 Task: Look and explore for an Airbnb homes  in Cape Cod .     487.871126
Action: Mouse moved to (444, 84)
Screenshot: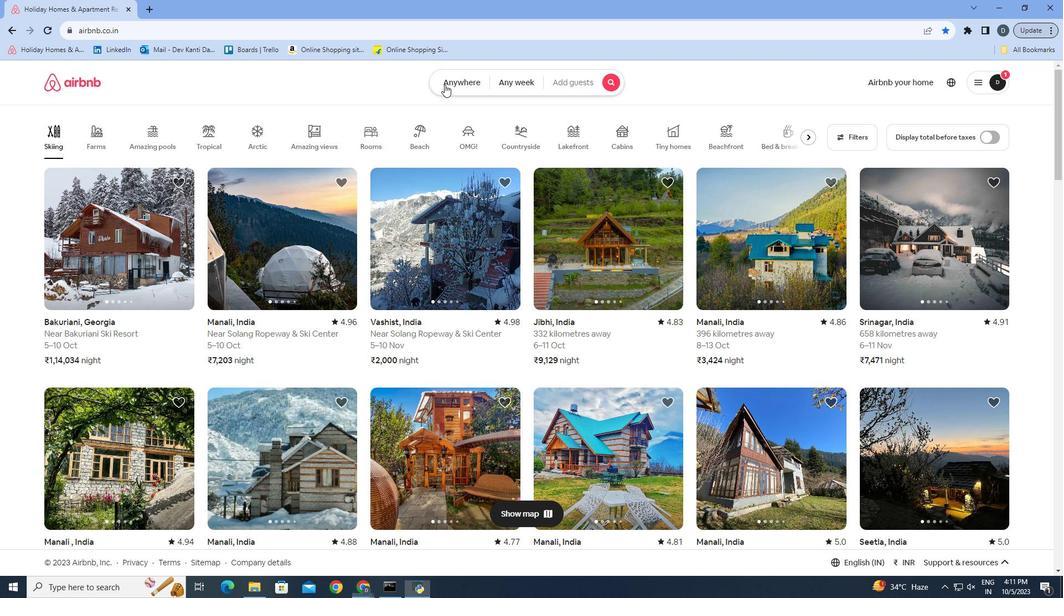 
Action: Mouse pressed left at (444, 84)
Screenshot: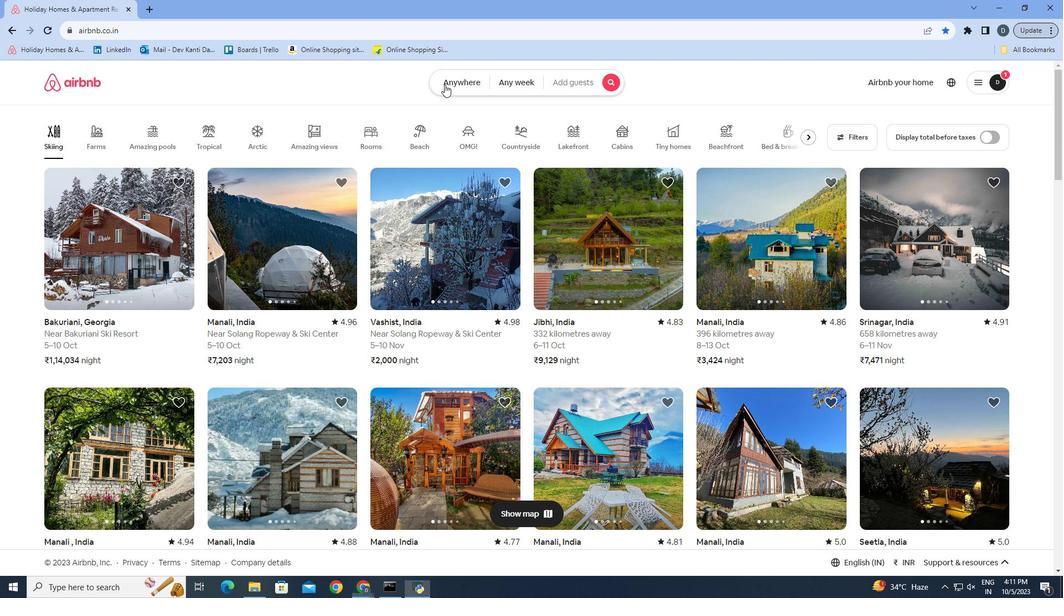 
Action: Mouse moved to (356, 129)
Screenshot: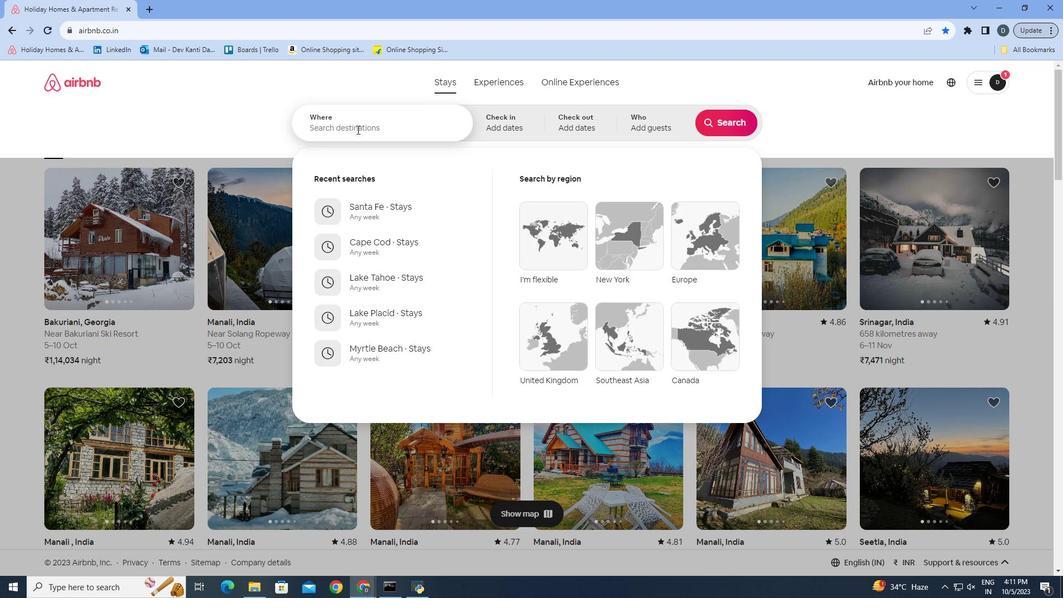 
Action: Mouse pressed left at (356, 129)
Screenshot: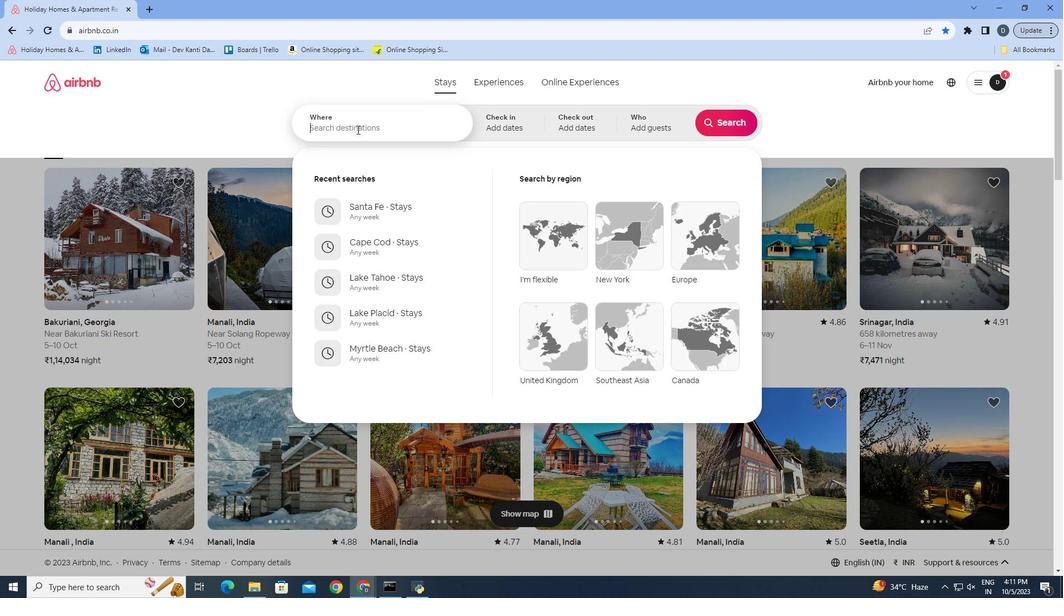 
Action: Mouse moved to (360, 124)
Screenshot: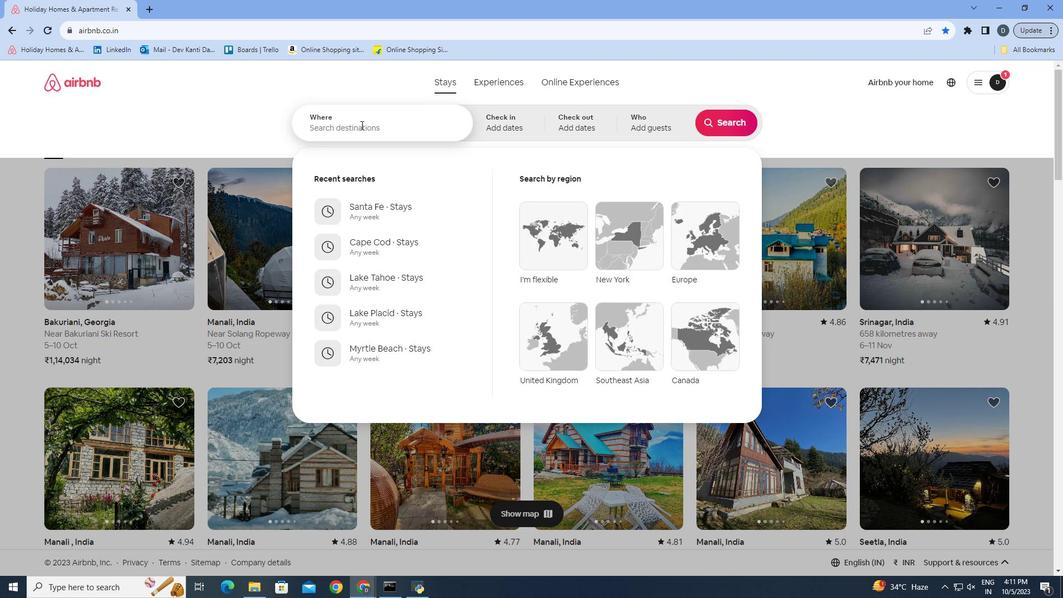 
Action: Key pressed <Key.shift>Cape<Key.space><Key.shift>Cod<Key.enter>
Screenshot: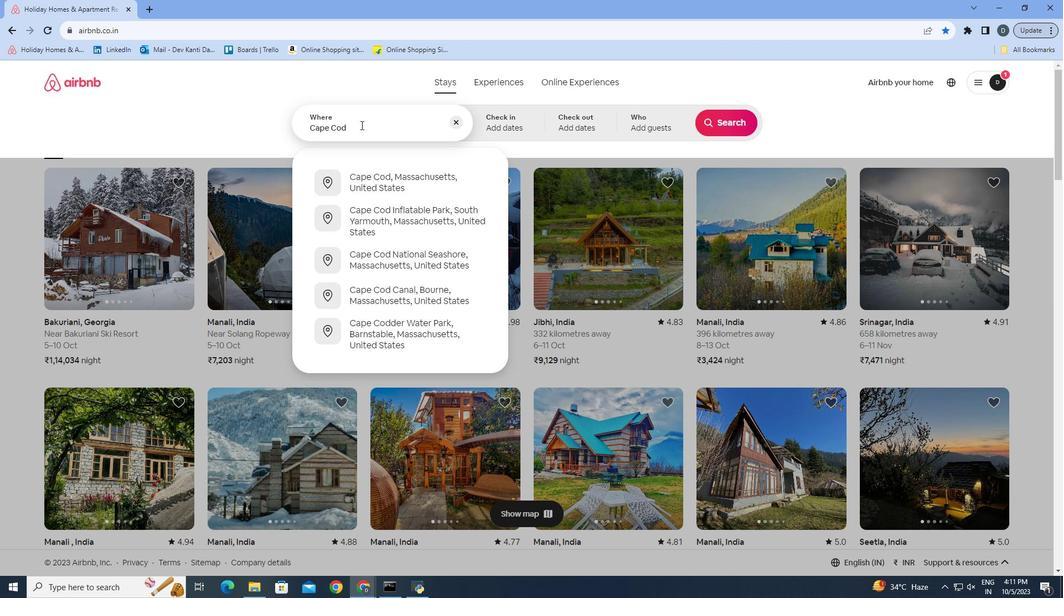 
Action: Mouse moved to (736, 120)
Screenshot: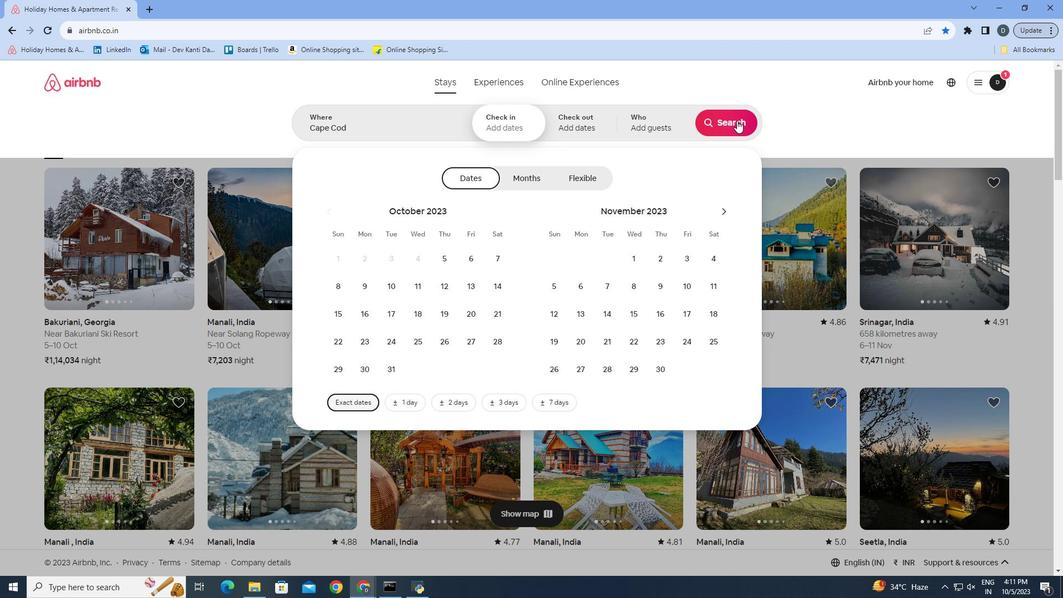 
Action: Mouse pressed left at (736, 120)
Screenshot: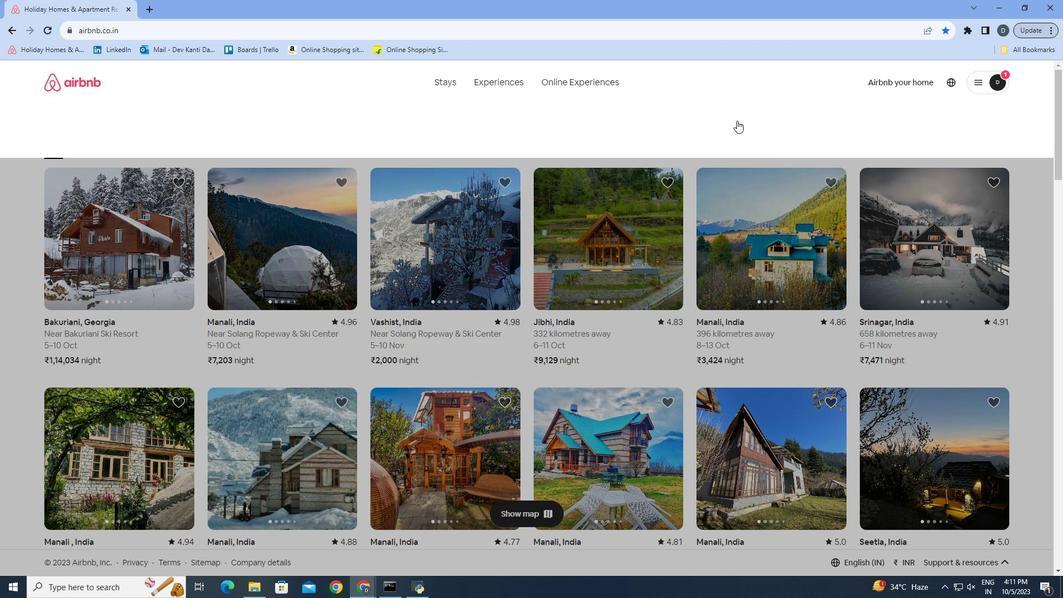 
Action: Mouse moved to (118, 310)
Screenshot: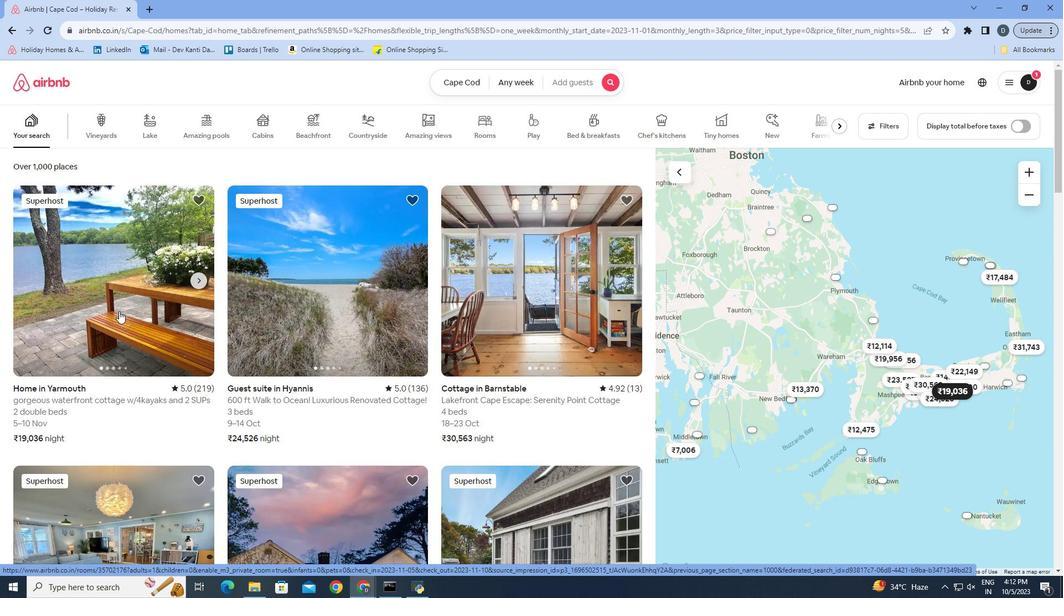 
Action: Mouse pressed left at (118, 310)
Screenshot: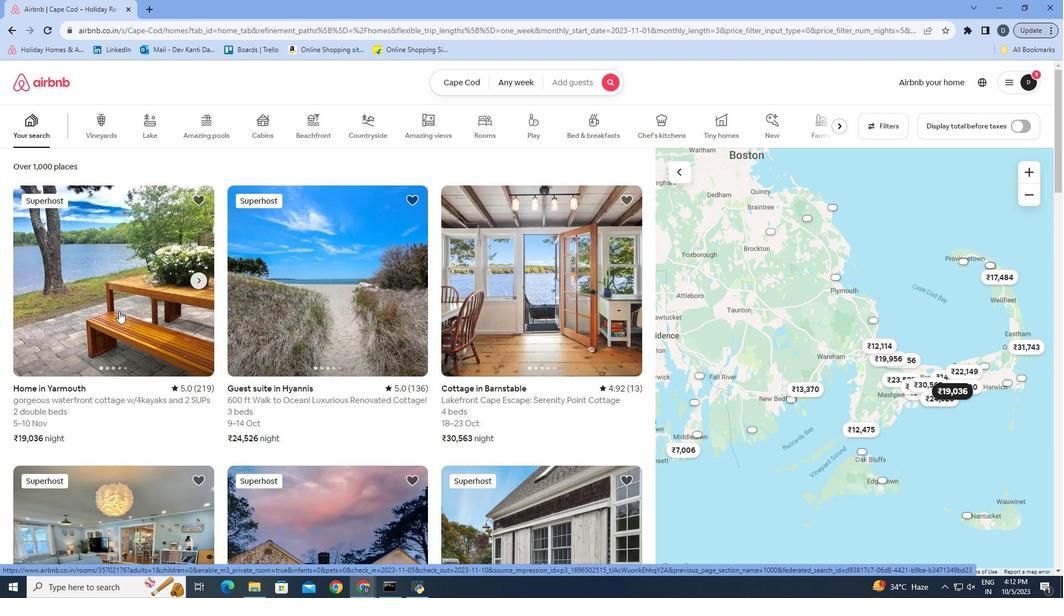 
Action: Mouse moved to (811, 419)
Screenshot: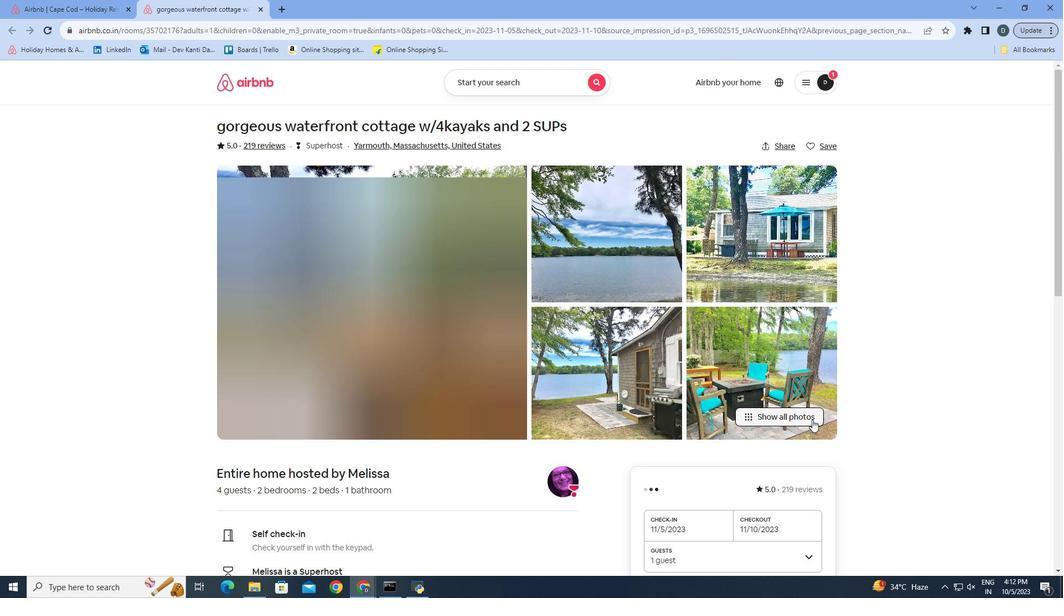 
Action: Mouse pressed left at (811, 419)
Screenshot: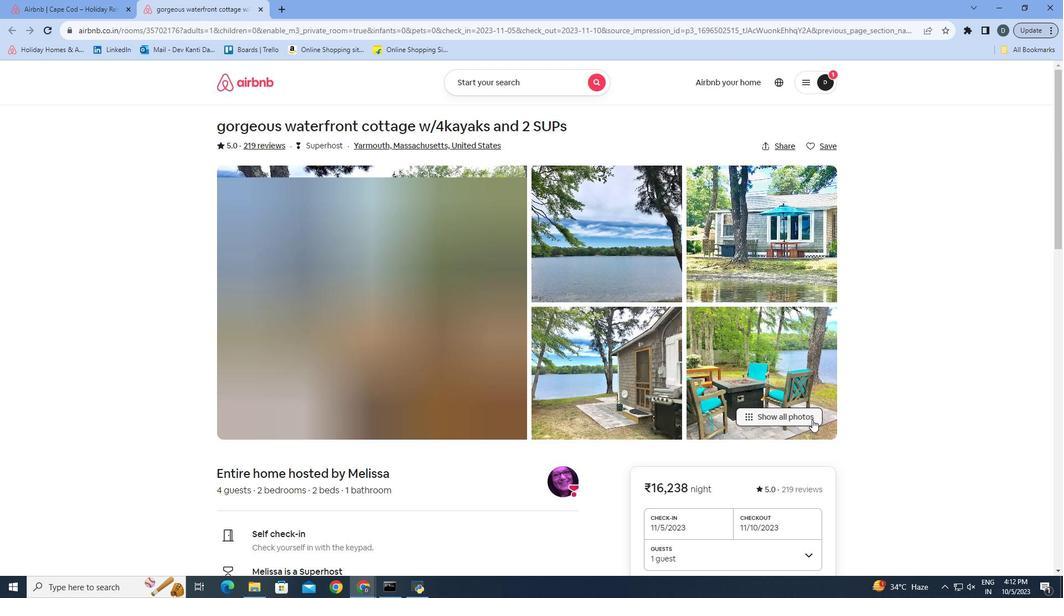 
Action: Mouse moved to (759, 310)
Screenshot: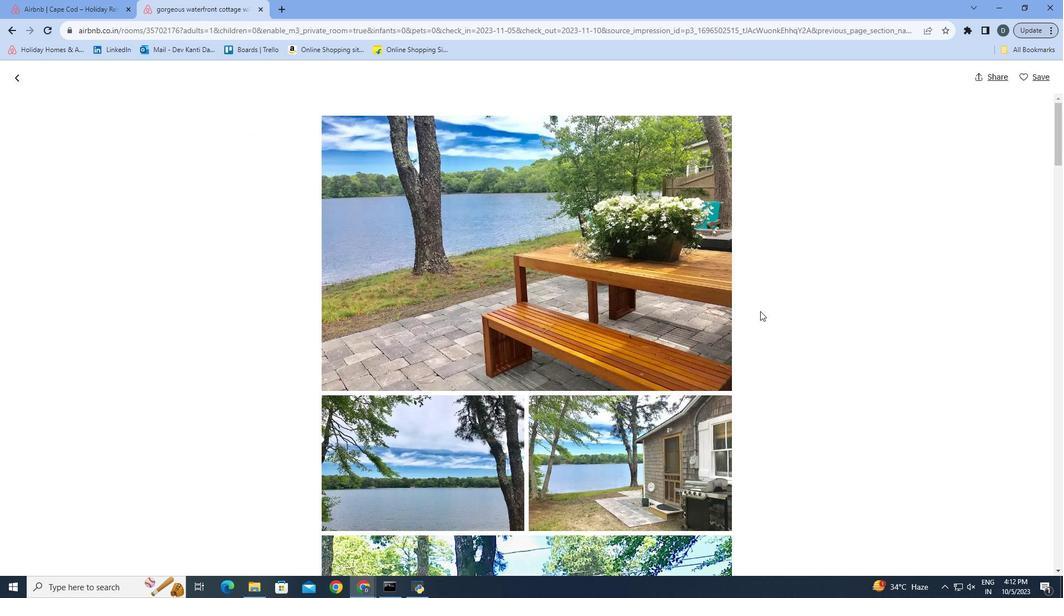 
Action: Mouse scrolled (759, 310) with delta (0, 0)
Screenshot: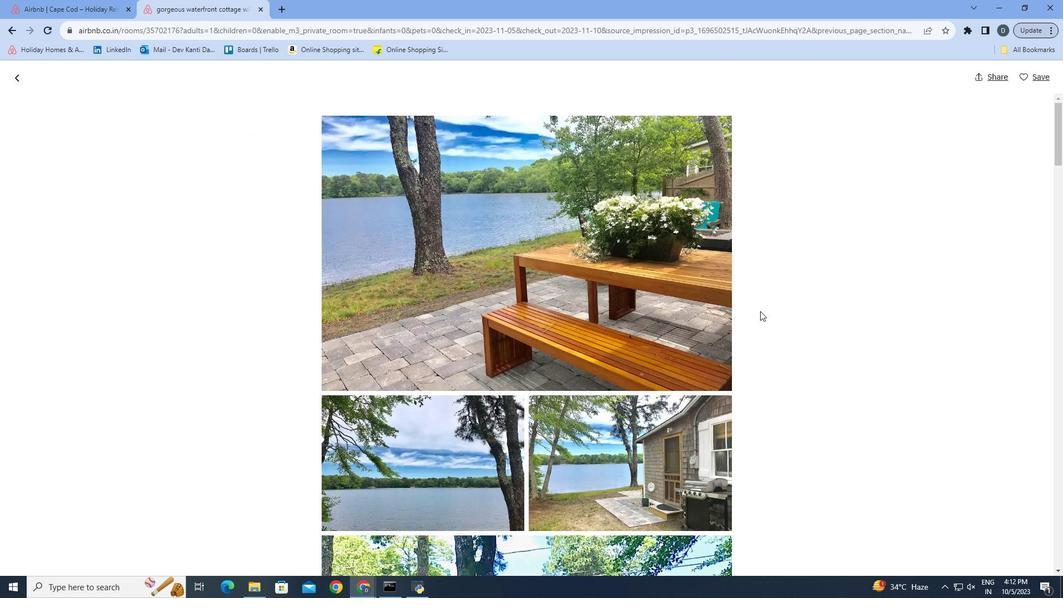 
Action: Mouse scrolled (759, 310) with delta (0, 0)
Screenshot: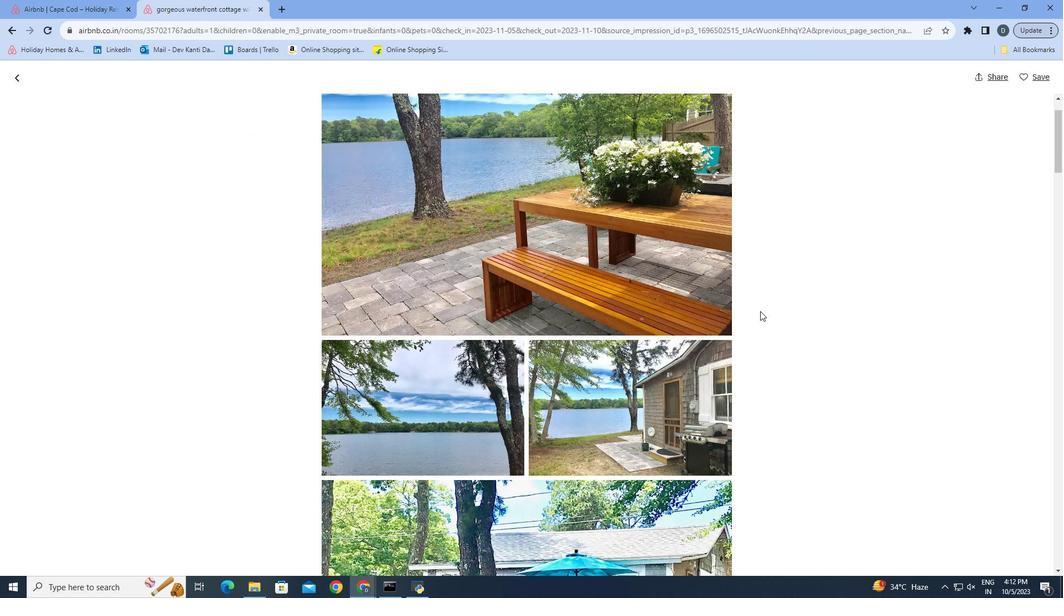 
Action: Mouse scrolled (759, 310) with delta (0, 0)
Screenshot: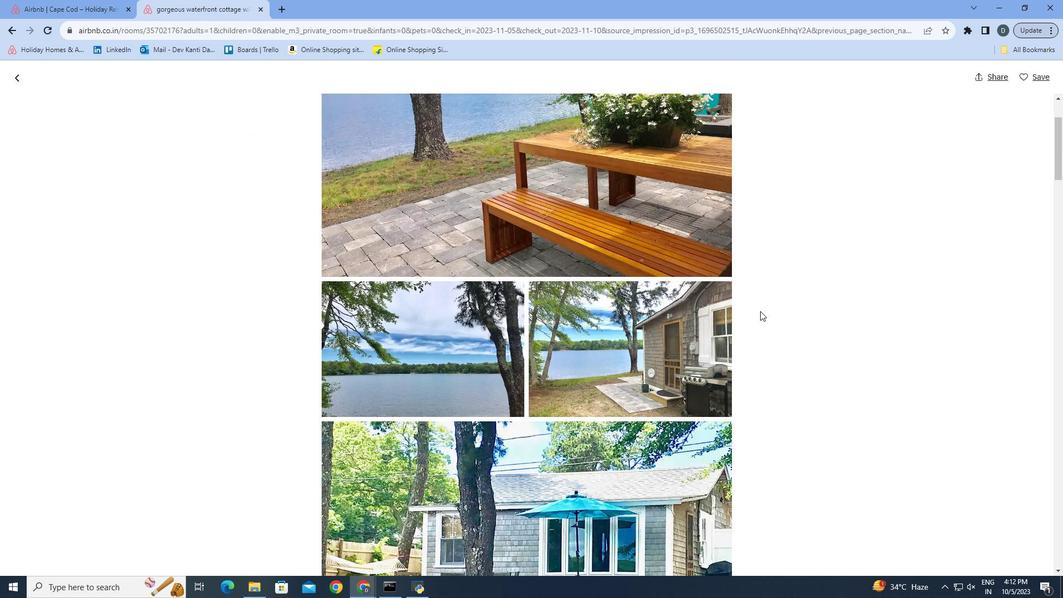 
Action: Mouse scrolled (759, 310) with delta (0, 0)
Screenshot: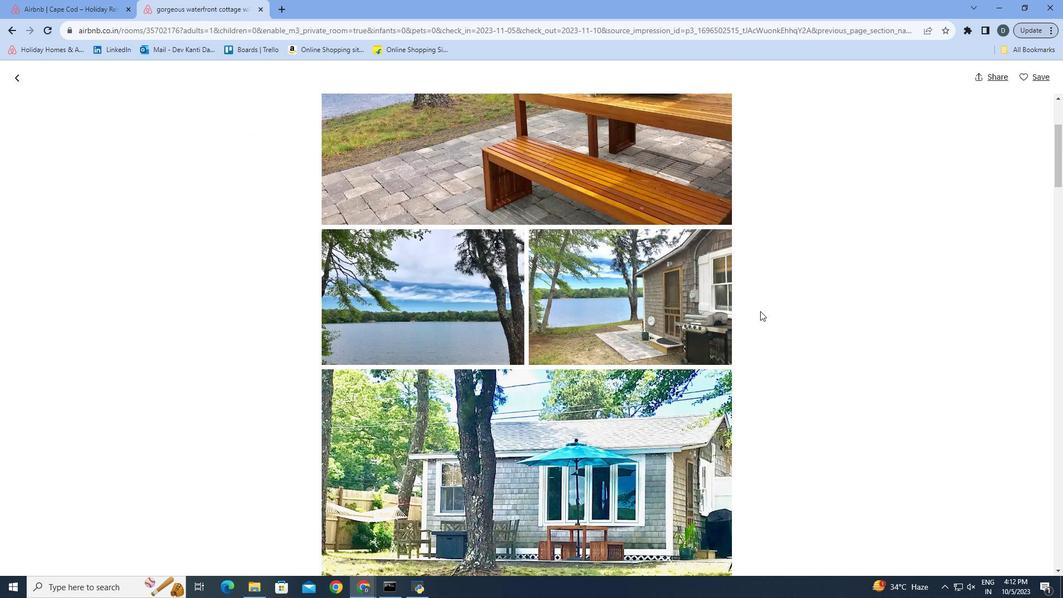 
Action: Mouse scrolled (759, 310) with delta (0, 0)
Screenshot: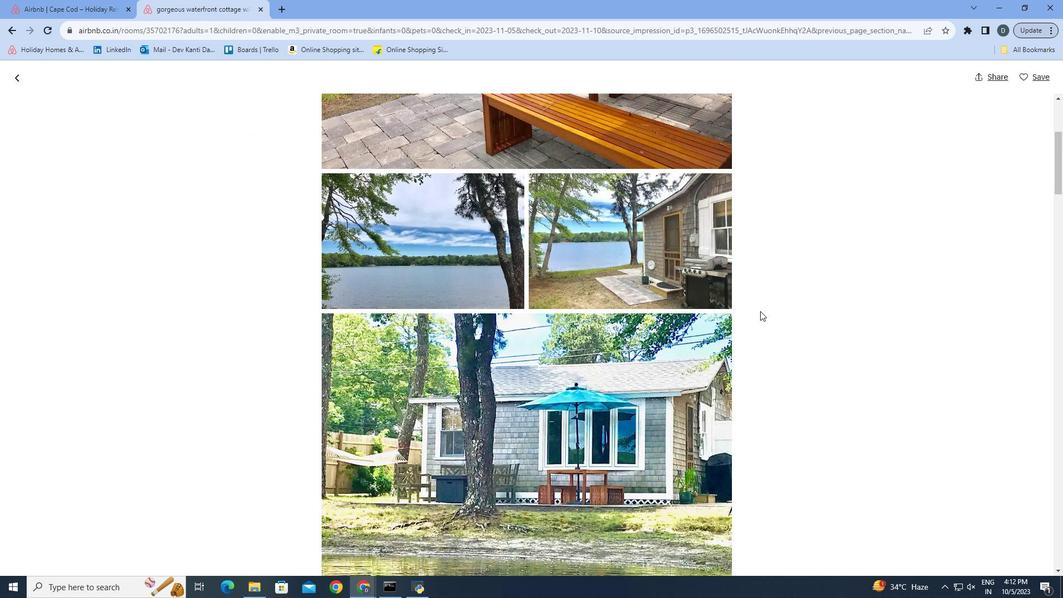 
Action: Mouse scrolled (759, 310) with delta (0, 0)
Screenshot: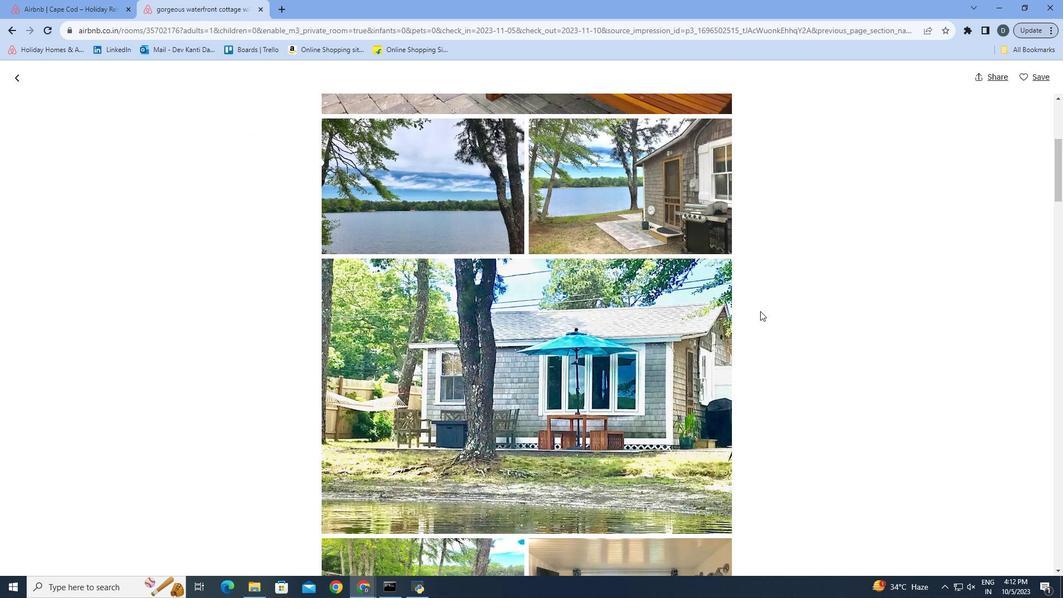 
Action: Mouse scrolled (759, 310) with delta (0, 0)
Screenshot: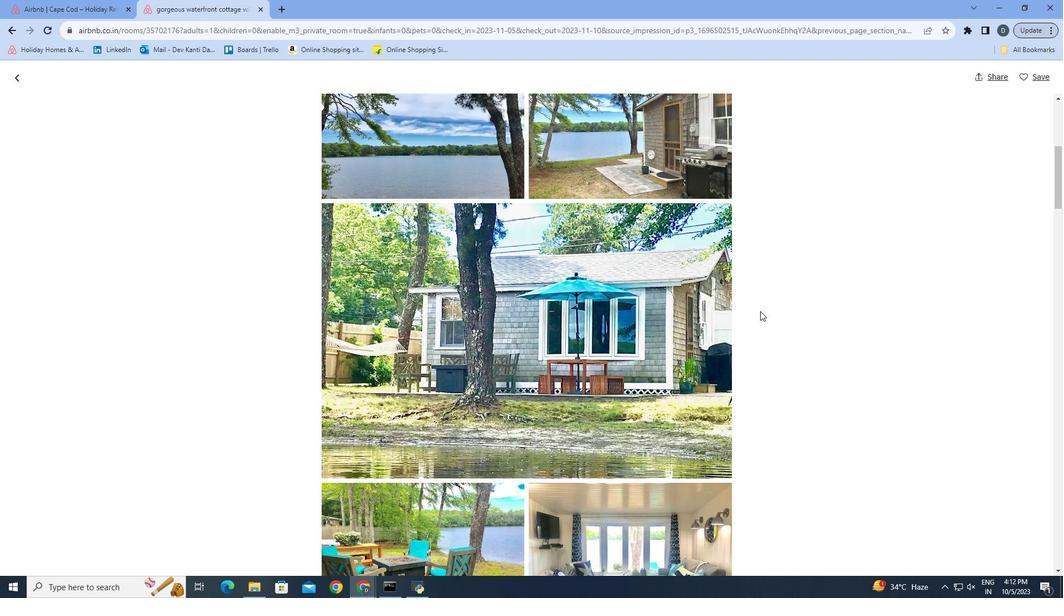 
Action: Mouse scrolled (759, 310) with delta (0, 0)
Screenshot: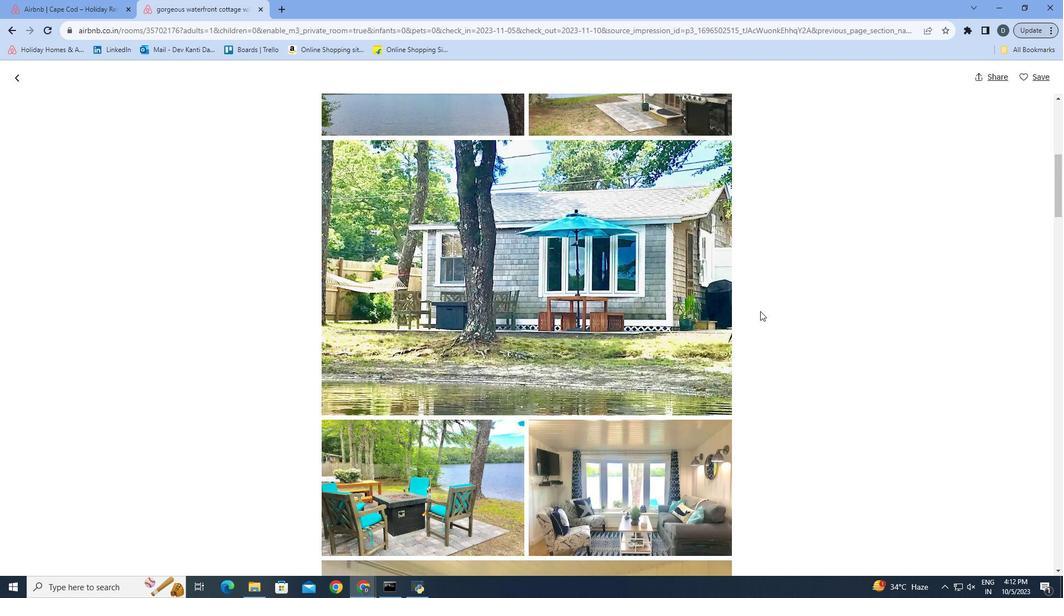
Action: Mouse scrolled (759, 310) with delta (0, 0)
Screenshot: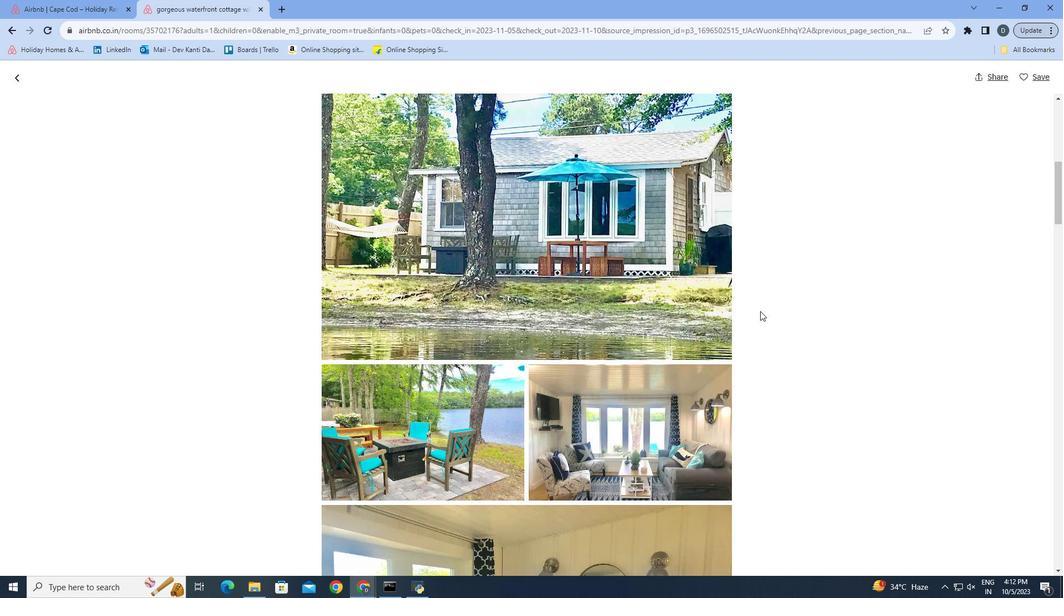 
Action: Mouse moved to (760, 310)
Screenshot: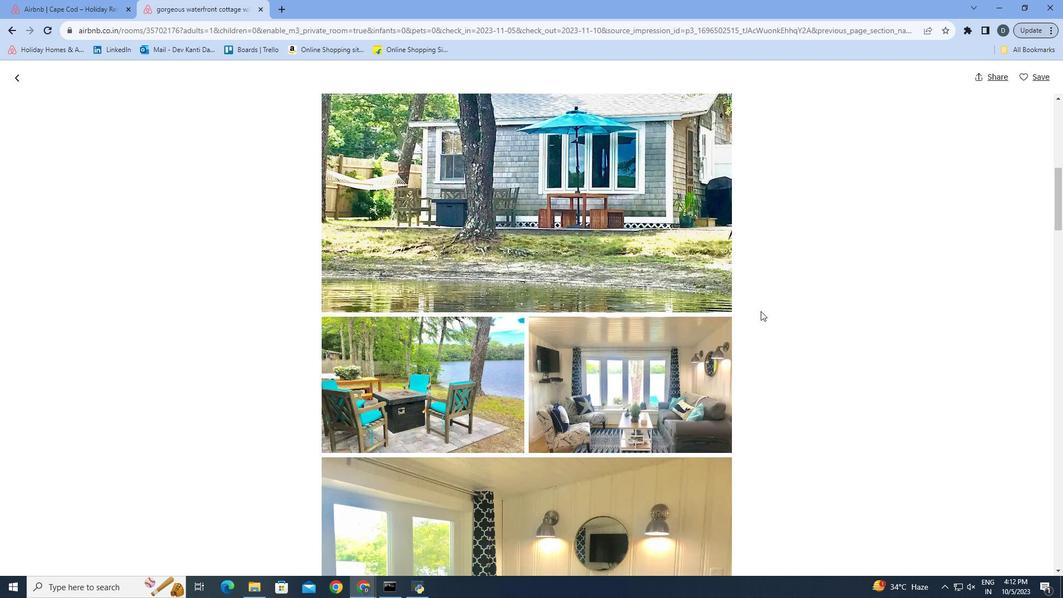 
Action: Mouse scrolled (760, 310) with delta (0, 0)
Screenshot: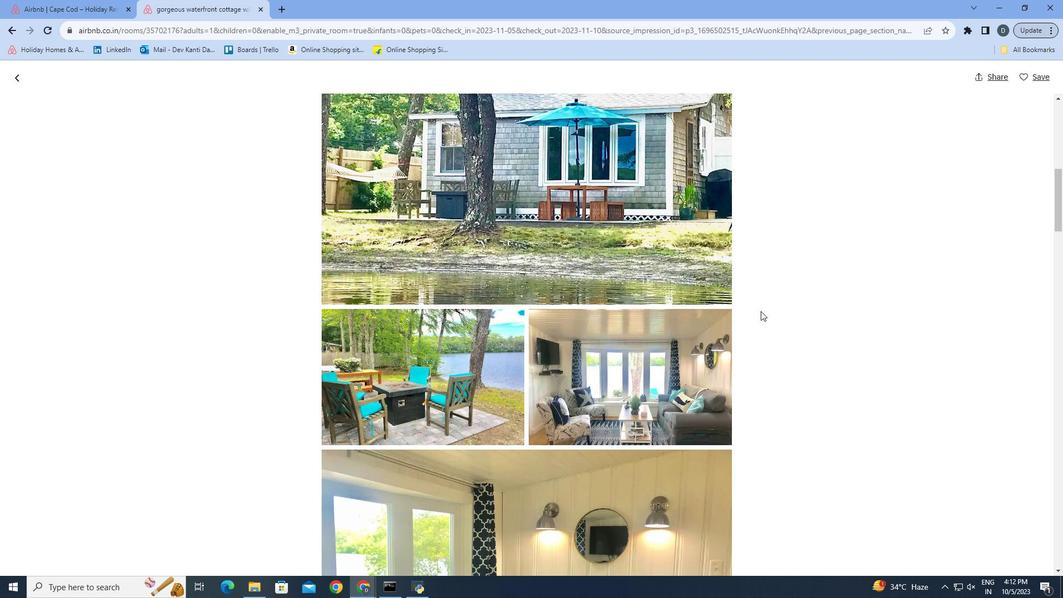 
Action: Mouse scrolled (760, 310) with delta (0, 0)
Screenshot: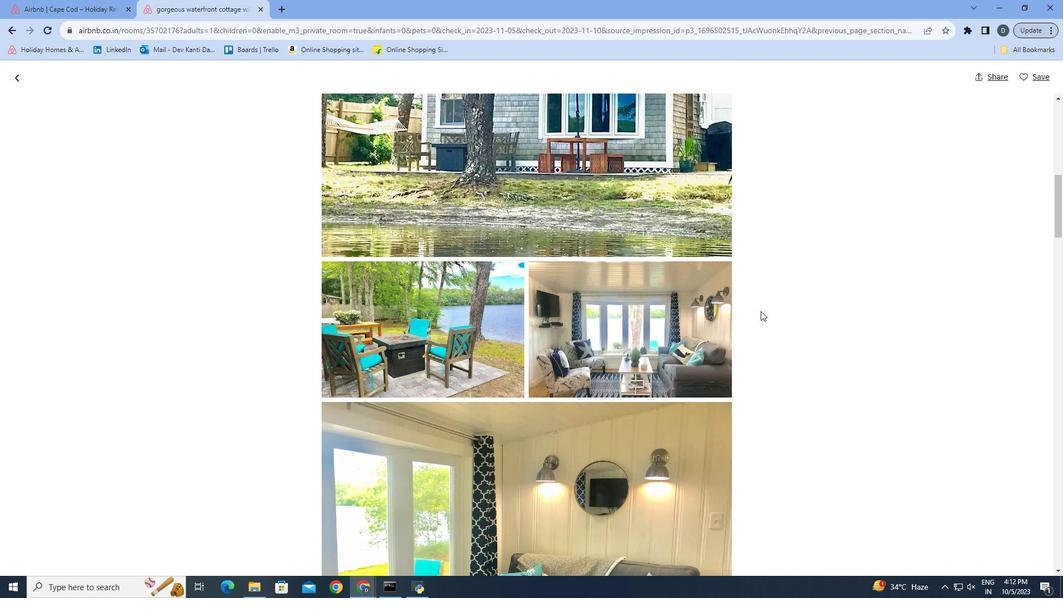 
Action: Mouse scrolled (760, 310) with delta (0, 0)
Screenshot: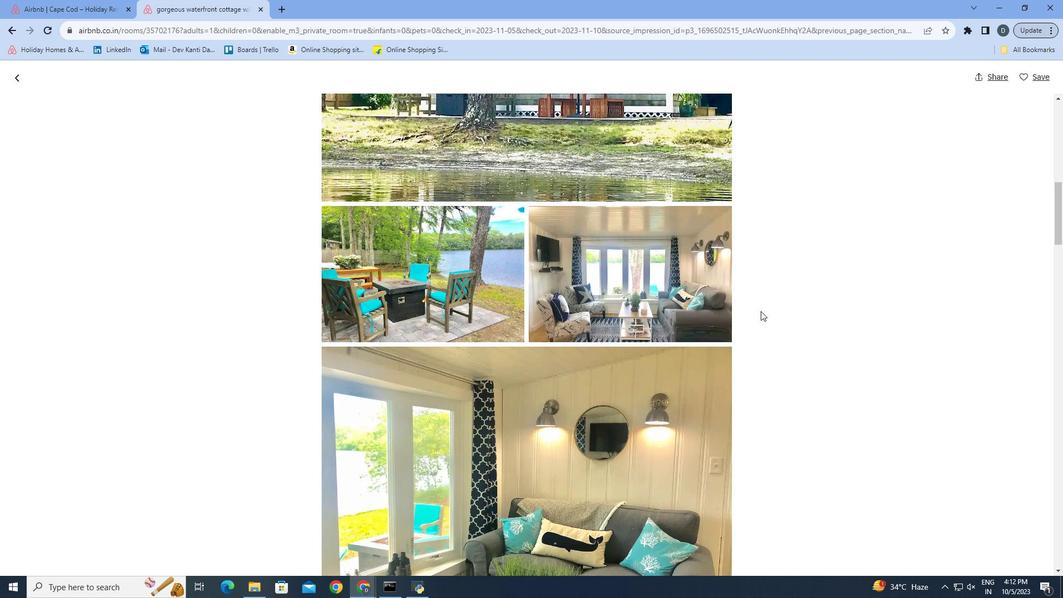 
Action: Mouse scrolled (760, 310) with delta (0, 0)
Screenshot: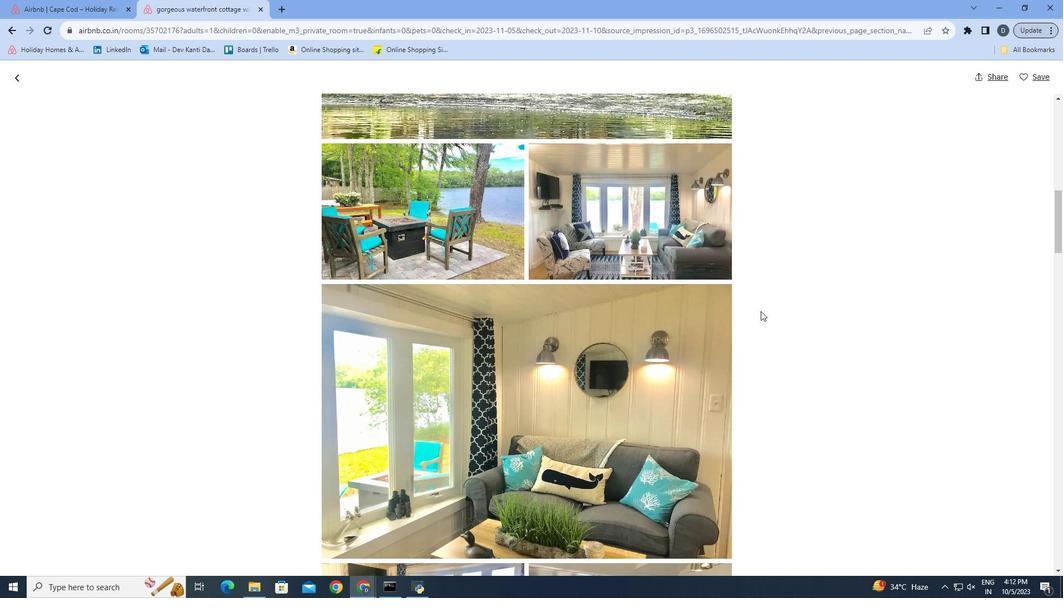
Action: Mouse moved to (761, 311)
Screenshot: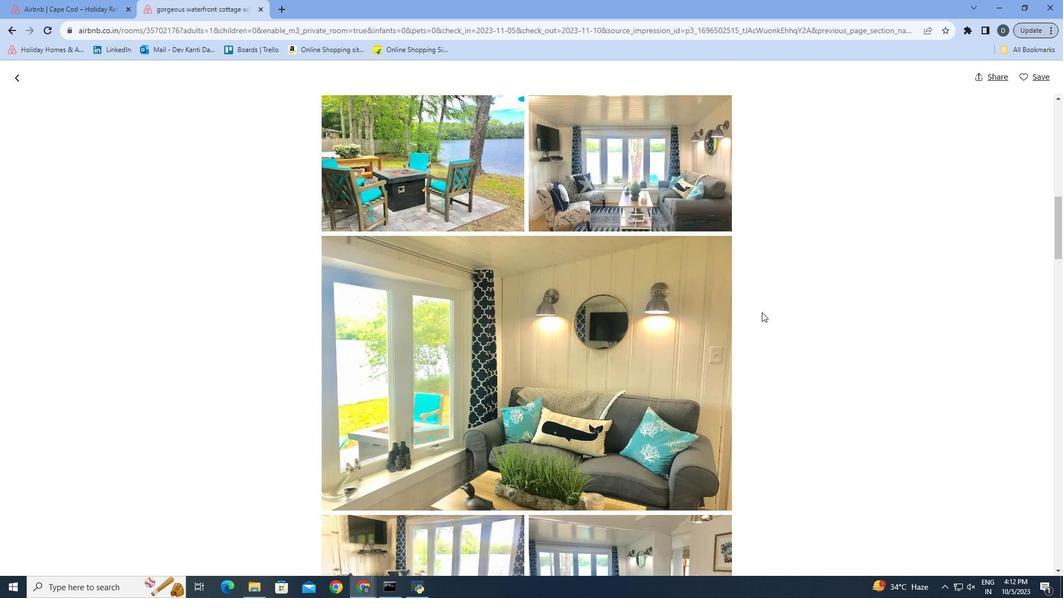 
Action: Mouse scrolled (761, 311) with delta (0, 0)
Screenshot: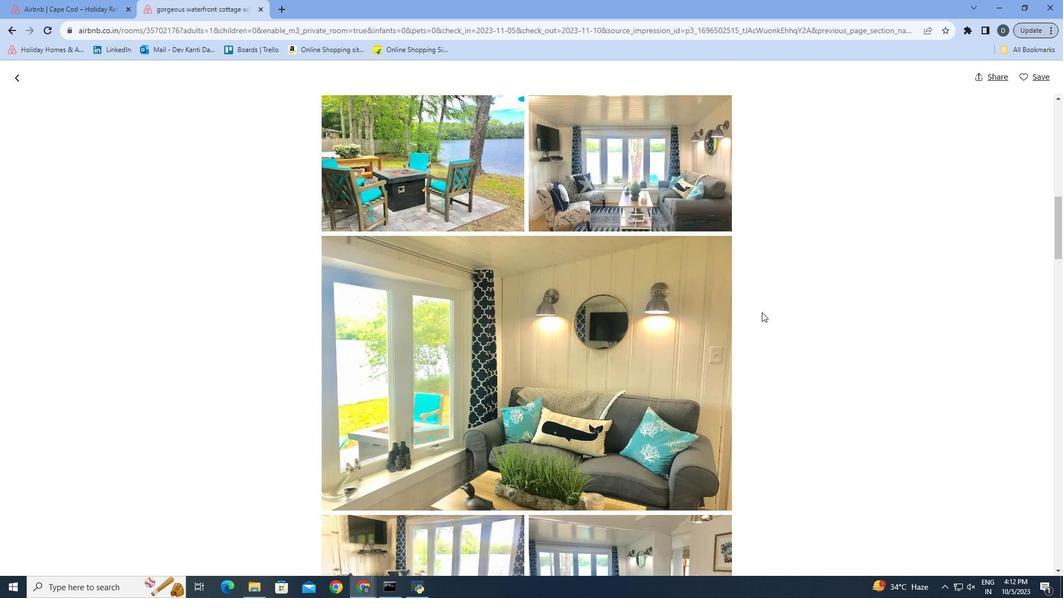 
Action: Mouse scrolled (761, 311) with delta (0, 0)
Screenshot: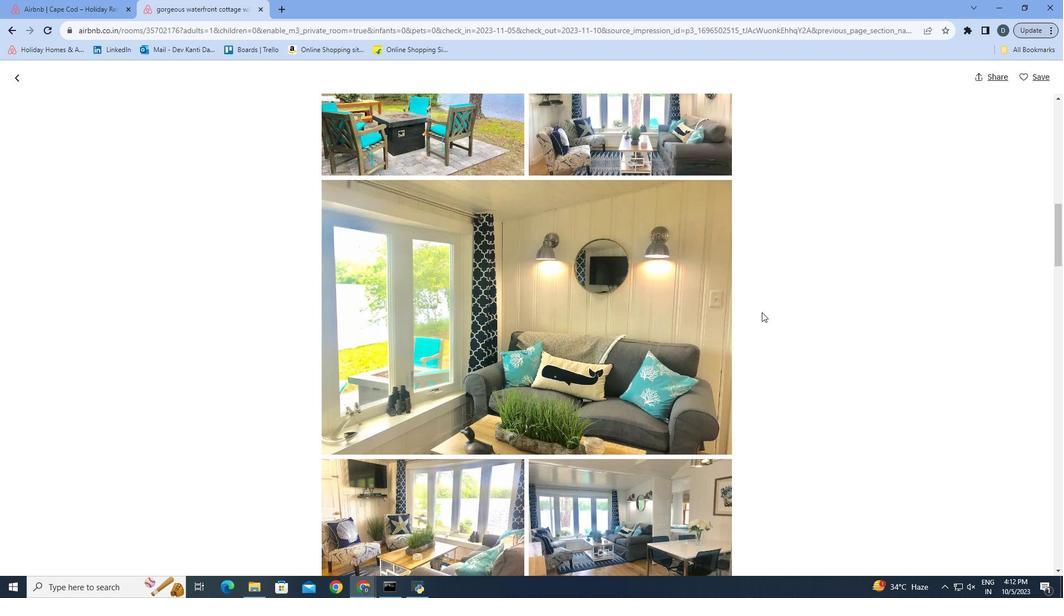 
Action: Mouse scrolled (761, 311) with delta (0, 0)
Screenshot: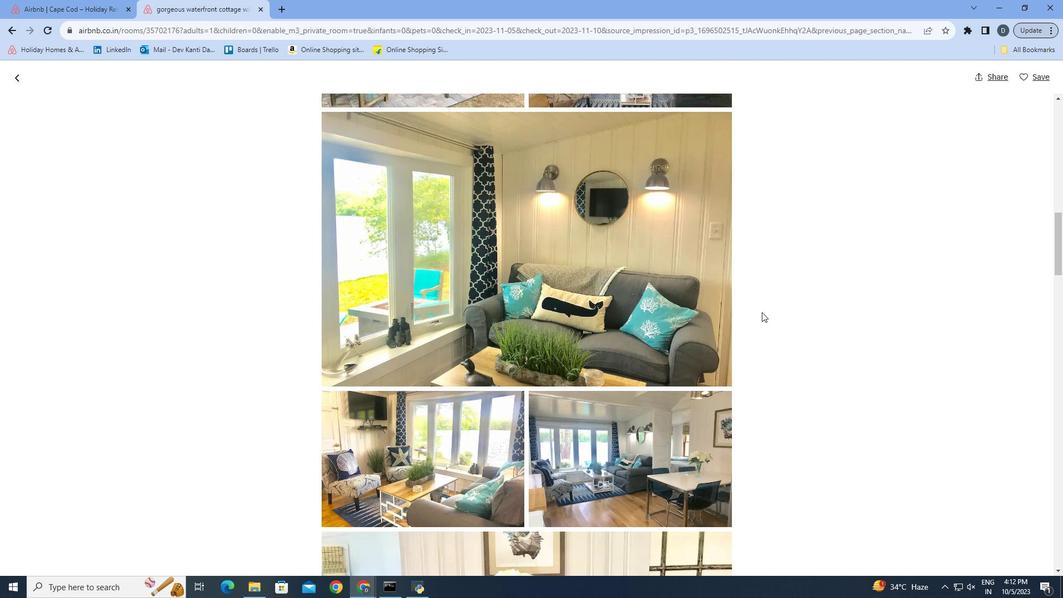 
Action: Mouse scrolled (761, 311) with delta (0, 0)
Screenshot: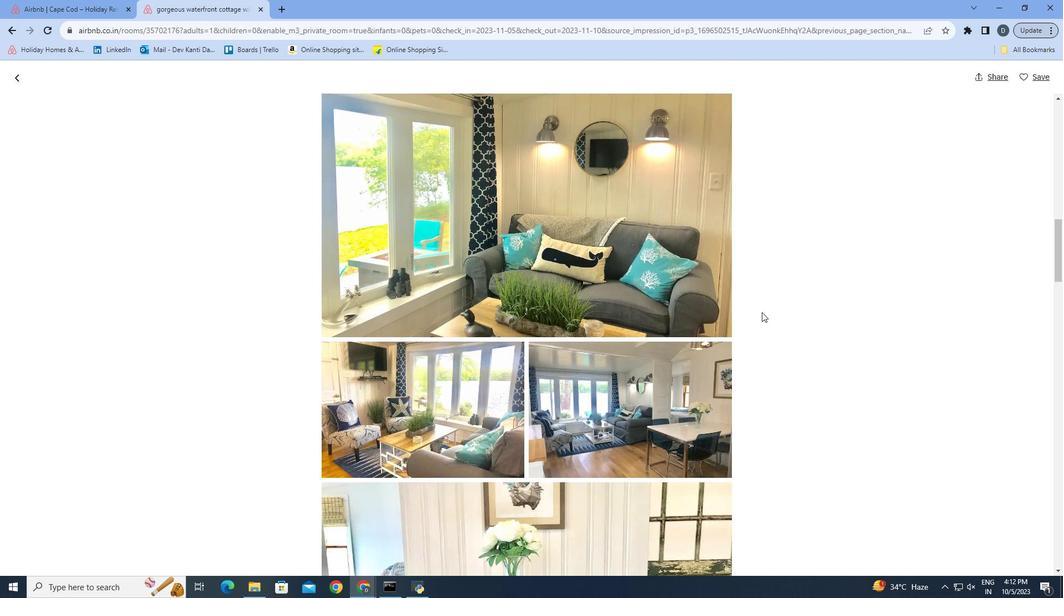 
Action: Mouse scrolled (761, 311) with delta (0, 0)
Screenshot: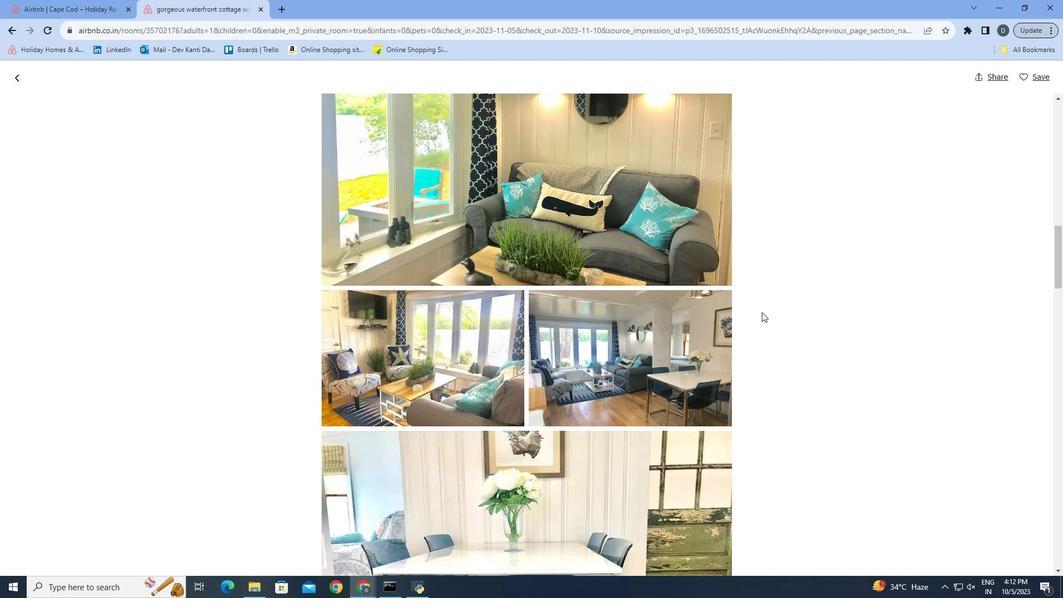
Action: Mouse scrolled (761, 311) with delta (0, 0)
Screenshot: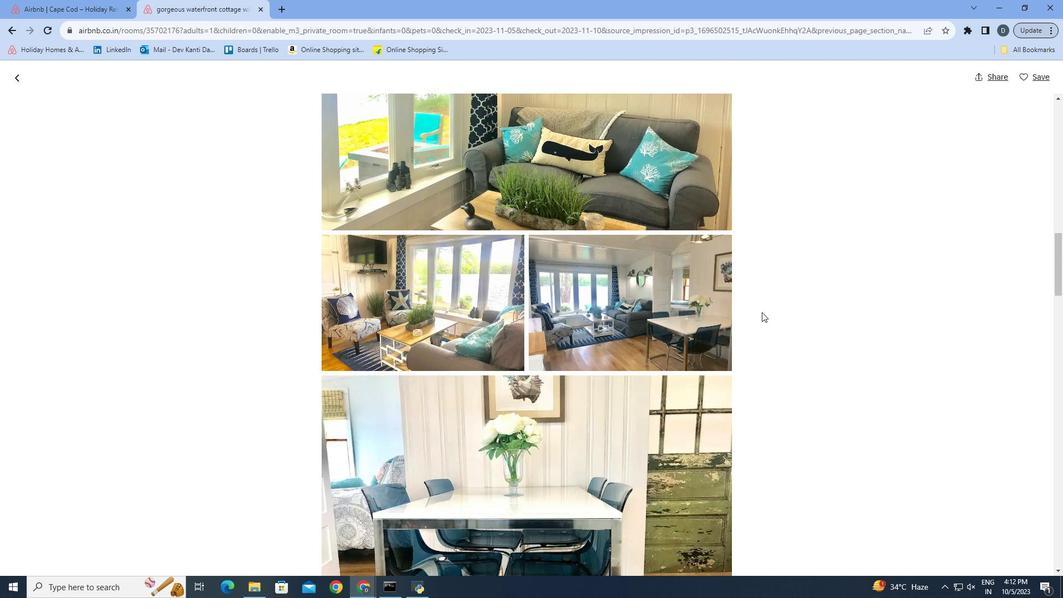 
Action: Mouse scrolled (761, 311) with delta (0, 0)
Screenshot: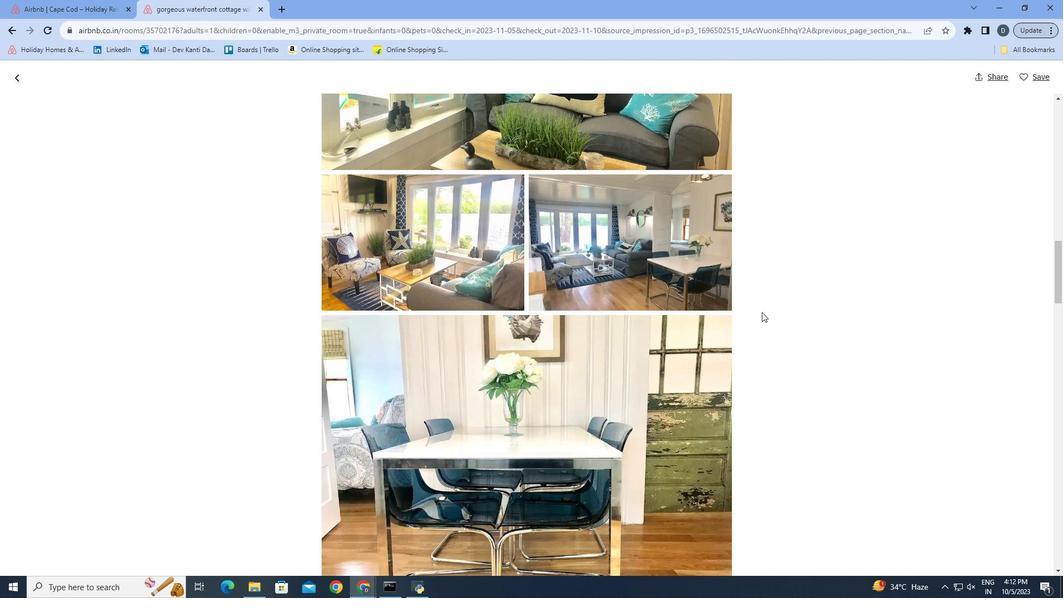 
Action: Mouse scrolled (761, 311) with delta (0, 0)
Screenshot: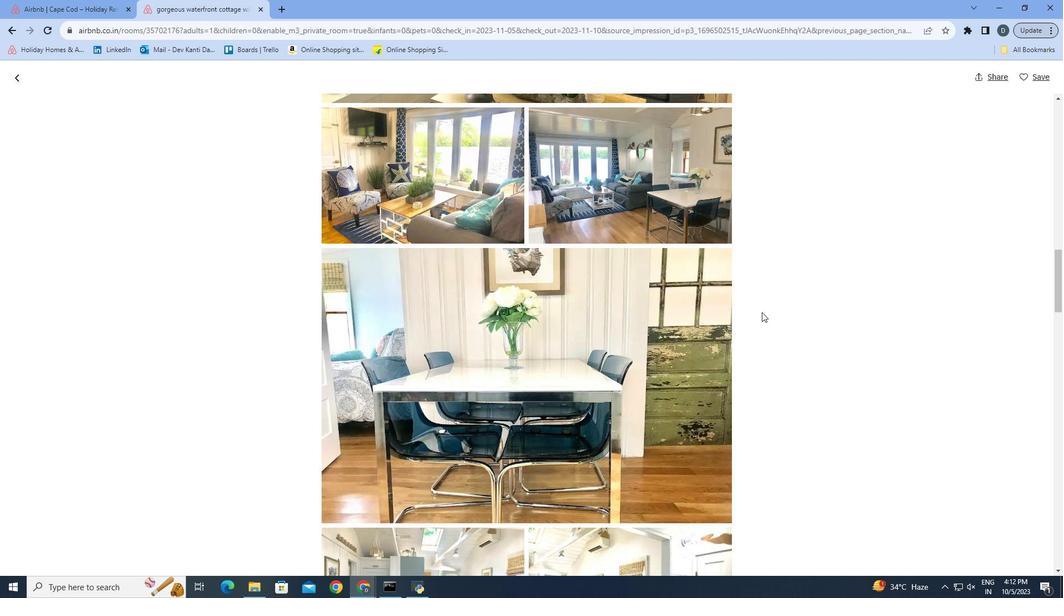 
Action: Mouse scrolled (761, 311) with delta (0, 0)
Screenshot: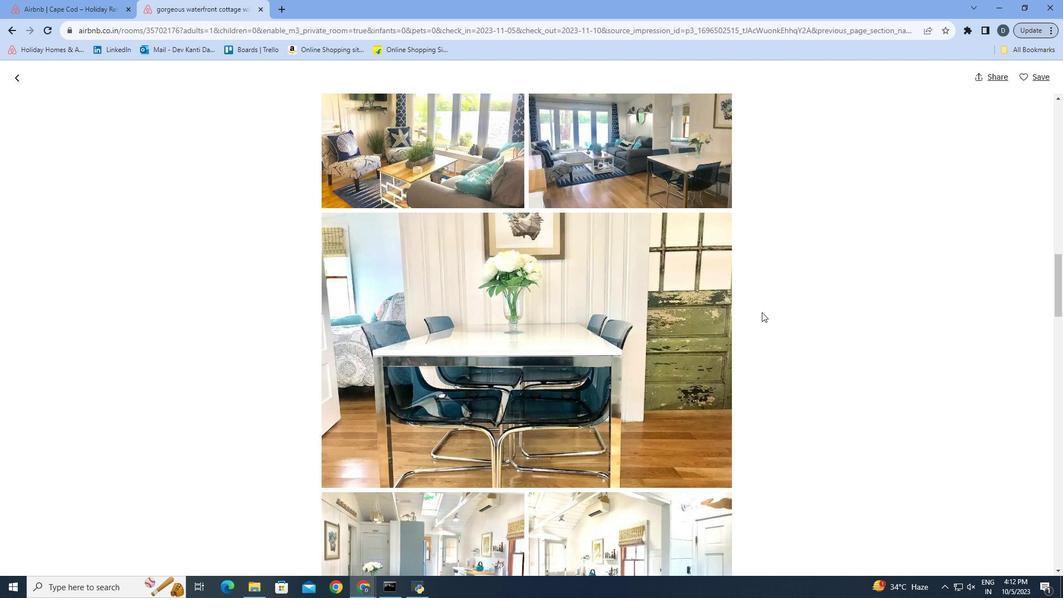 
Action: Mouse scrolled (761, 311) with delta (0, 0)
Screenshot: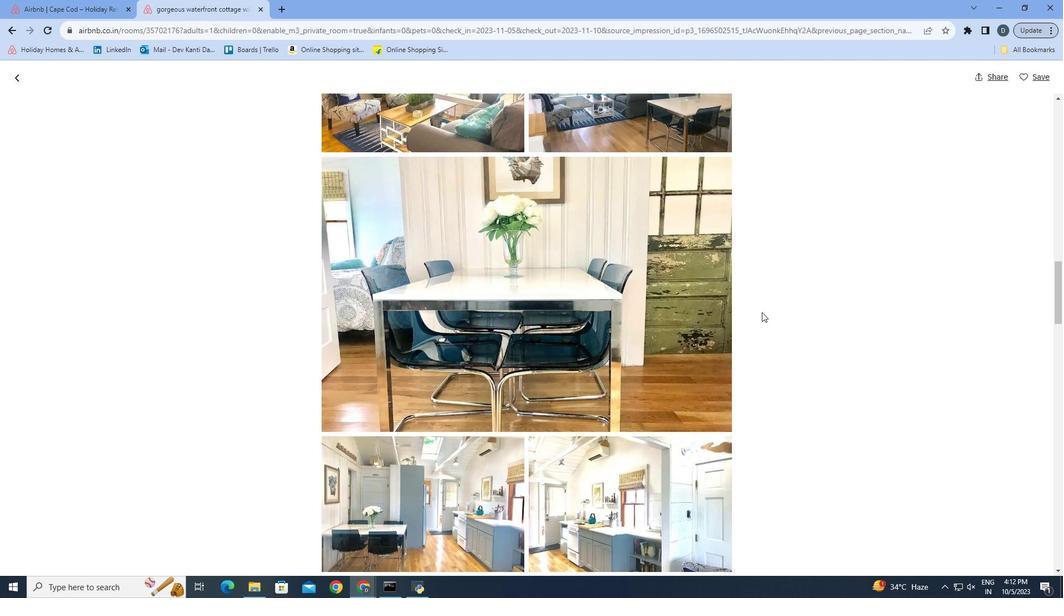 
Action: Mouse scrolled (761, 311) with delta (0, 0)
Screenshot: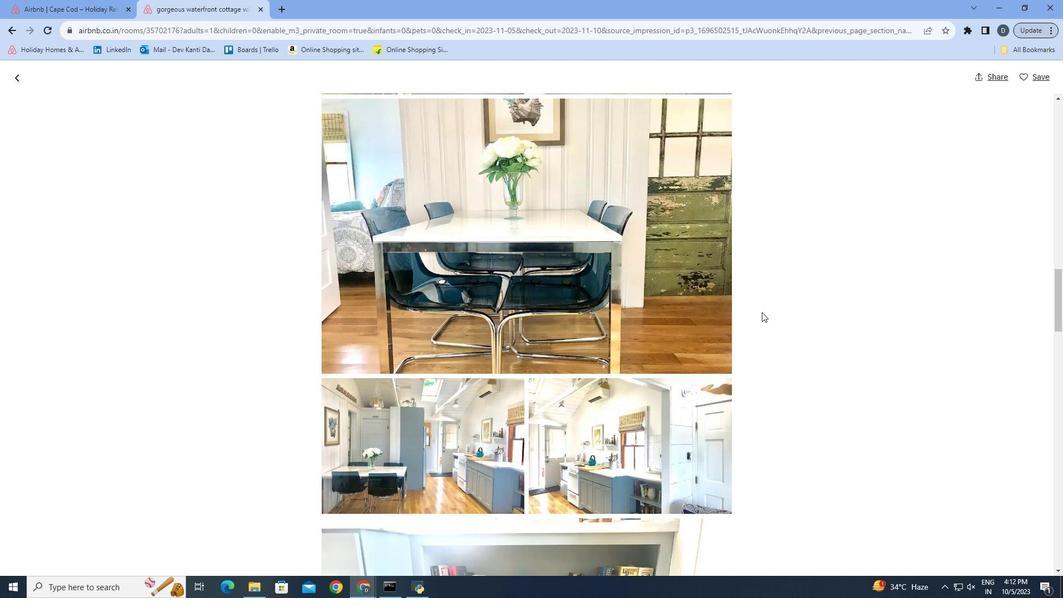 
Action: Mouse moved to (761, 312)
Screenshot: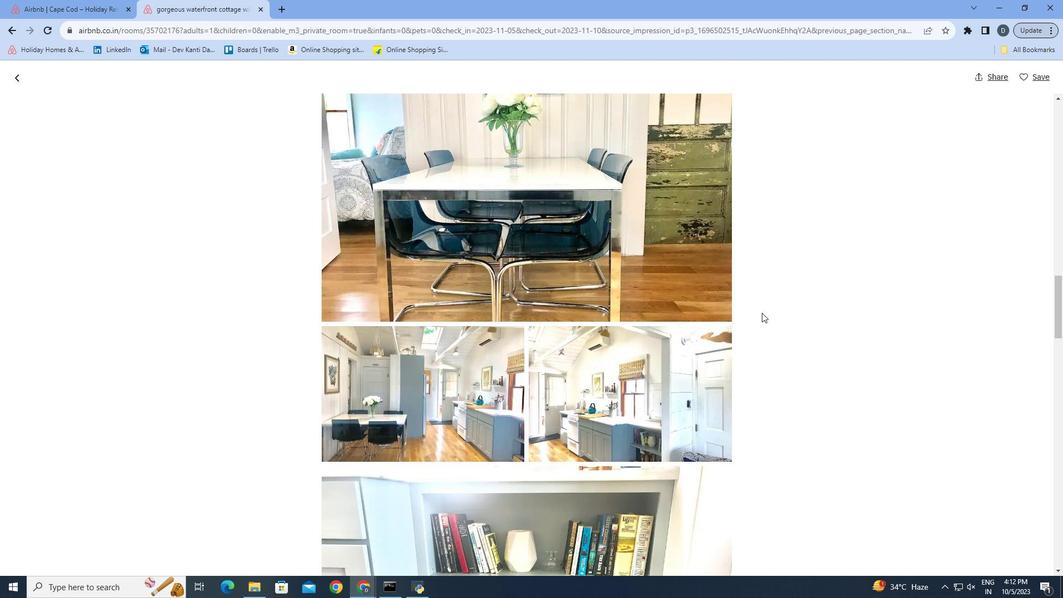 
Action: Mouse scrolled (761, 311) with delta (0, 0)
Screenshot: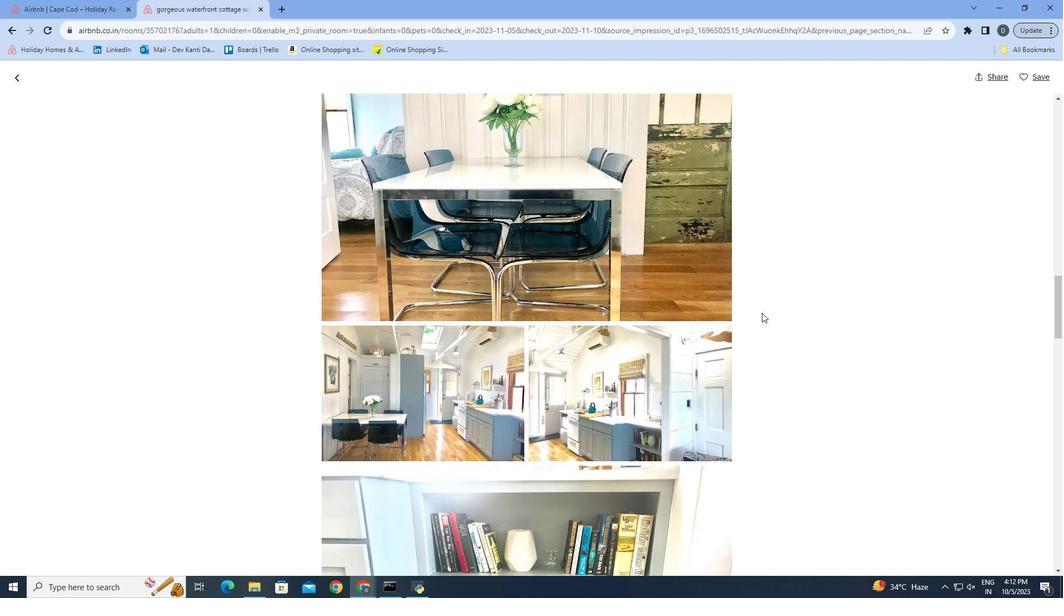
Action: Mouse scrolled (761, 311) with delta (0, 0)
Screenshot: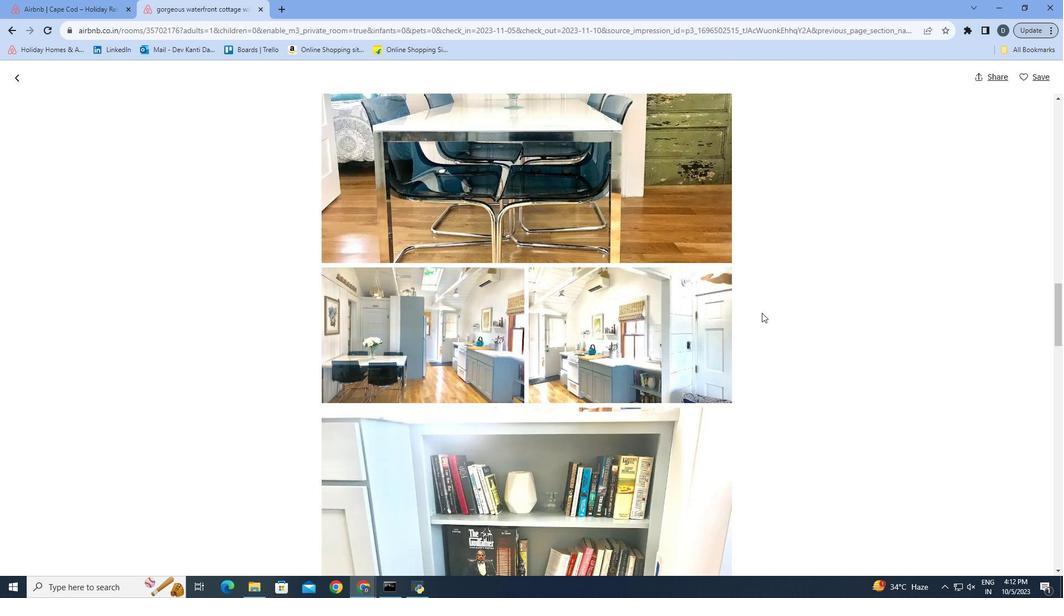 
Action: Mouse scrolled (761, 311) with delta (0, 0)
Screenshot: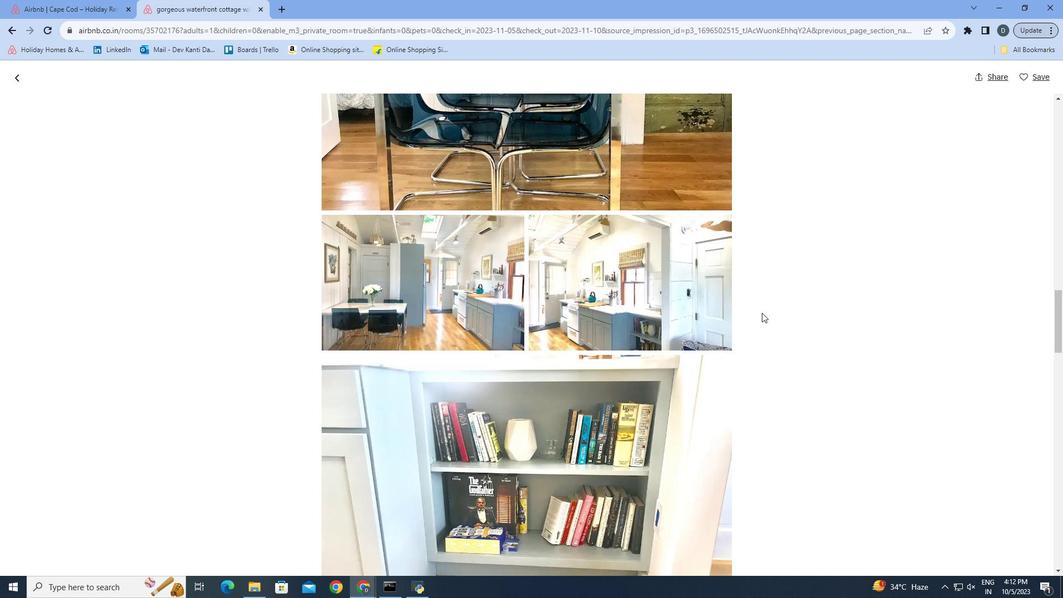 
Action: Mouse scrolled (761, 311) with delta (0, 0)
Screenshot: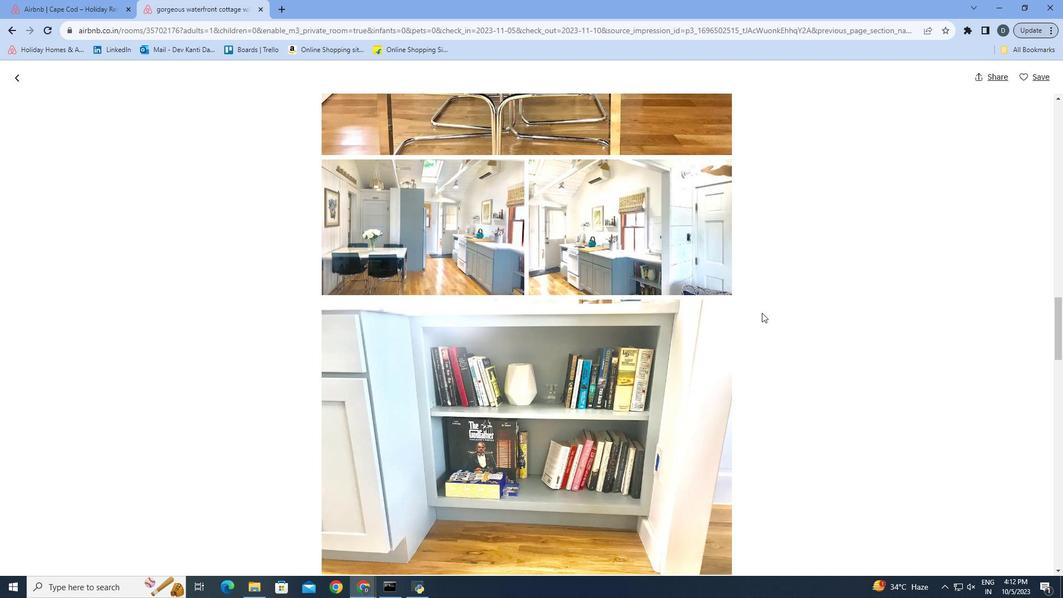 
Action: Mouse scrolled (761, 311) with delta (0, 0)
Screenshot: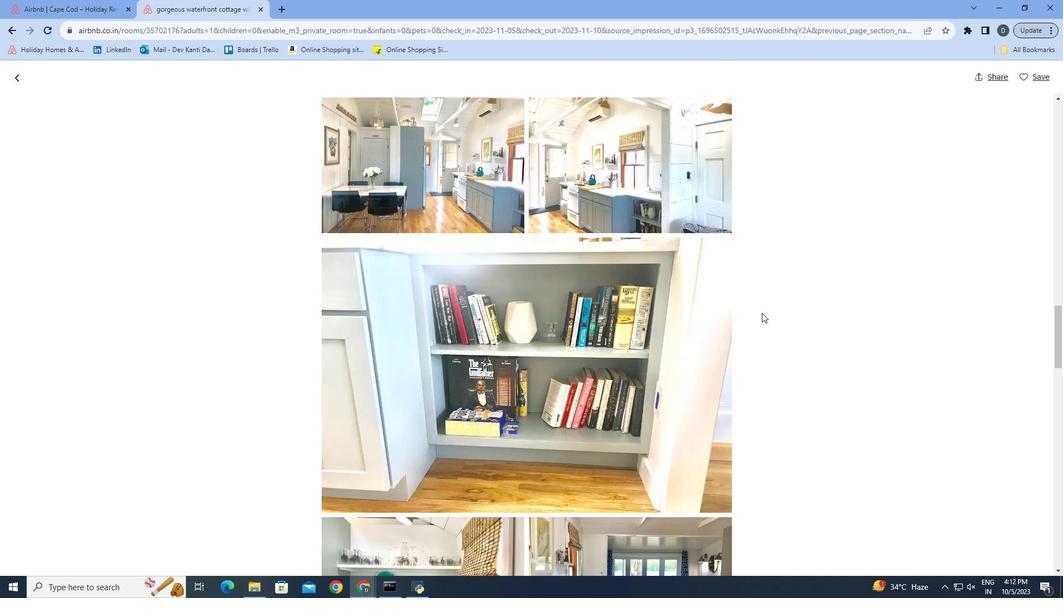 
Action: Mouse scrolled (761, 311) with delta (0, 0)
Screenshot: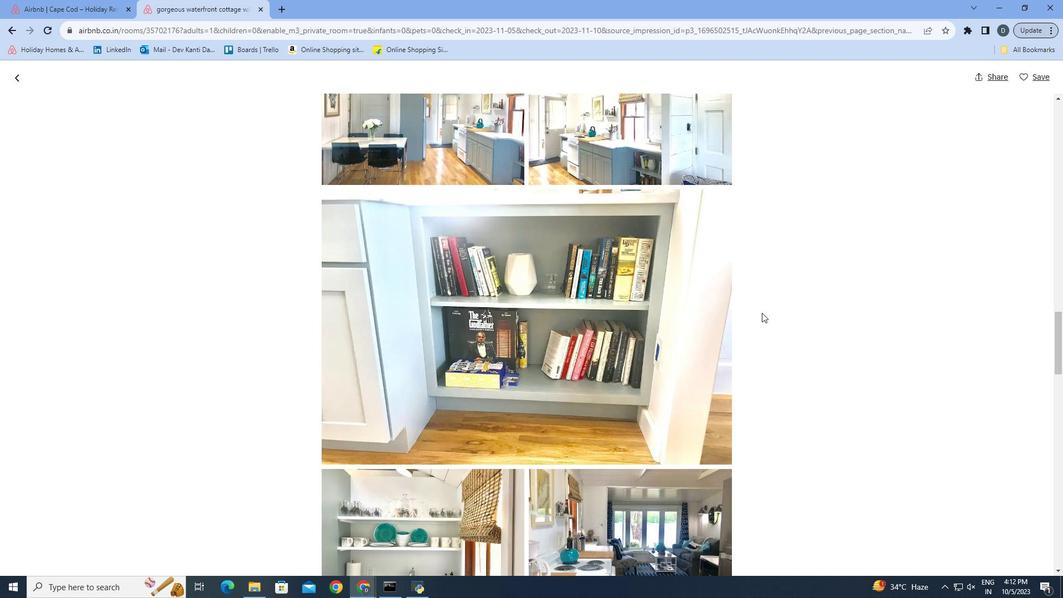 
Action: Mouse scrolled (761, 311) with delta (0, 0)
Screenshot: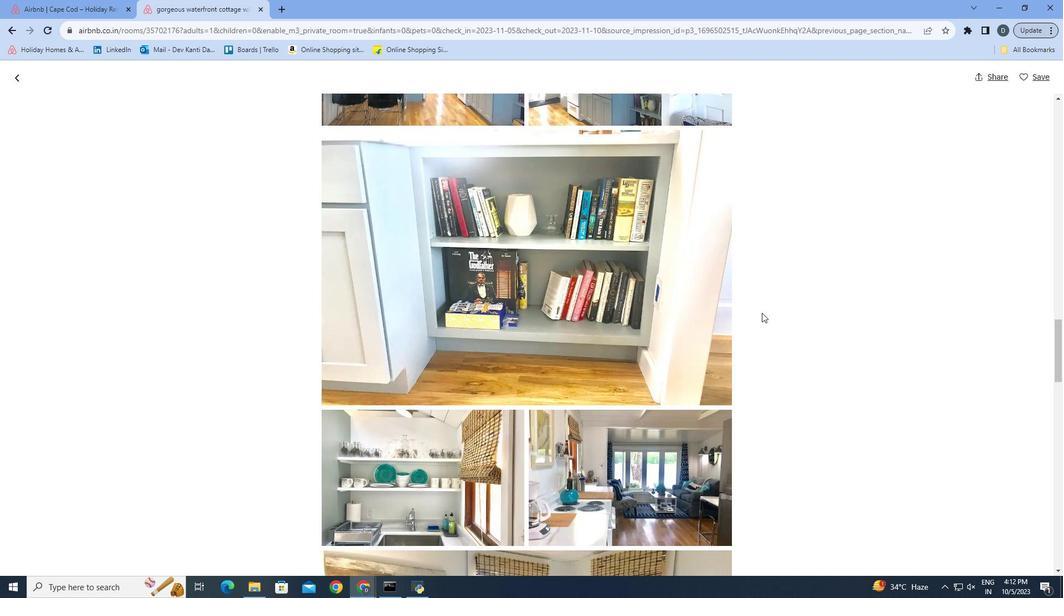 
Action: Mouse scrolled (761, 311) with delta (0, 0)
Screenshot: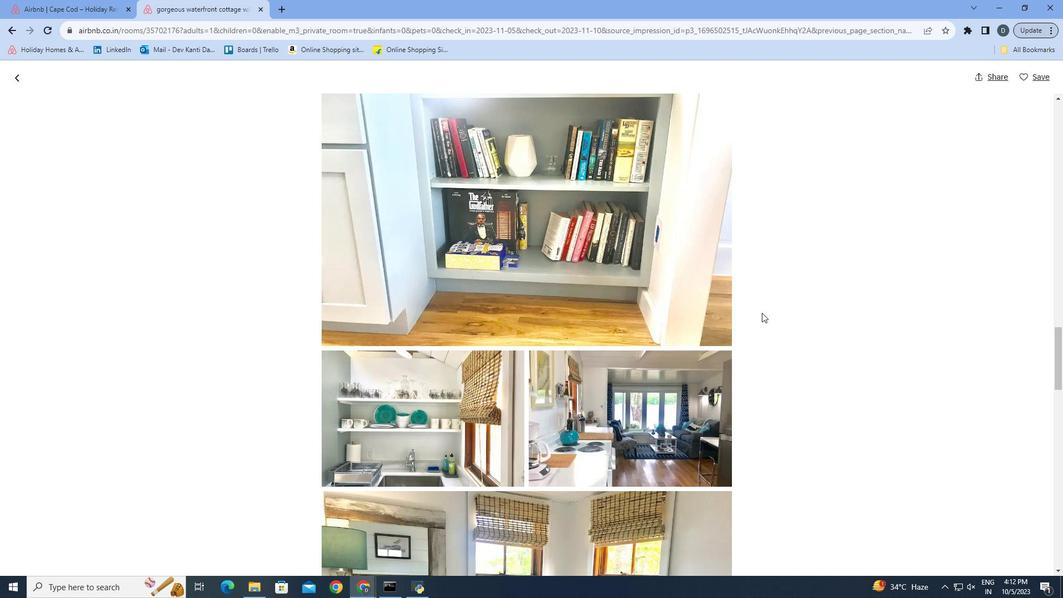 
Action: Mouse scrolled (761, 311) with delta (0, 0)
Screenshot: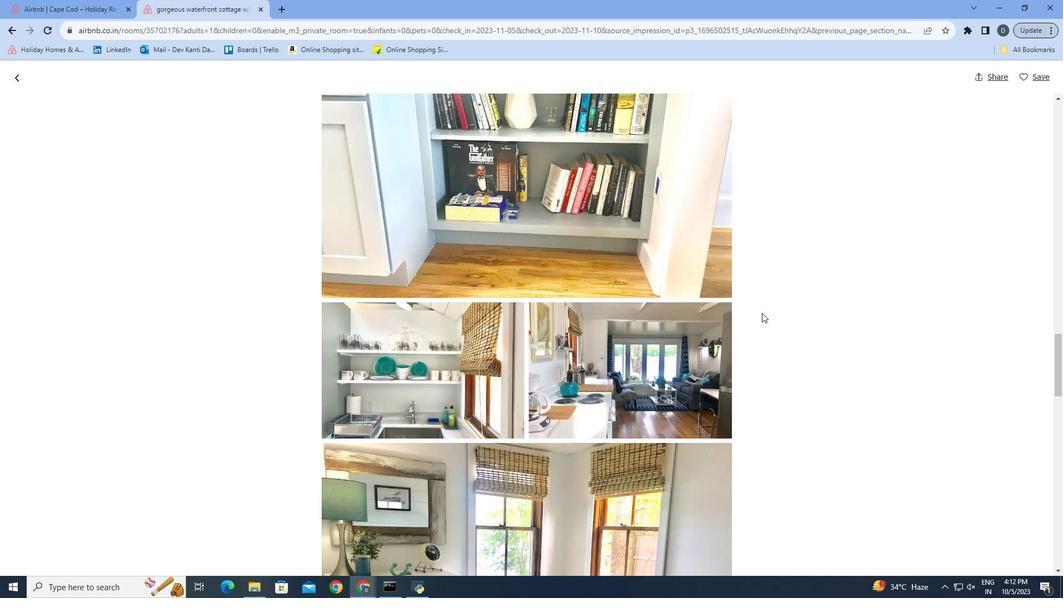 
Action: Mouse scrolled (761, 311) with delta (0, 0)
Screenshot: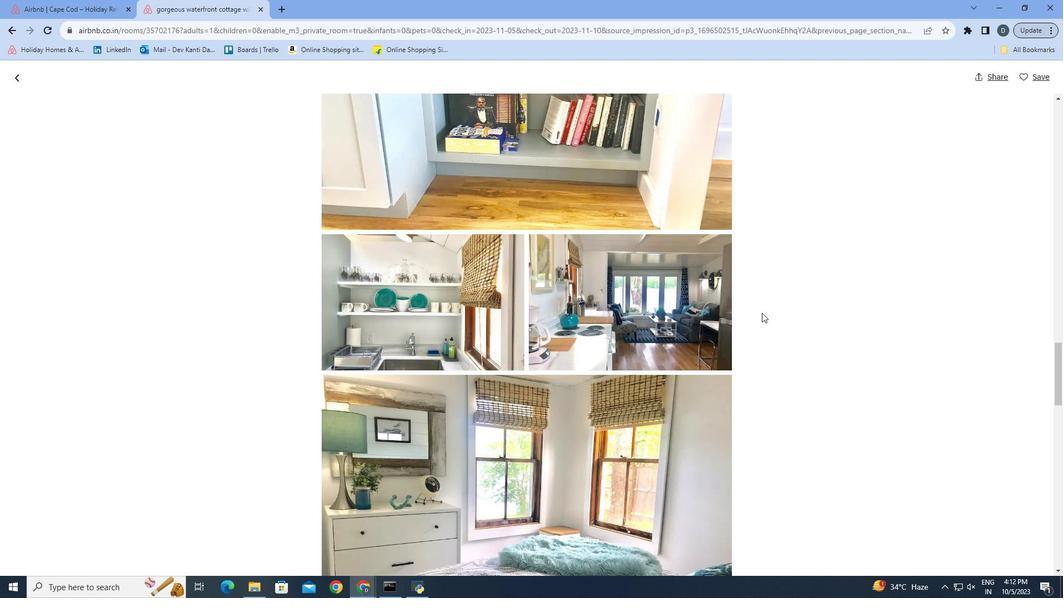 
Action: Mouse scrolled (761, 311) with delta (0, 0)
Screenshot: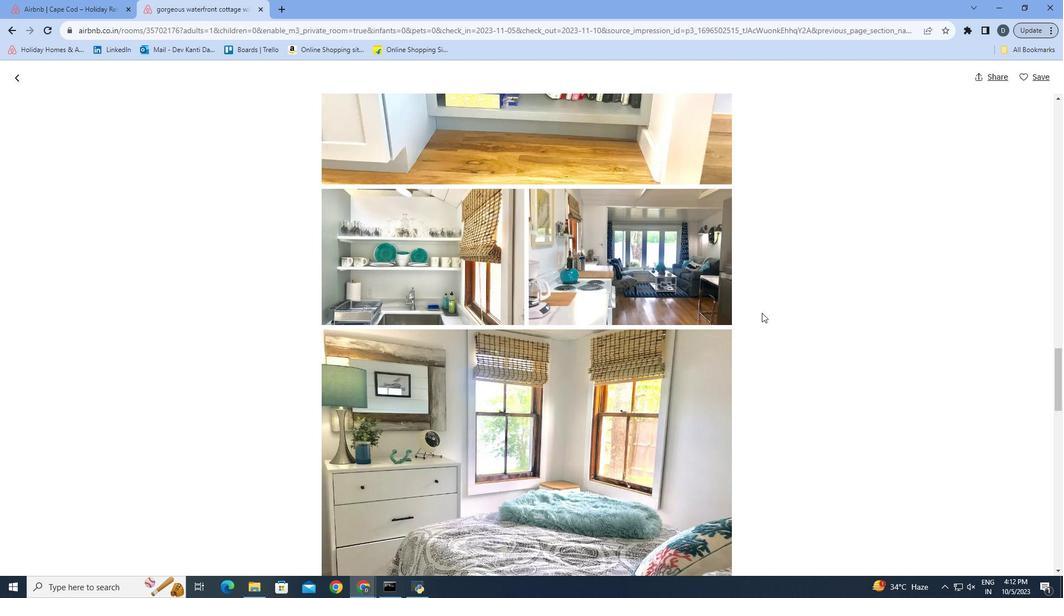 
Action: Mouse scrolled (761, 311) with delta (0, 0)
Screenshot: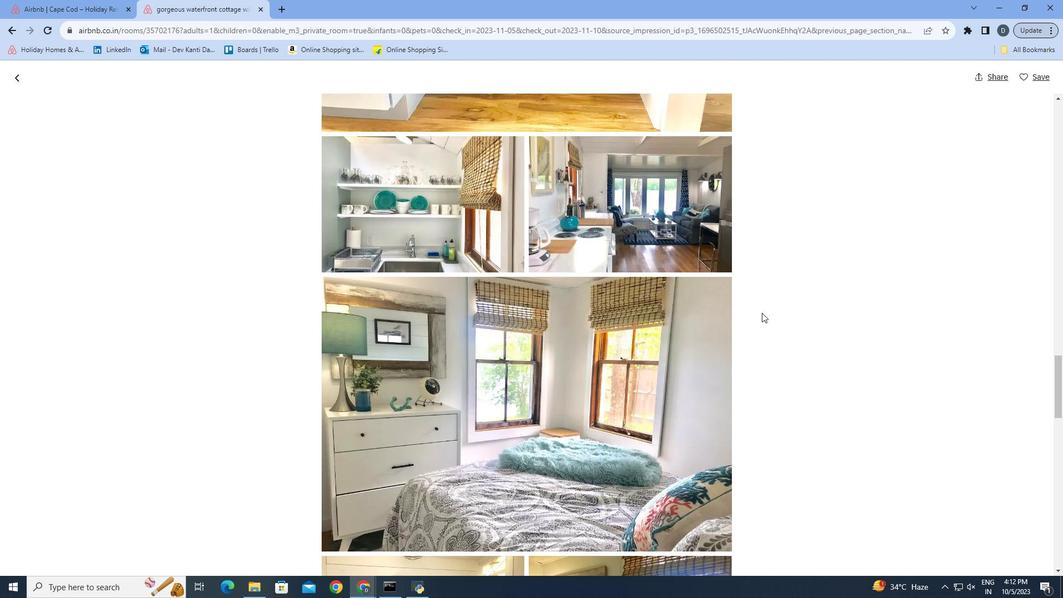 
Action: Mouse scrolled (761, 311) with delta (0, 0)
Screenshot: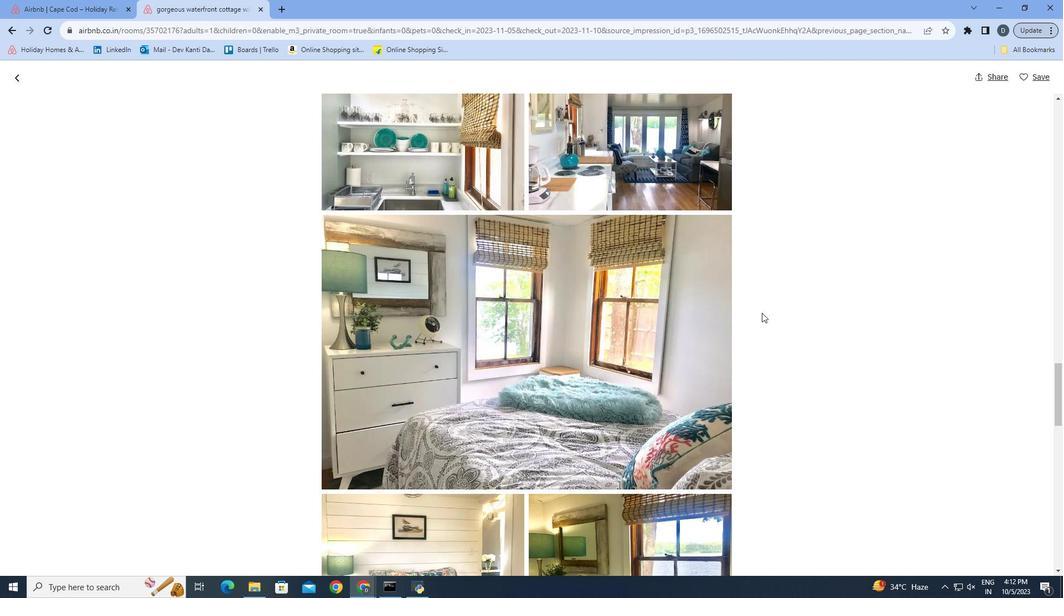 
Action: Mouse scrolled (761, 311) with delta (0, 0)
Screenshot: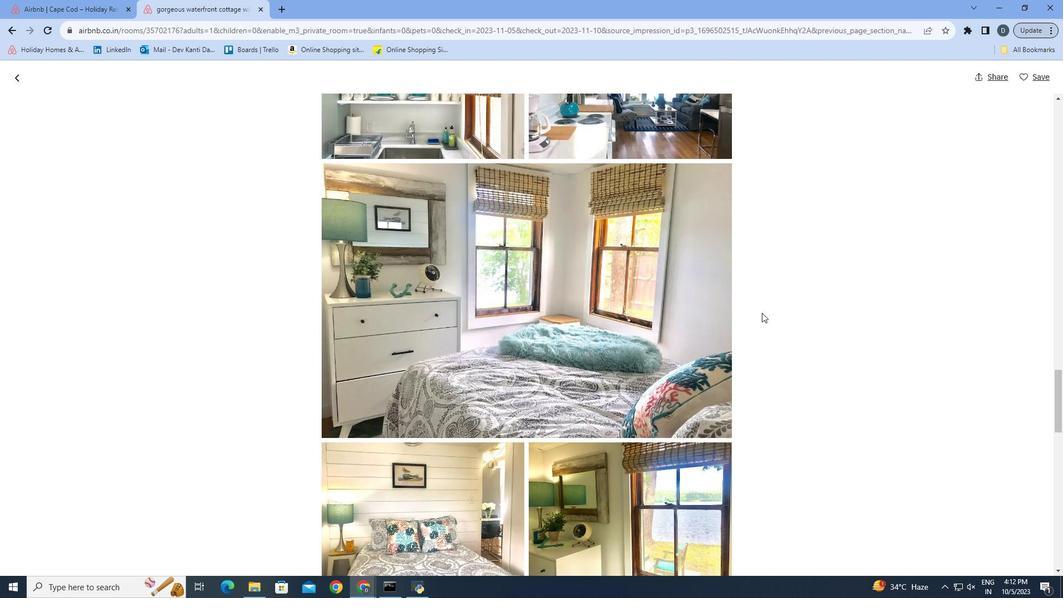 
Action: Mouse scrolled (761, 311) with delta (0, 0)
Screenshot: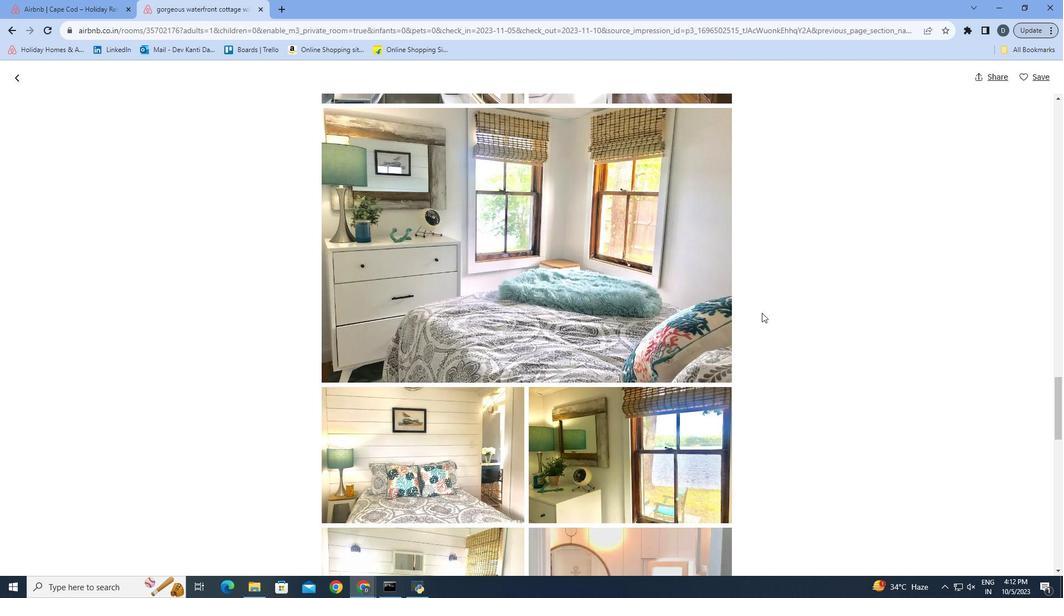 
Action: Mouse scrolled (761, 311) with delta (0, 0)
Screenshot: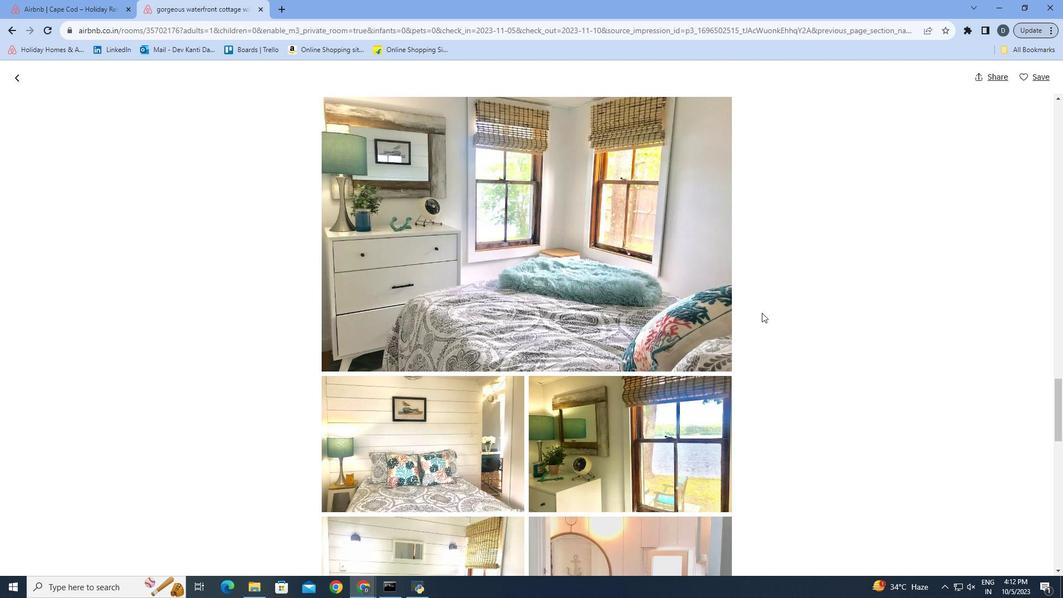
Action: Mouse scrolled (761, 311) with delta (0, 0)
Screenshot: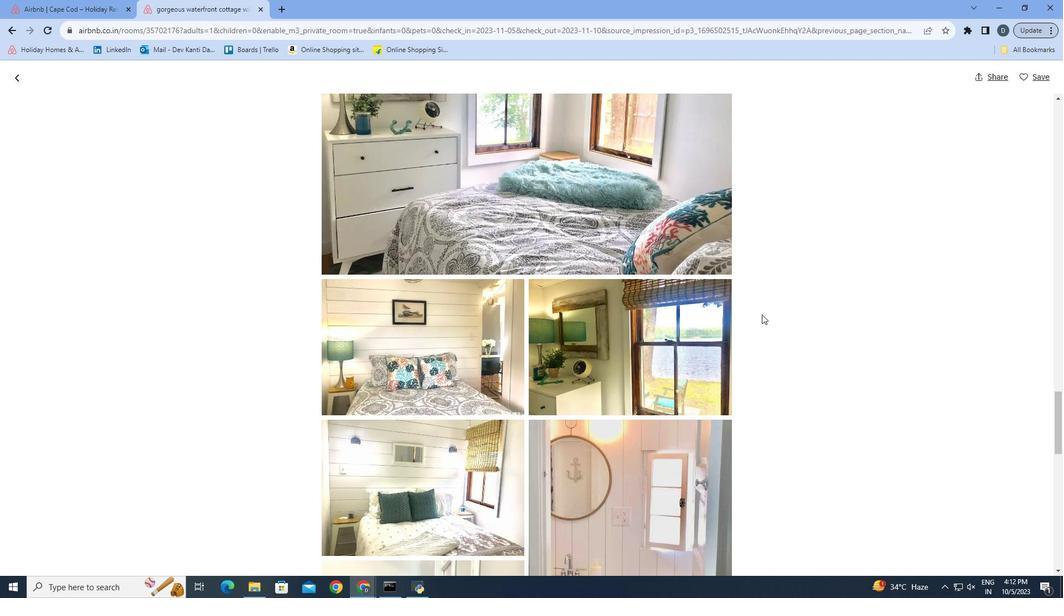 
Action: Mouse moved to (729, 294)
Screenshot: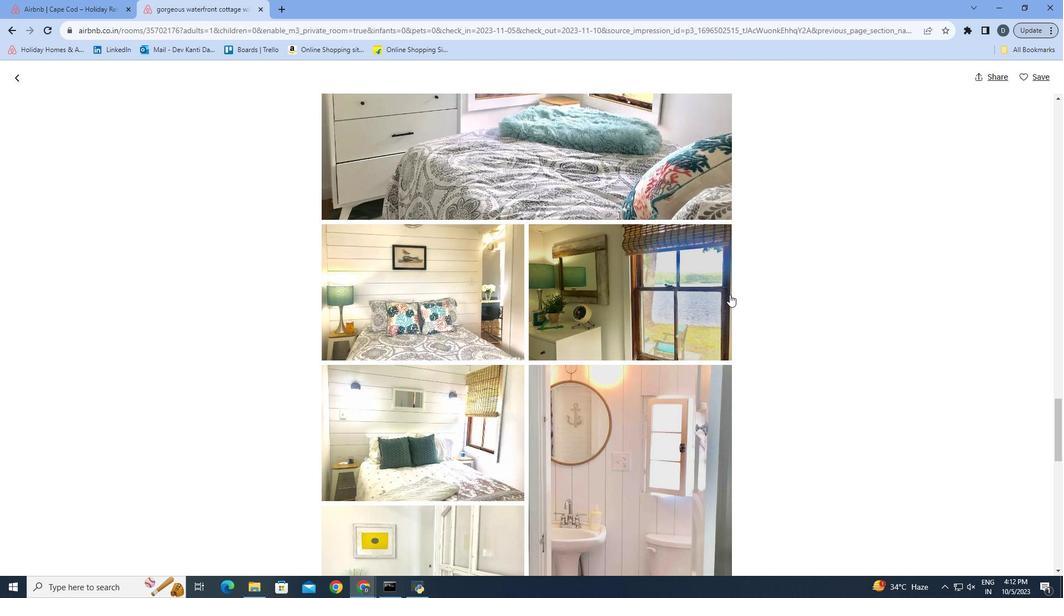 
Action: Mouse scrolled (729, 293) with delta (0, 0)
Screenshot: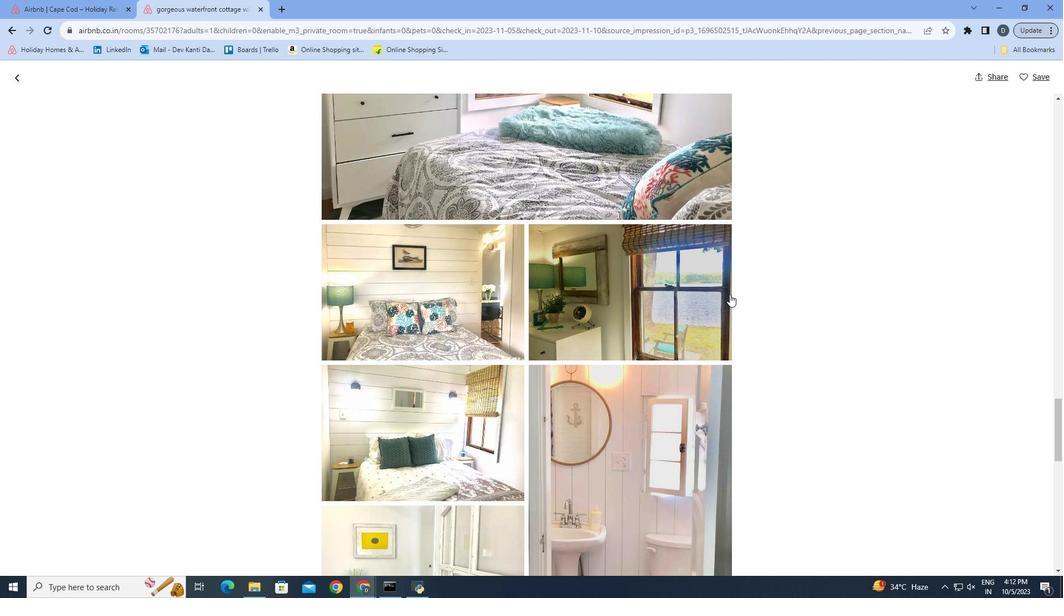 
Action: Mouse moved to (728, 292)
Screenshot: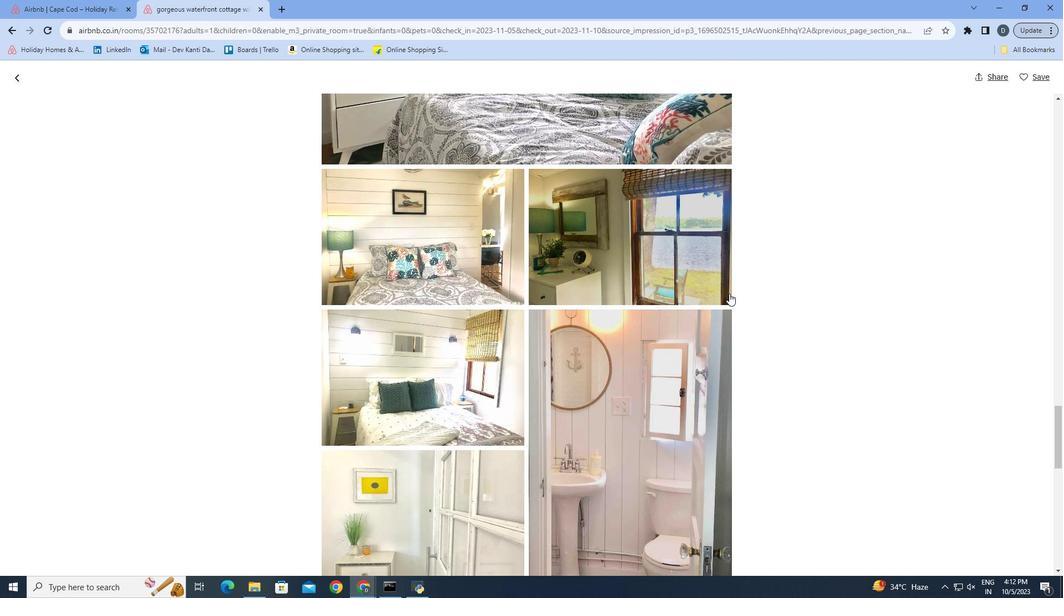 
Action: Mouse scrolled (728, 292) with delta (0, 0)
Screenshot: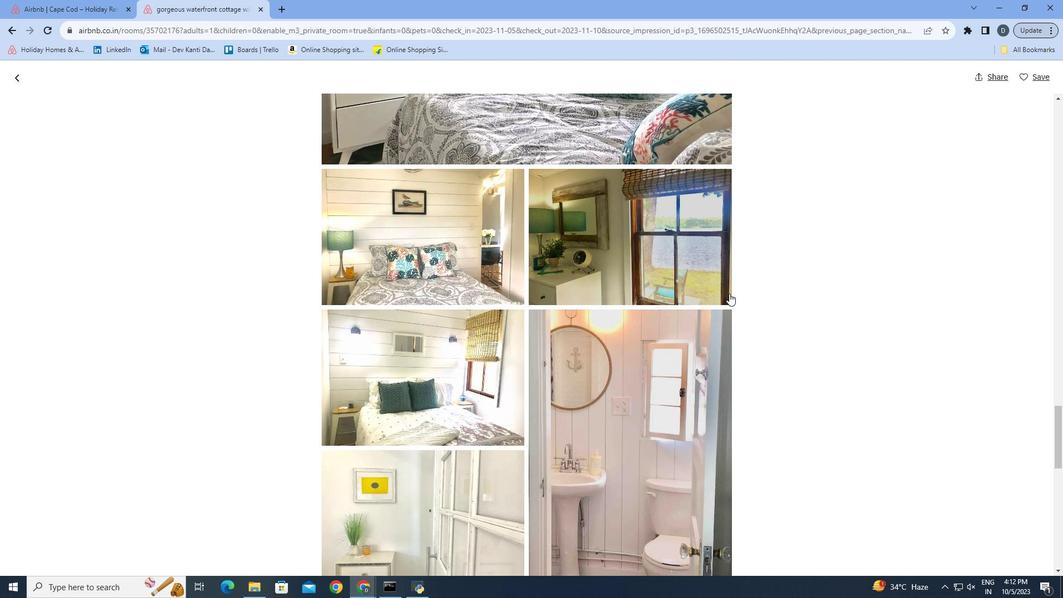 
Action: Mouse scrolled (728, 292) with delta (0, 0)
Screenshot: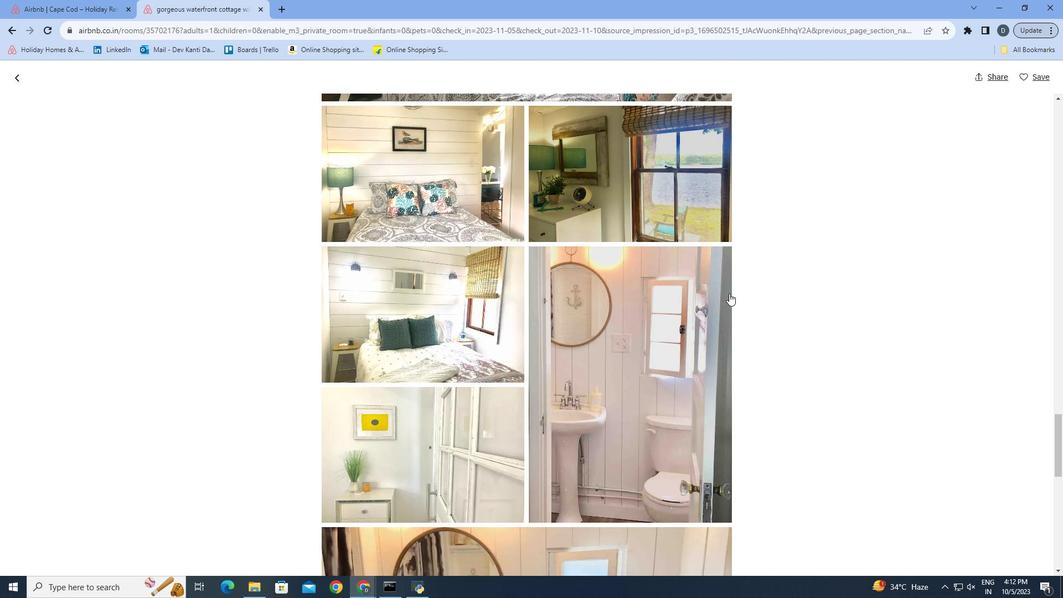 
Action: Mouse scrolled (728, 292) with delta (0, 0)
Screenshot: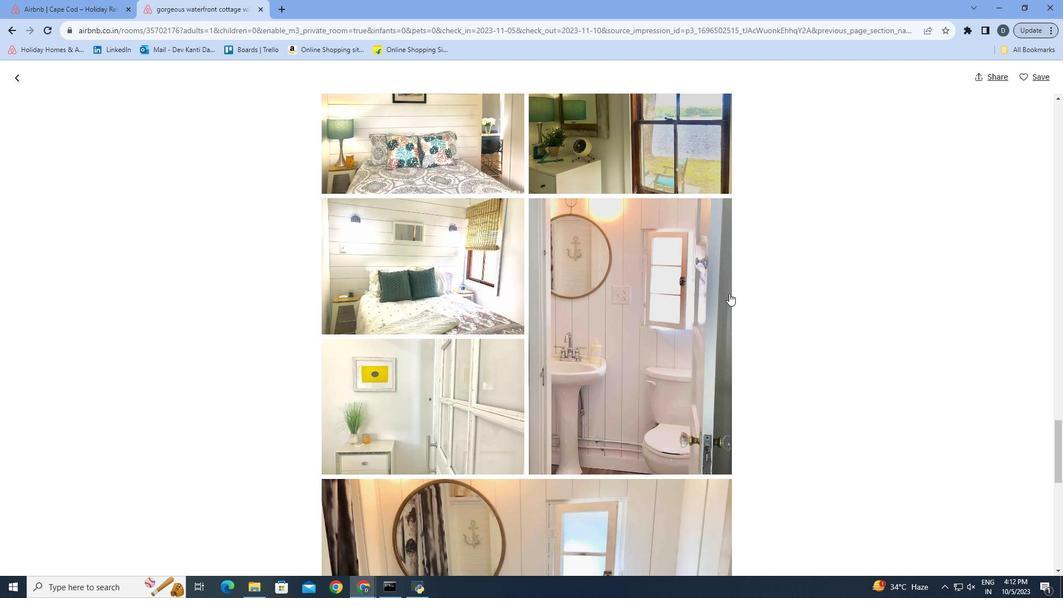 
Action: Mouse scrolled (728, 292) with delta (0, 0)
Screenshot: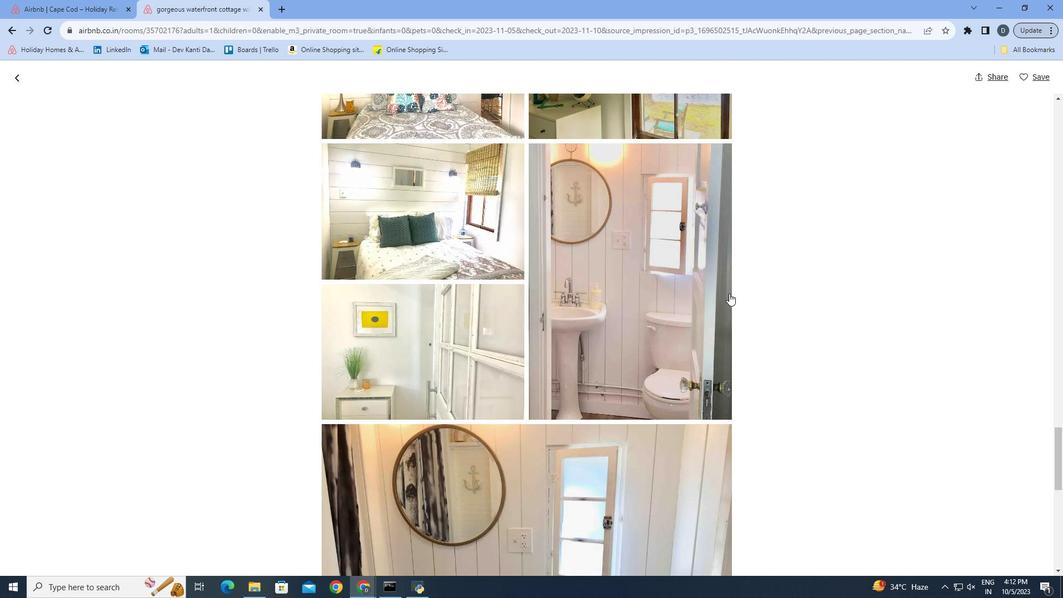
Action: Mouse scrolled (728, 292) with delta (0, 0)
Screenshot: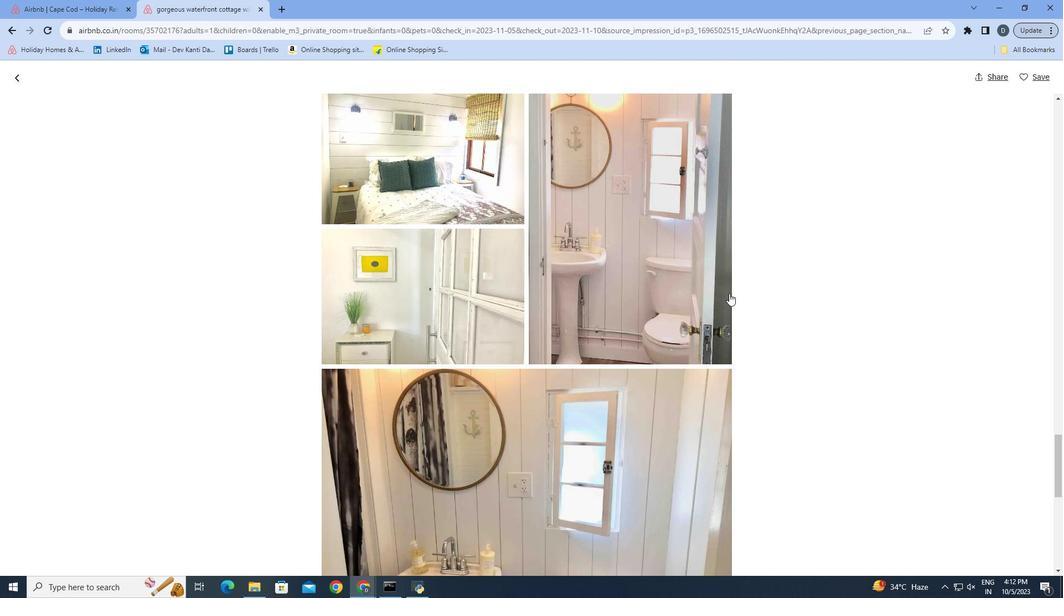 
Action: Mouse moved to (741, 297)
Screenshot: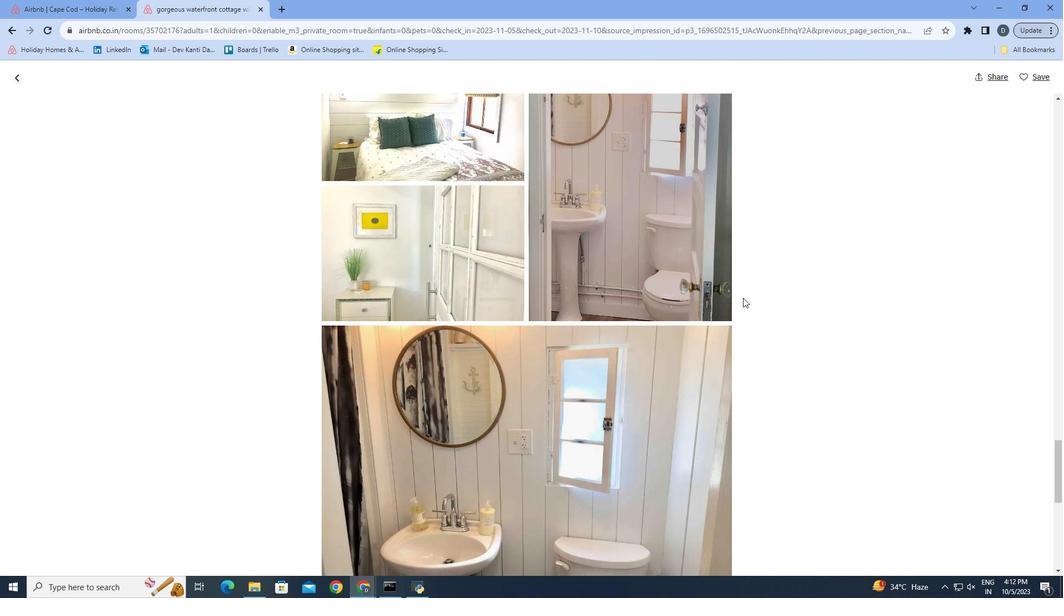 
Action: Mouse scrolled (741, 296) with delta (0, 0)
Screenshot: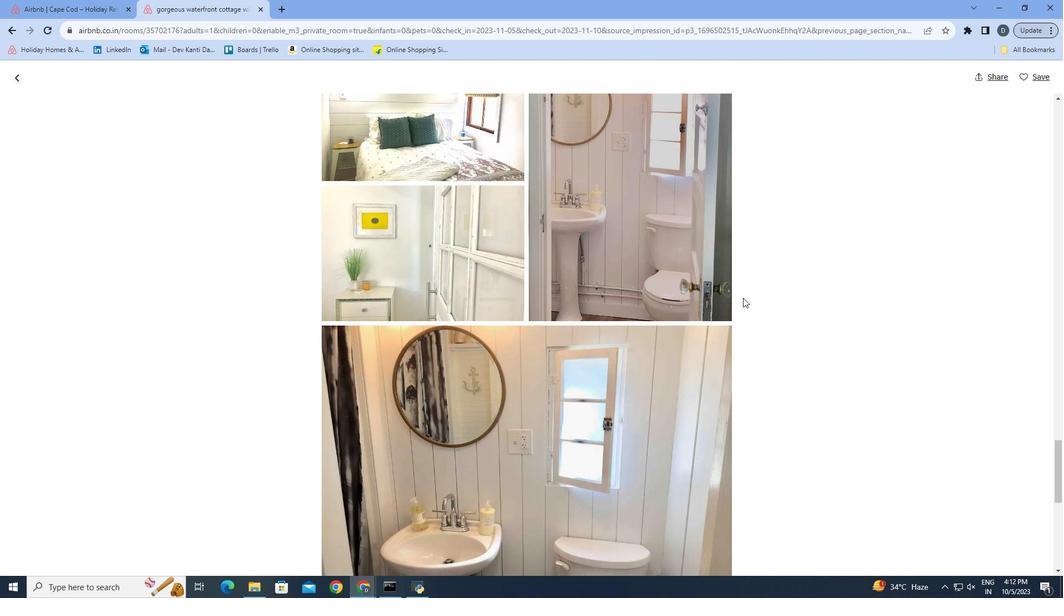 
Action: Mouse moved to (742, 297)
Screenshot: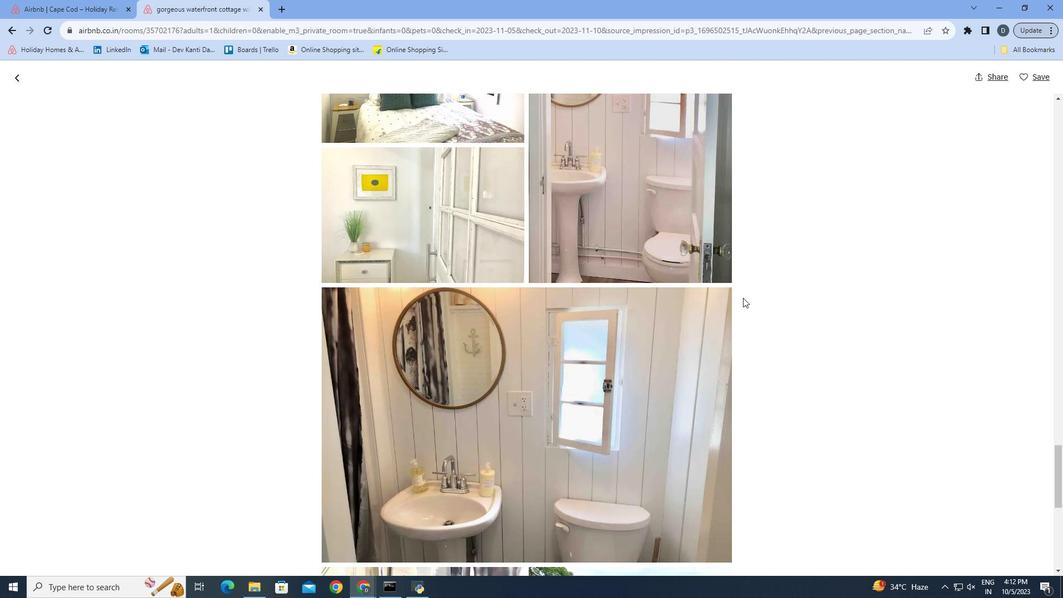 
Action: Mouse scrolled (742, 296) with delta (0, 0)
Screenshot: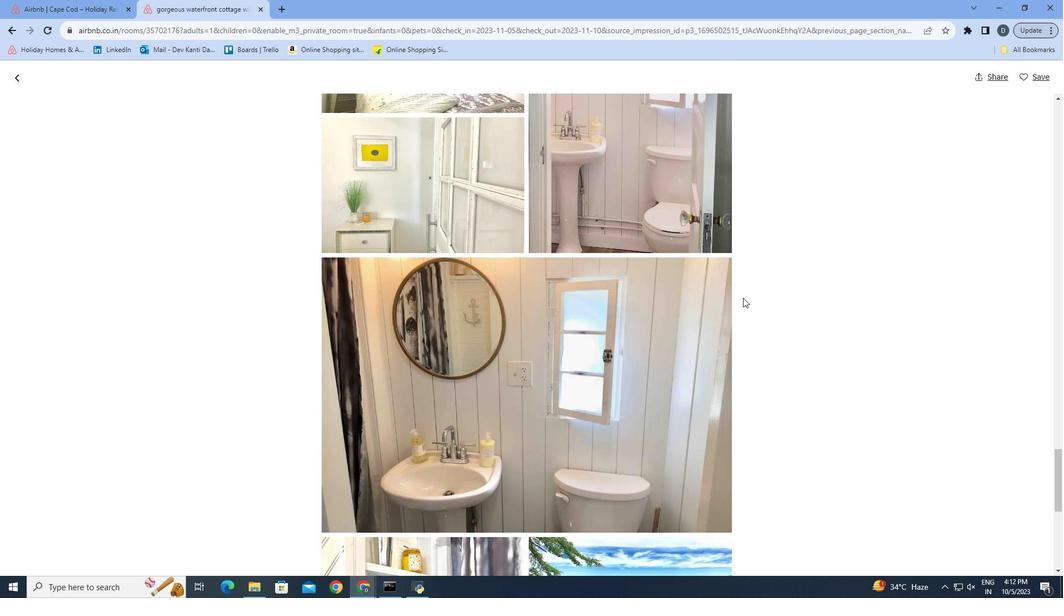 
Action: Mouse moved to (736, 297)
Screenshot: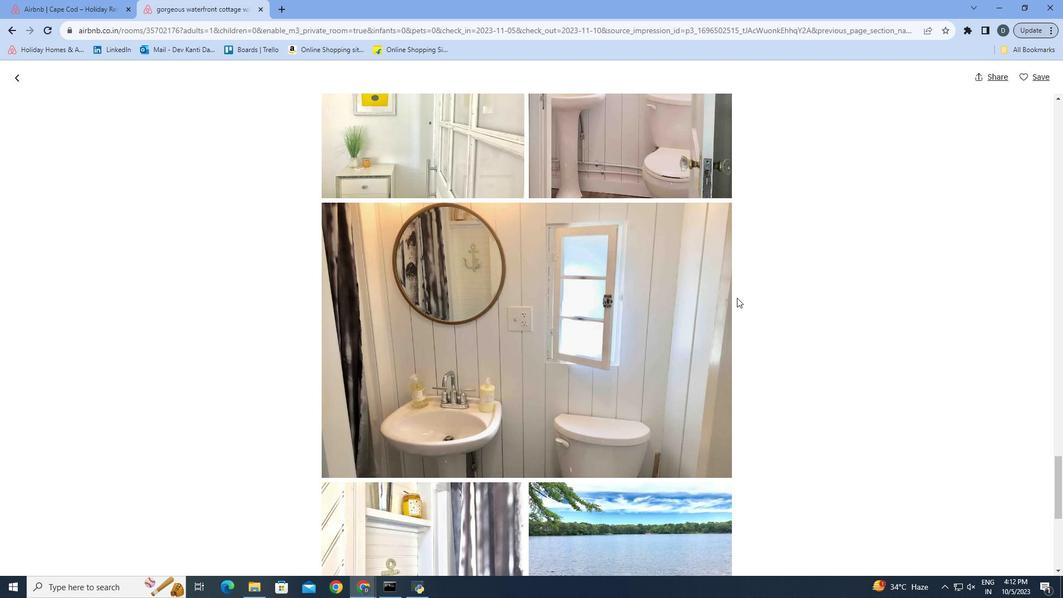 
Action: Mouse scrolled (736, 296) with delta (0, 0)
Screenshot: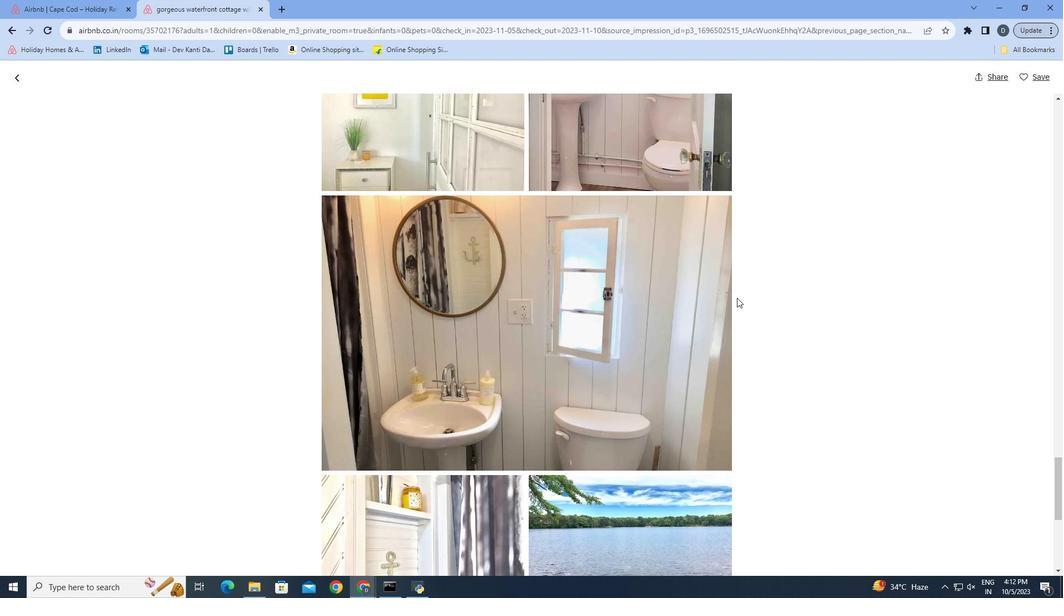 
Action: Mouse scrolled (736, 296) with delta (0, 0)
Screenshot: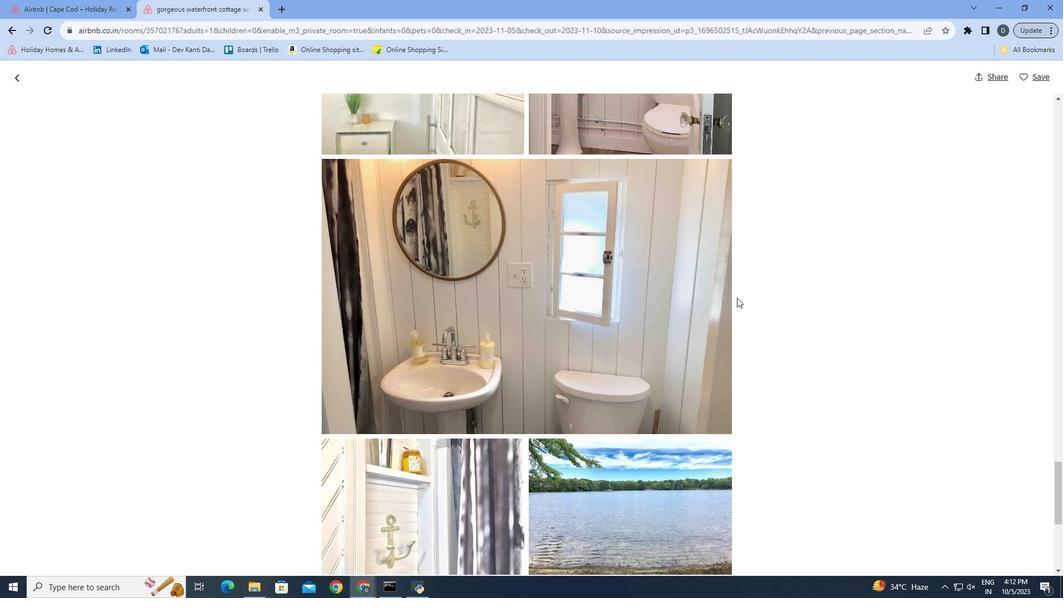 
Action: Mouse scrolled (736, 296) with delta (0, 0)
Screenshot: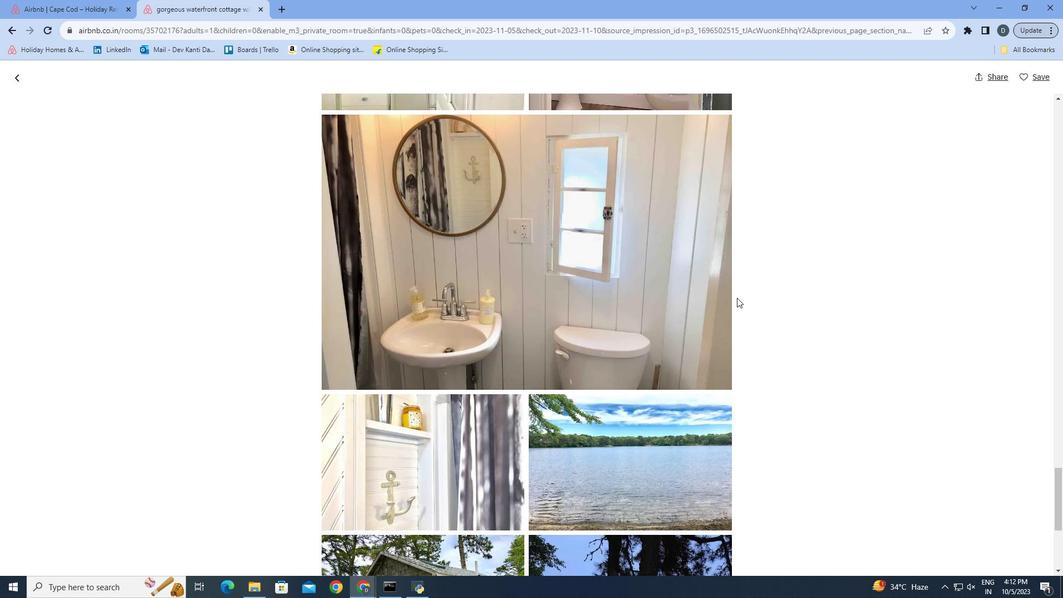 
Action: Mouse scrolled (736, 296) with delta (0, 0)
Screenshot: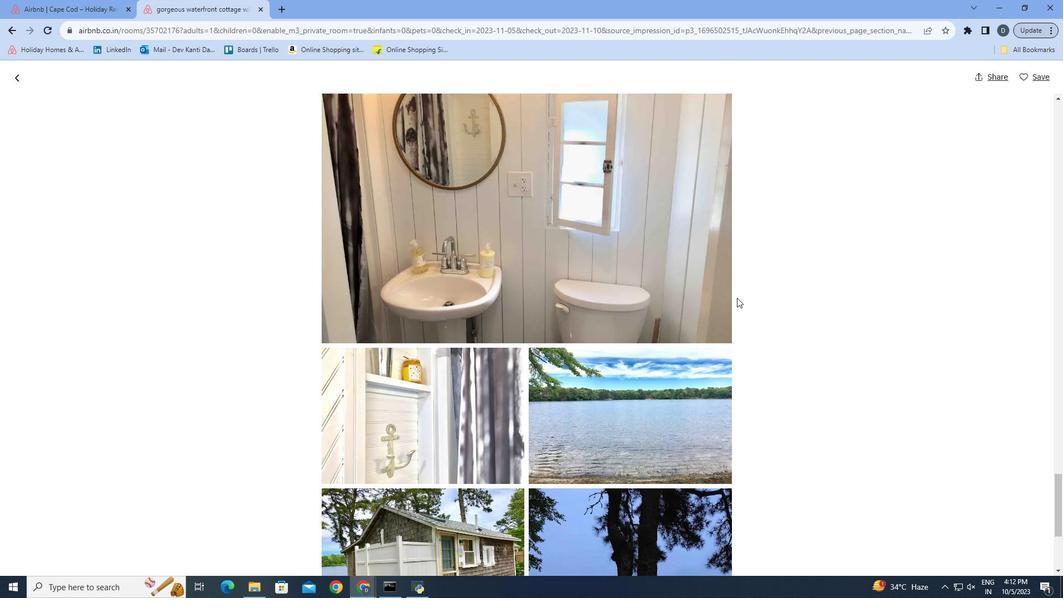 
Action: Mouse scrolled (736, 296) with delta (0, 0)
Screenshot: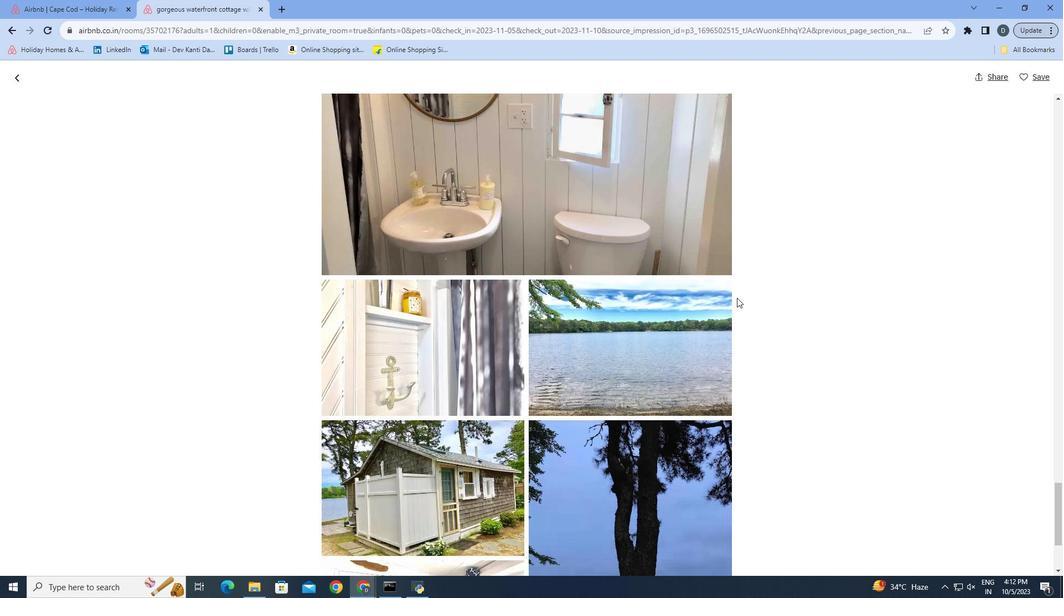 
Action: Mouse moved to (736, 297)
Screenshot: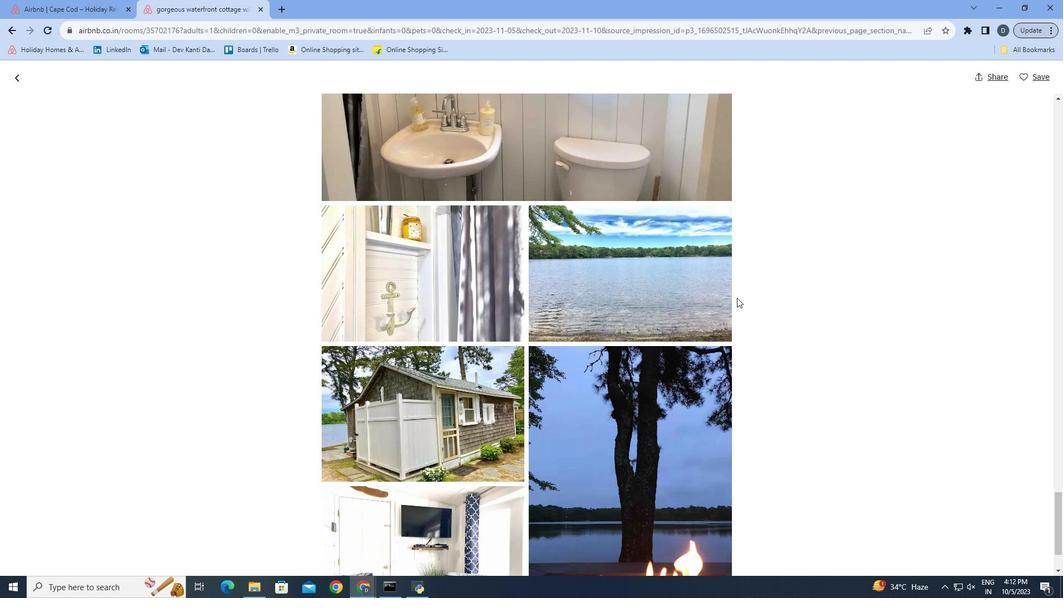 
Action: Mouse scrolled (736, 296) with delta (0, 0)
Screenshot: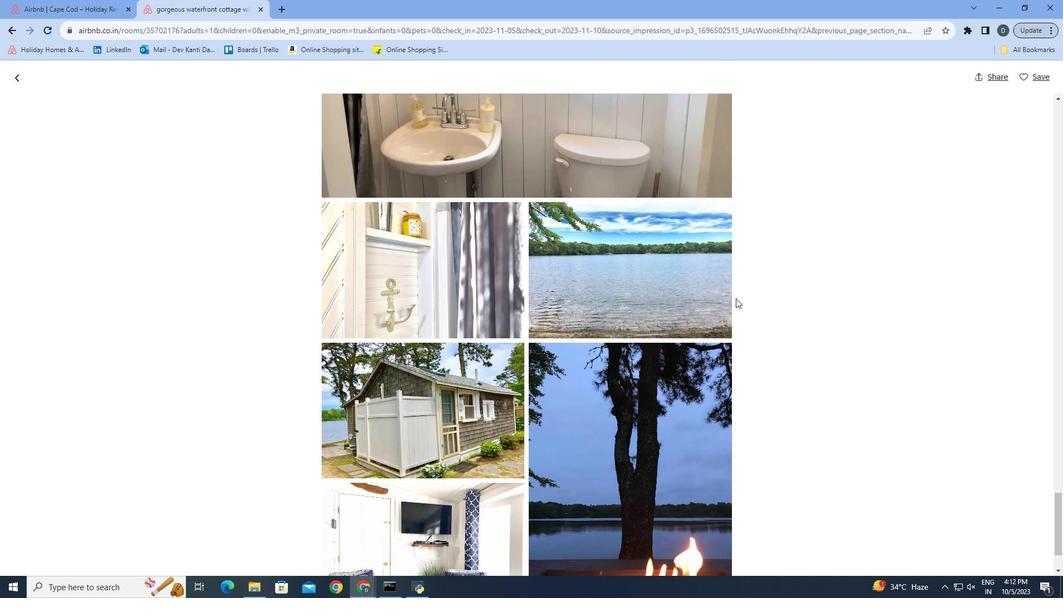 
Action: Mouse scrolled (736, 296) with delta (0, 0)
Screenshot: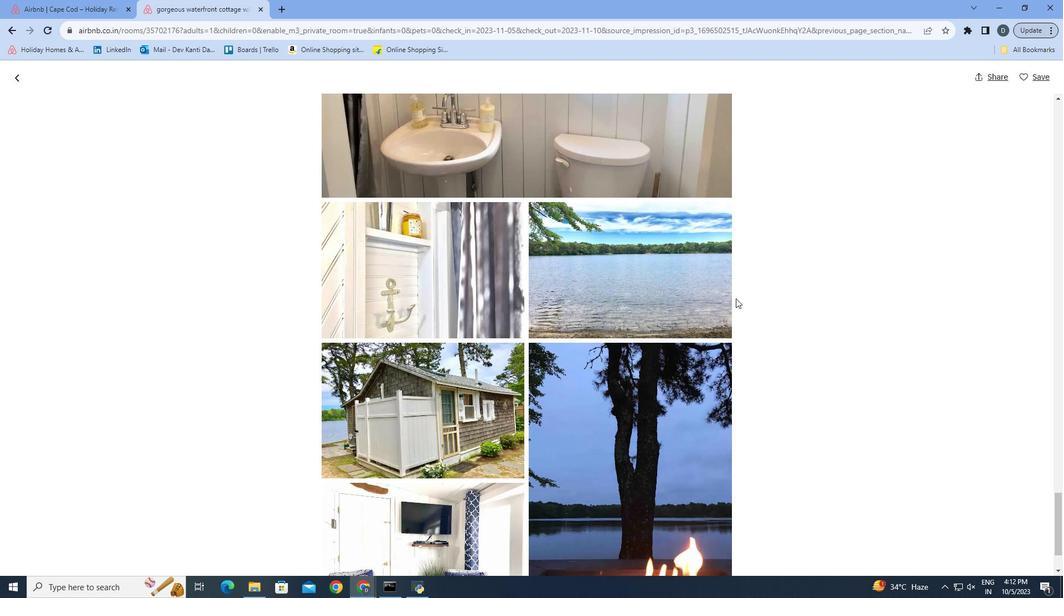 
Action: Mouse scrolled (736, 296) with delta (0, 0)
Screenshot: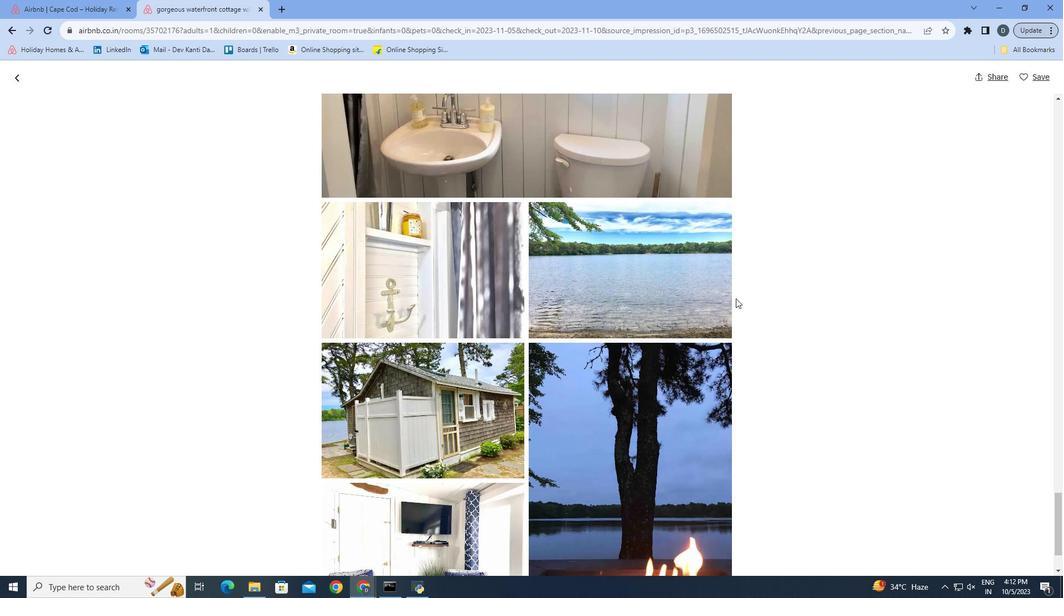 
Action: Mouse scrolled (736, 296) with delta (0, 0)
Screenshot: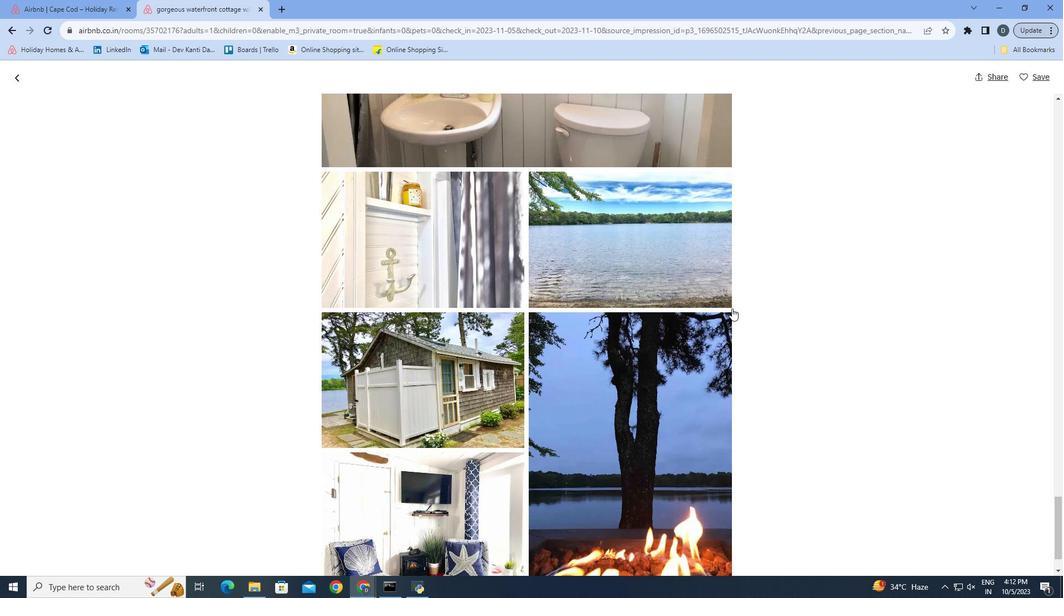 
Action: Mouse moved to (735, 297)
Screenshot: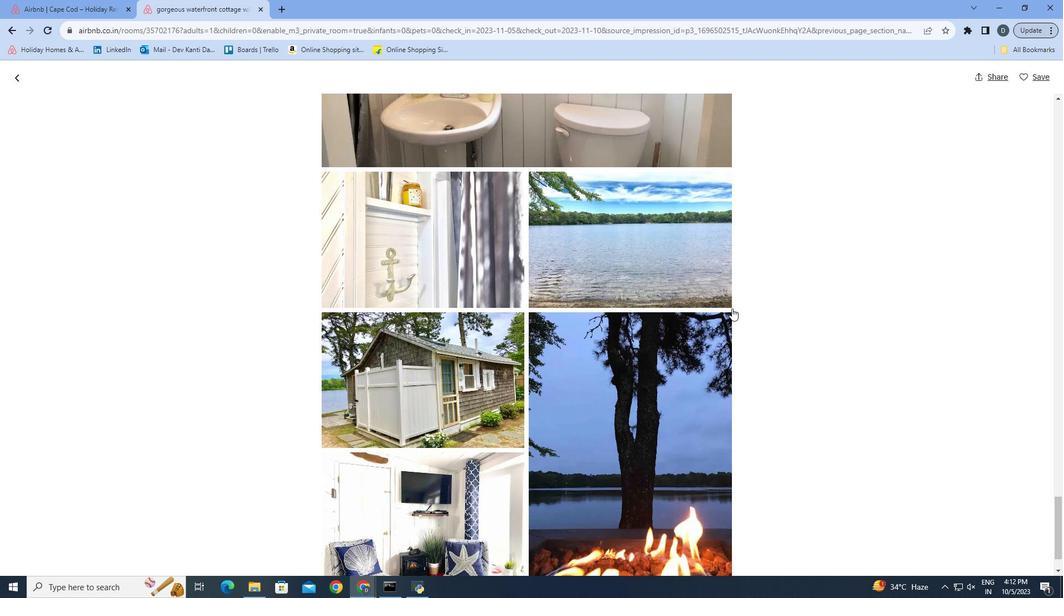 
Action: Mouse scrolled (735, 297) with delta (0, 0)
Screenshot: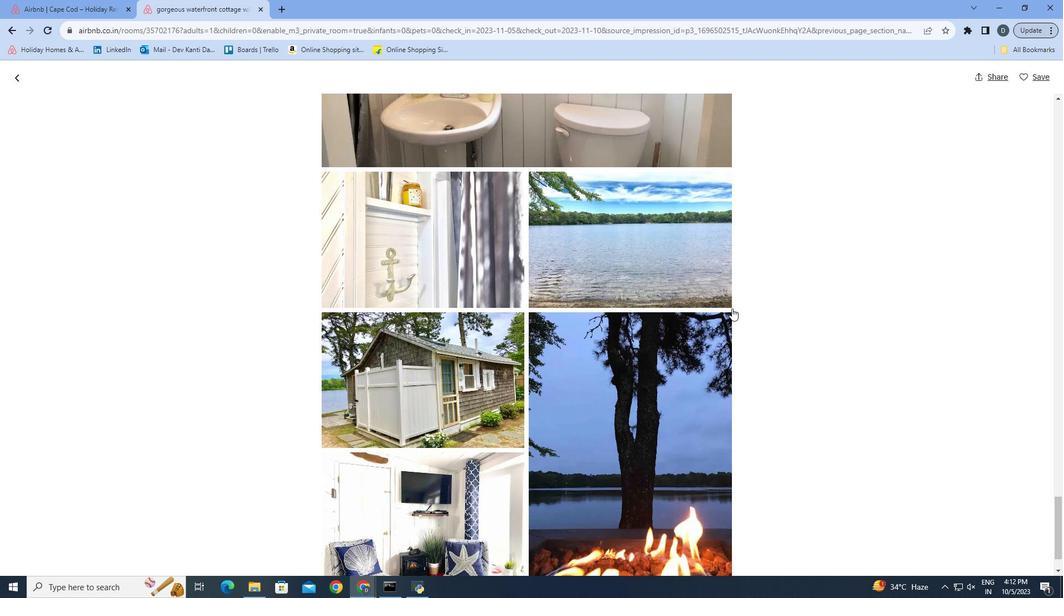 
Action: Mouse moved to (17, 80)
Screenshot: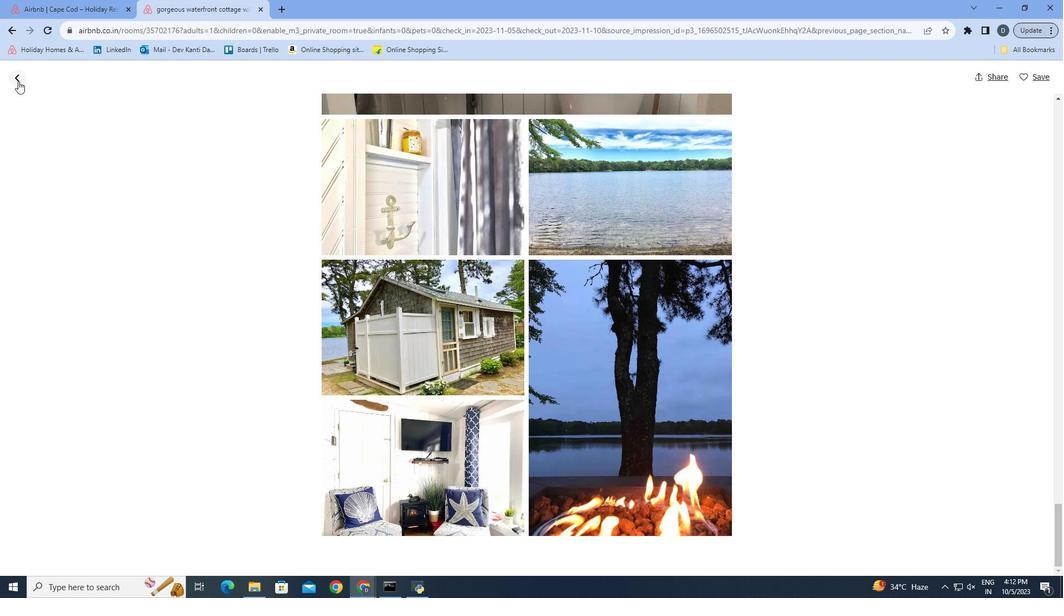 
Action: Mouse pressed left at (17, 80)
Screenshot: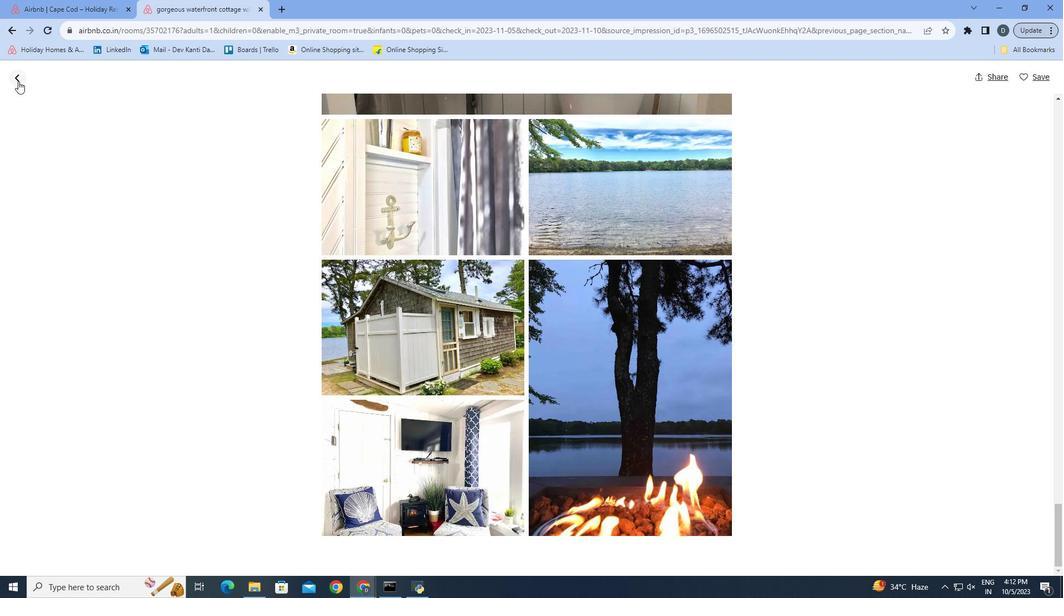 
Action: Mouse moved to (815, 425)
Screenshot: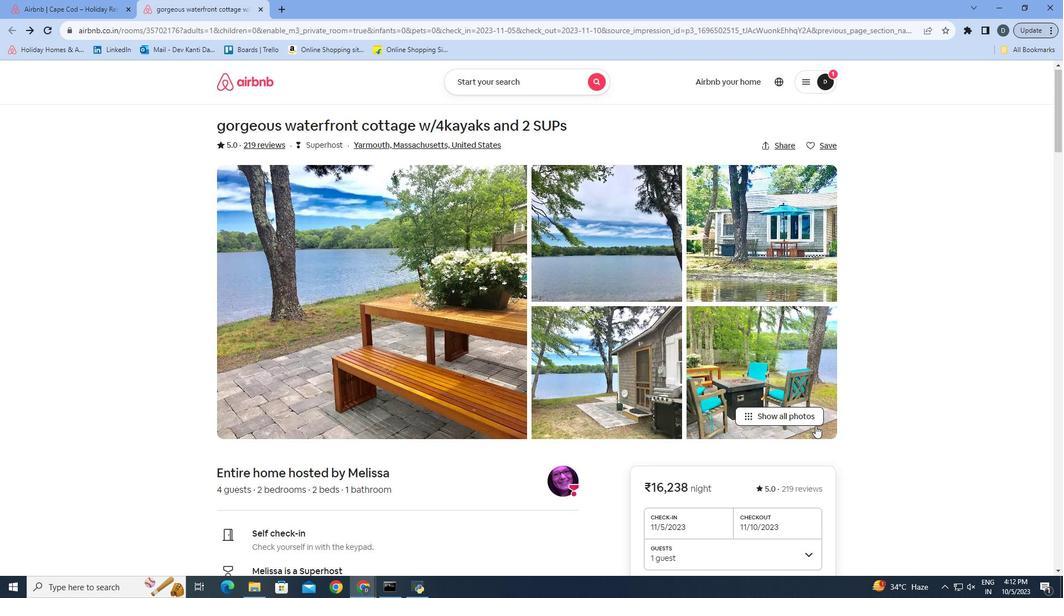 
Action: Mouse scrolled (815, 424) with delta (0, 0)
Screenshot: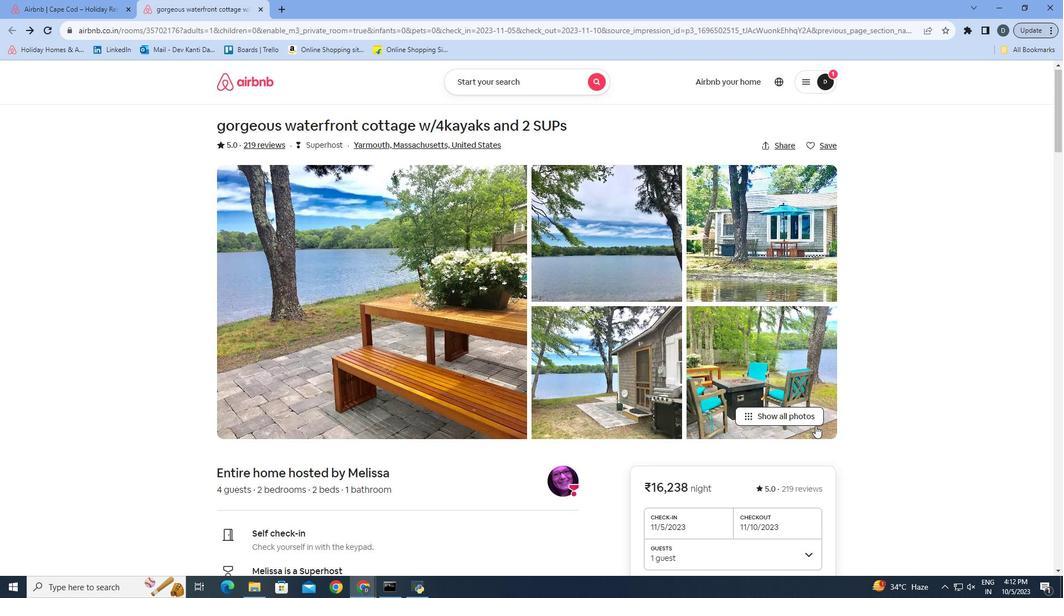 
Action: Mouse scrolled (815, 424) with delta (0, 0)
Screenshot: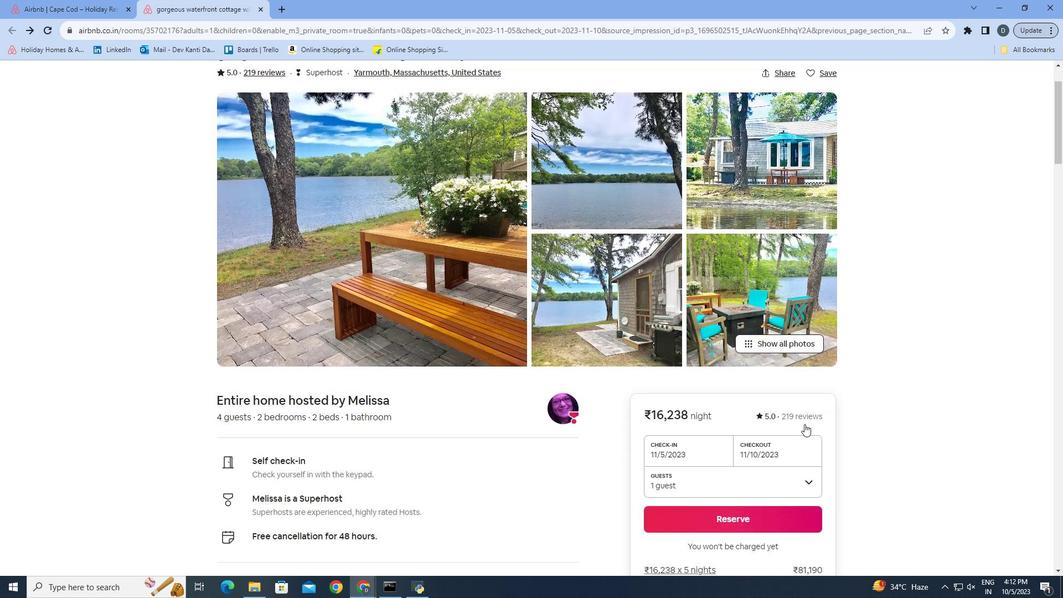 
Action: Mouse moved to (804, 424)
Screenshot: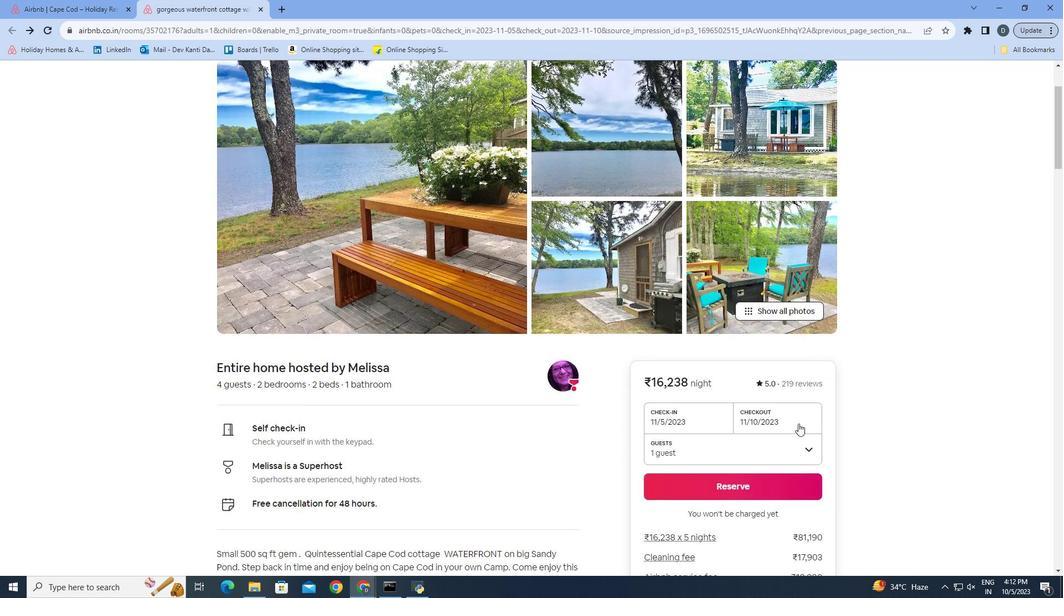 
Action: Mouse scrolled (804, 423) with delta (0, 0)
Screenshot: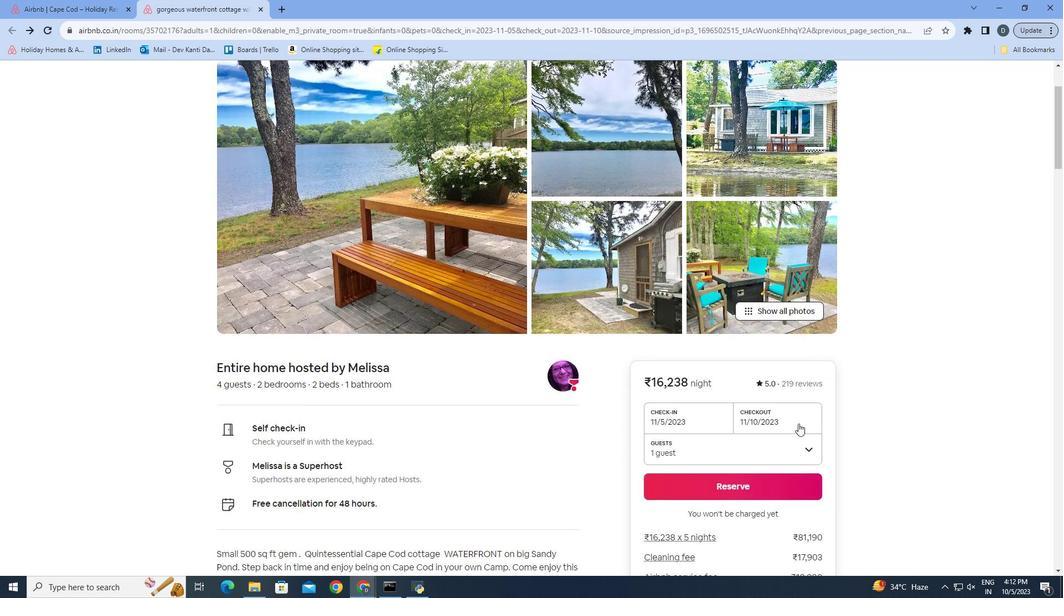 
Action: Mouse moved to (798, 423)
Screenshot: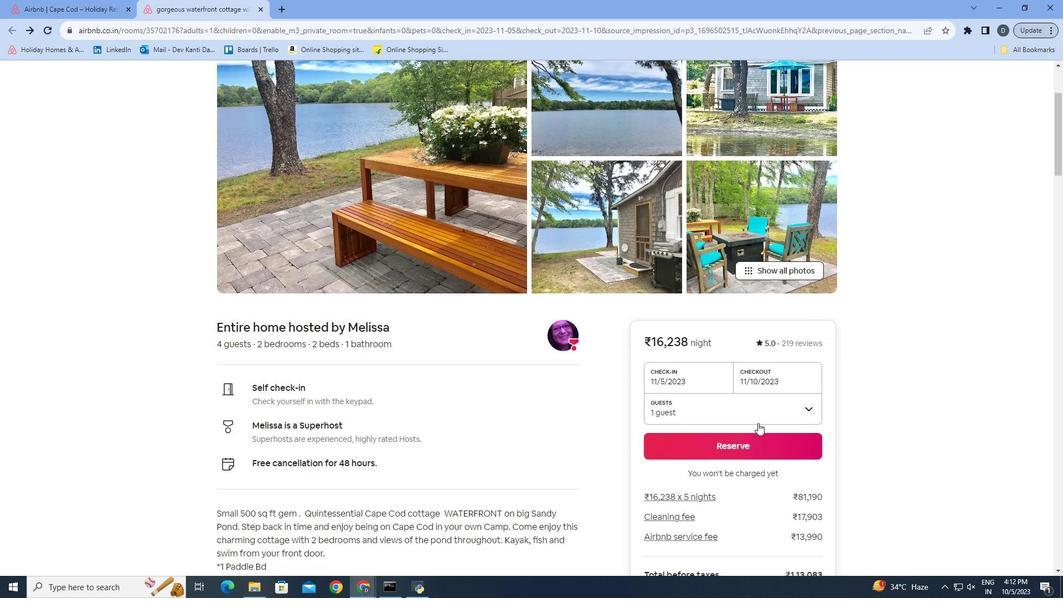 
Action: Mouse scrolled (798, 422) with delta (0, 0)
Screenshot: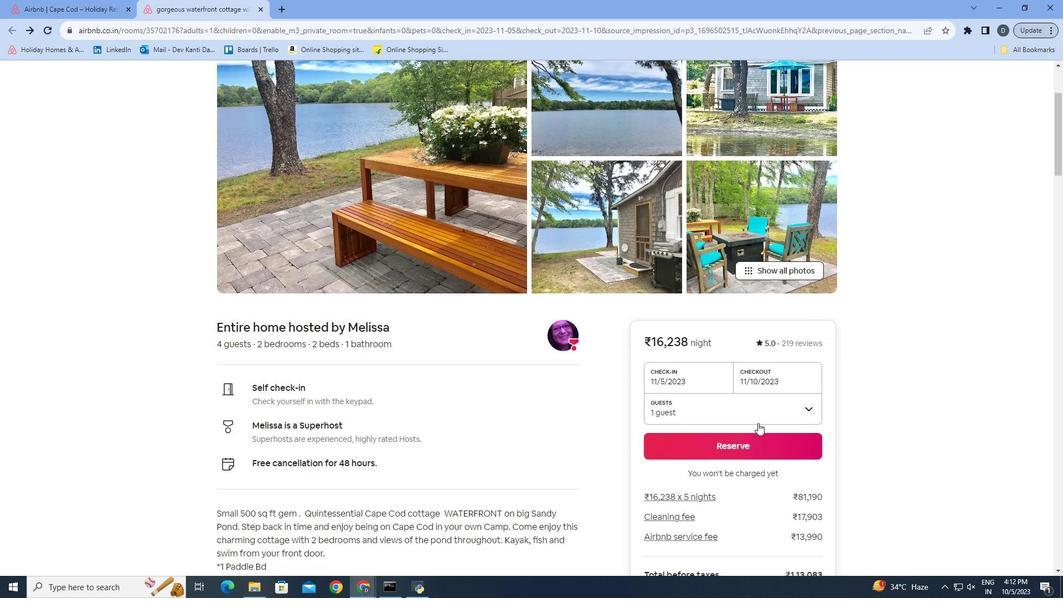 
Action: Mouse moved to (671, 412)
Screenshot: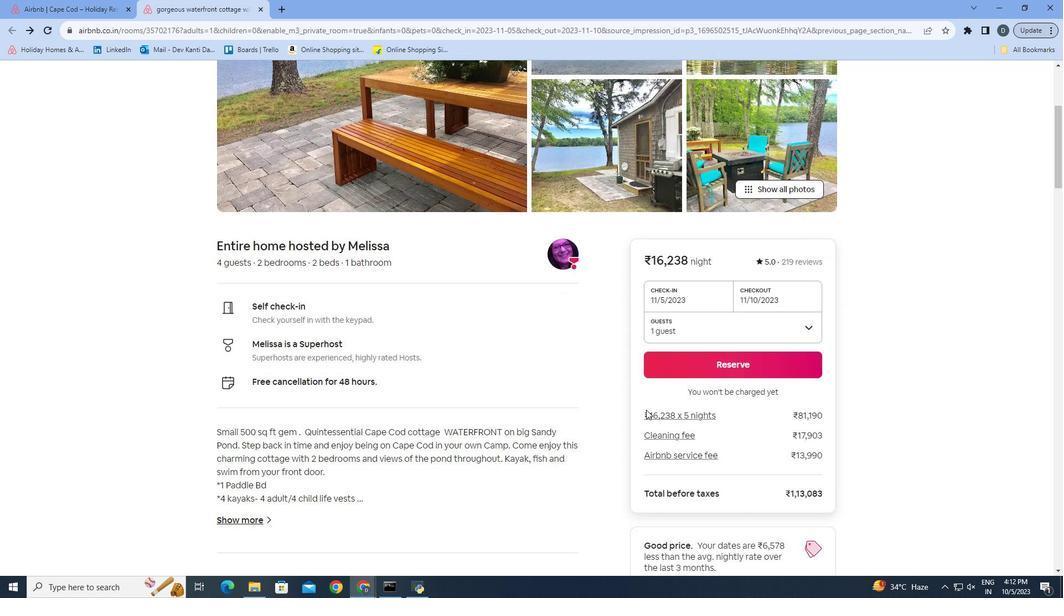 
Action: Mouse scrolled (671, 411) with delta (0, 0)
Screenshot: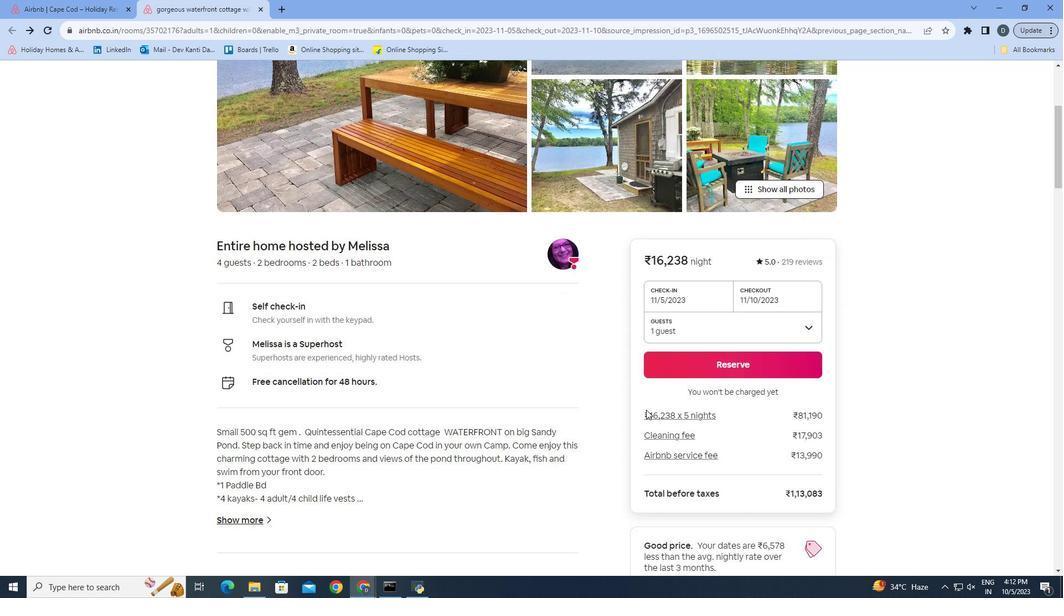 
Action: Mouse moved to (645, 409)
Screenshot: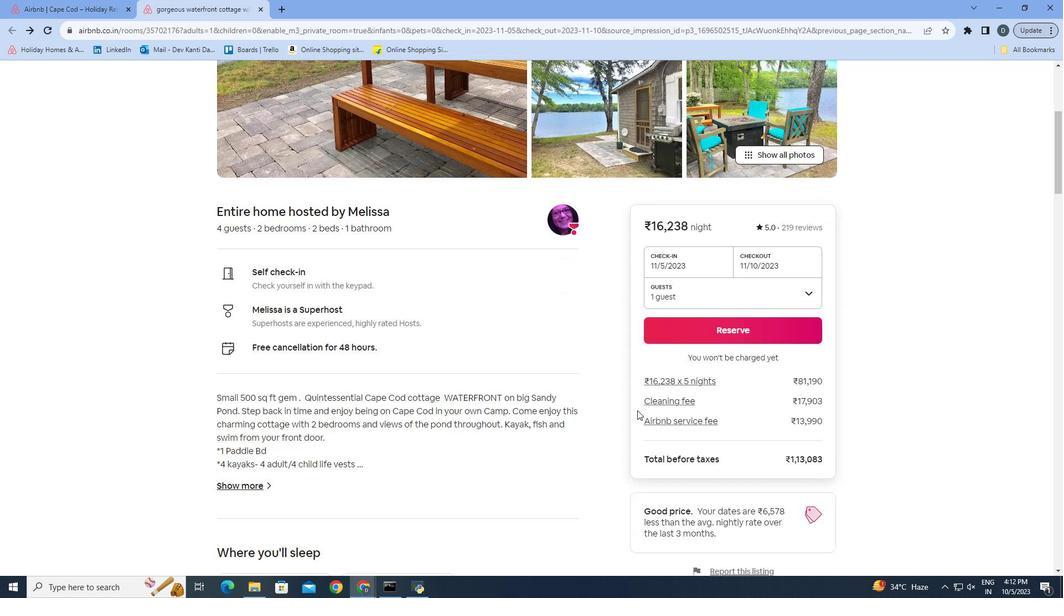 
Action: Mouse scrolled (645, 408) with delta (0, 0)
Screenshot: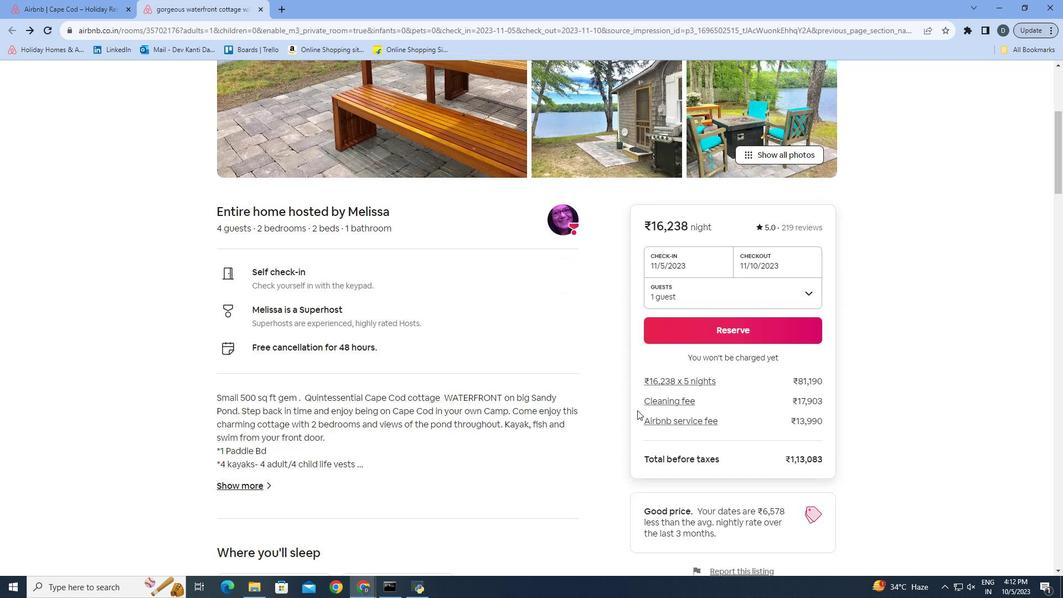 
Action: Mouse moved to (650, 419)
Screenshot: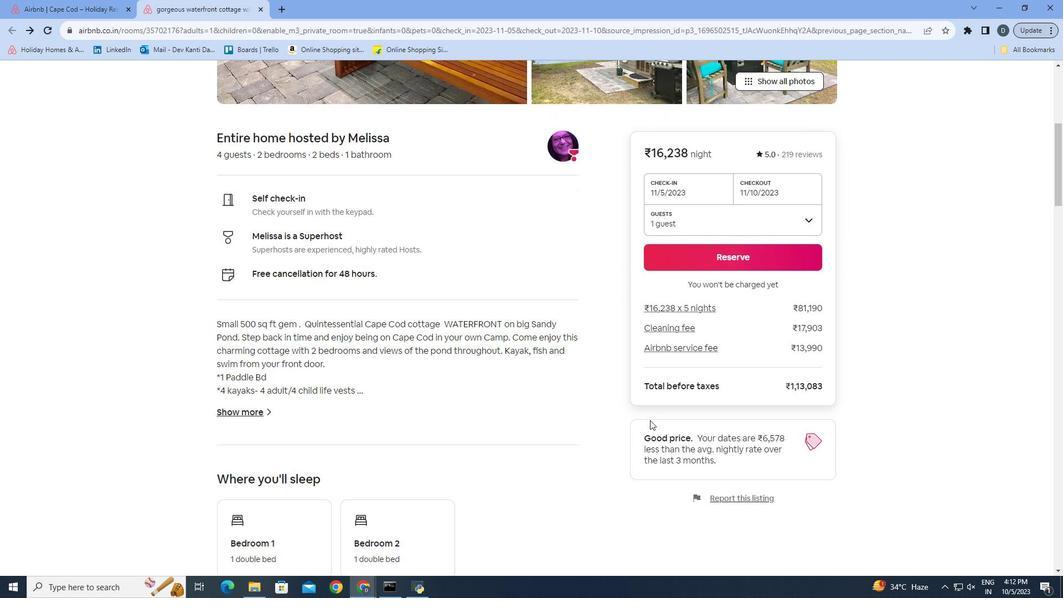 
Action: Mouse scrolled (650, 418) with delta (0, 0)
Screenshot: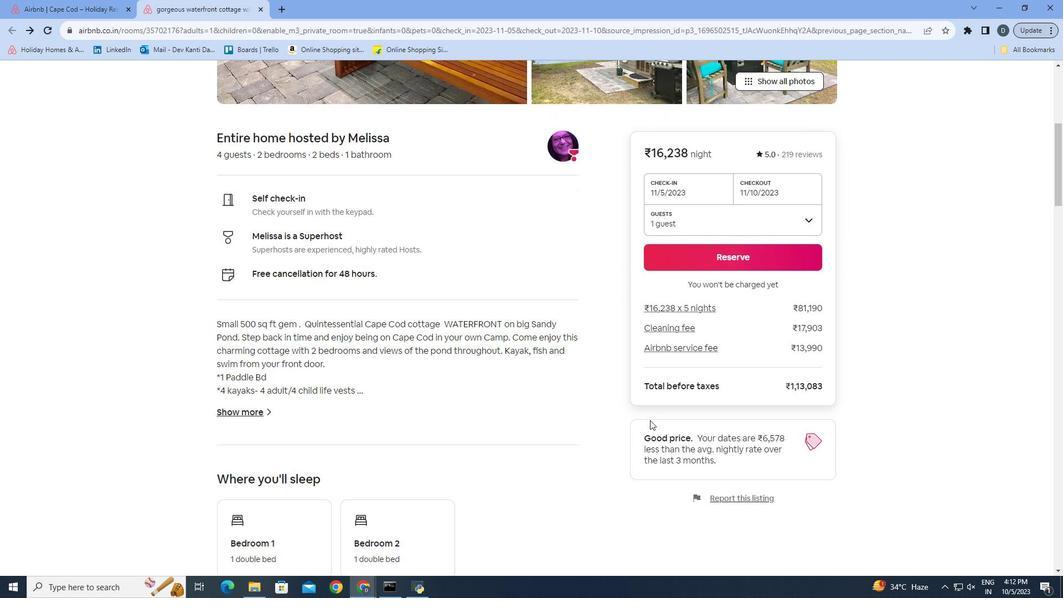 
Action: Mouse moved to (649, 419)
Screenshot: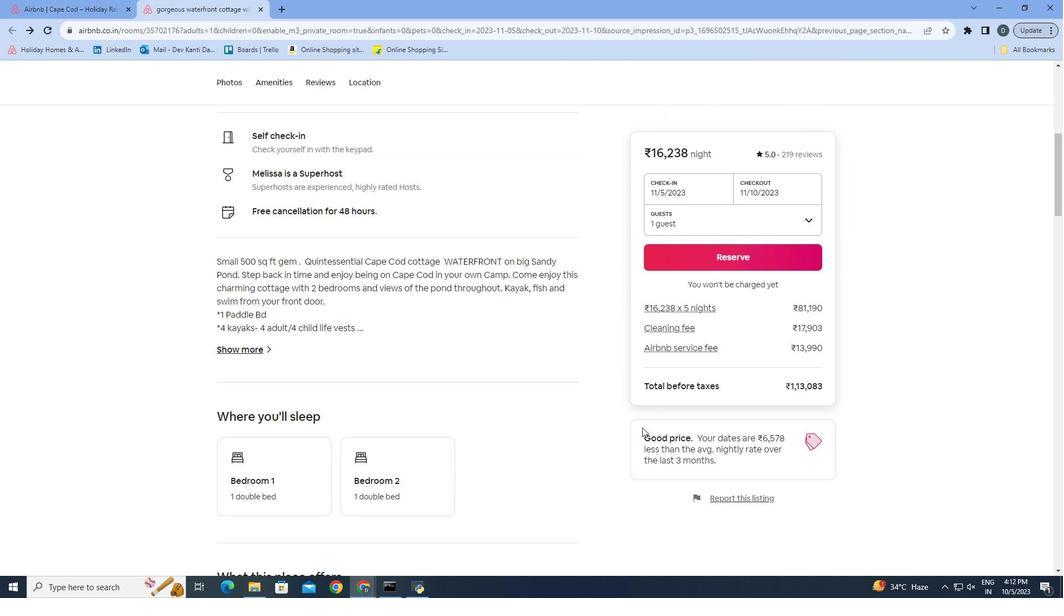 
Action: Mouse scrolled (649, 419) with delta (0, 0)
Screenshot: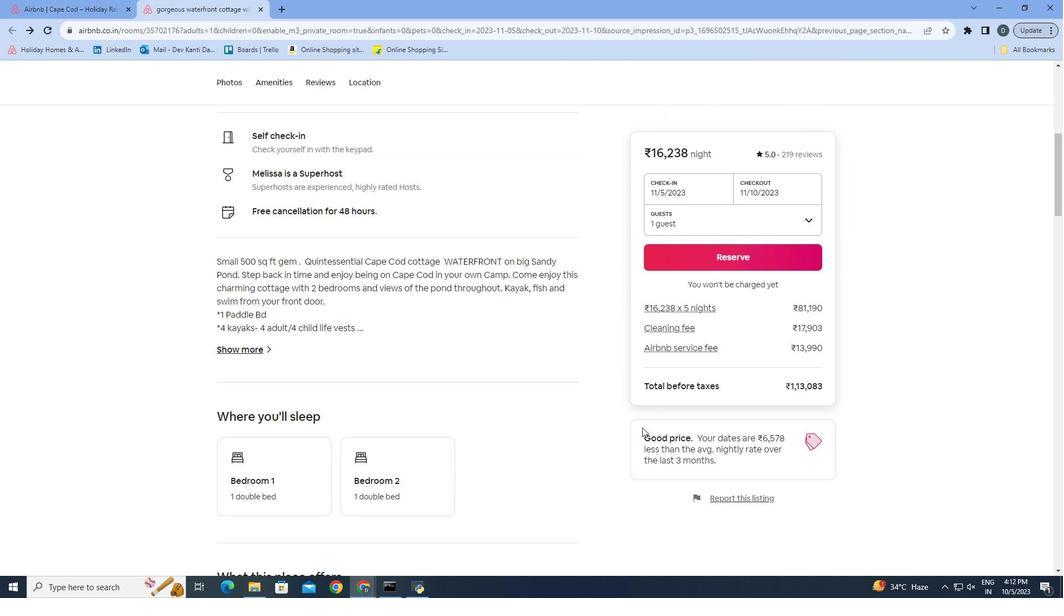 
Action: Mouse moved to (641, 428)
Screenshot: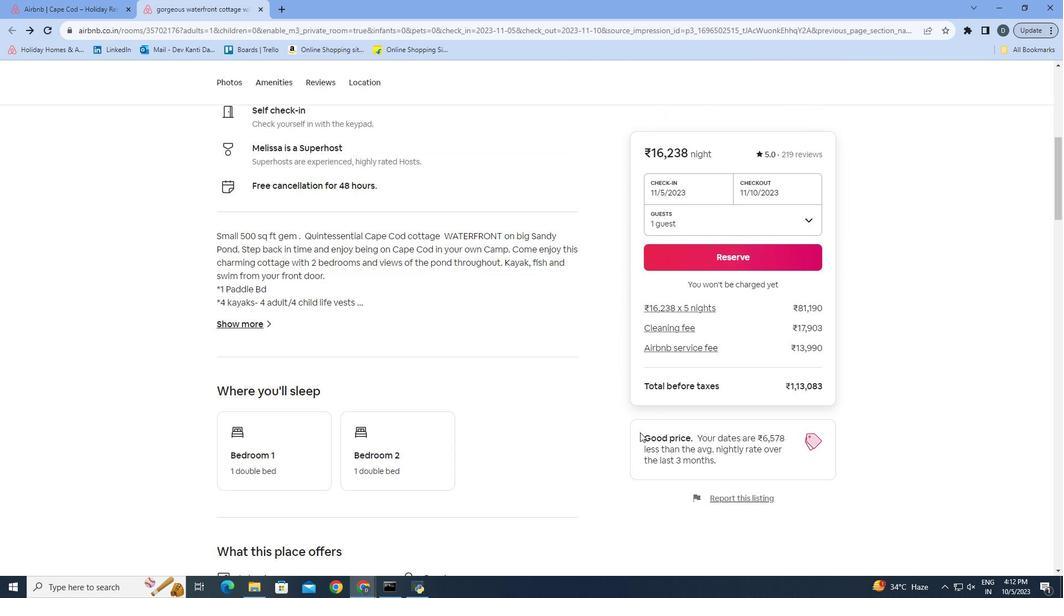 
Action: Mouse scrolled (641, 427) with delta (0, 0)
Screenshot: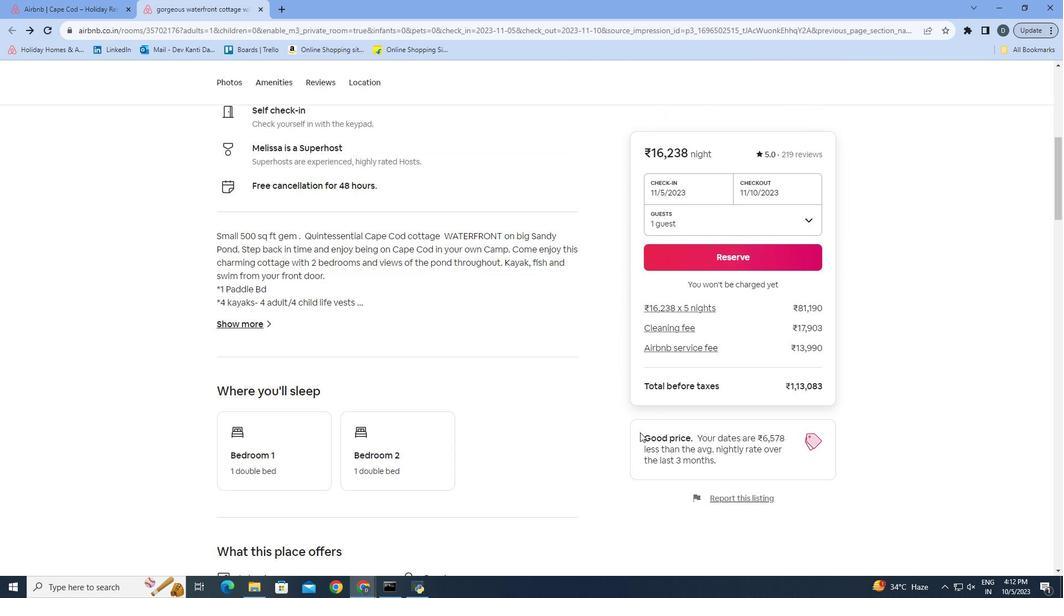 
Action: Mouse moved to (639, 433)
Screenshot: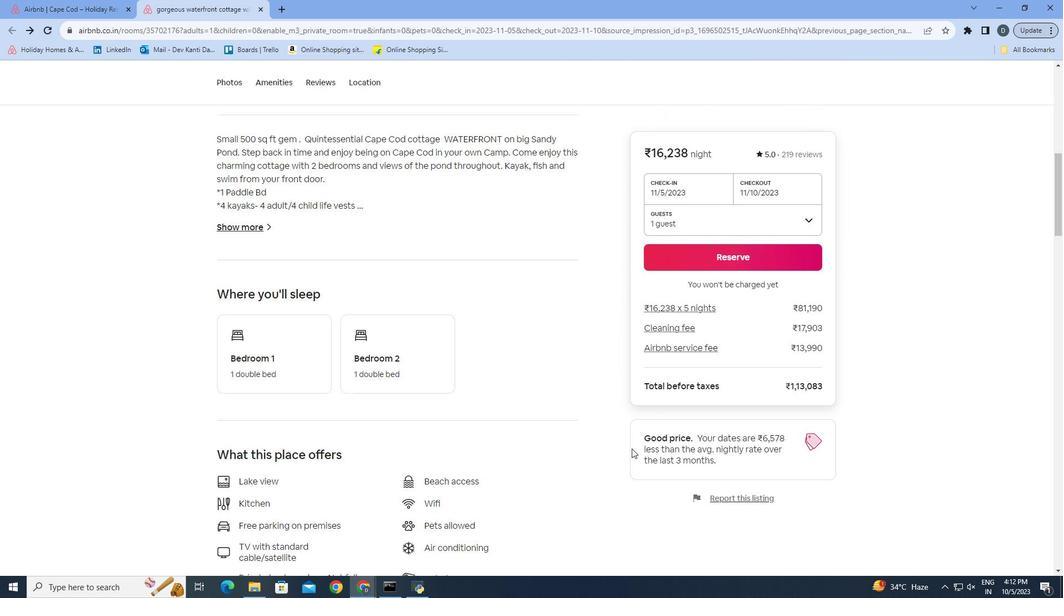 
Action: Mouse scrolled (639, 433) with delta (0, 0)
Screenshot: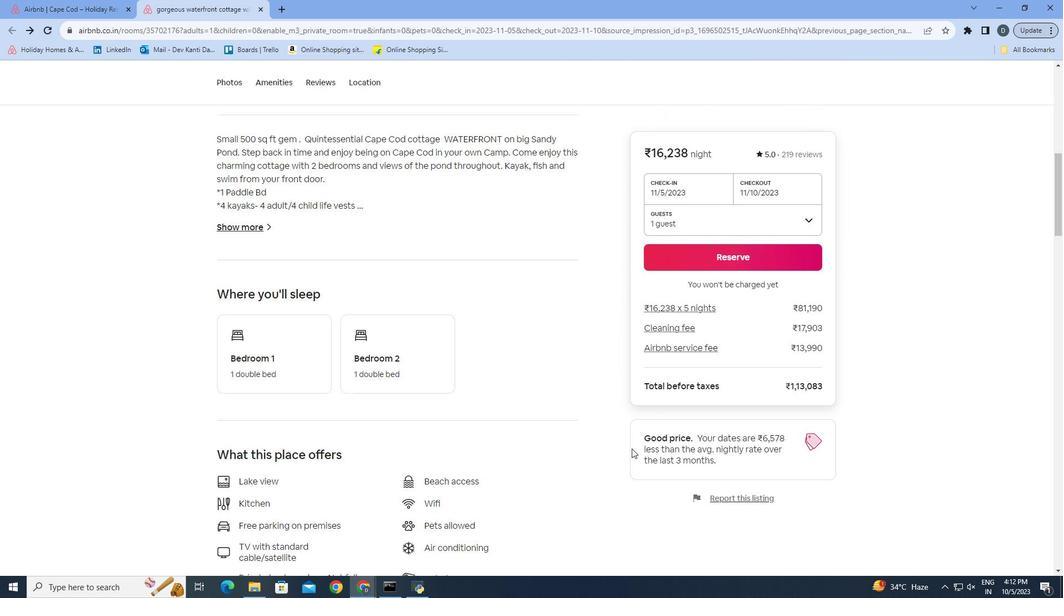 
Action: Mouse moved to (513, 425)
Screenshot: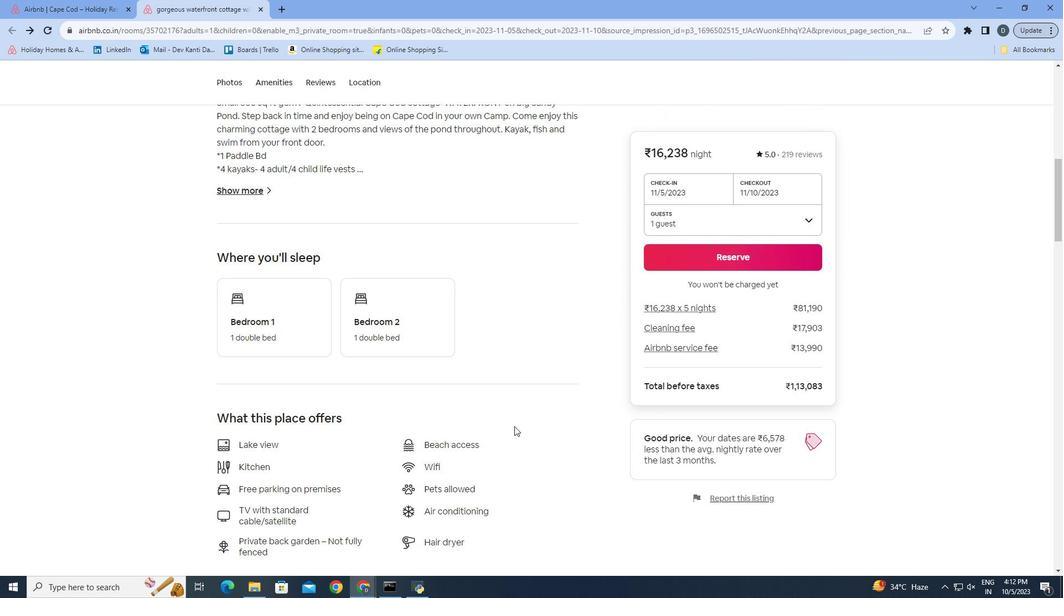 
Action: Mouse scrolled (513, 425) with delta (0, 0)
Screenshot: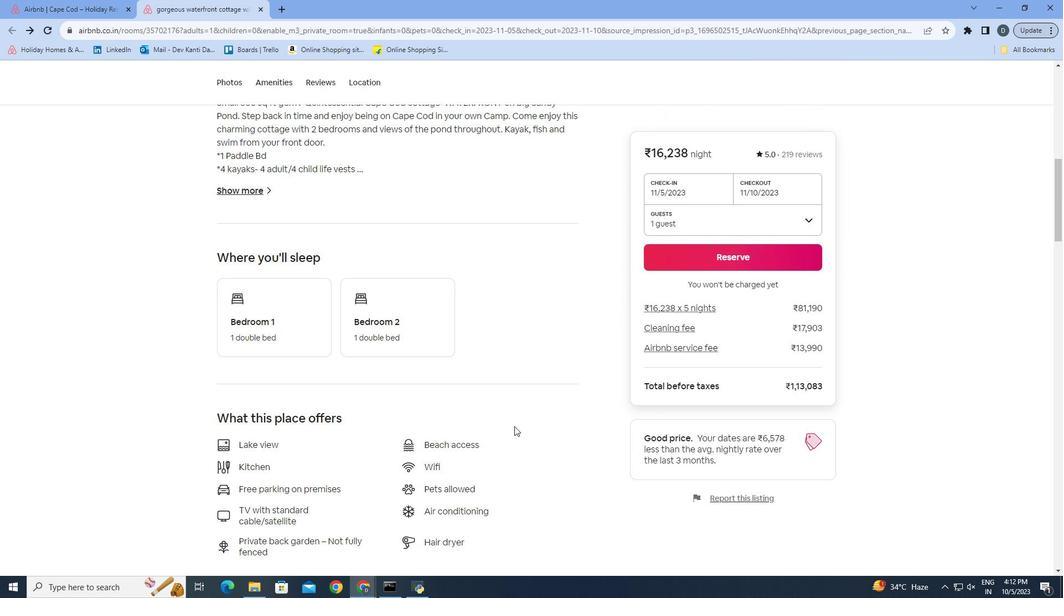 
Action: Mouse scrolled (513, 425) with delta (0, 0)
Screenshot: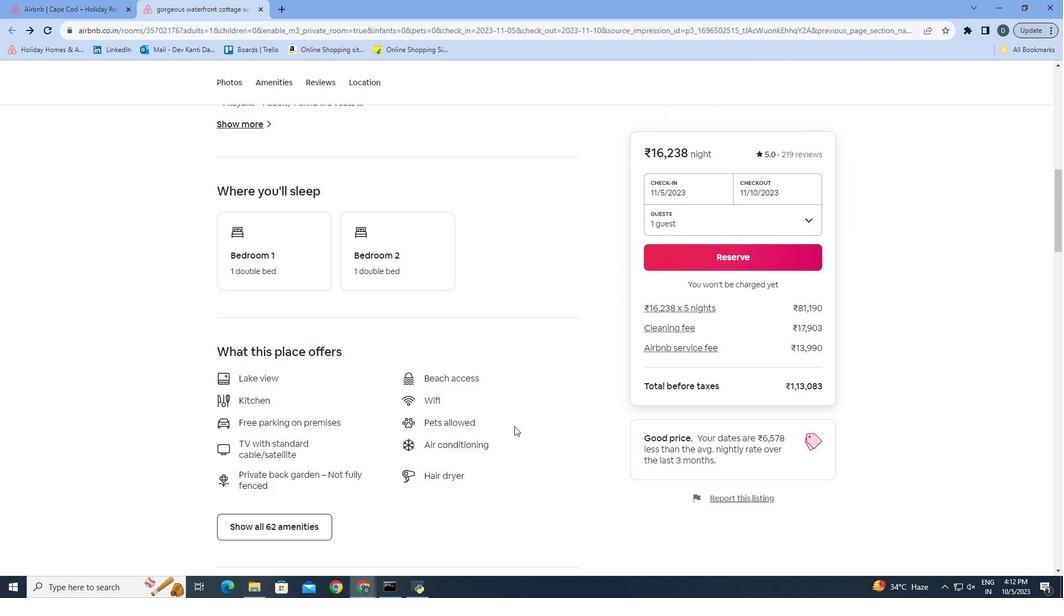 
Action: Mouse scrolled (513, 425) with delta (0, 0)
Screenshot: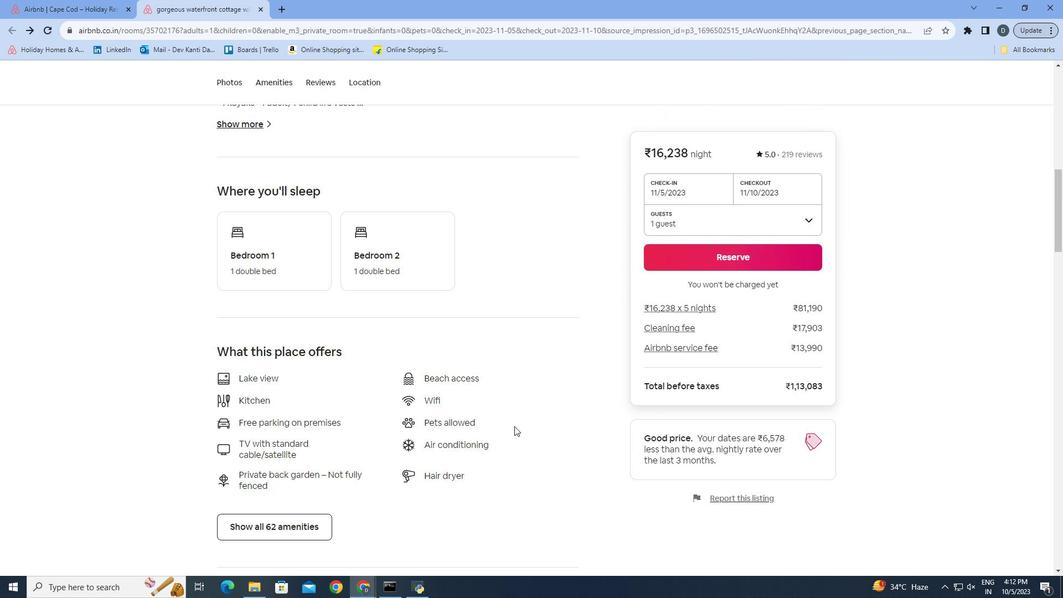 
Action: Mouse moved to (520, 429)
Screenshot: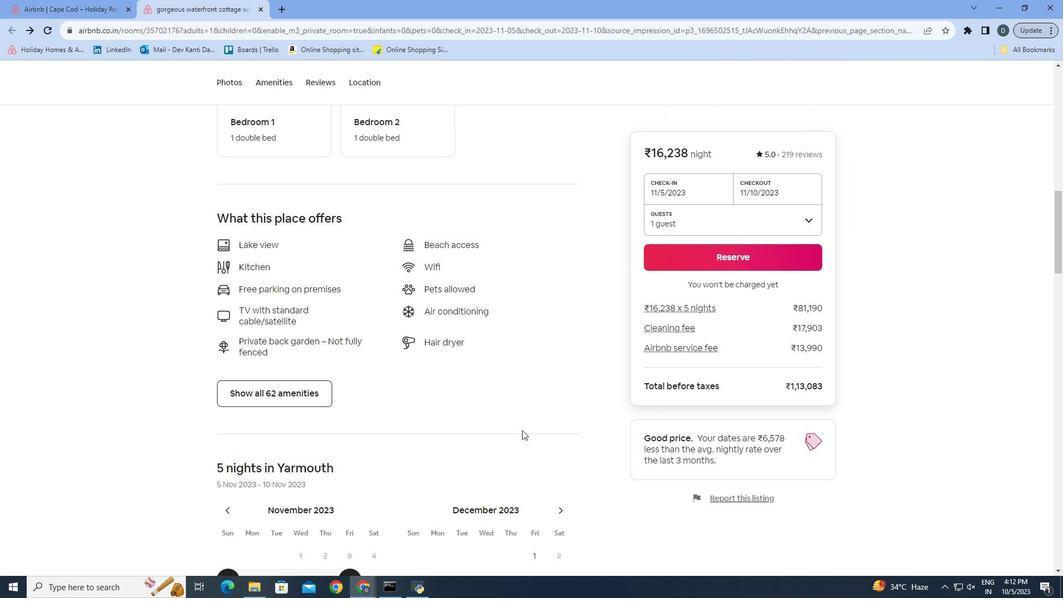 
Action: Mouse scrolled (520, 428) with delta (0, 0)
Screenshot: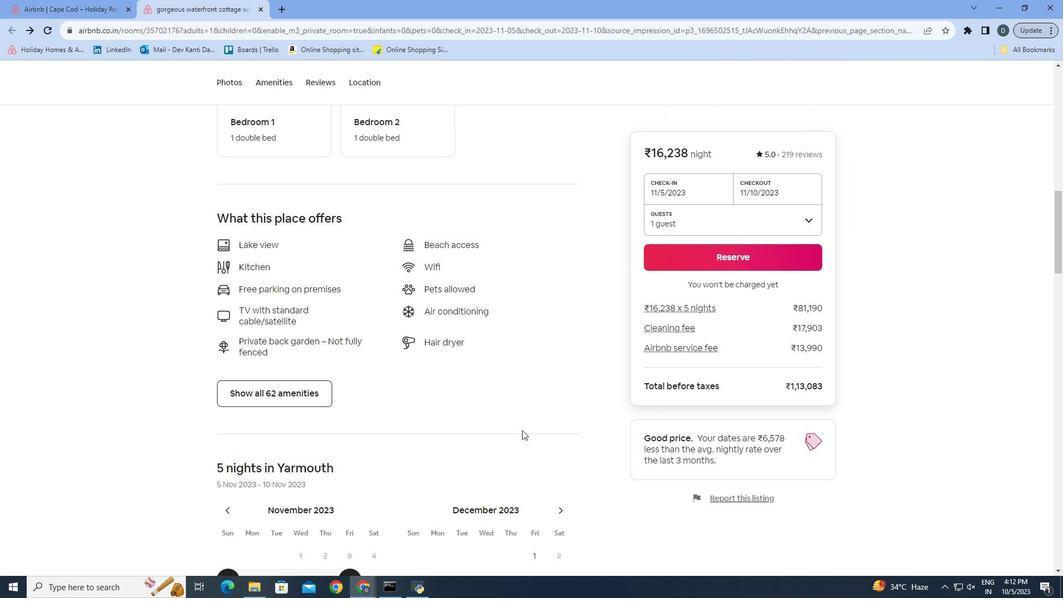 
Action: Mouse moved to (553, 427)
Screenshot: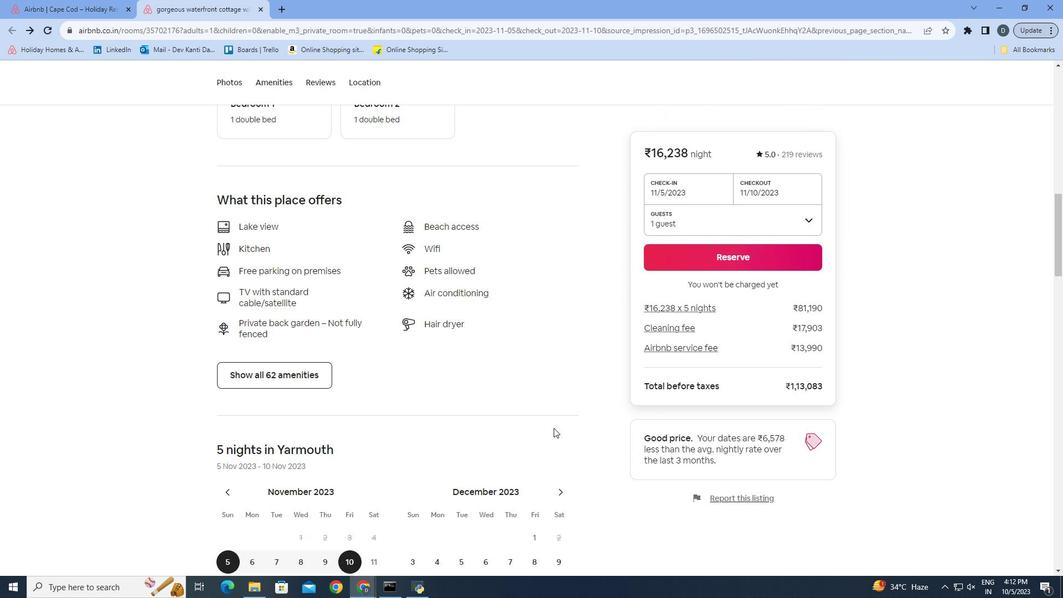 
Action: Mouse scrolled (553, 426) with delta (0, 0)
Screenshot: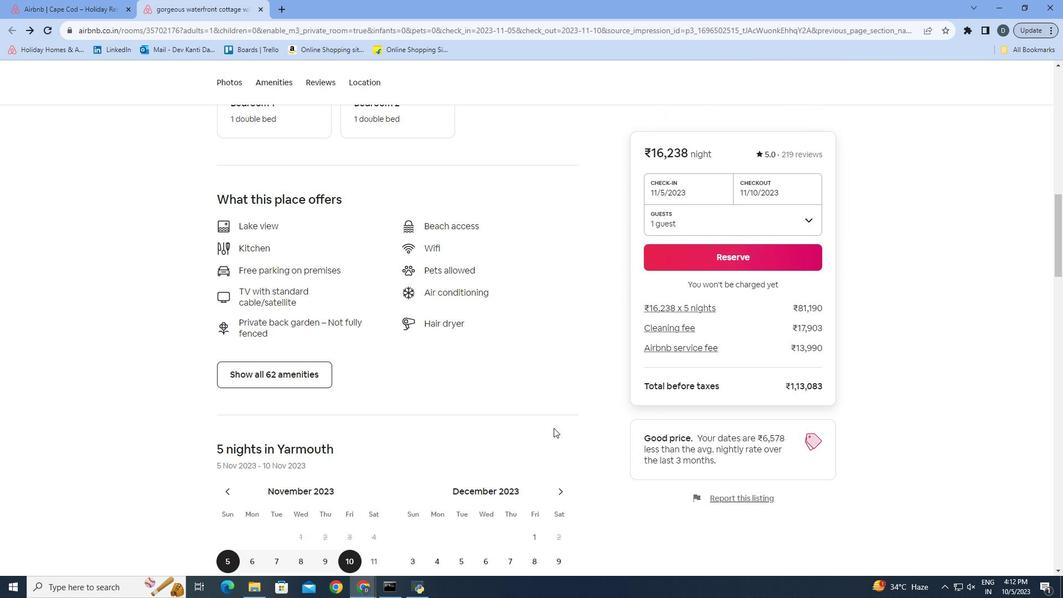 
Action: Mouse scrolled (553, 426) with delta (0, 0)
Screenshot: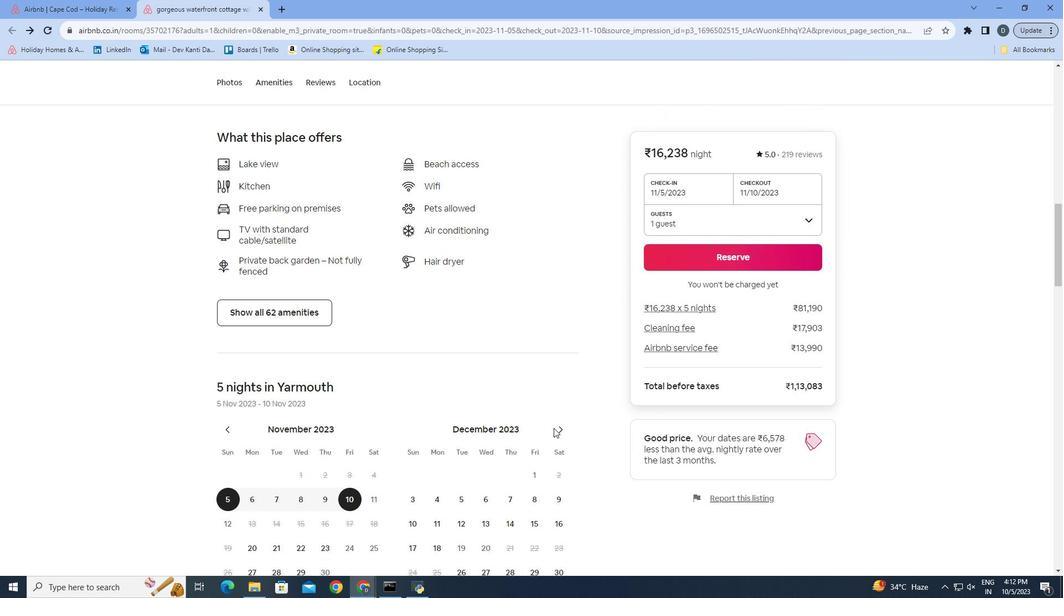 
Action: Mouse scrolled (553, 426) with delta (0, 0)
Screenshot: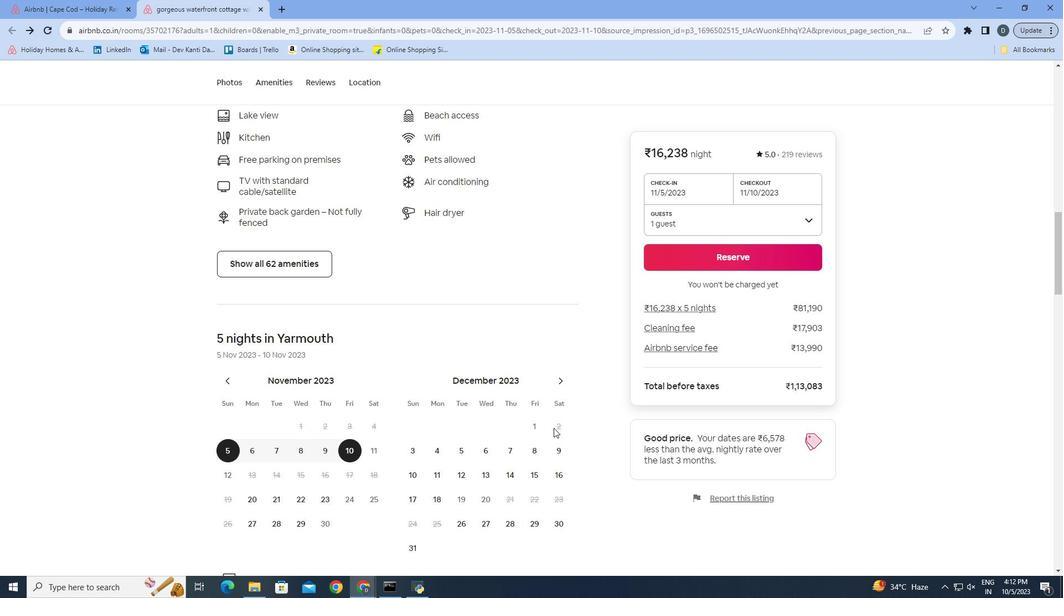 
Action: Mouse moved to (590, 429)
Screenshot: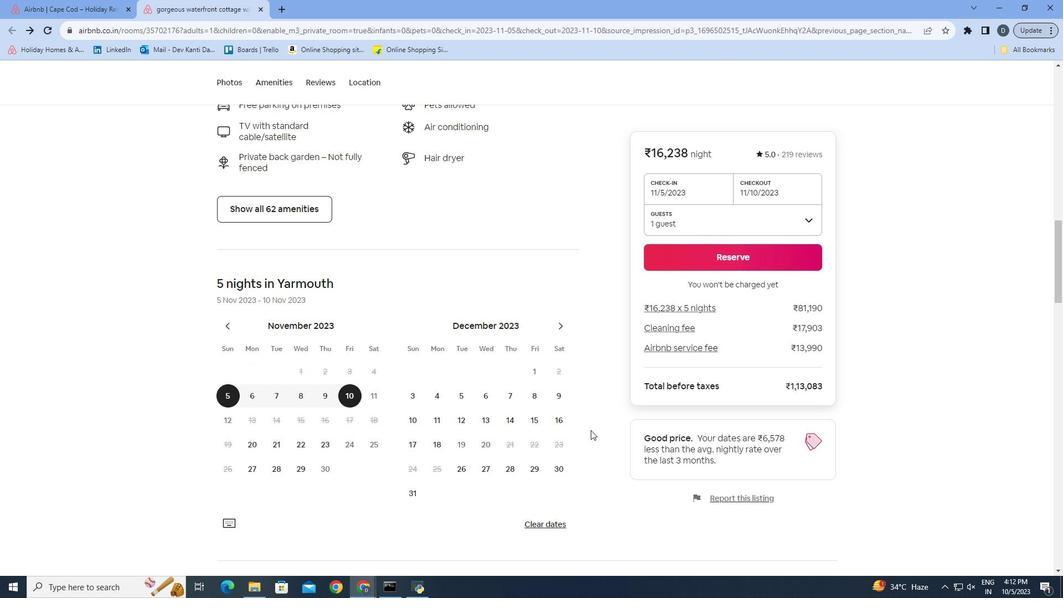 
Action: Mouse scrolled (590, 429) with delta (0, 0)
Screenshot: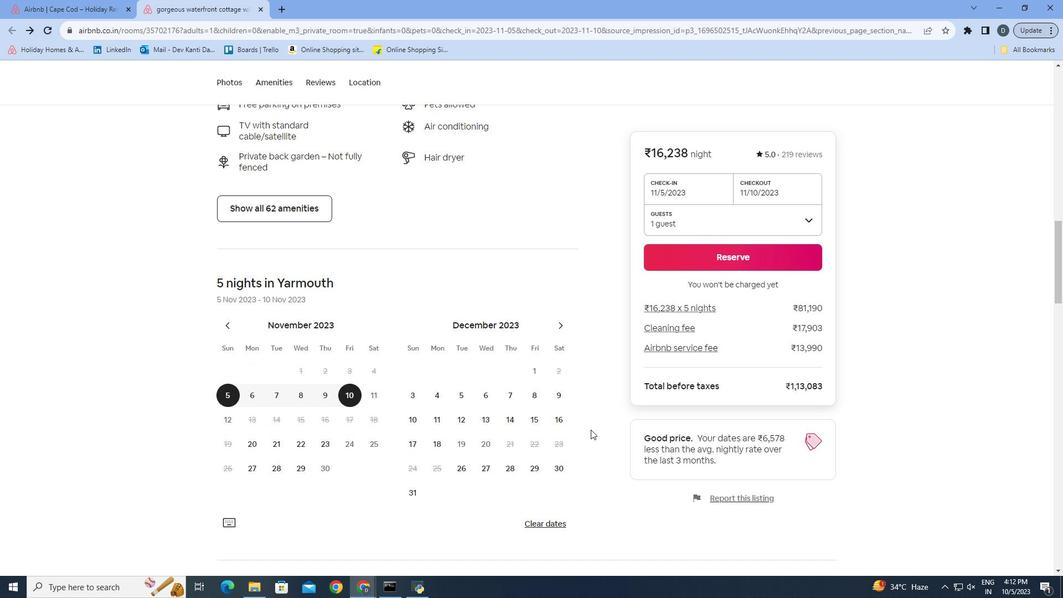 
Action: Mouse moved to (590, 429)
Screenshot: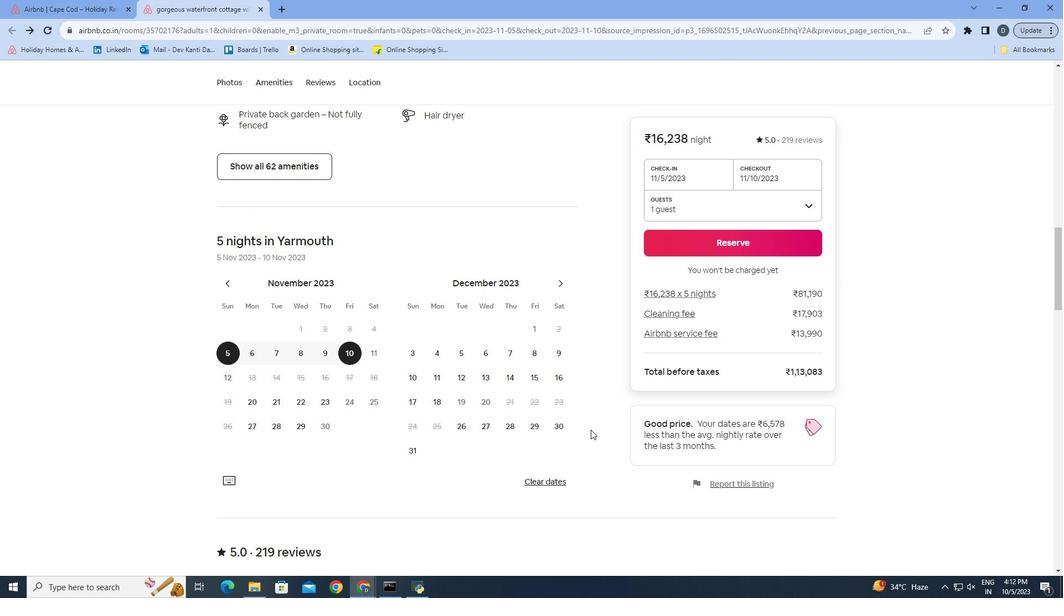 
Action: Mouse scrolled (590, 428) with delta (0, 0)
Screenshot: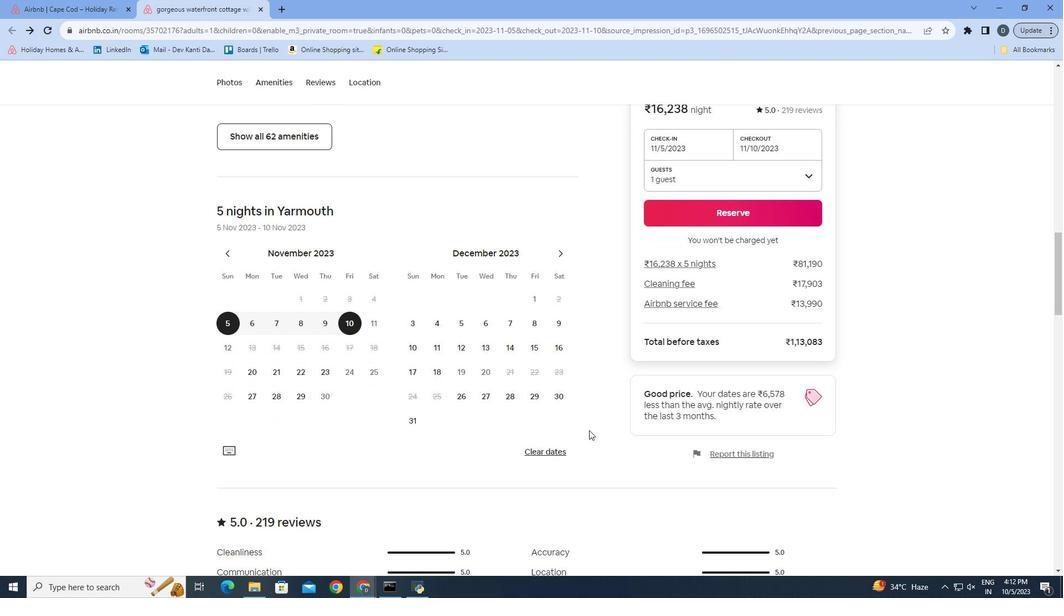 
Action: Mouse moved to (583, 340)
Screenshot: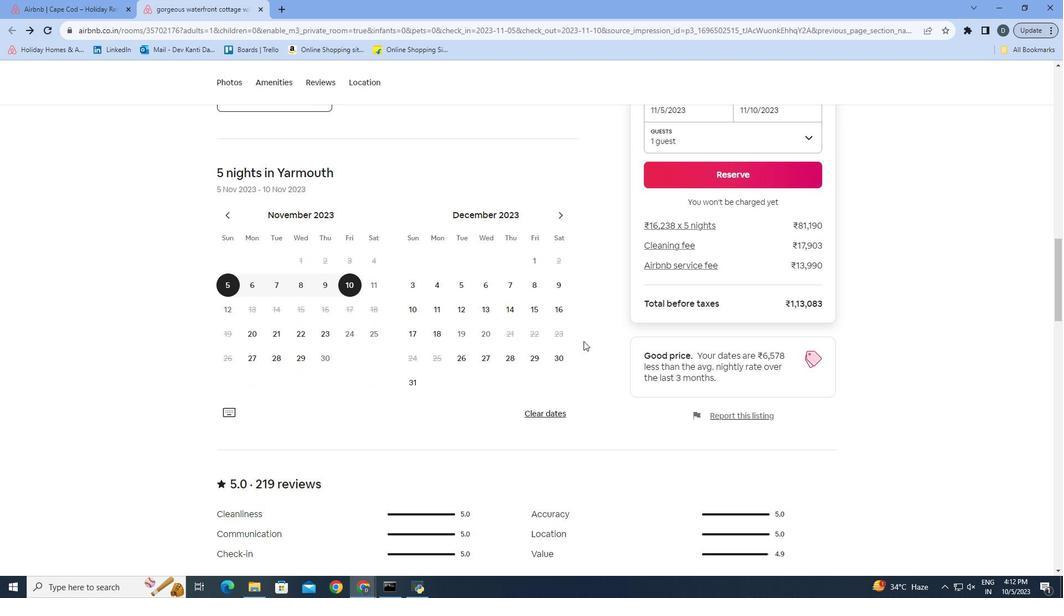 
Action: Mouse scrolled (583, 340) with delta (0, 0)
Screenshot: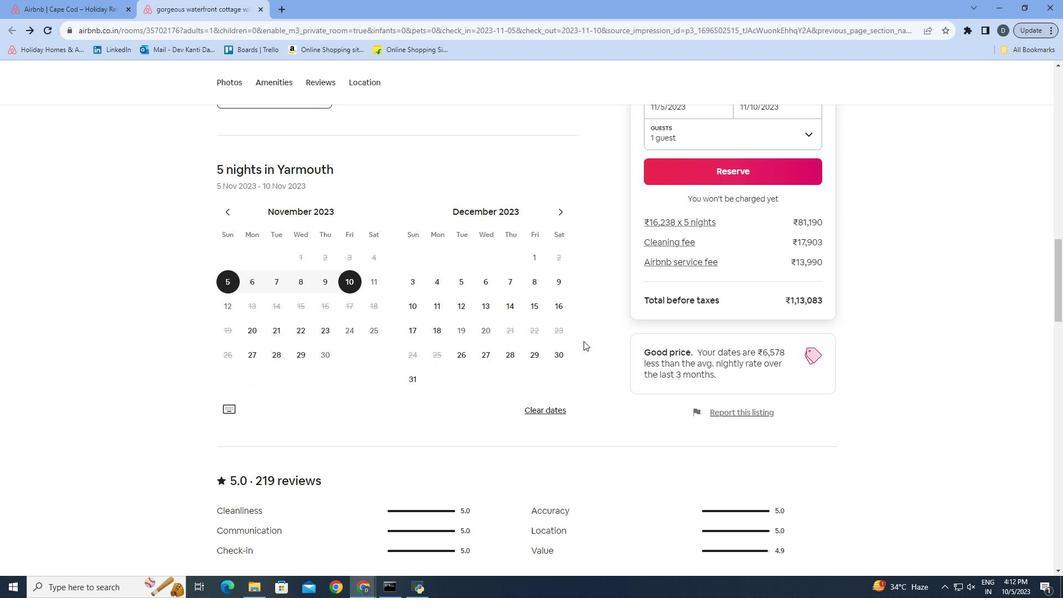 
Action: Mouse moved to (610, 345)
Screenshot: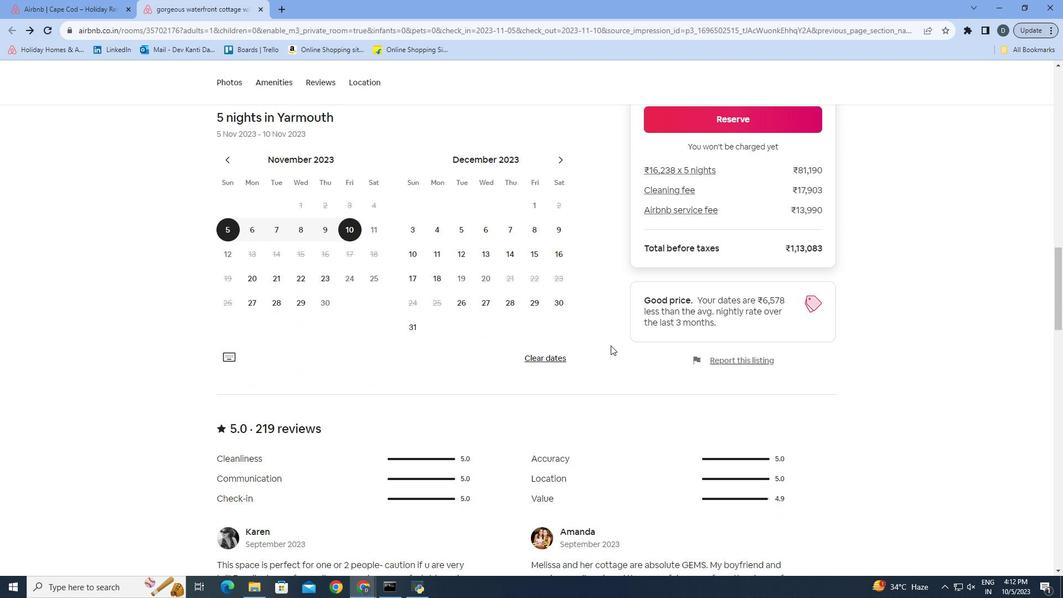
Action: Mouse scrolled (610, 344) with delta (0, 0)
Screenshot: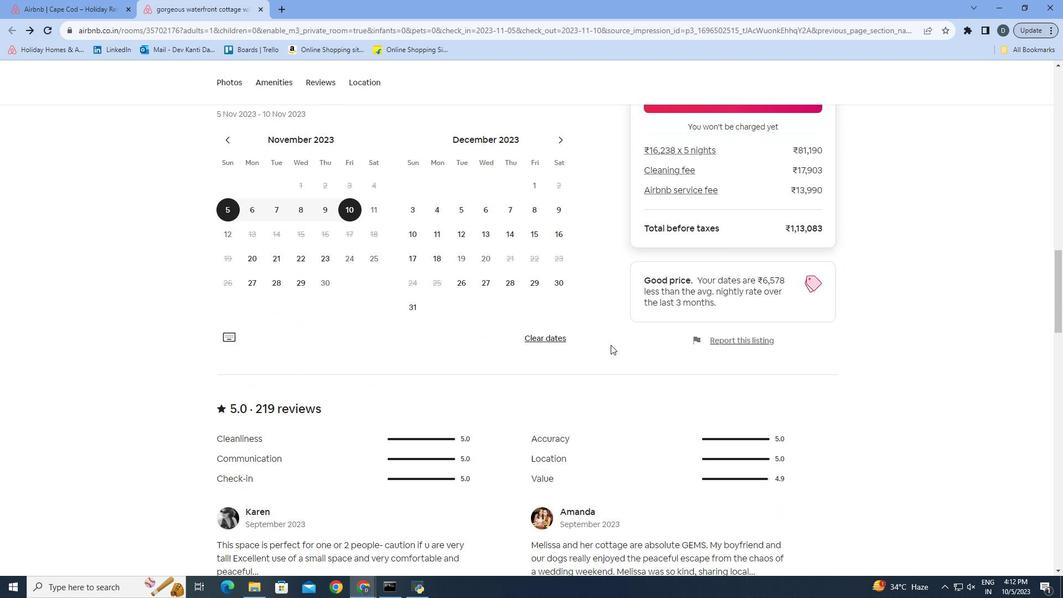 
Action: Mouse moved to (610, 344)
Screenshot: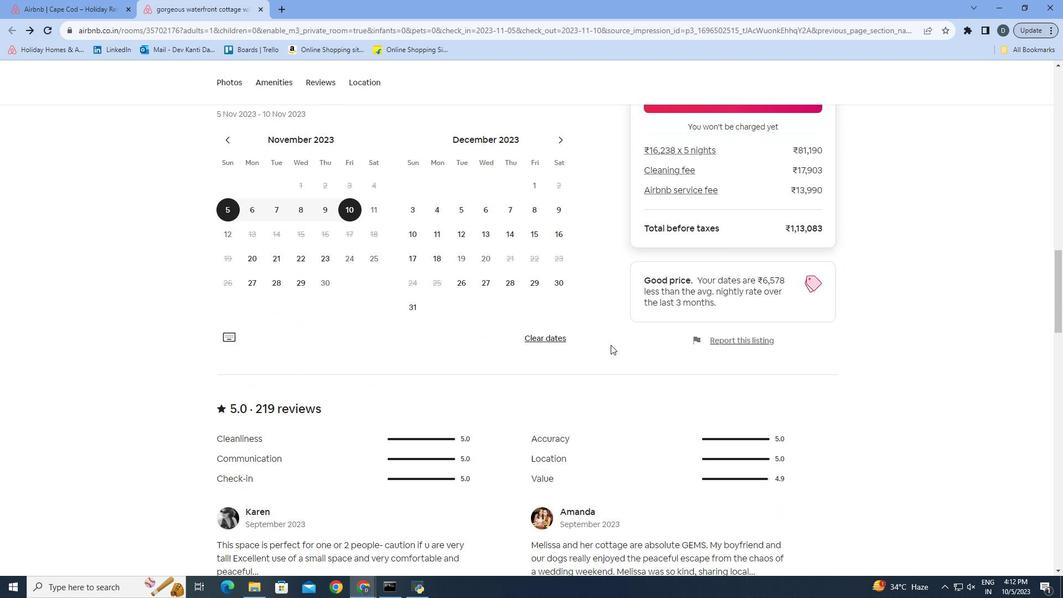 
Action: Mouse scrolled (610, 343) with delta (0, 0)
Screenshot: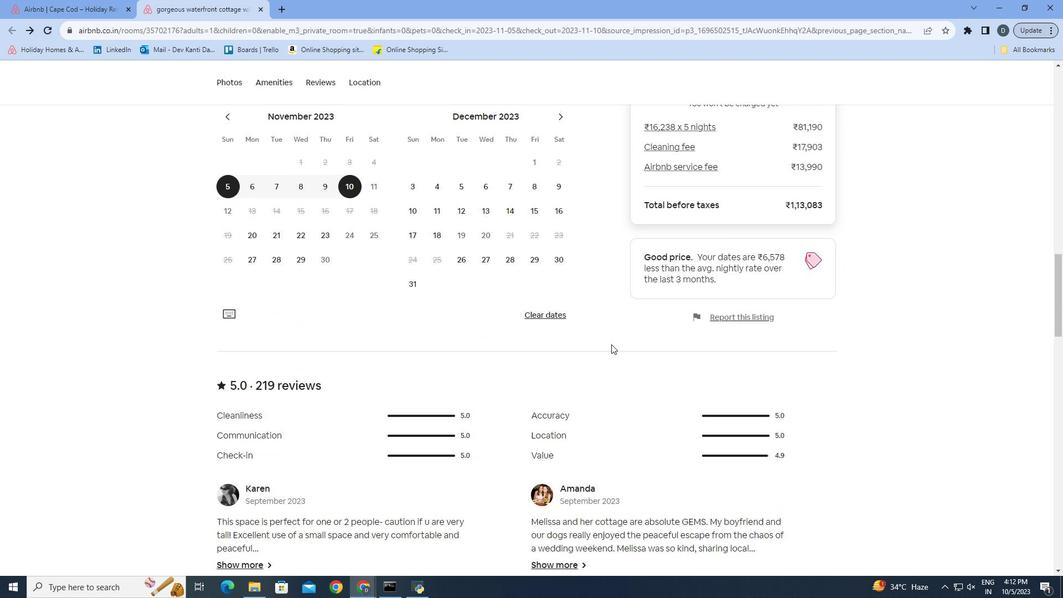 
Action: Mouse moved to (604, 341)
Screenshot: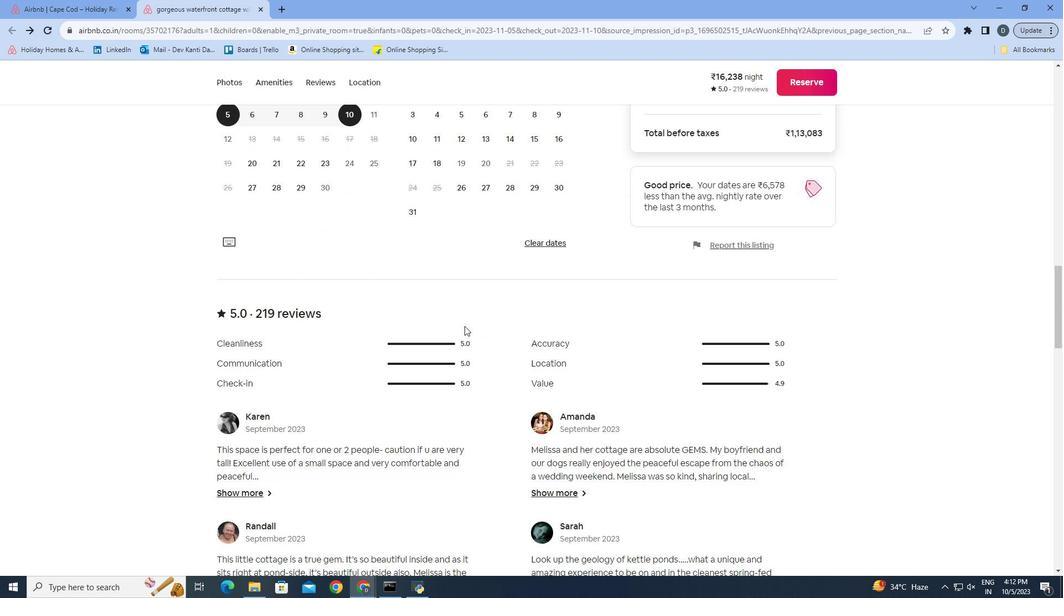 
Action: Mouse scrolled (604, 341) with delta (0, 0)
Screenshot: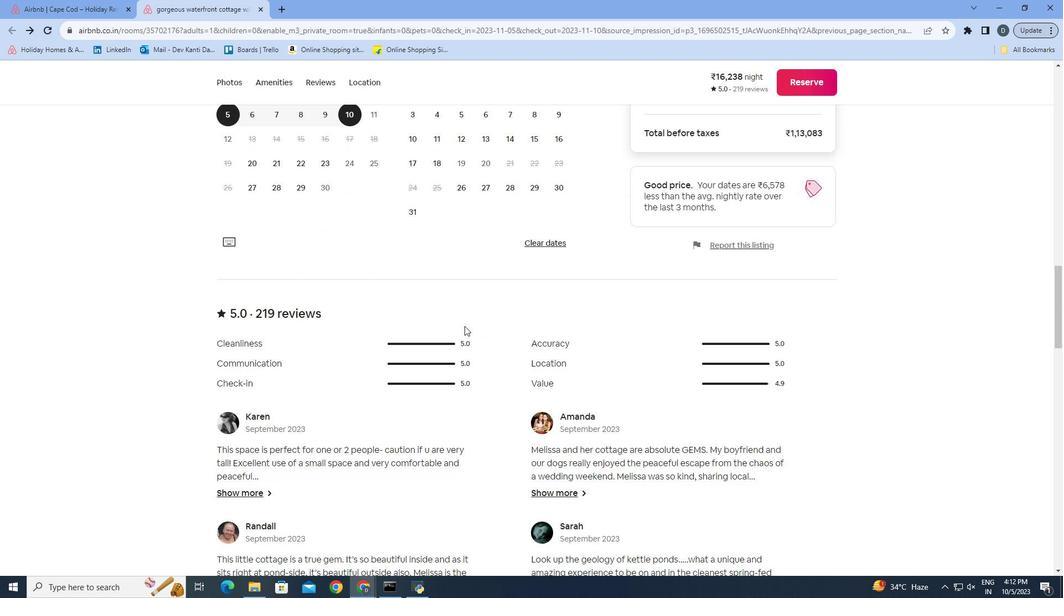 
Action: Mouse moved to (418, 326)
Screenshot: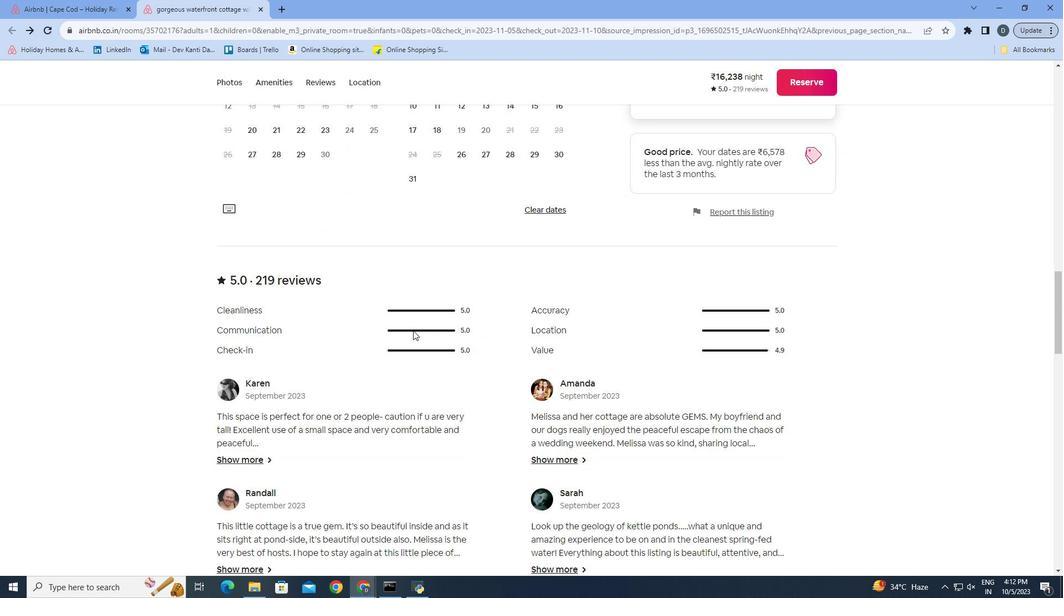 
Action: Mouse scrolled (418, 325) with delta (0, 0)
Screenshot: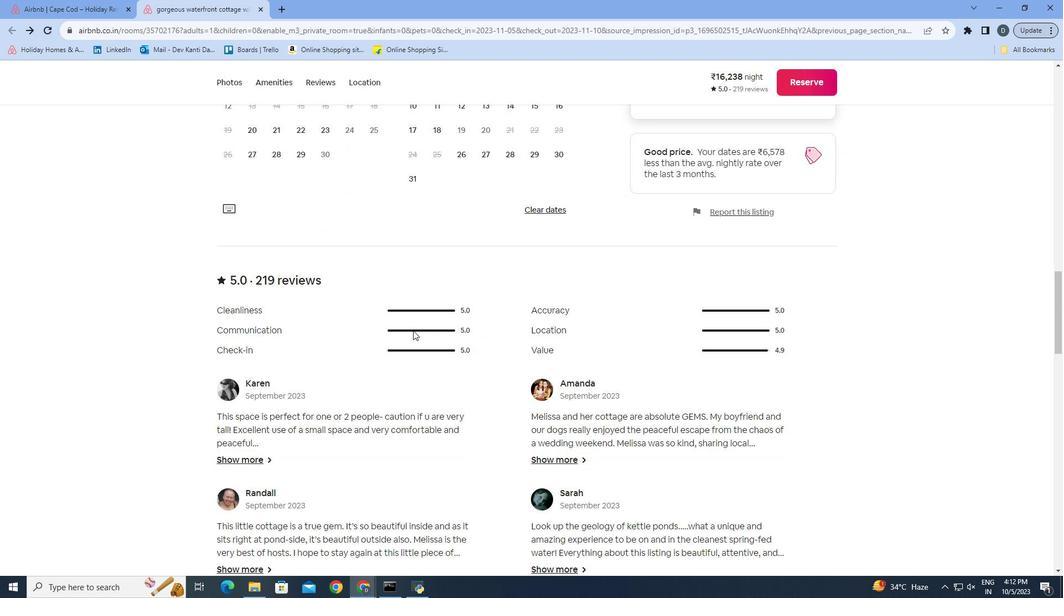 
Action: Mouse moved to (410, 331)
Screenshot: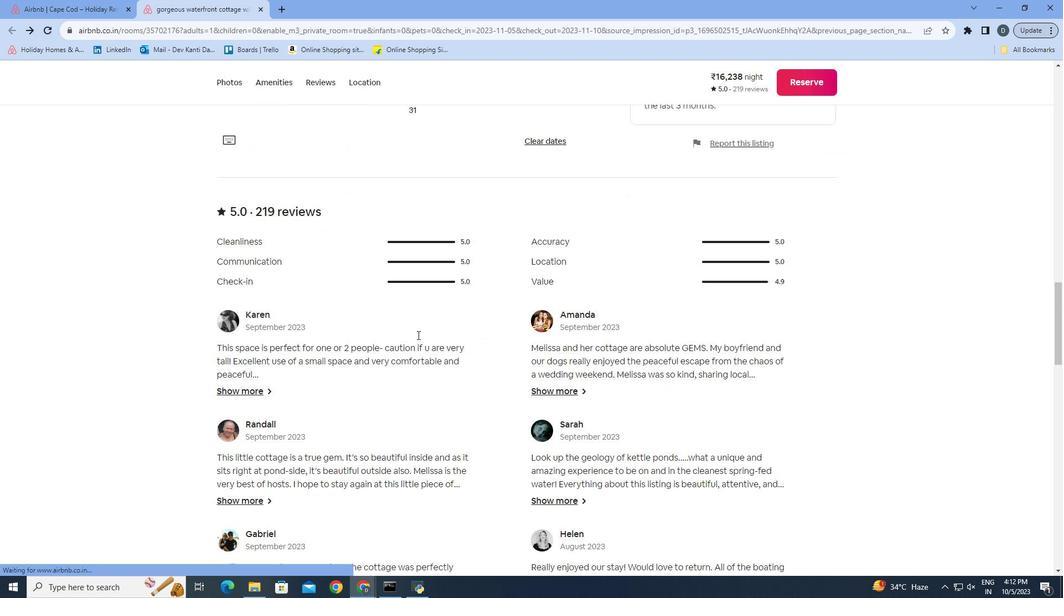 
Action: Mouse scrolled (410, 330) with delta (0, 0)
Screenshot: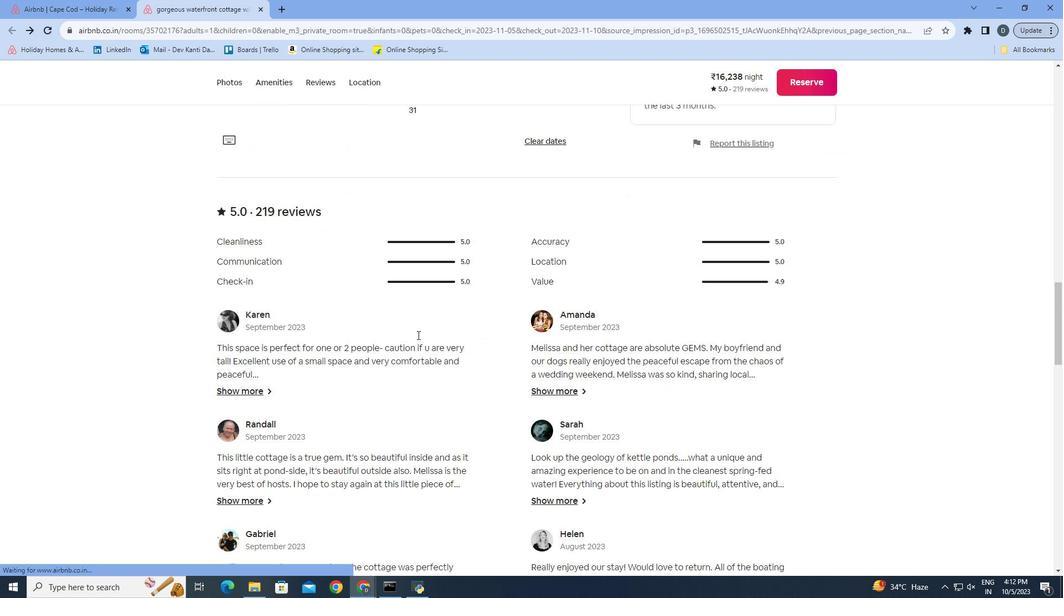 
Action: Mouse moved to (415, 333)
Screenshot: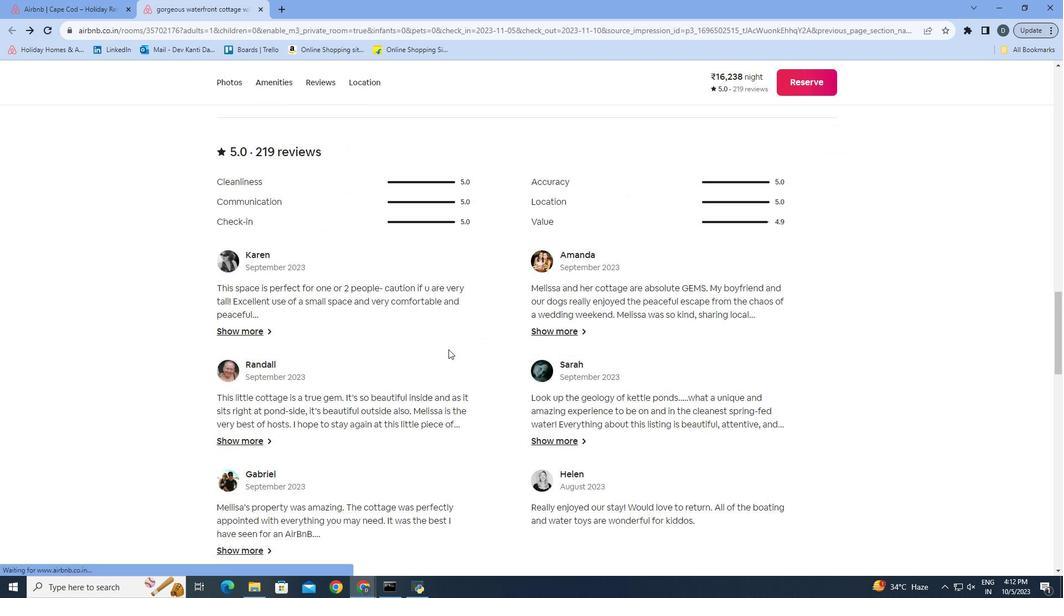 
Action: Mouse scrolled (415, 333) with delta (0, 0)
Screenshot: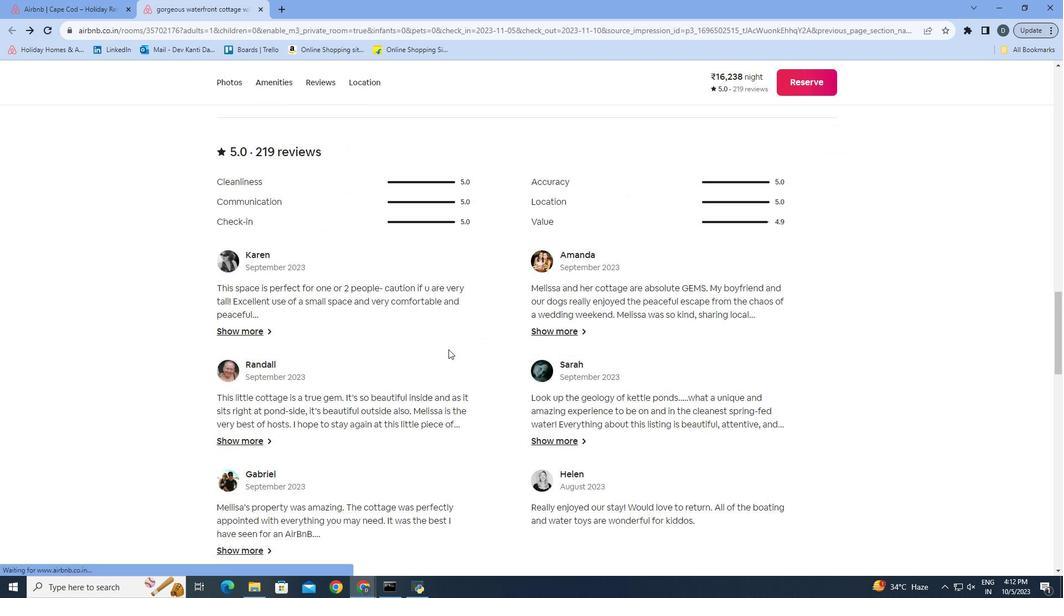 
Action: Mouse moved to (495, 385)
Screenshot: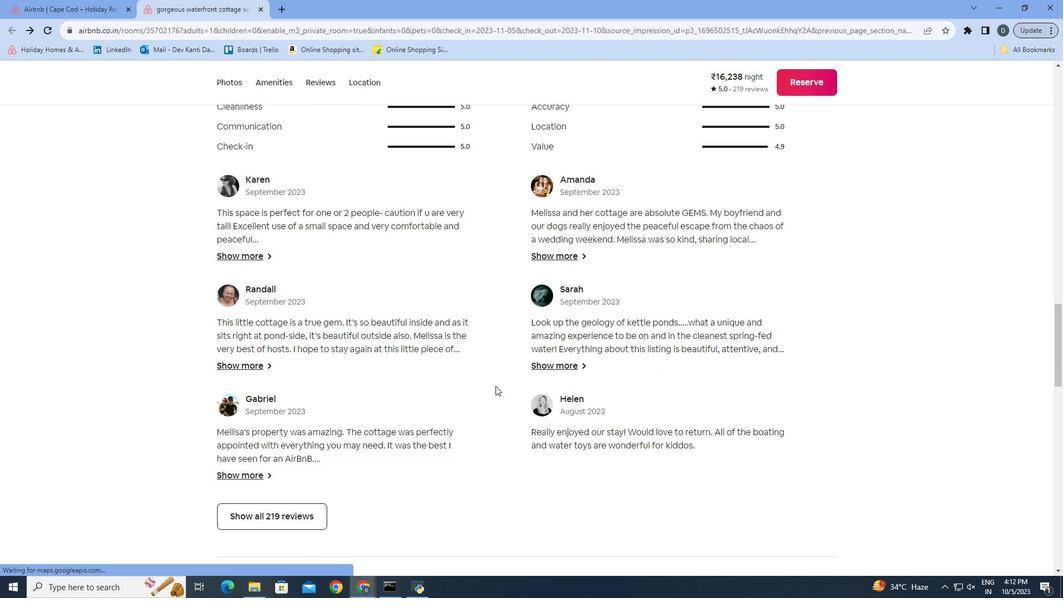 
Action: Mouse scrolled (495, 384) with delta (0, 0)
Screenshot: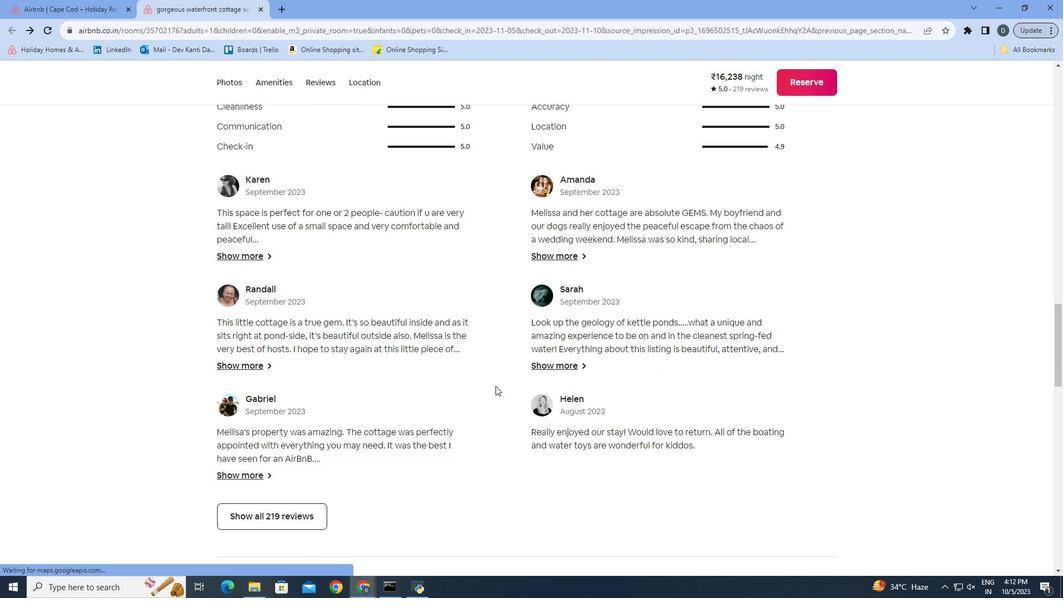 
Action: Mouse scrolled (495, 384) with delta (0, 0)
Screenshot: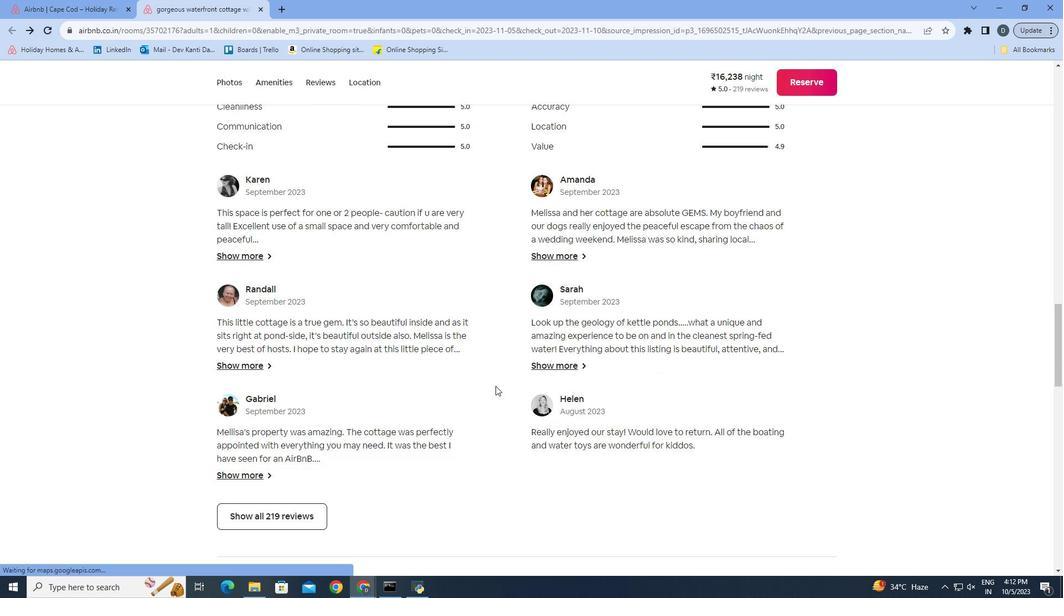 
Action: Mouse scrolled (495, 384) with delta (0, 0)
Screenshot: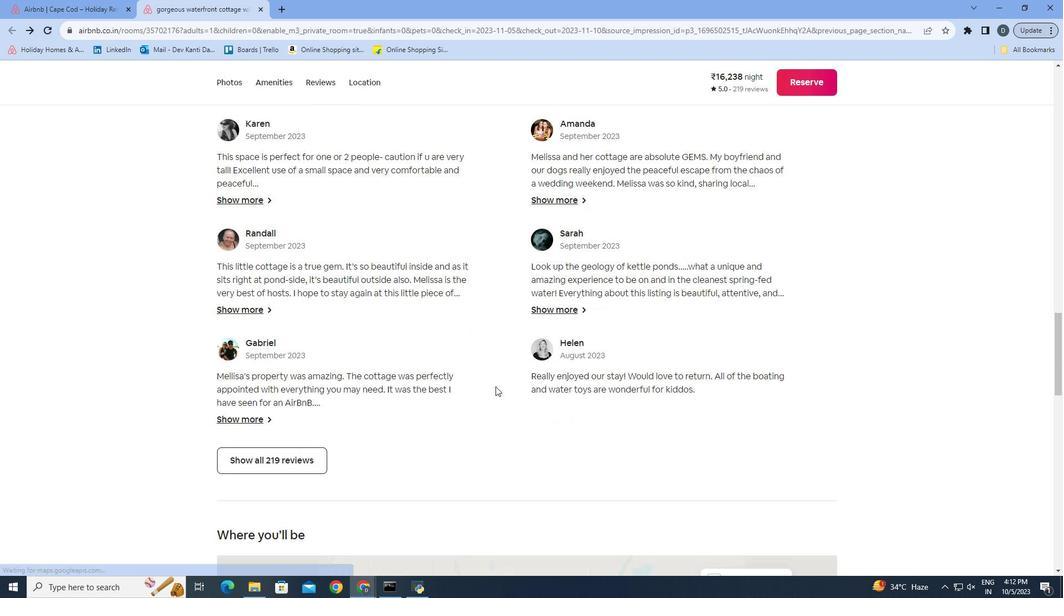 
Action: Mouse moved to (495, 385)
Screenshot: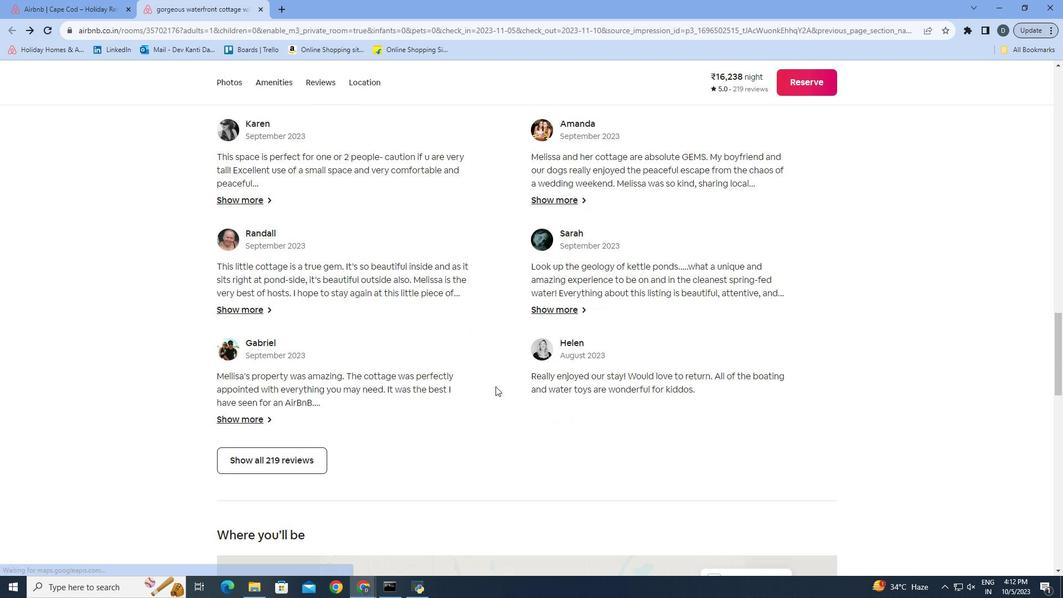 
Action: Mouse scrolled (495, 385) with delta (0, 0)
Screenshot: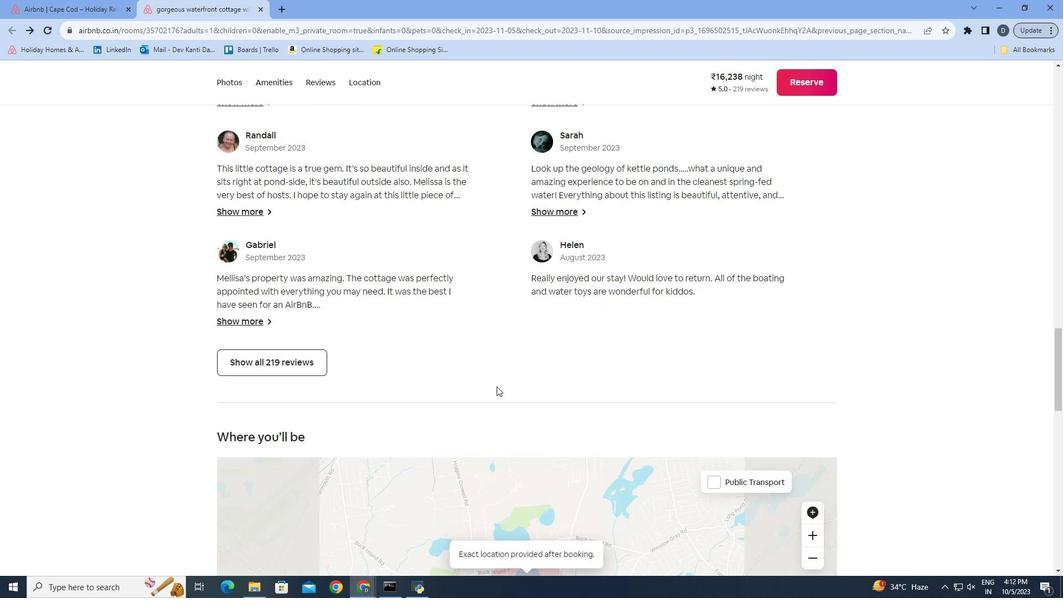 
Action: Mouse moved to (496, 385)
Screenshot: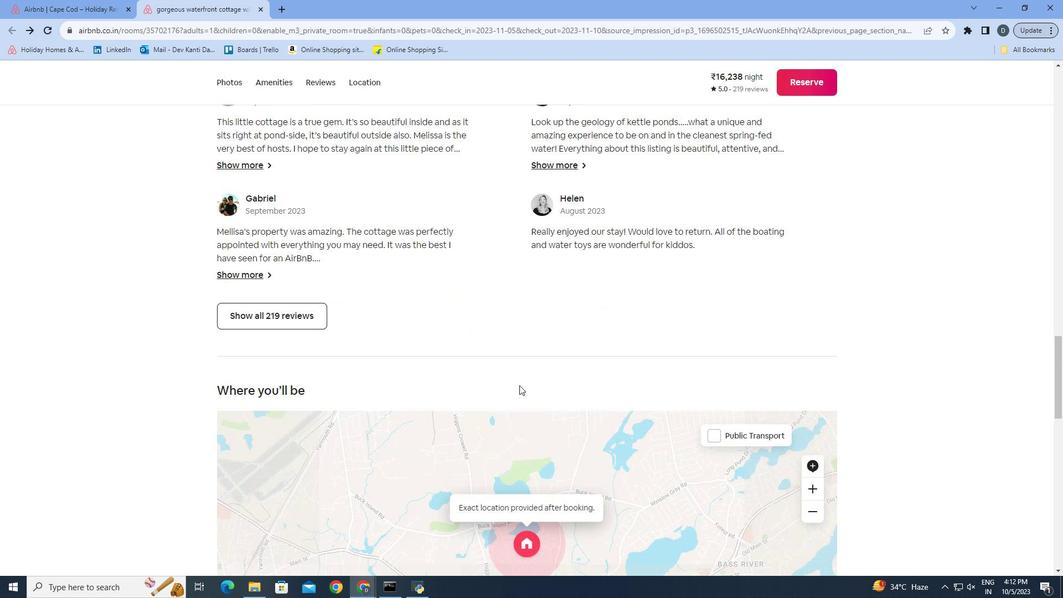
Action: Mouse scrolled (496, 385) with delta (0, 0)
Screenshot: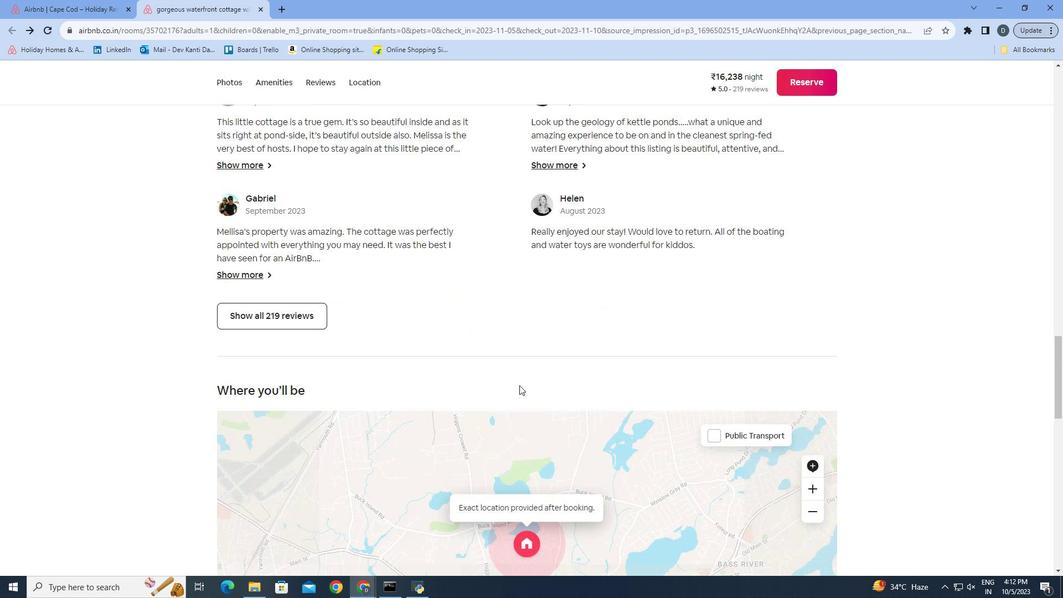 
Action: Mouse moved to (1034, 440)
Screenshot: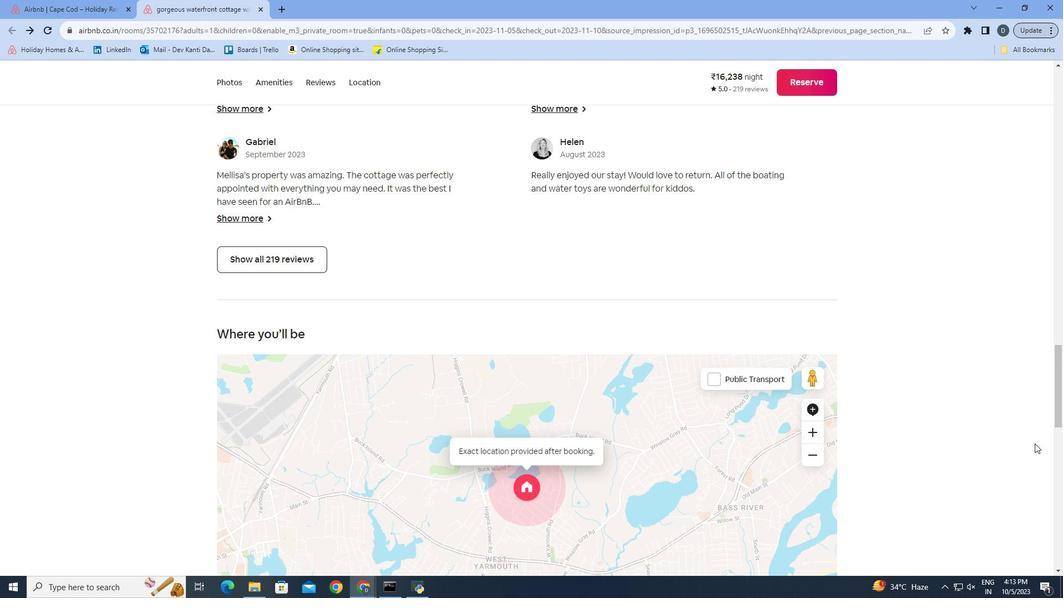 
Action: Mouse scrolled (1034, 439) with delta (0, 0)
Screenshot: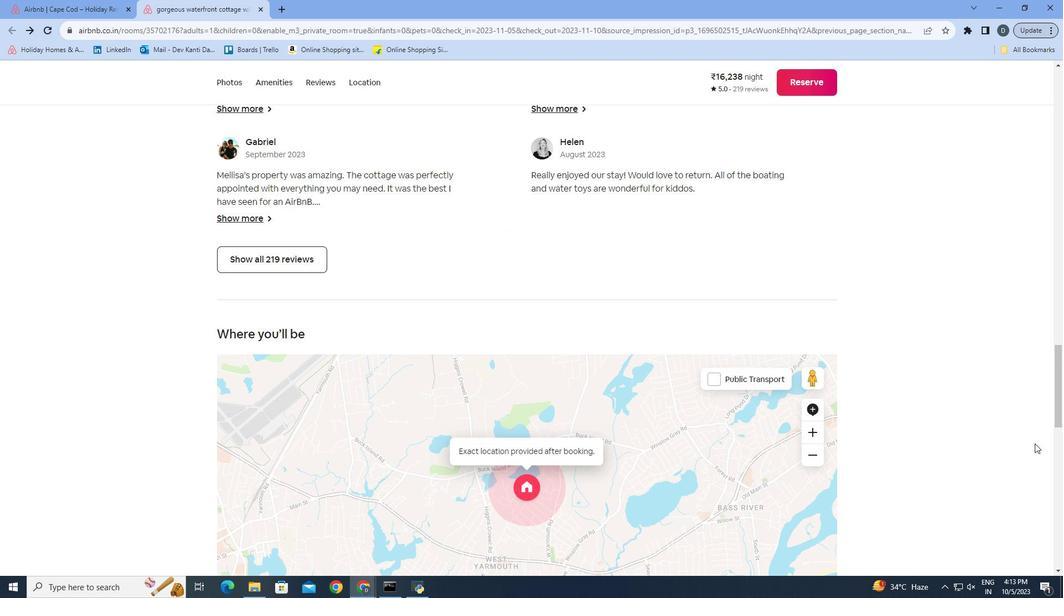 
Action: Mouse moved to (1034, 441)
Screenshot: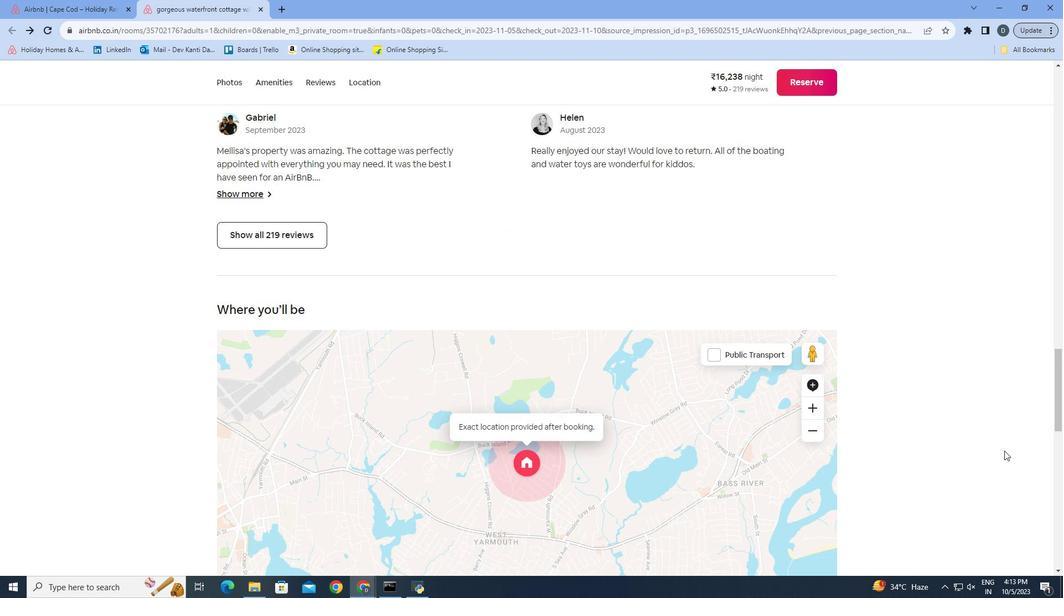 
Action: Mouse scrolled (1034, 441) with delta (0, 0)
Screenshot: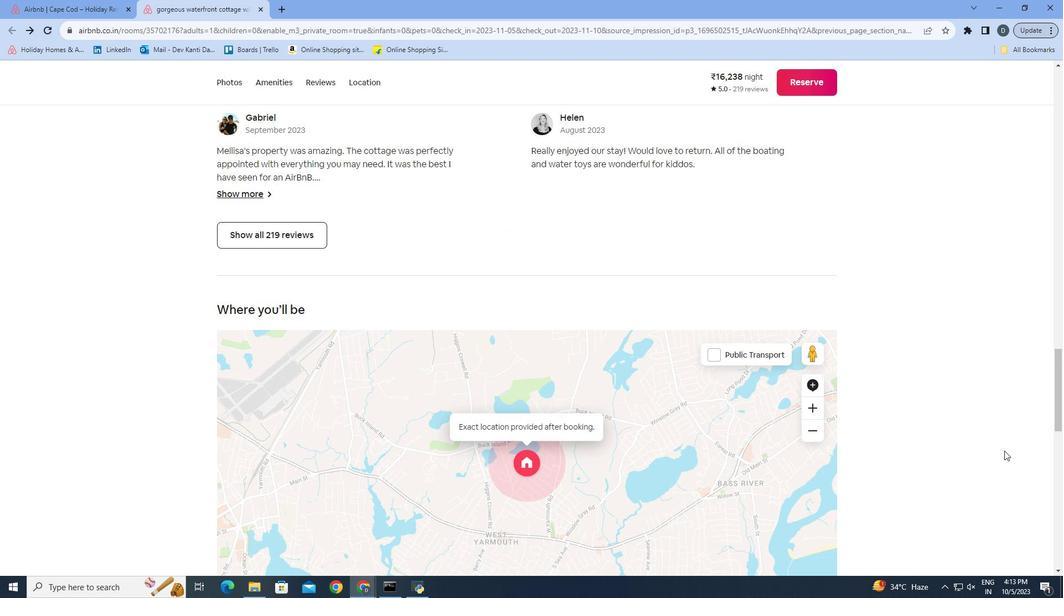 
Action: Mouse moved to (1030, 445)
Screenshot: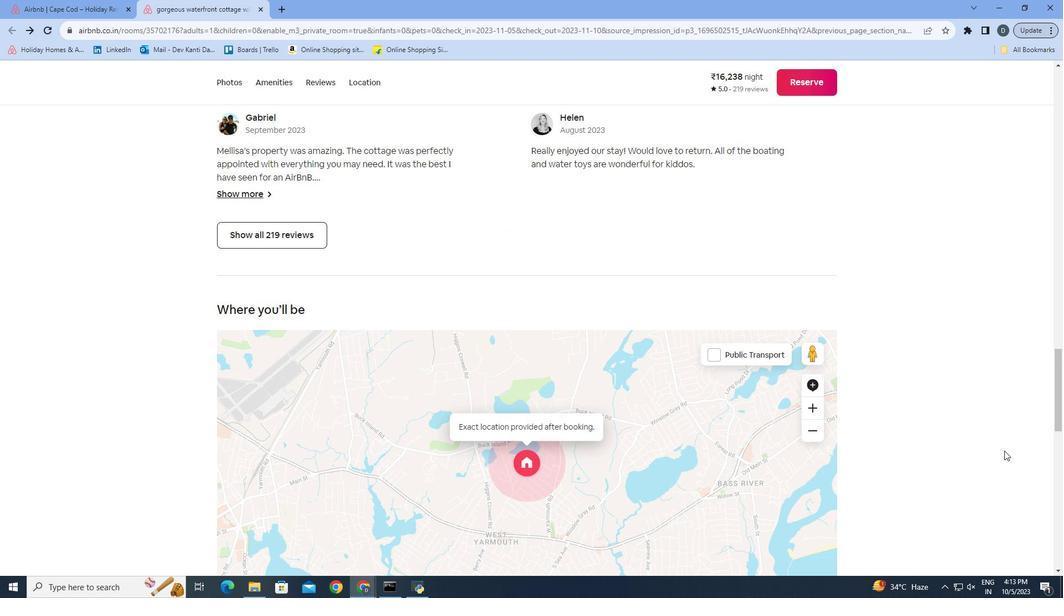
Action: Mouse scrolled (1030, 444) with delta (0, 0)
Screenshot: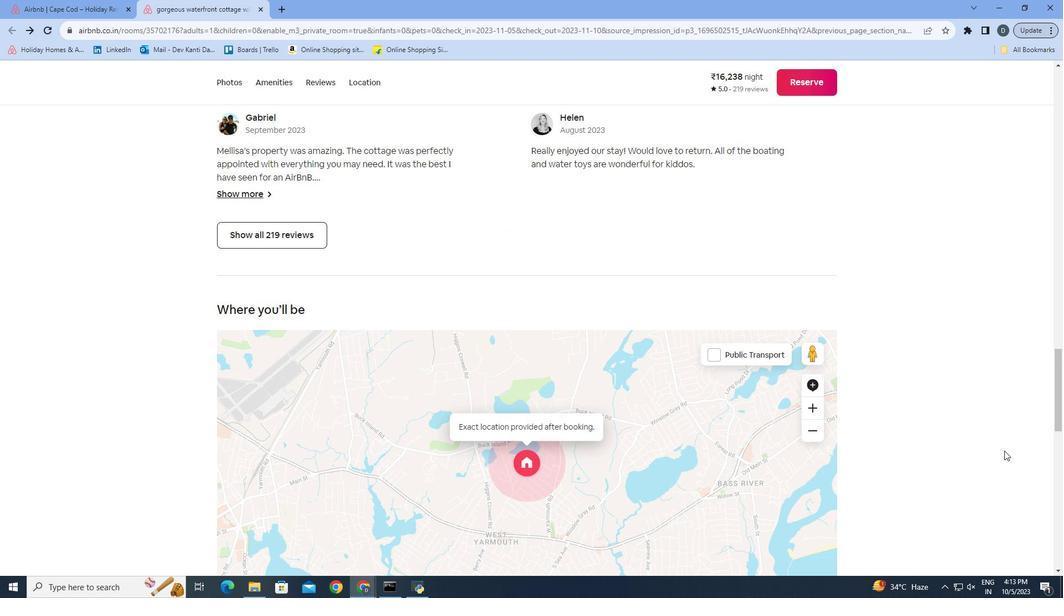 
Action: Mouse moved to (1004, 450)
Screenshot: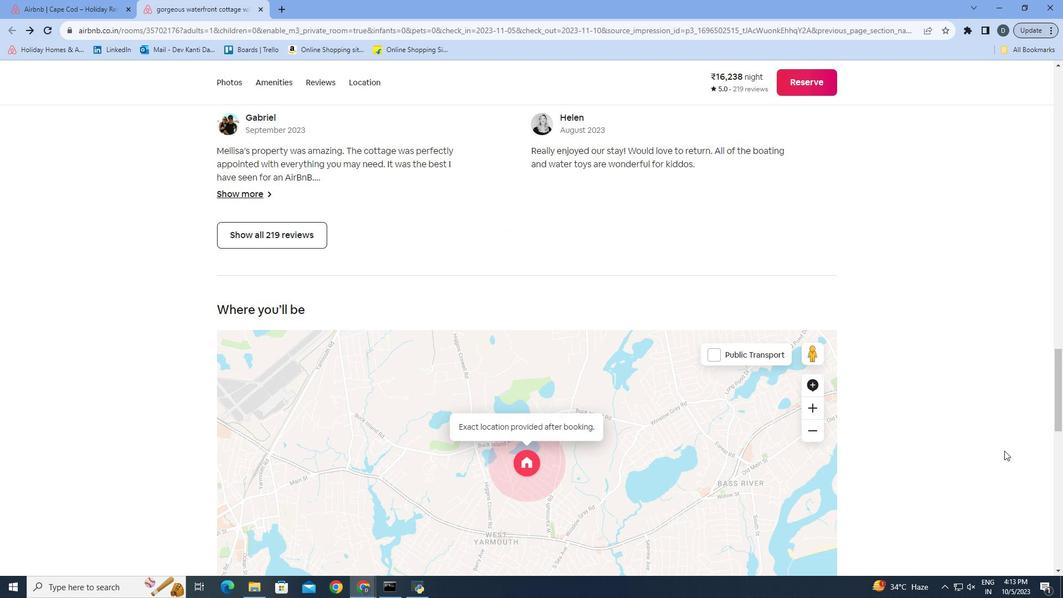 
Action: Mouse scrolled (1004, 449) with delta (0, 0)
Screenshot: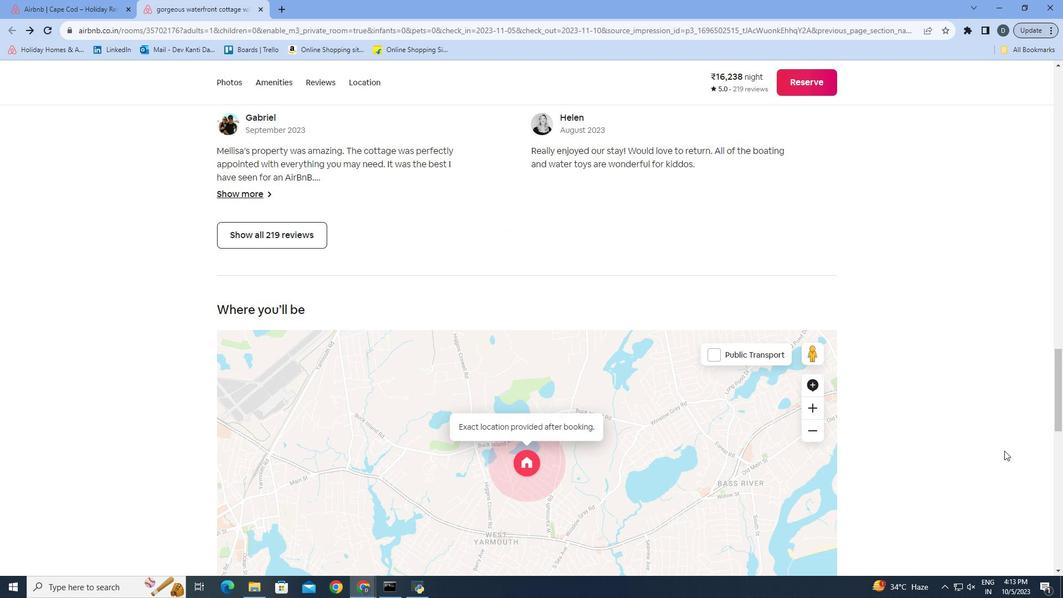 
Action: Mouse moved to (969, 453)
Screenshot: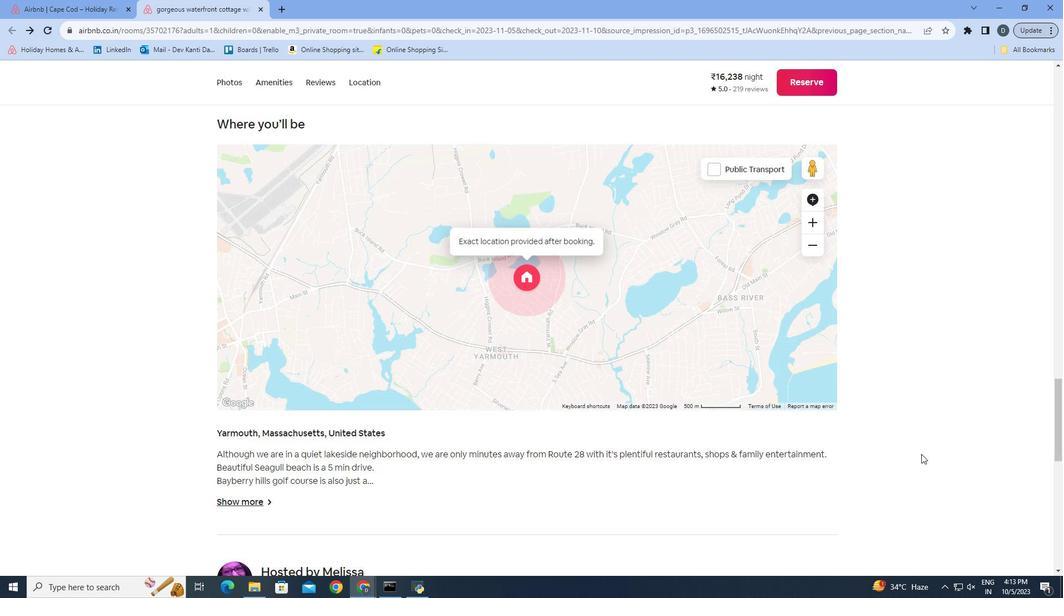 
Action: Mouse scrolled (969, 453) with delta (0, 0)
Screenshot: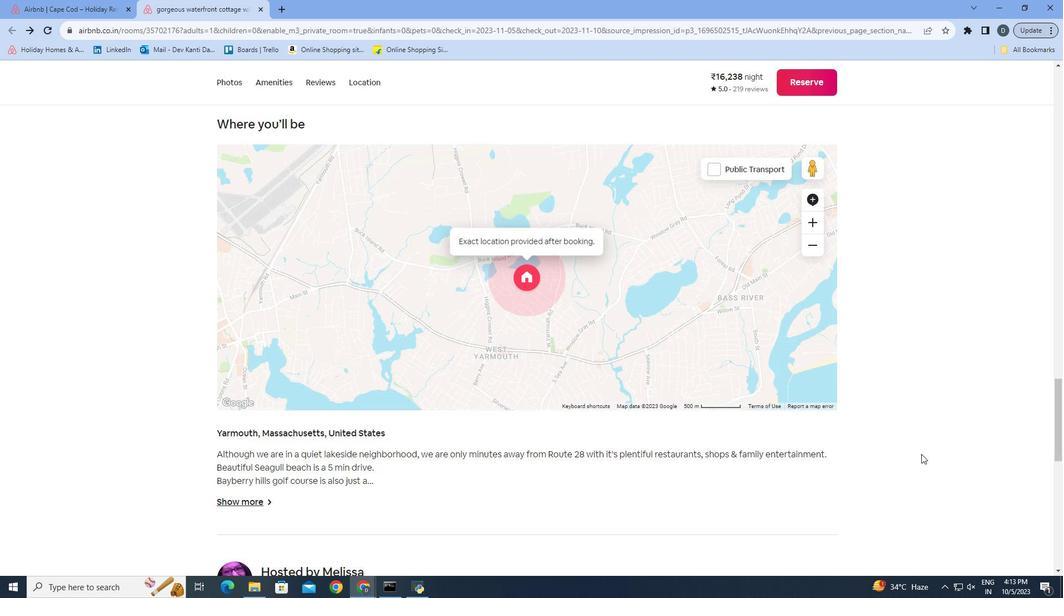 
Action: Mouse moved to (929, 453)
Screenshot: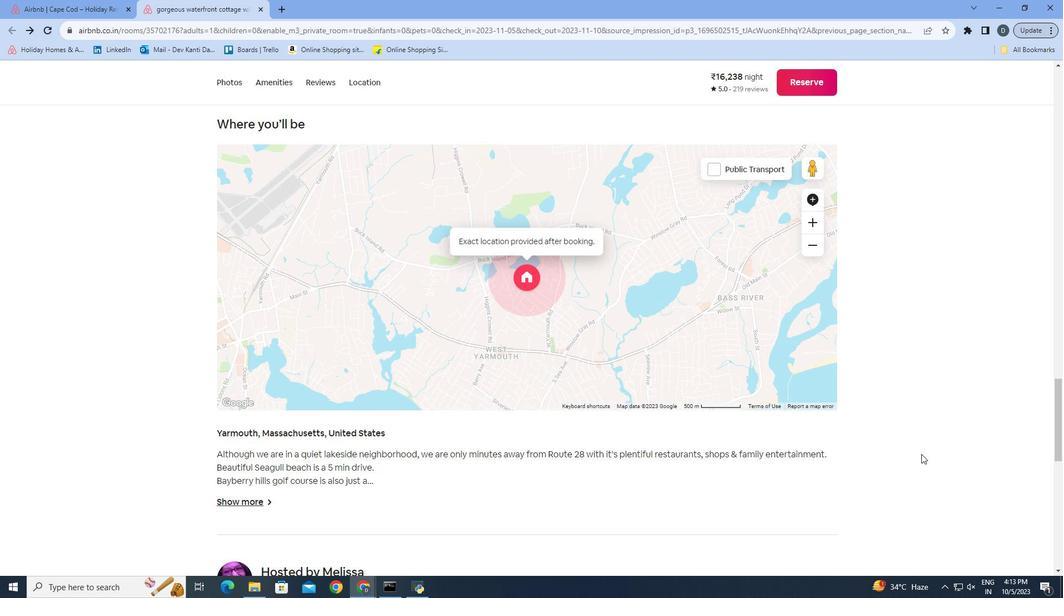 
Action: Mouse scrolled (929, 453) with delta (0, 0)
Screenshot: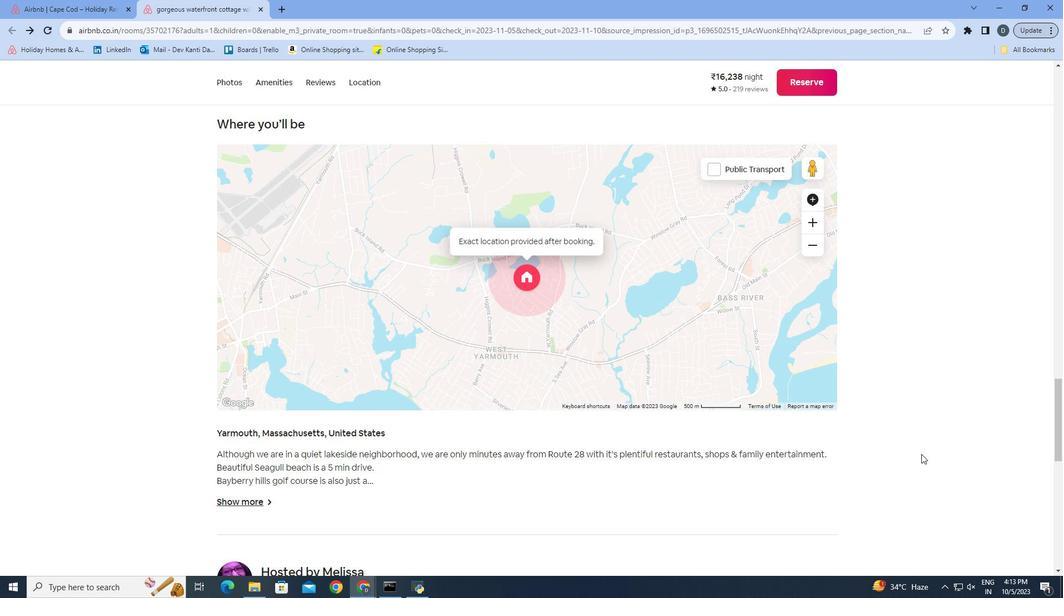 
Action: Mouse moved to (597, 442)
Screenshot: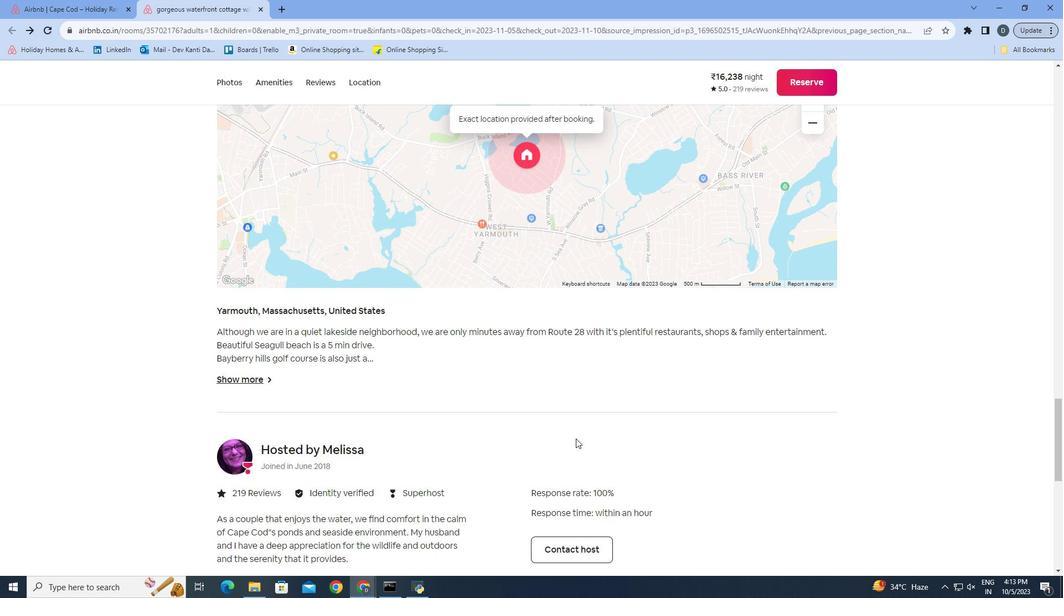 
Action: Mouse scrolled (597, 441) with delta (0, 0)
Screenshot: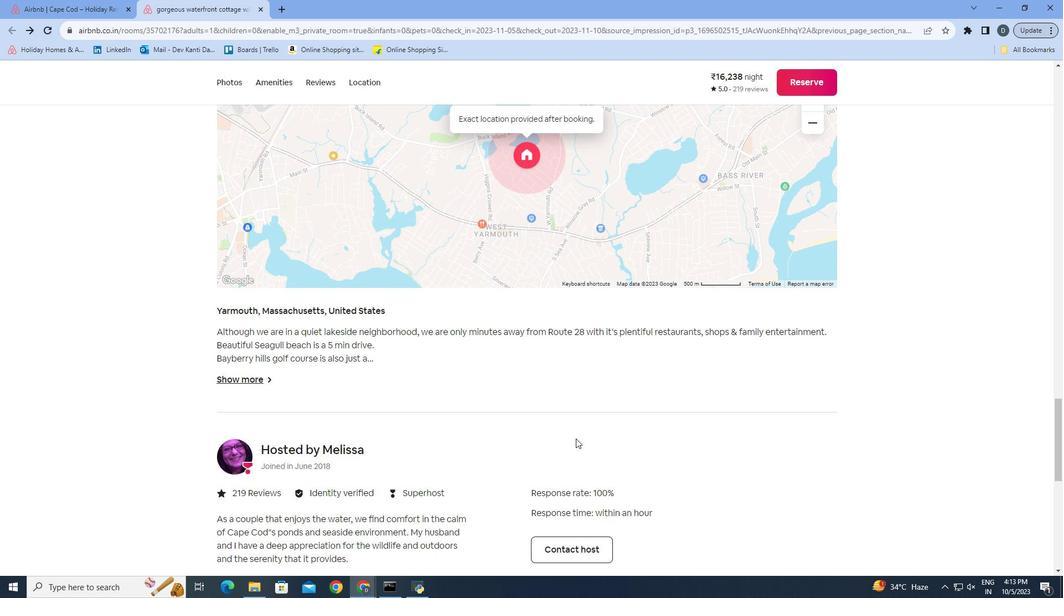 
Action: Mouse moved to (564, 434)
Screenshot: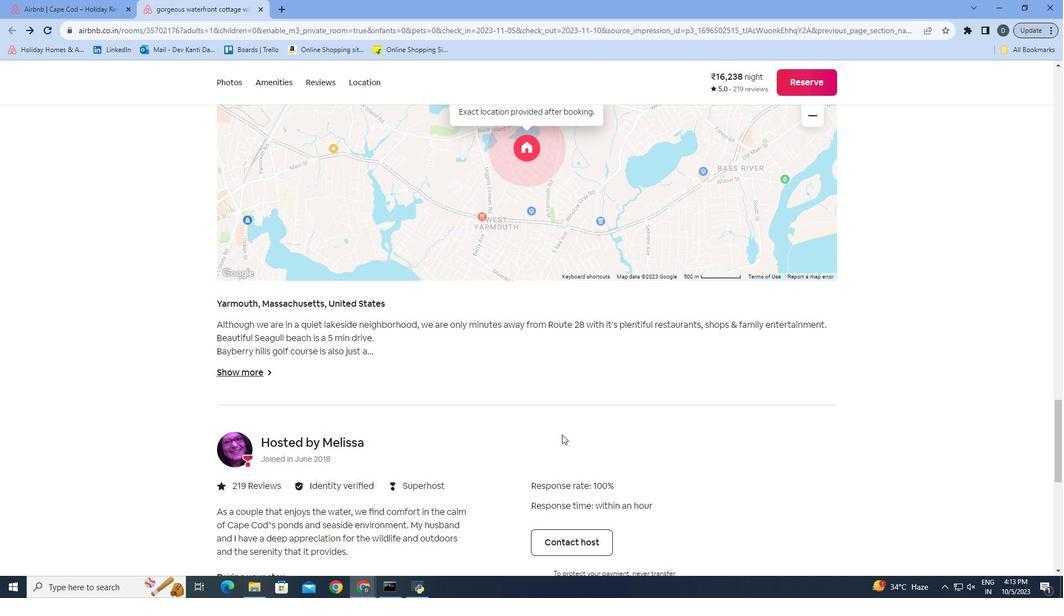 
Action: Mouse scrolled (564, 434) with delta (0, 0)
Screenshot: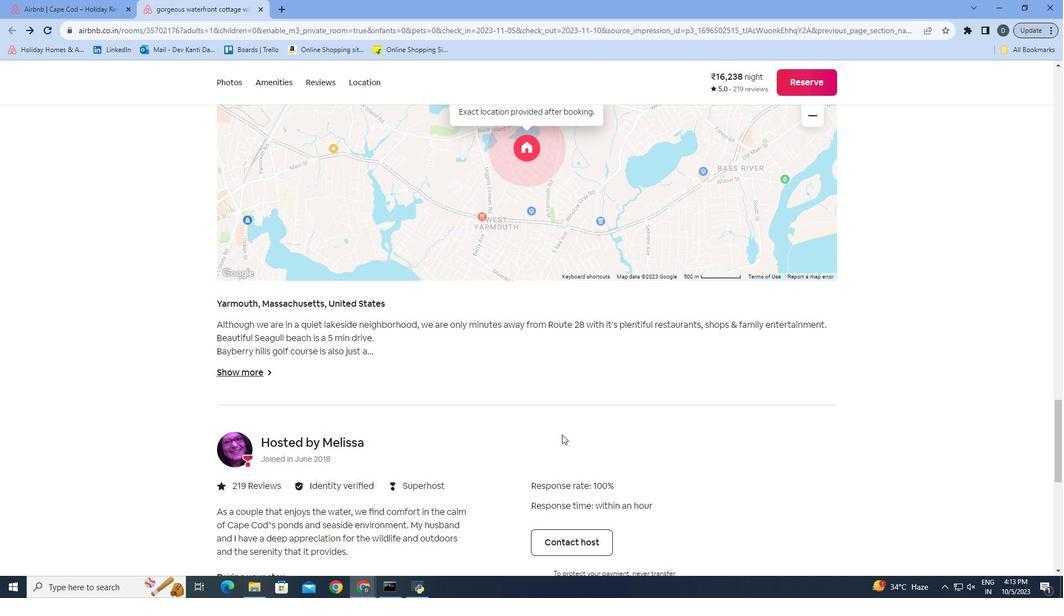 
Action: Mouse moved to (560, 433)
Screenshot: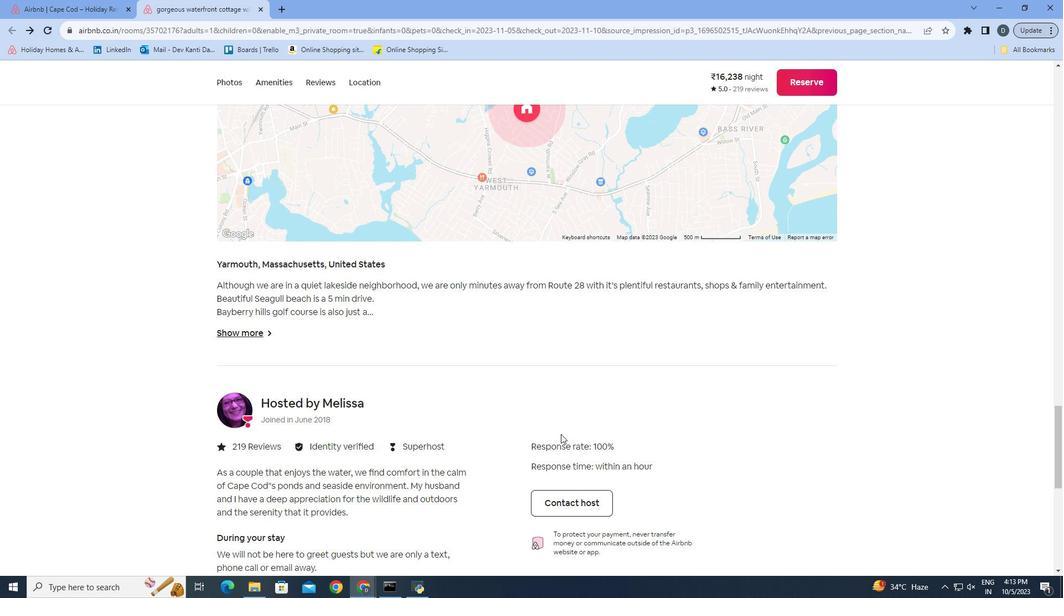 
Action: Mouse scrolled (560, 433) with delta (0, 0)
Screenshot: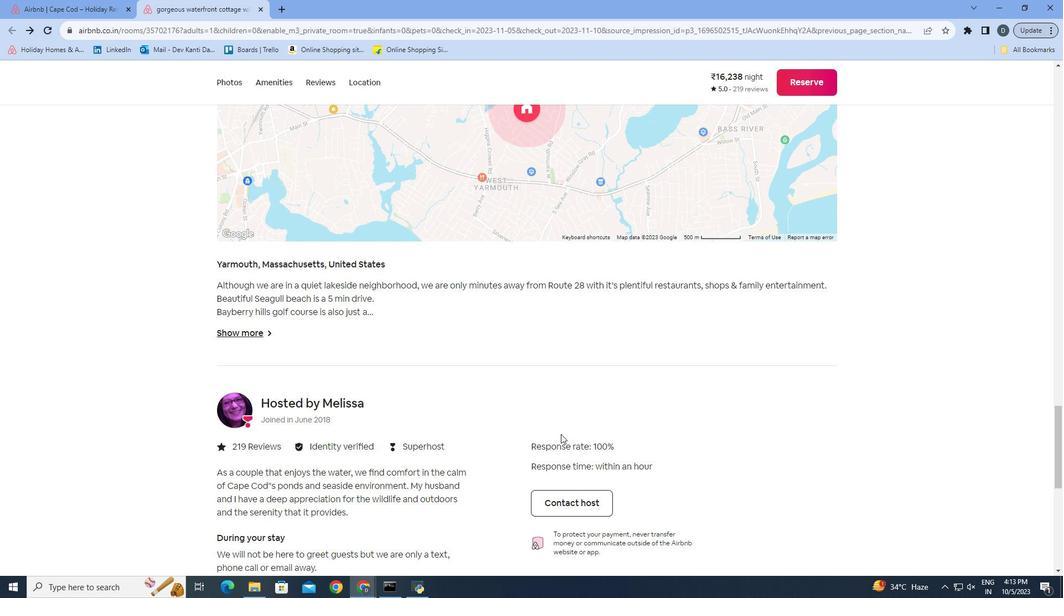 
Action: Mouse moved to (558, 433)
Screenshot: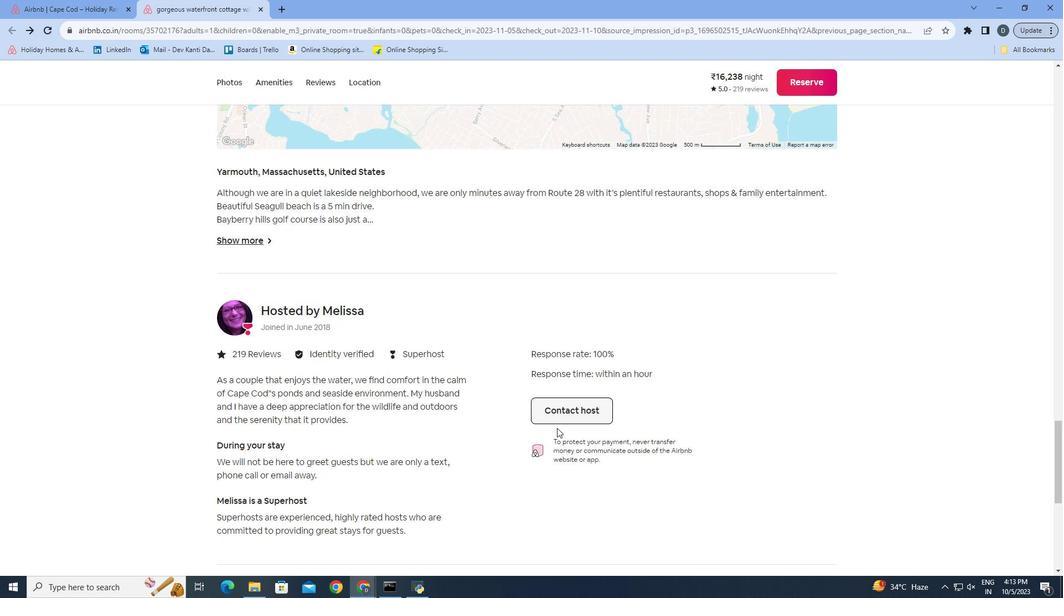 
Action: Mouse scrolled (559, 433) with delta (0, 0)
Screenshot: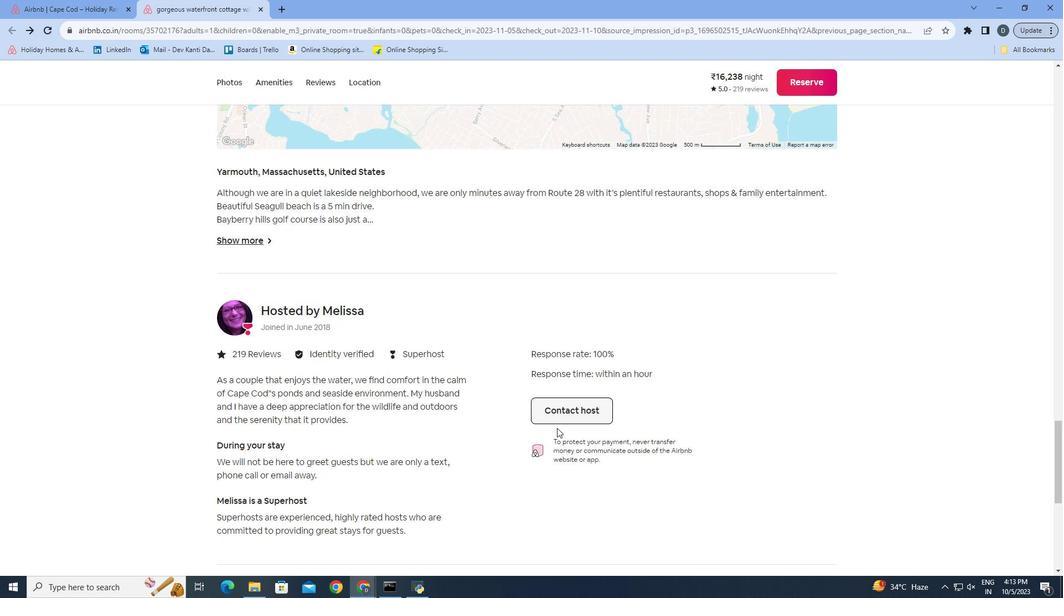 
Action: Mouse moved to (489, 383)
Screenshot: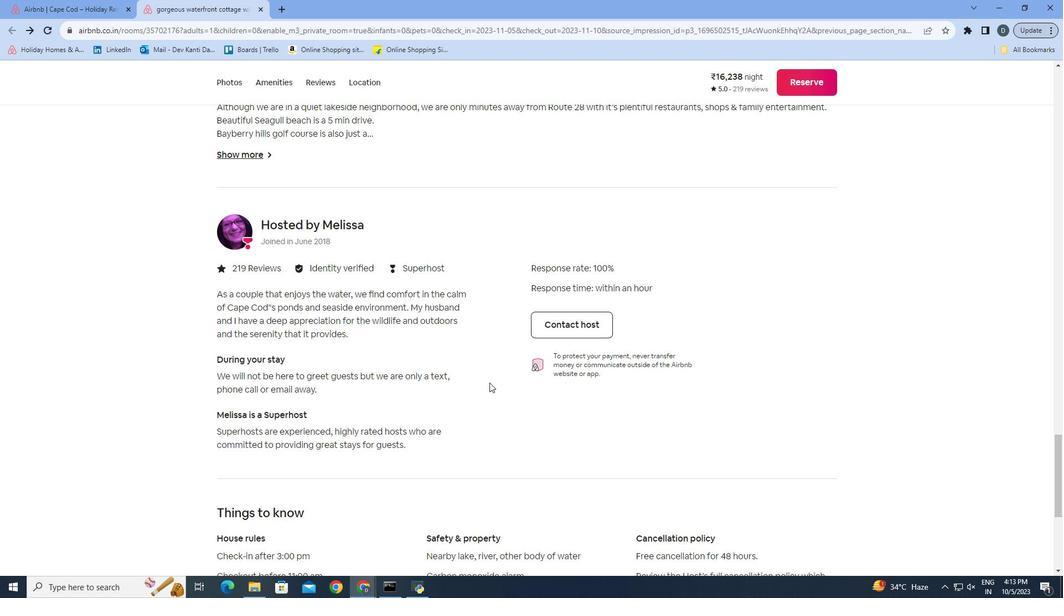
Action: Mouse scrolled (489, 383) with delta (0, 0)
Screenshot: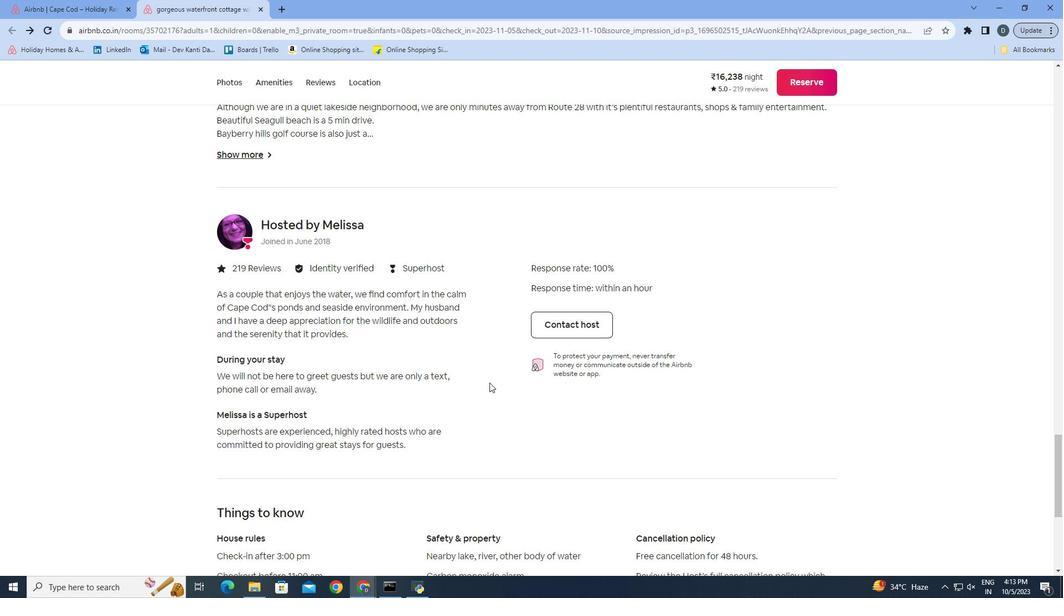 
Action: Mouse moved to (488, 382)
Screenshot: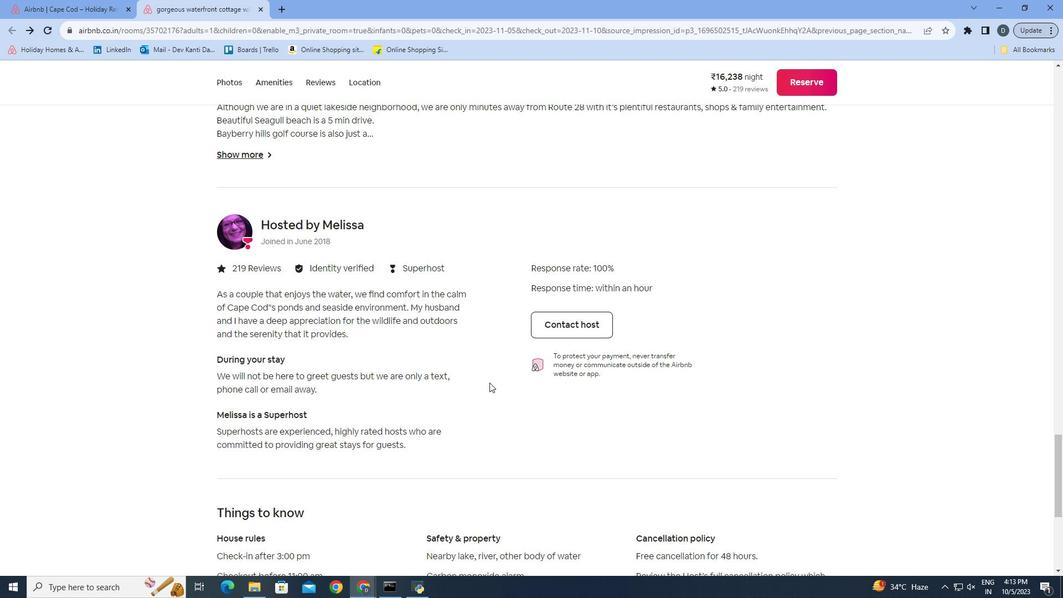 
Action: Mouse scrolled (488, 381) with delta (0, 0)
Screenshot: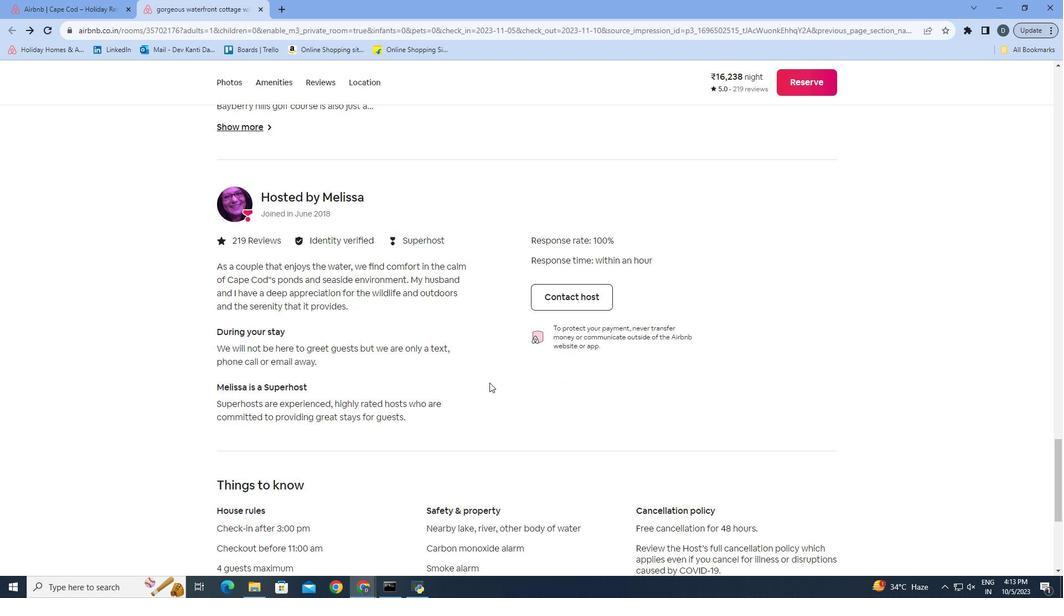 
Action: Mouse scrolled (488, 381) with delta (0, 0)
Screenshot: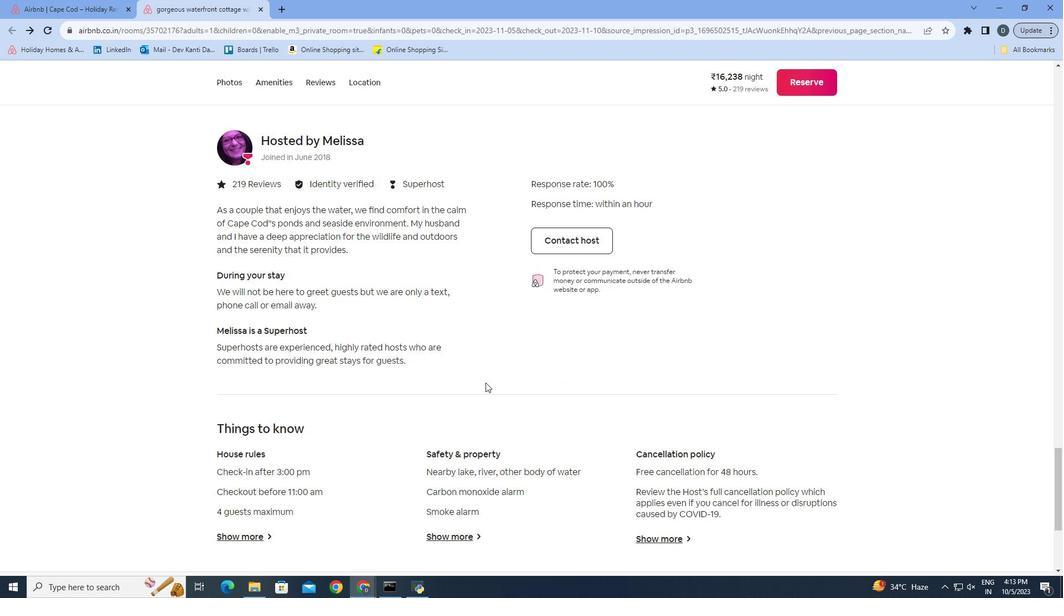 
Action: Mouse moved to (488, 382)
Screenshot: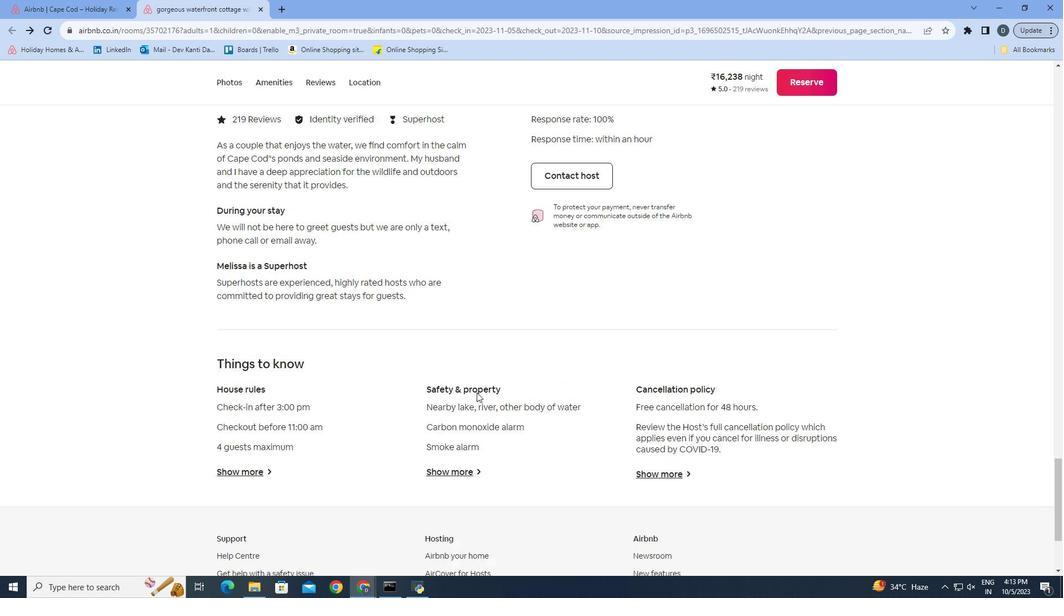 
Action: Mouse scrolled (488, 381) with delta (0, 0)
Screenshot: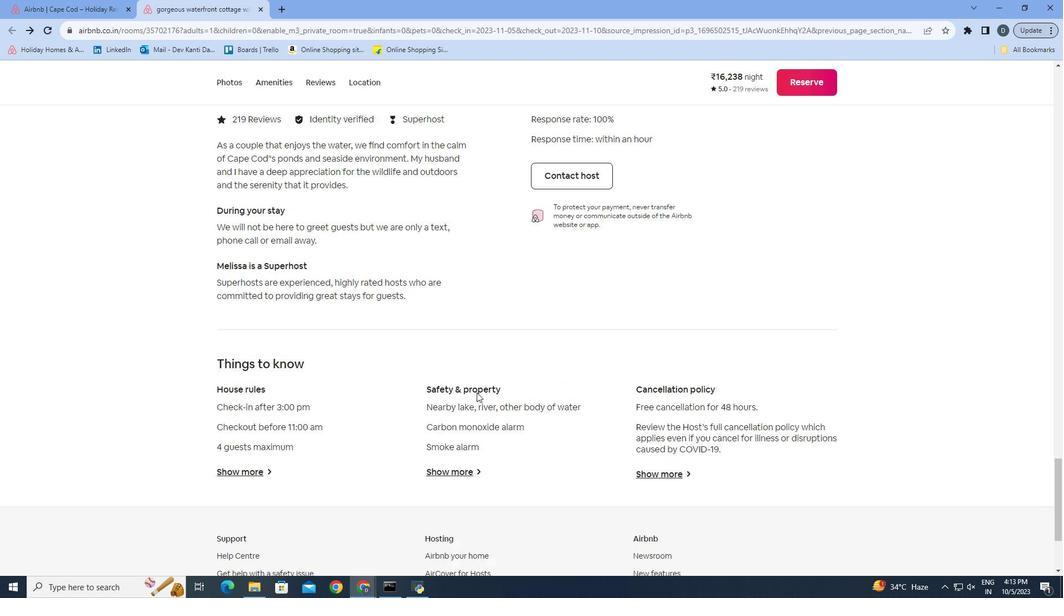 
Action: Mouse moved to (263, 5)
Screenshot: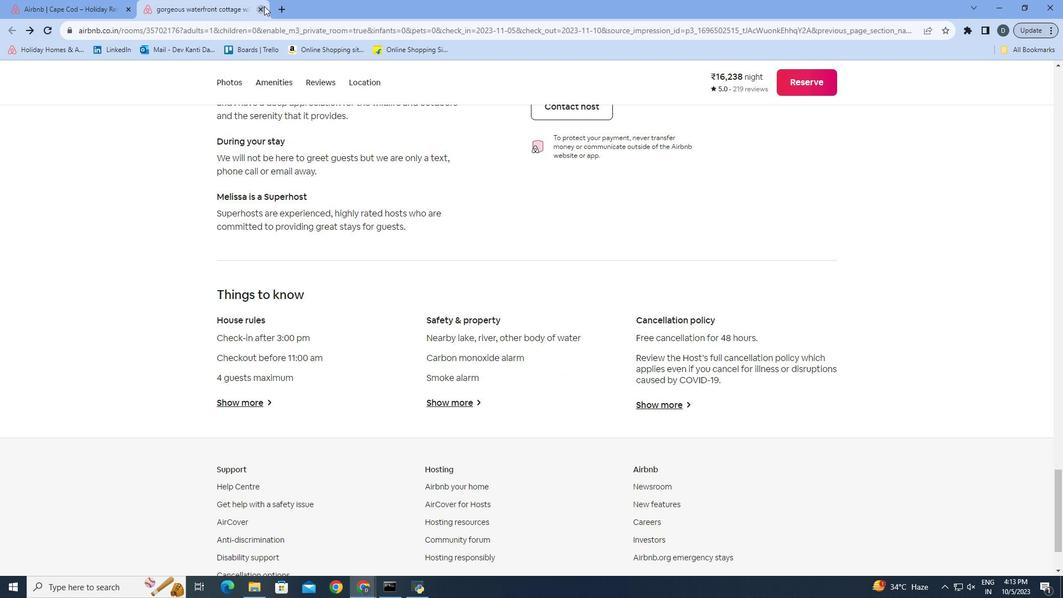 
Action: Mouse pressed left at (263, 5)
Screenshot: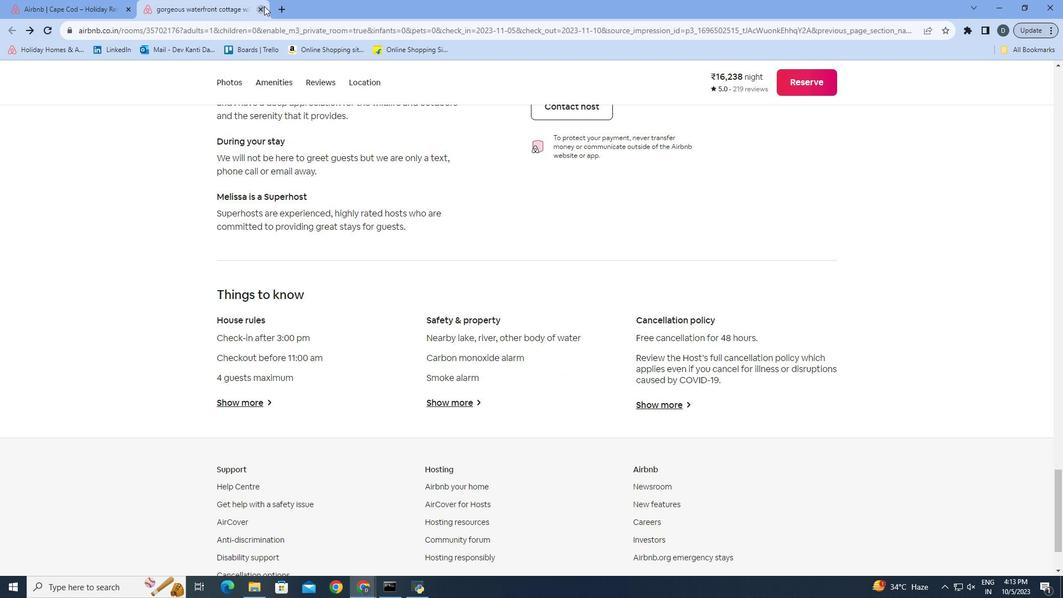 
Action: Mouse moved to (543, 326)
Screenshot: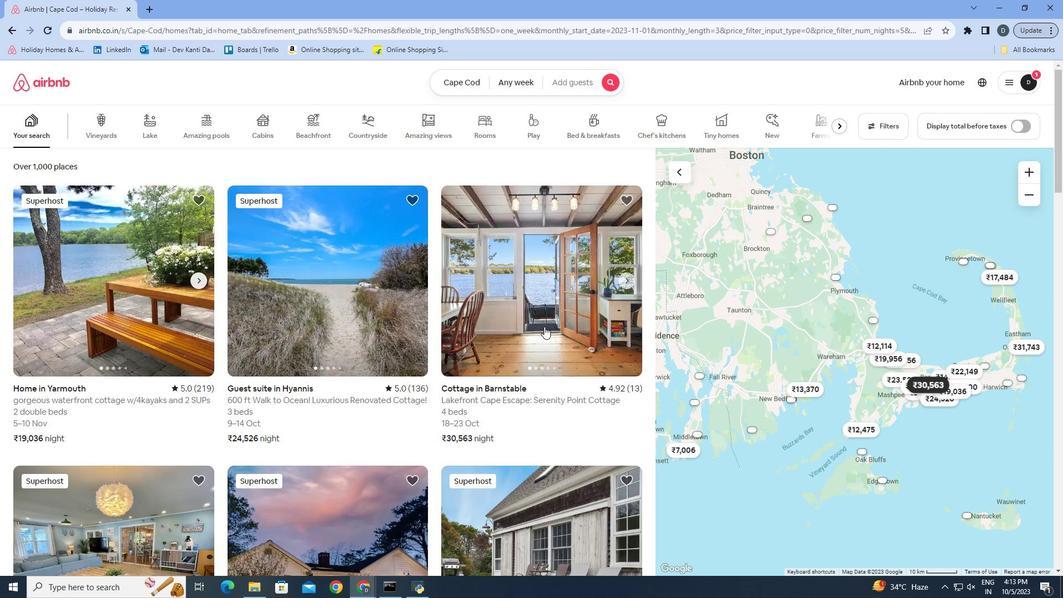 
Action: Mouse scrolled (543, 325) with delta (0, 0)
Screenshot: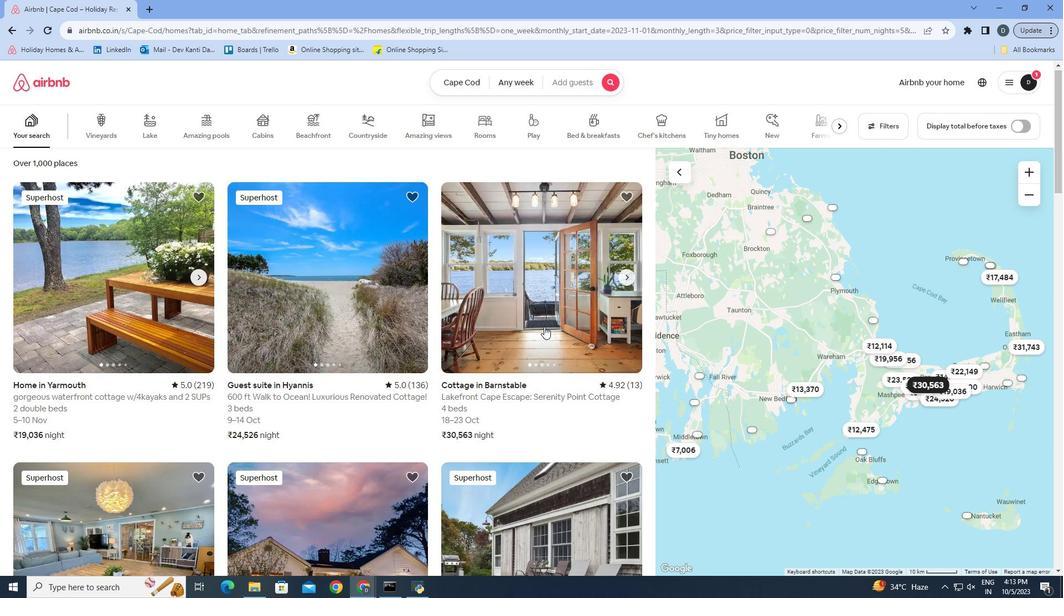 
Action: Mouse scrolled (543, 325) with delta (0, 0)
Screenshot: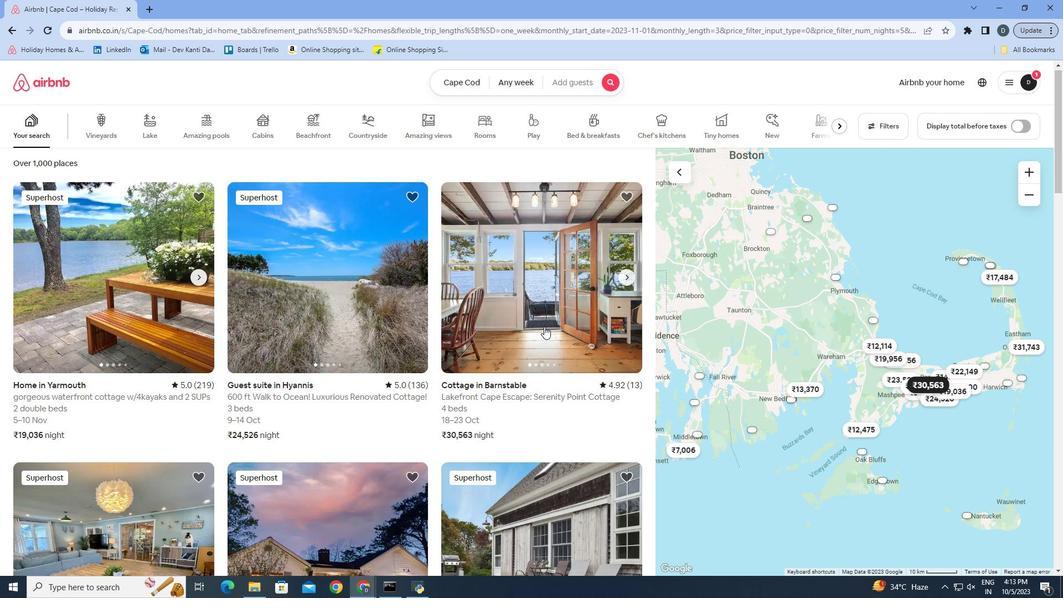 
Action: Mouse scrolled (543, 325) with delta (0, 0)
Screenshot: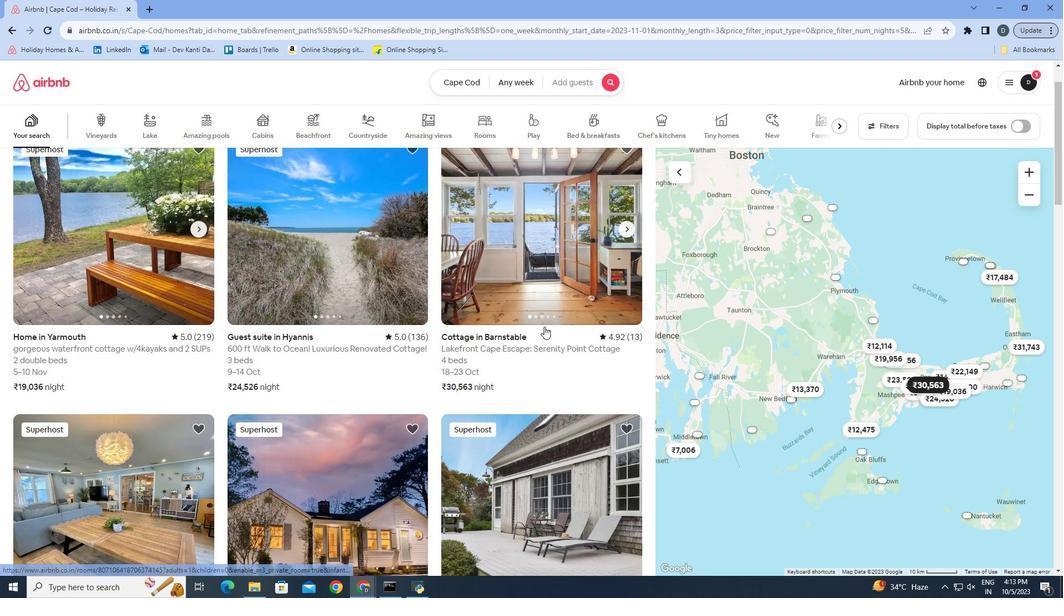 
Action: Mouse moved to (543, 327)
Screenshot: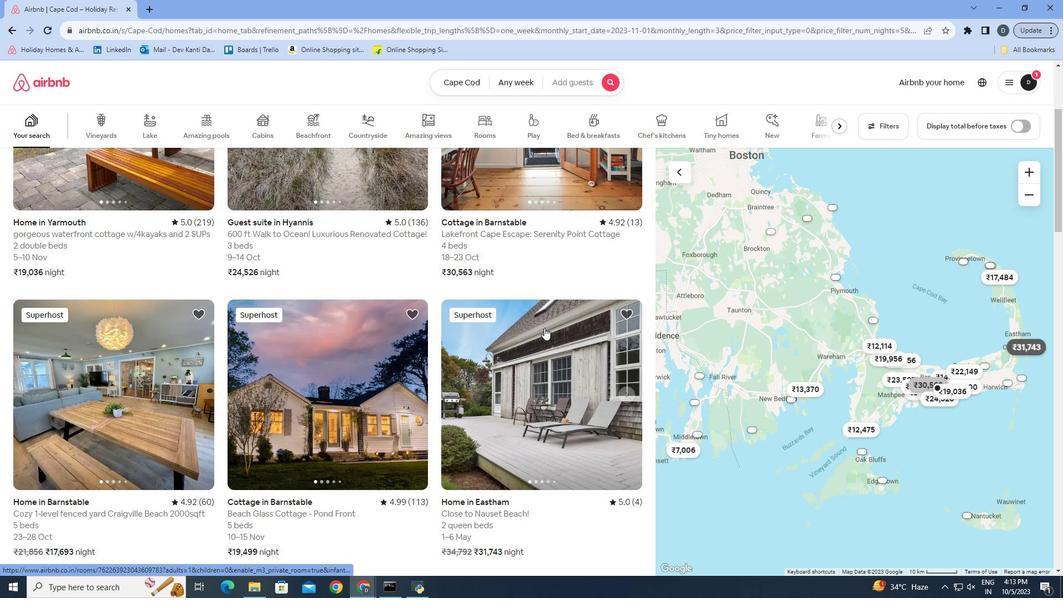 
Action: Mouse pressed left at (543, 327)
Screenshot: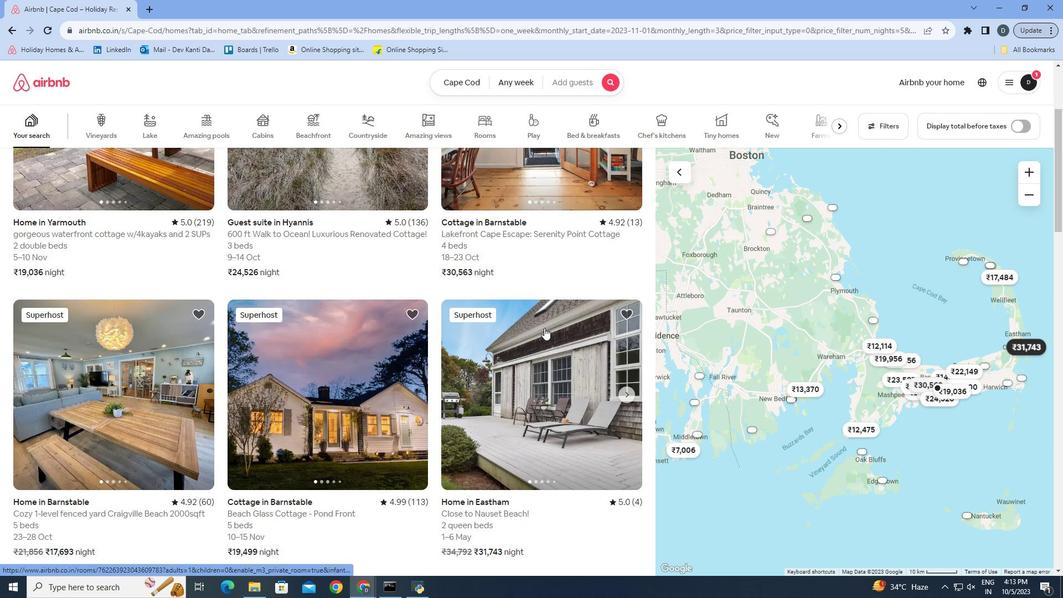 
Action: Mouse moved to (794, 415)
Screenshot: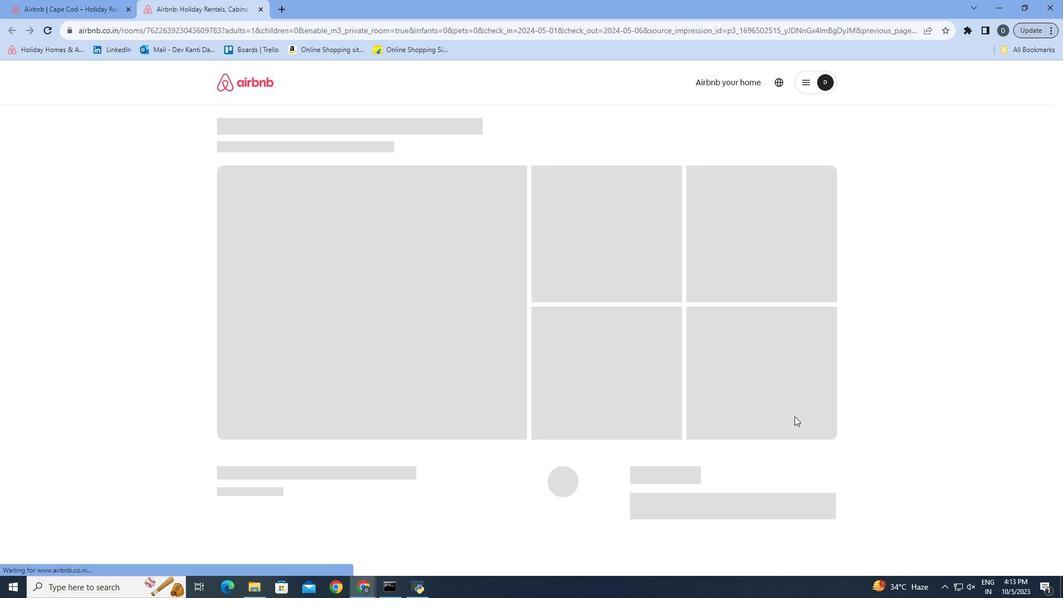 
Action: Mouse pressed left at (794, 415)
Screenshot: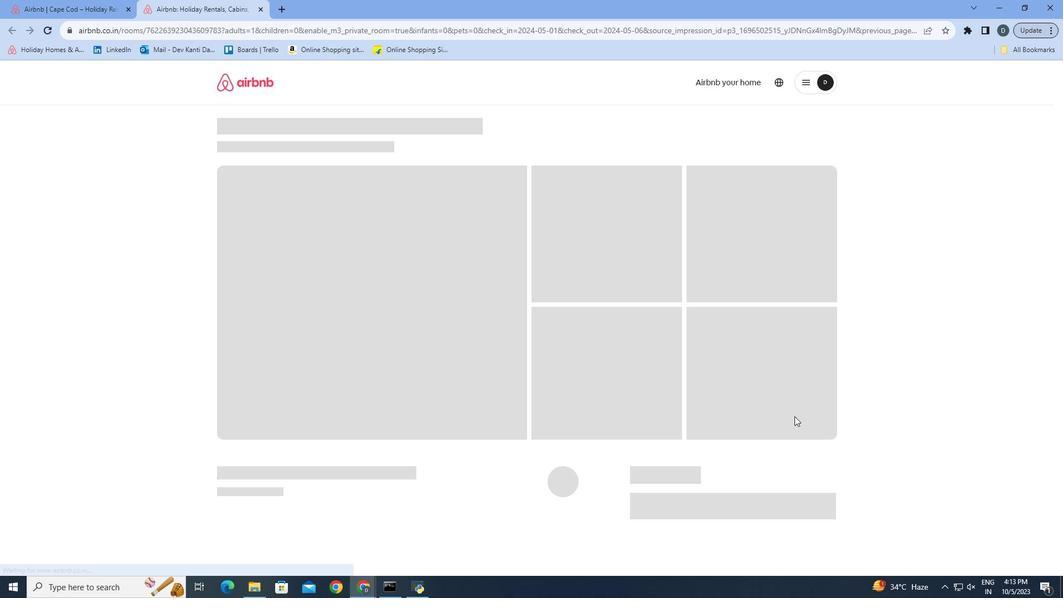 
Action: Mouse moved to (796, 410)
Screenshot: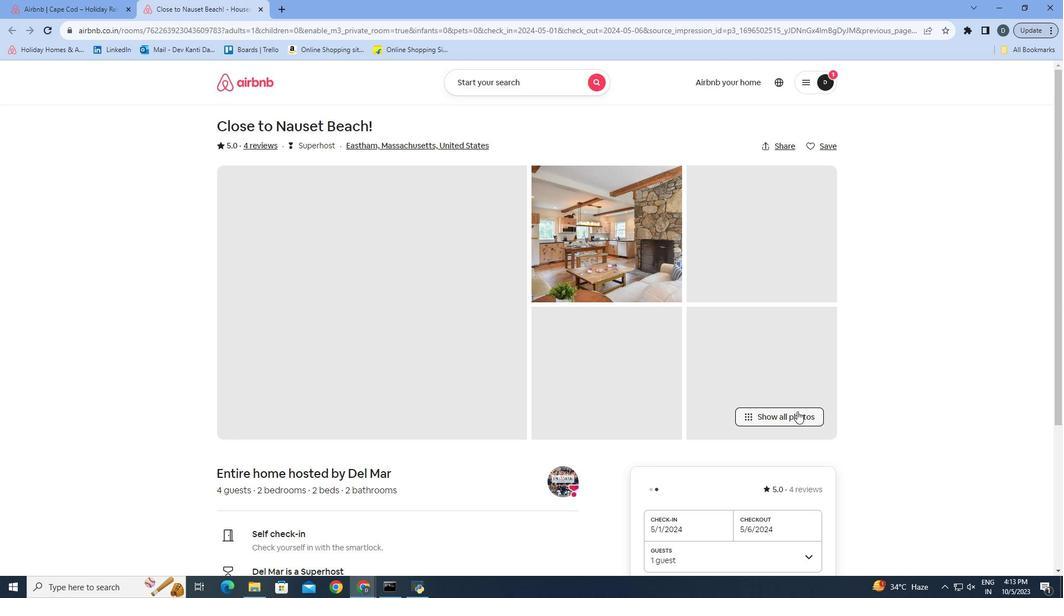 
Action: Mouse pressed left at (796, 410)
Screenshot: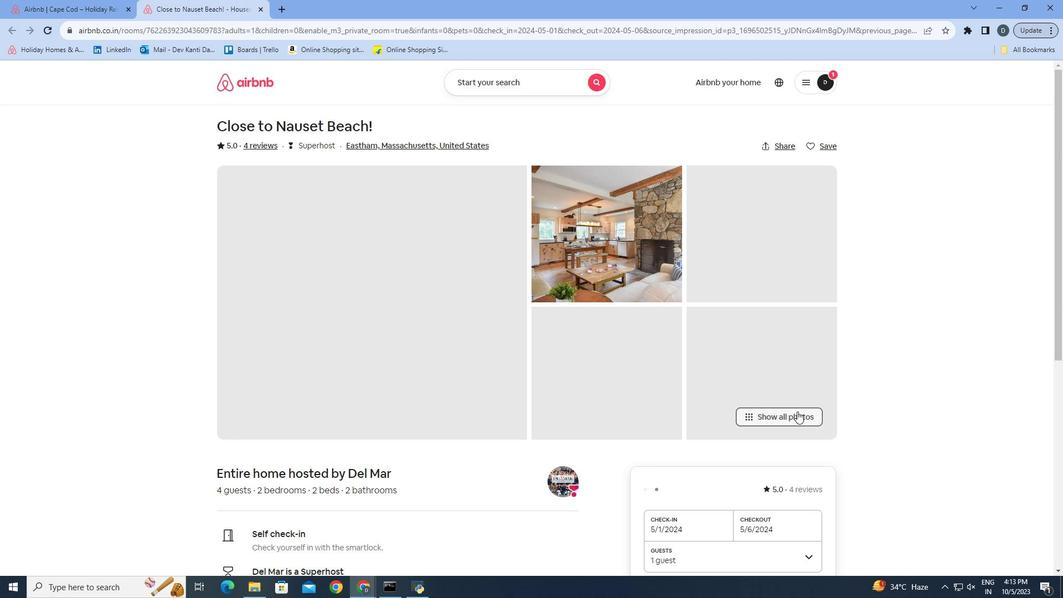 
Action: Mouse moved to (795, 353)
Screenshot: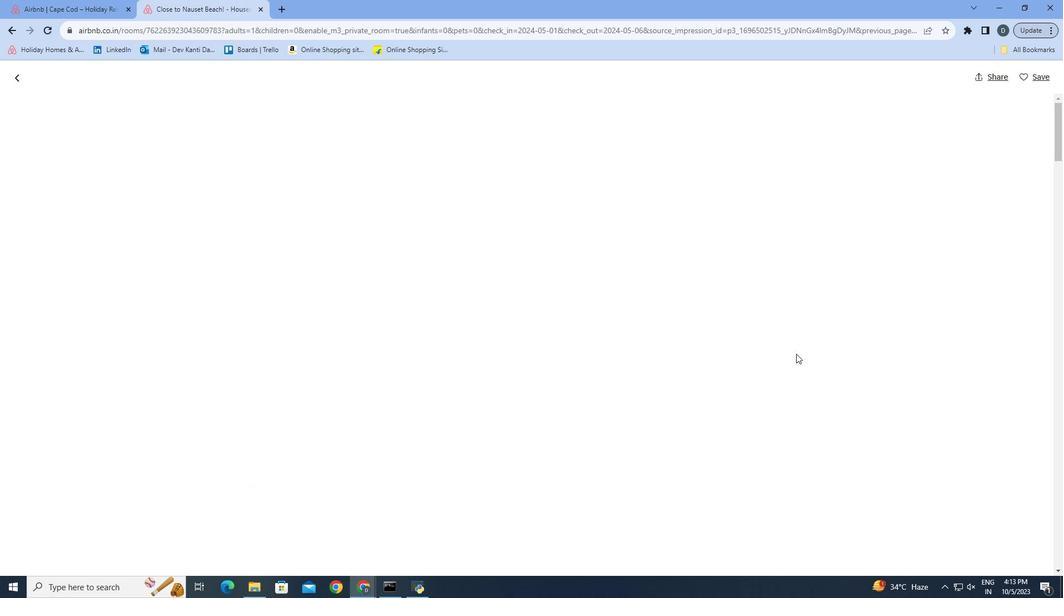 
Action: Mouse scrolled (795, 352) with delta (0, 0)
Screenshot: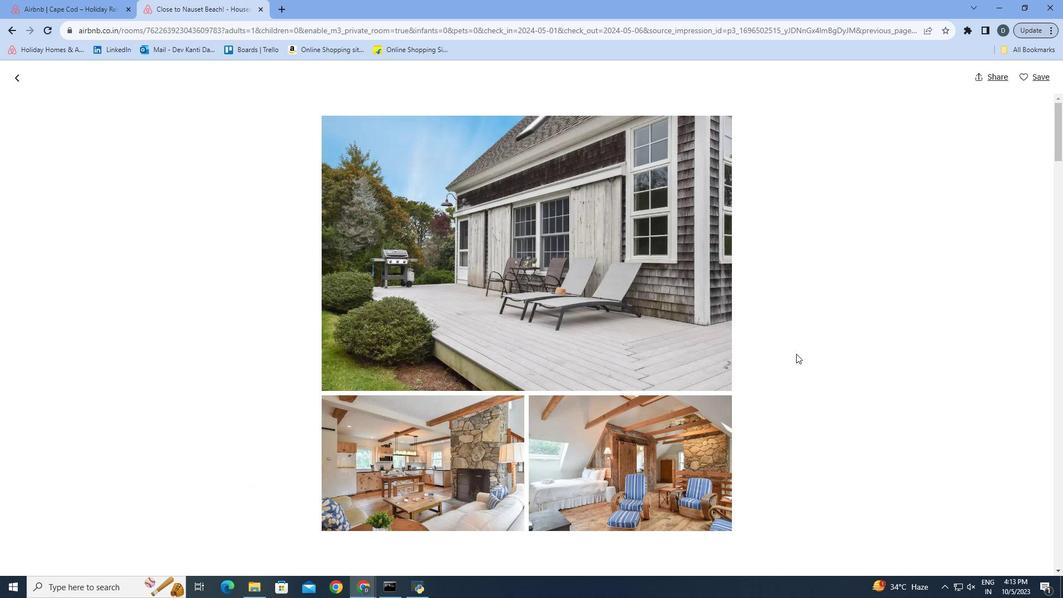 
Action: Mouse scrolled (795, 352) with delta (0, 0)
Screenshot: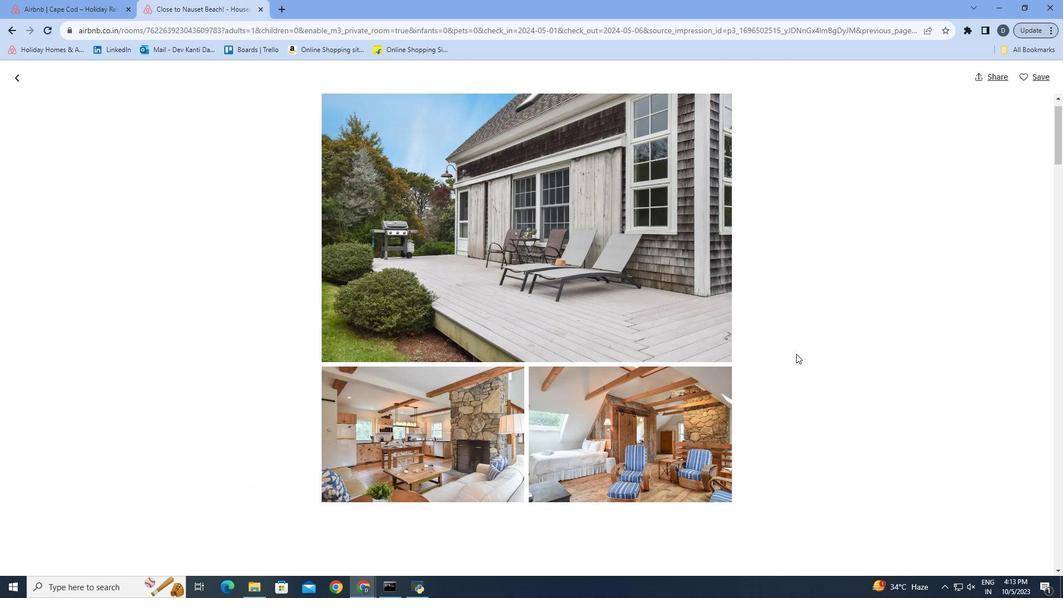 
Action: Mouse scrolled (795, 352) with delta (0, 0)
Screenshot: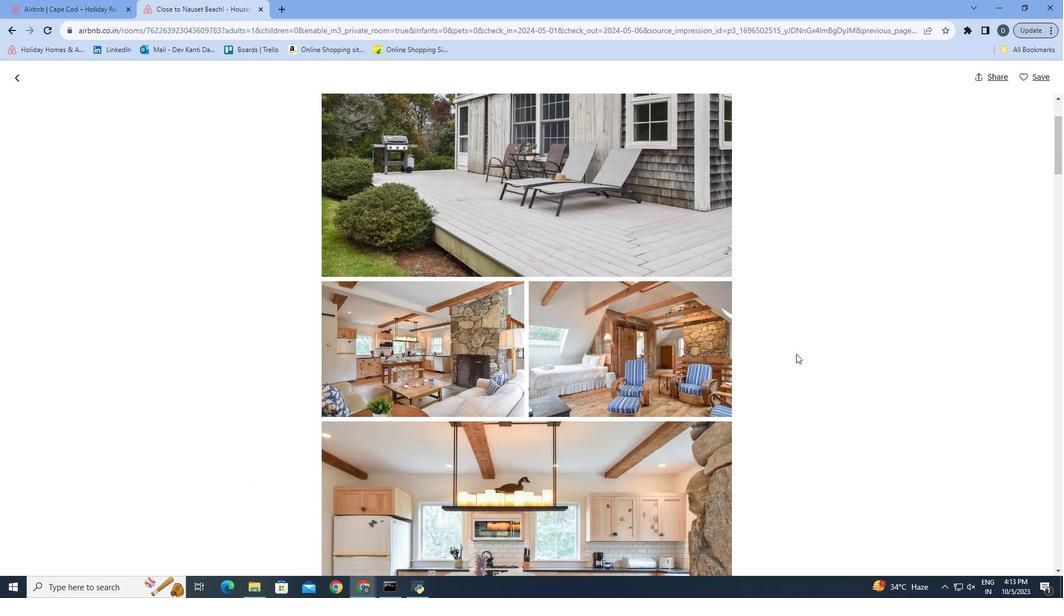 
Action: Mouse scrolled (795, 352) with delta (0, 0)
Screenshot: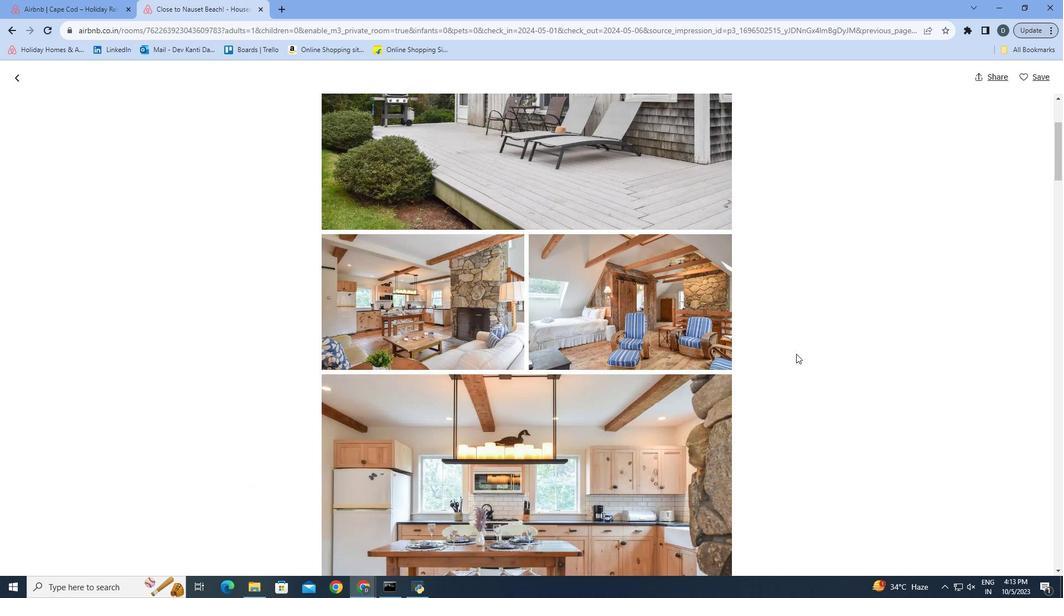 
Action: Mouse scrolled (795, 352) with delta (0, 0)
Screenshot: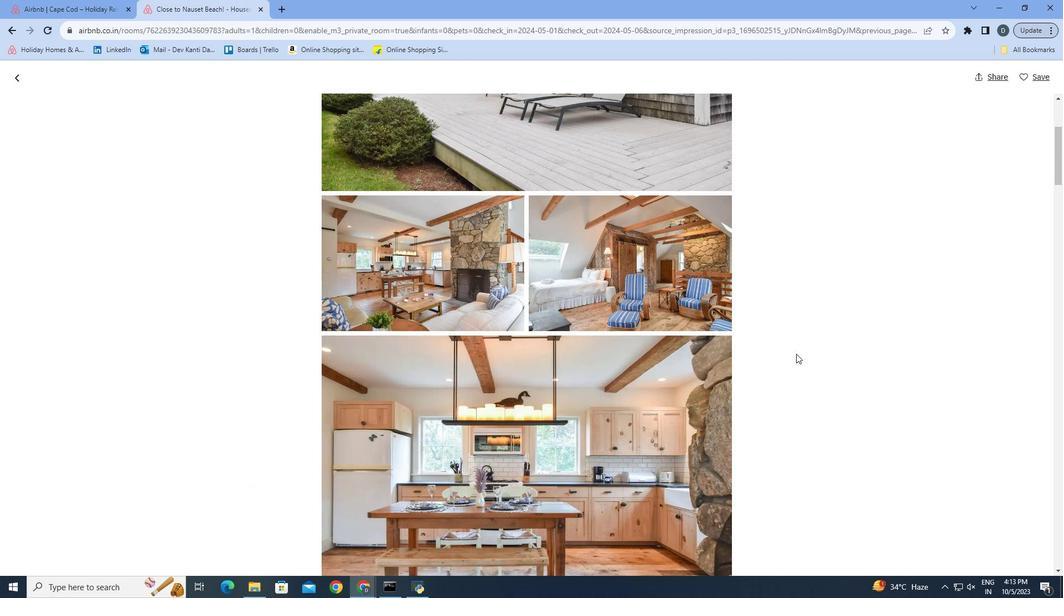
Action: Mouse scrolled (795, 352) with delta (0, 0)
Screenshot: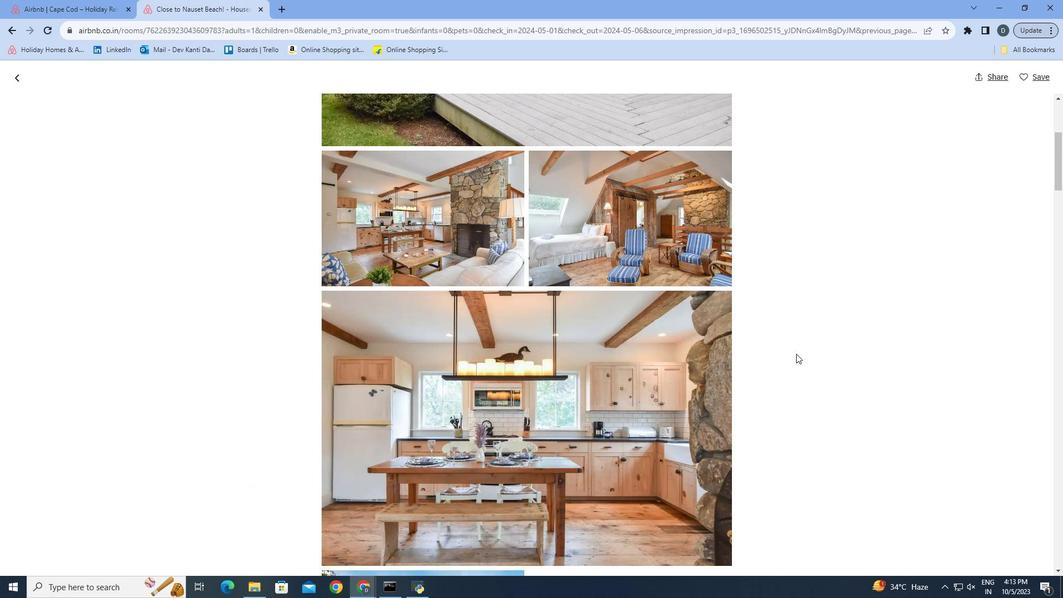 
Action: Mouse scrolled (795, 352) with delta (0, 0)
Screenshot: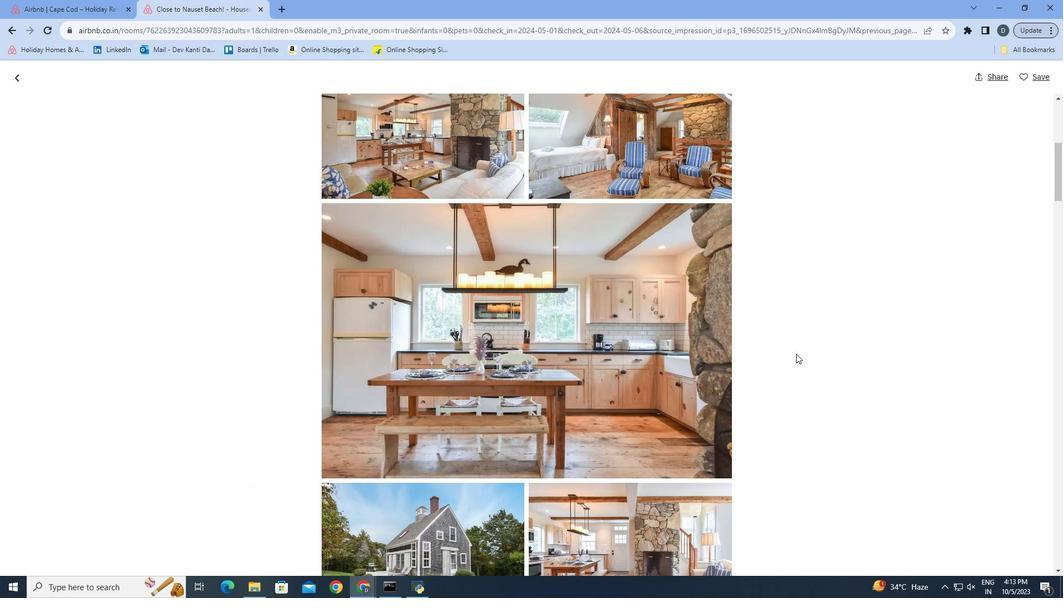 
Action: Mouse scrolled (795, 352) with delta (0, 0)
Screenshot: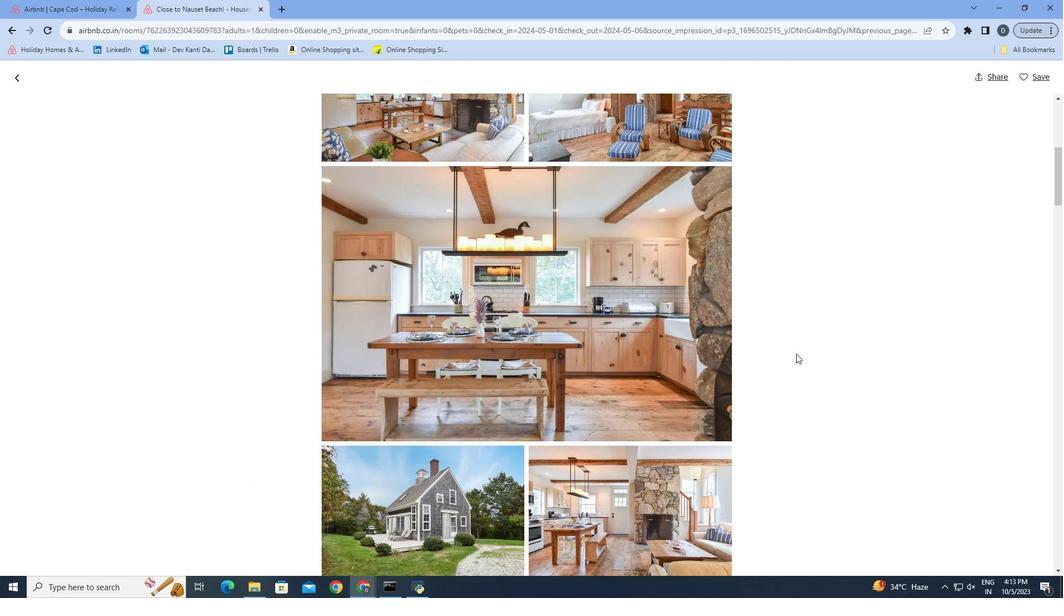 
Action: Mouse scrolled (795, 352) with delta (0, 0)
Screenshot: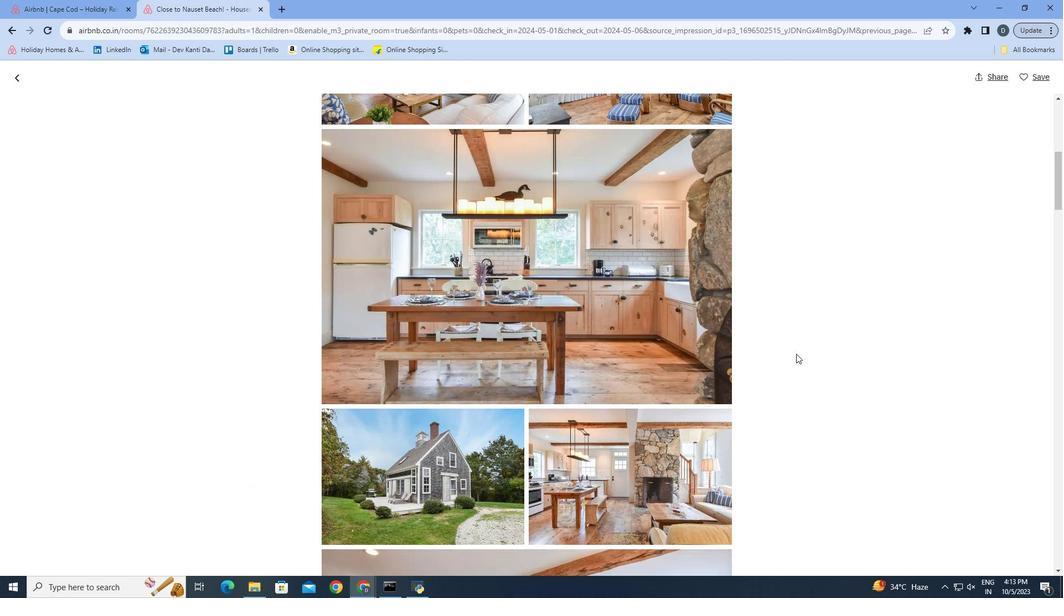 
Action: Mouse scrolled (795, 352) with delta (0, 0)
Screenshot: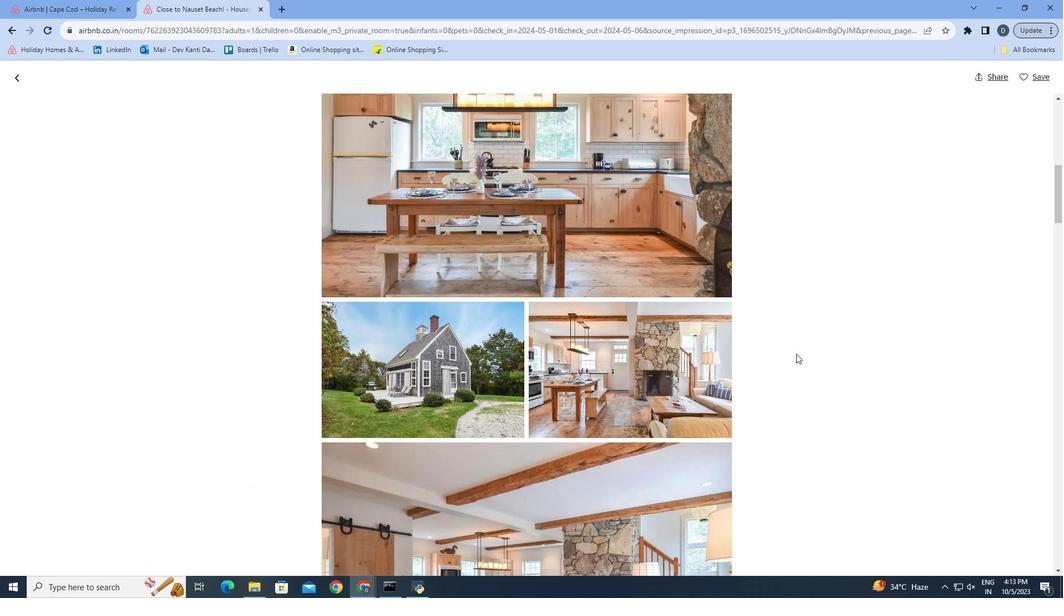 
Action: Mouse scrolled (795, 352) with delta (0, 0)
Screenshot: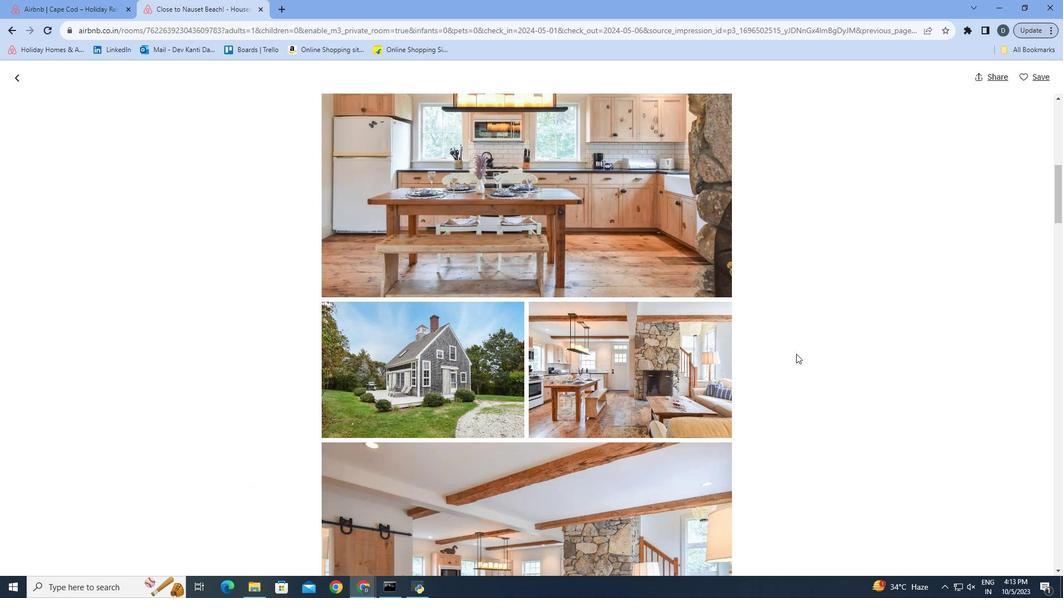 
Action: Mouse scrolled (795, 352) with delta (0, 0)
Screenshot: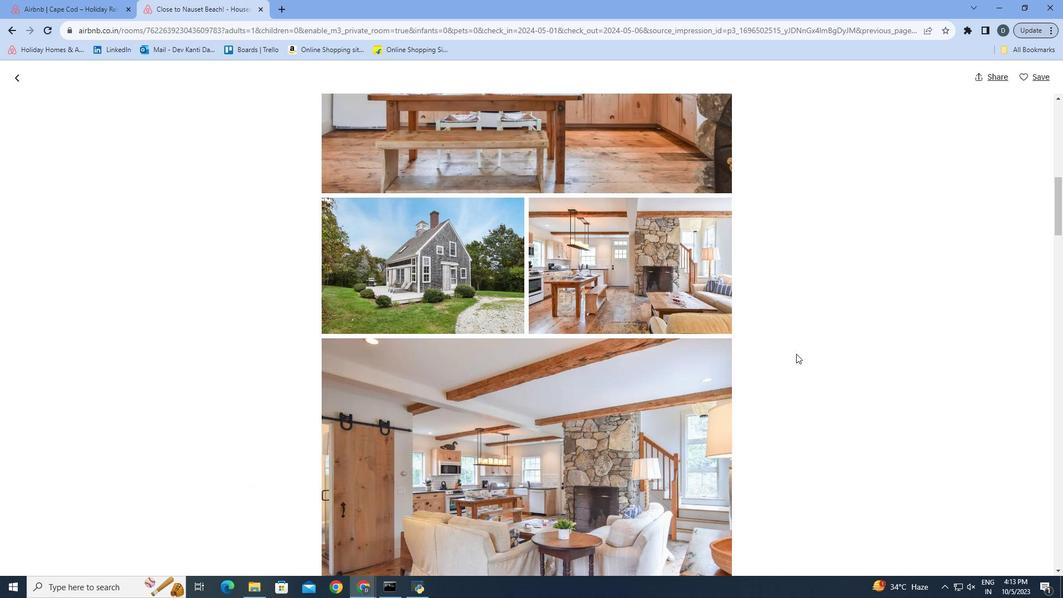 
Action: Mouse scrolled (795, 352) with delta (0, 0)
Screenshot: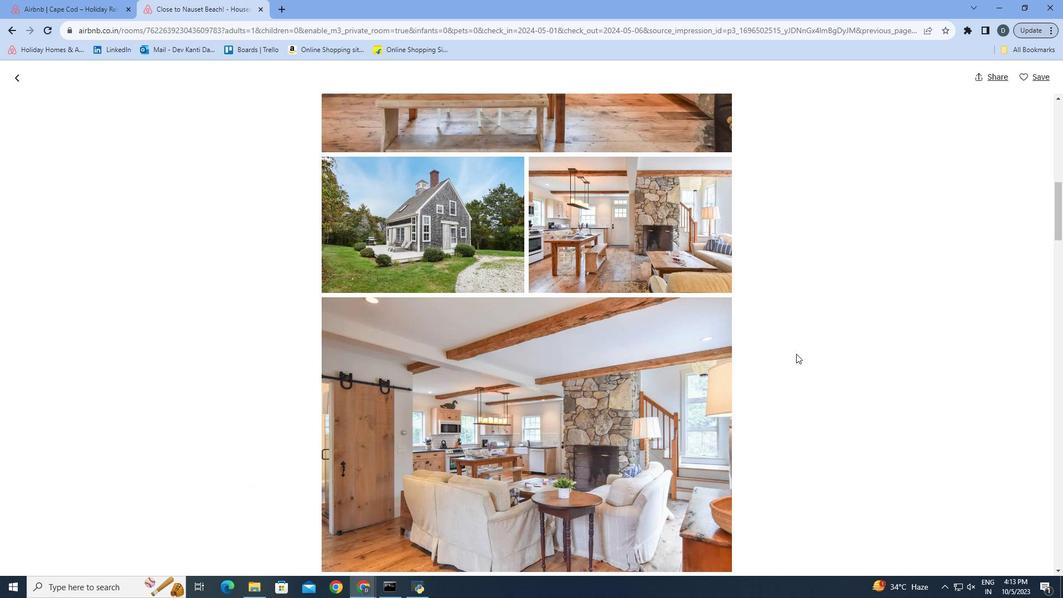 
Action: Mouse scrolled (795, 352) with delta (0, 0)
Screenshot: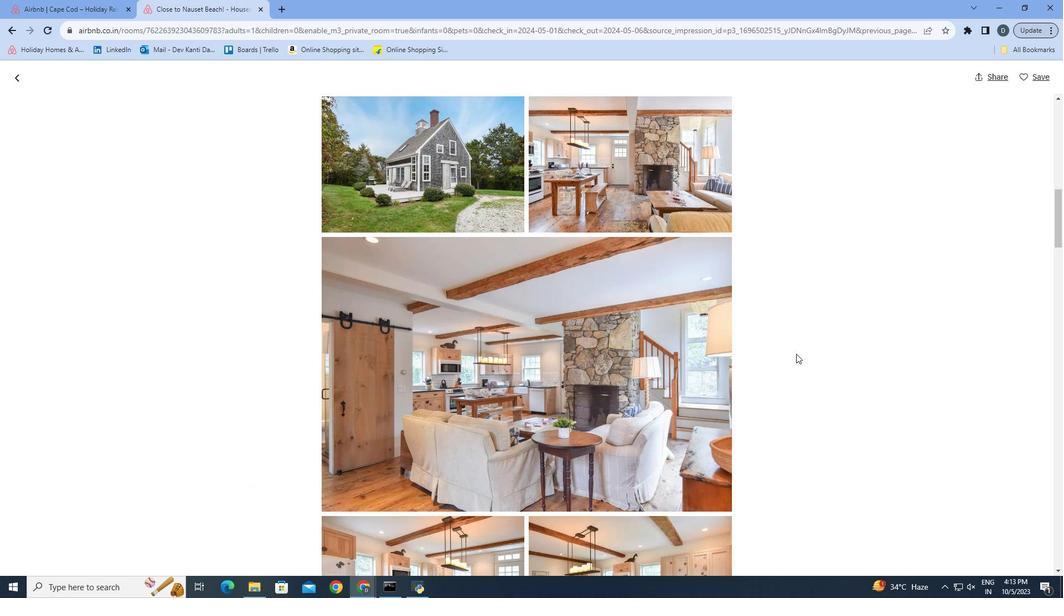 
Action: Mouse scrolled (795, 352) with delta (0, 0)
Screenshot: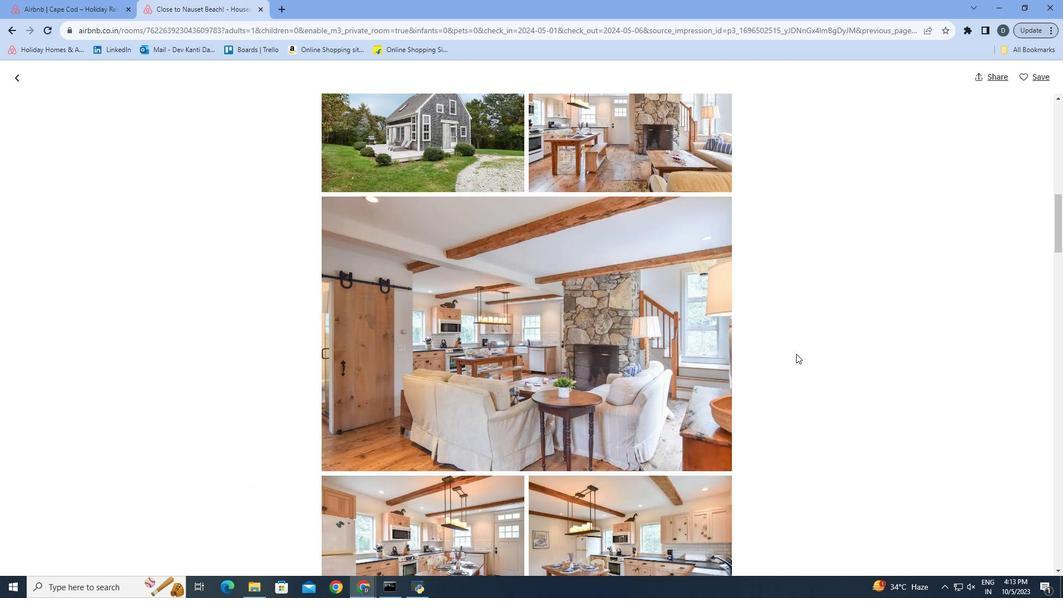 
Action: Mouse scrolled (795, 352) with delta (0, 0)
Screenshot: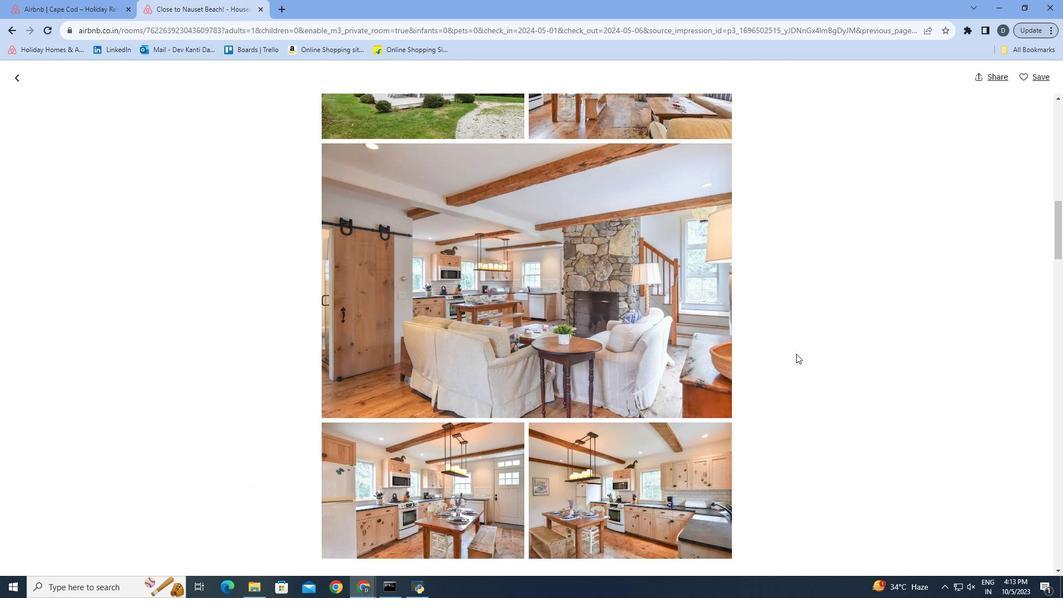 
Action: Mouse scrolled (795, 352) with delta (0, 0)
Screenshot: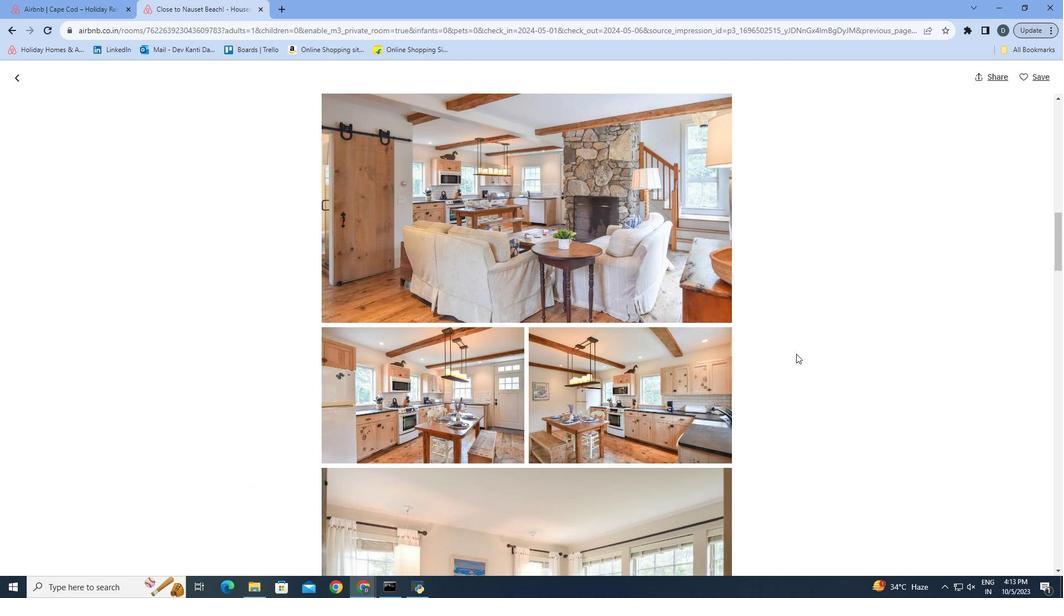 
Action: Mouse scrolled (795, 352) with delta (0, 0)
Screenshot: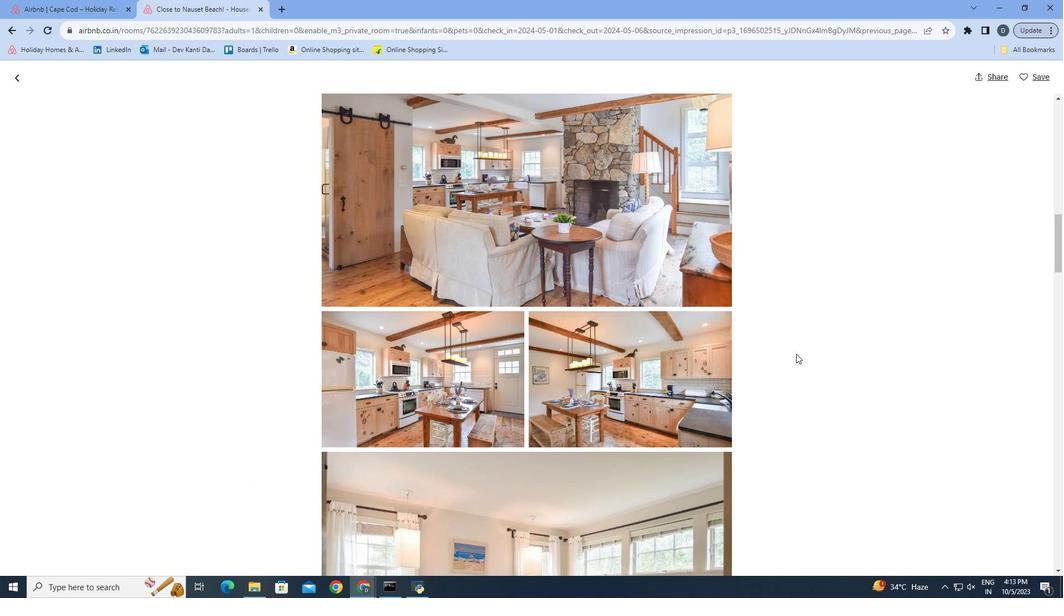
Action: Mouse scrolled (795, 352) with delta (0, 0)
Screenshot: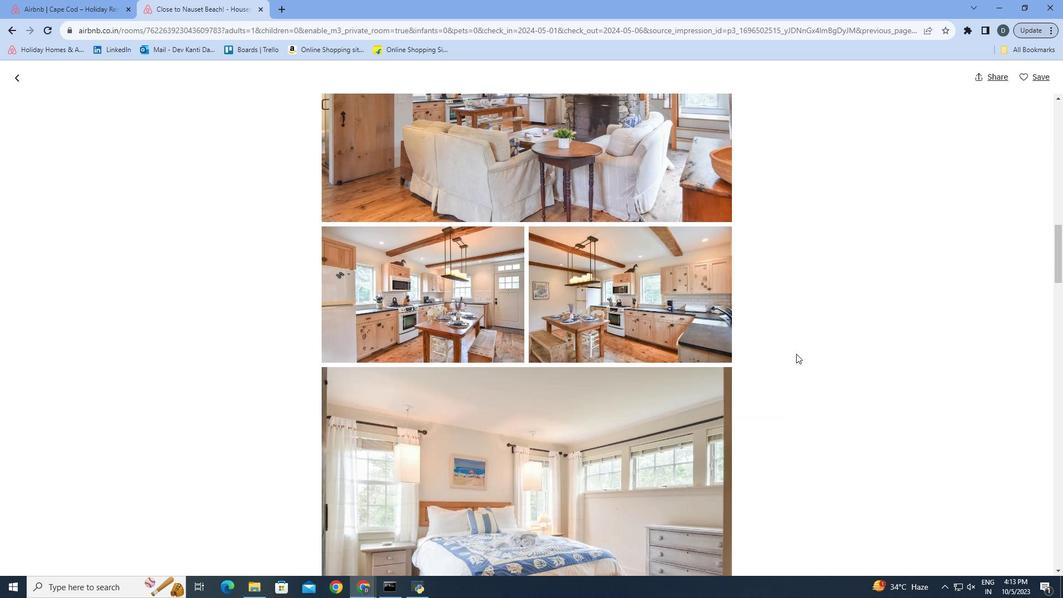 
Action: Mouse scrolled (795, 352) with delta (0, 0)
Screenshot: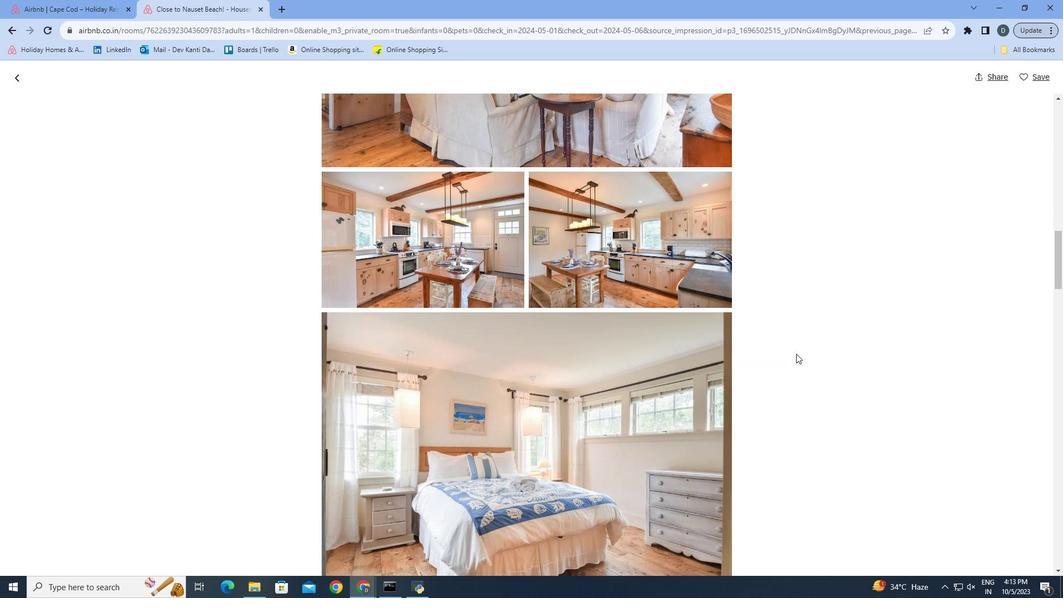 
Action: Mouse scrolled (795, 352) with delta (0, 0)
Screenshot: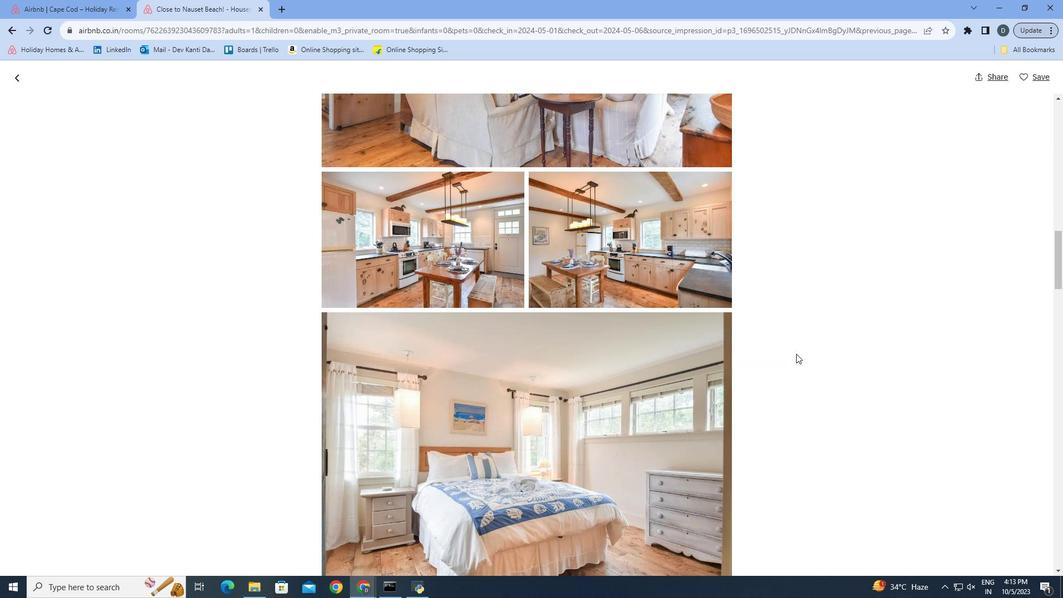 
Action: Mouse scrolled (795, 352) with delta (0, 0)
Screenshot: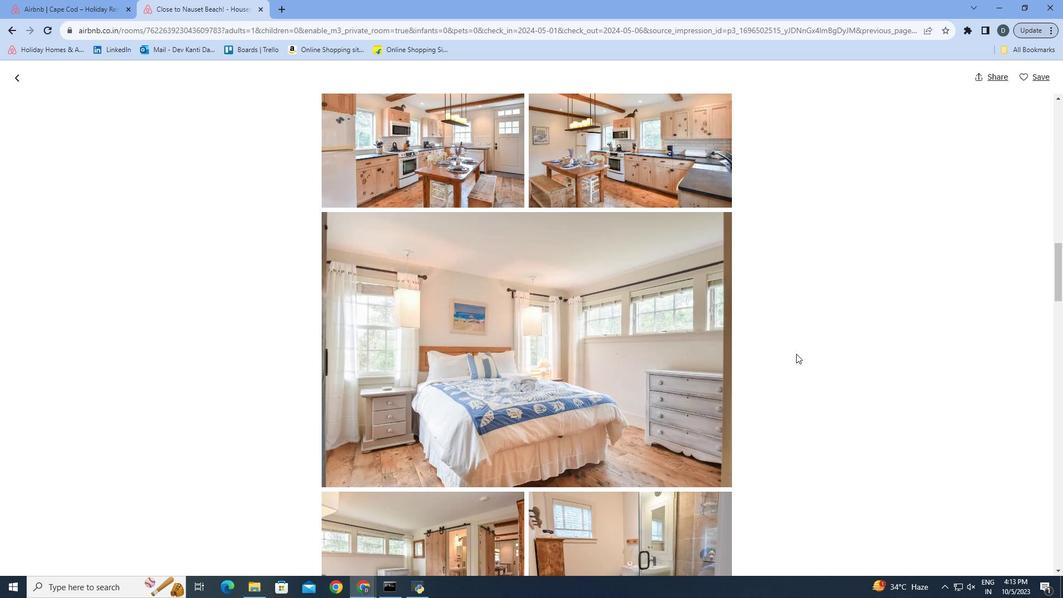 
Action: Mouse scrolled (795, 352) with delta (0, 0)
Screenshot: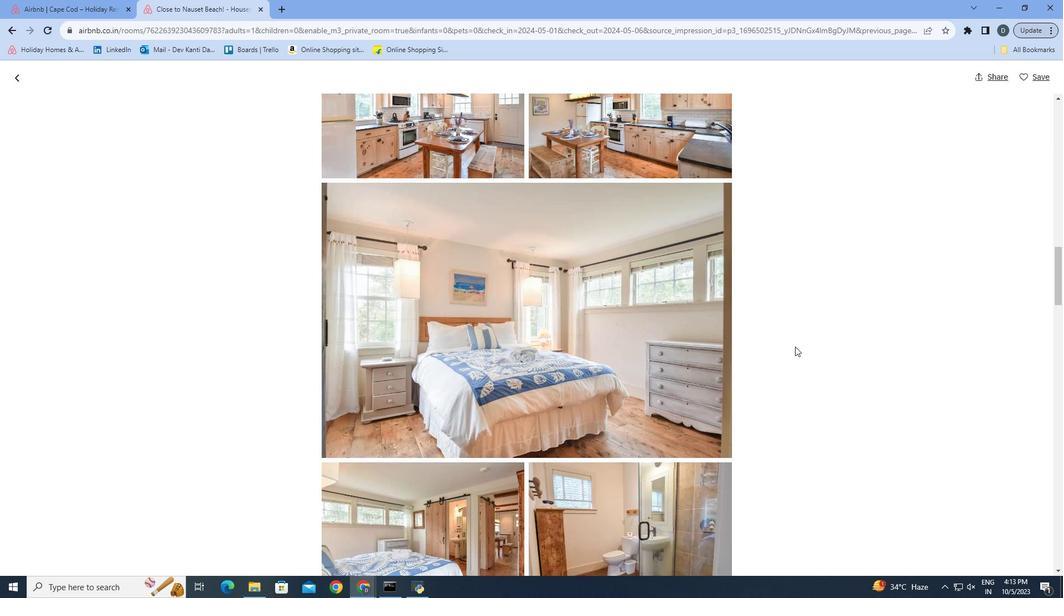 
Action: Mouse moved to (798, 345)
Screenshot: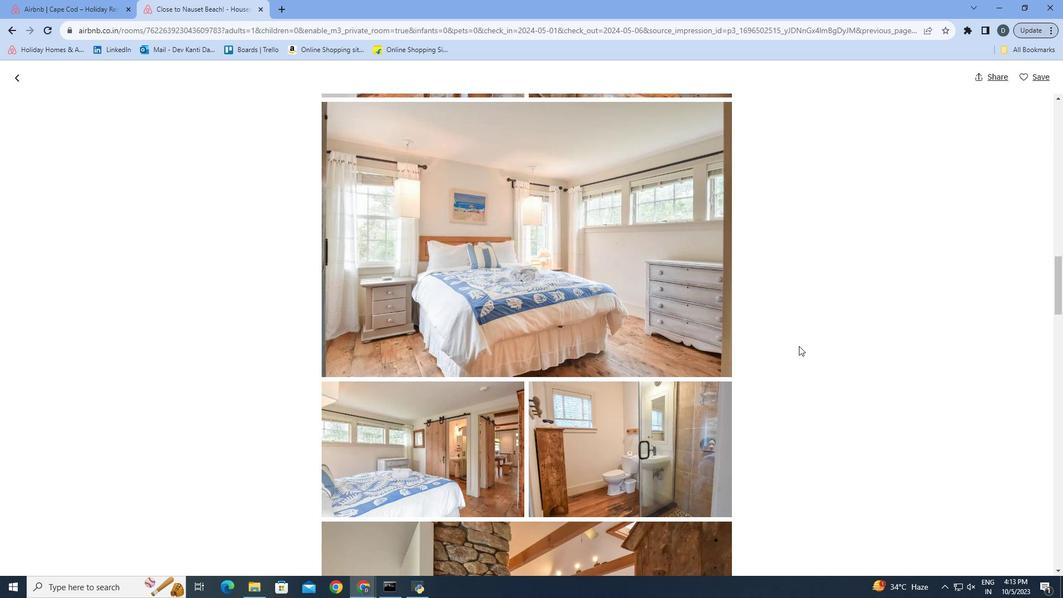 
Action: Mouse scrolled (798, 345) with delta (0, 0)
Screenshot: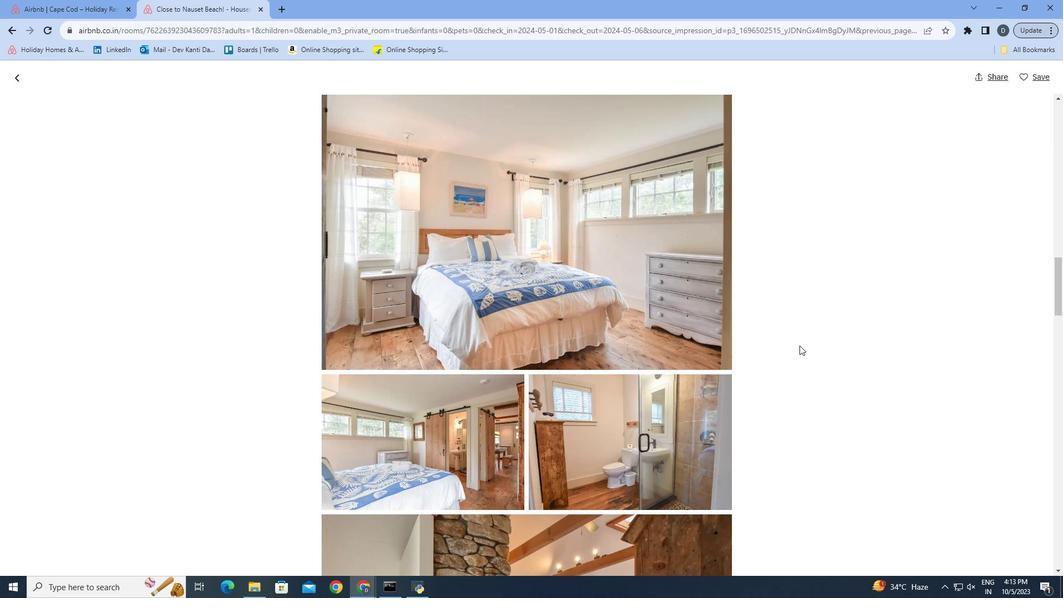 
Action: Mouse moved to (799, 345)
Screenshot: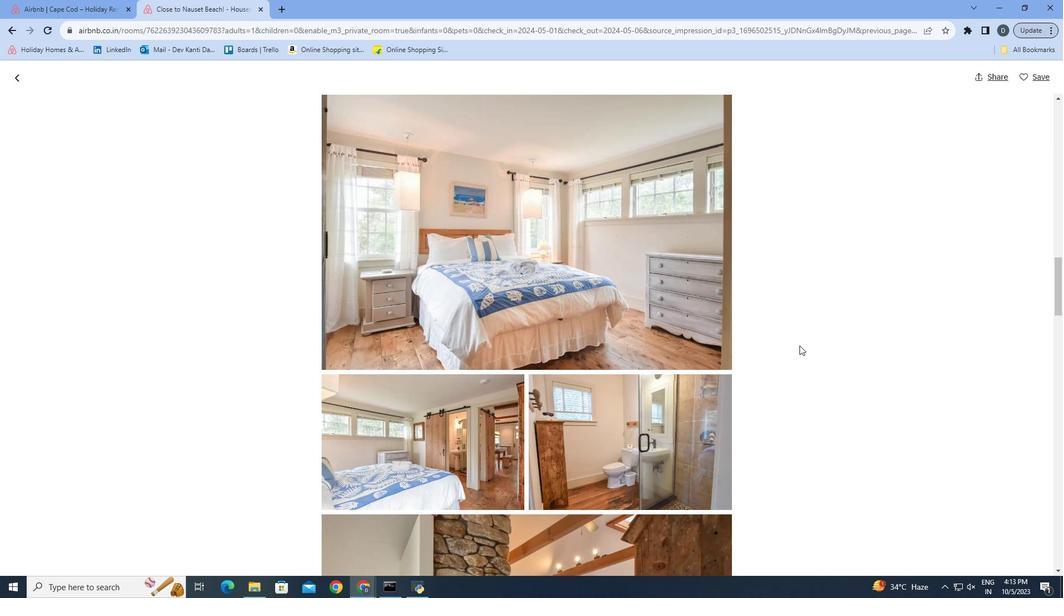 
Action: Mouse scrolled (799, 344) with delta (0, 0)
Screenshot: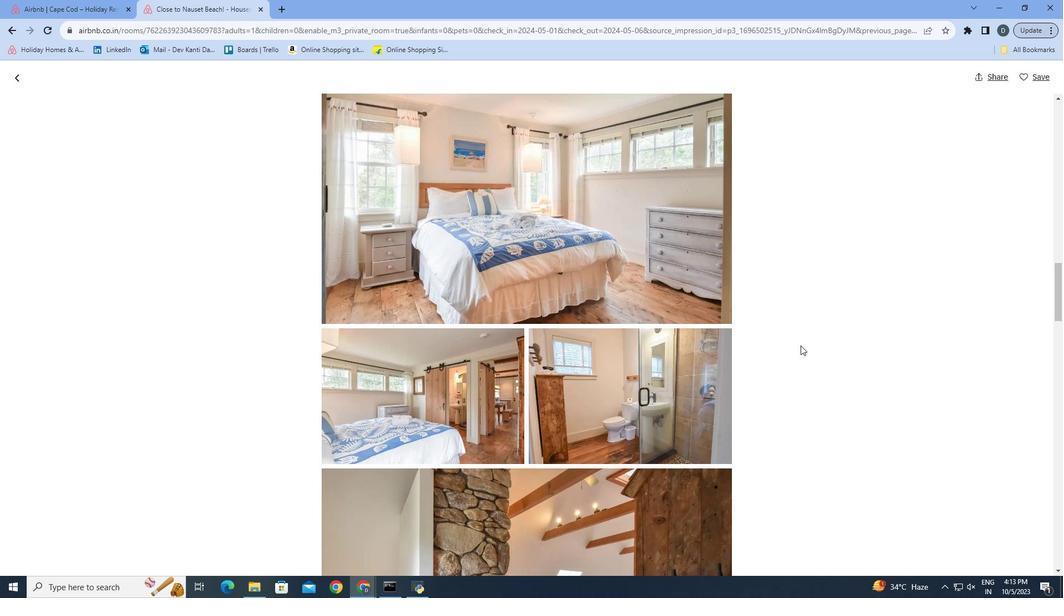 
Action: Mouse moved to (800, 345)
Screenshot: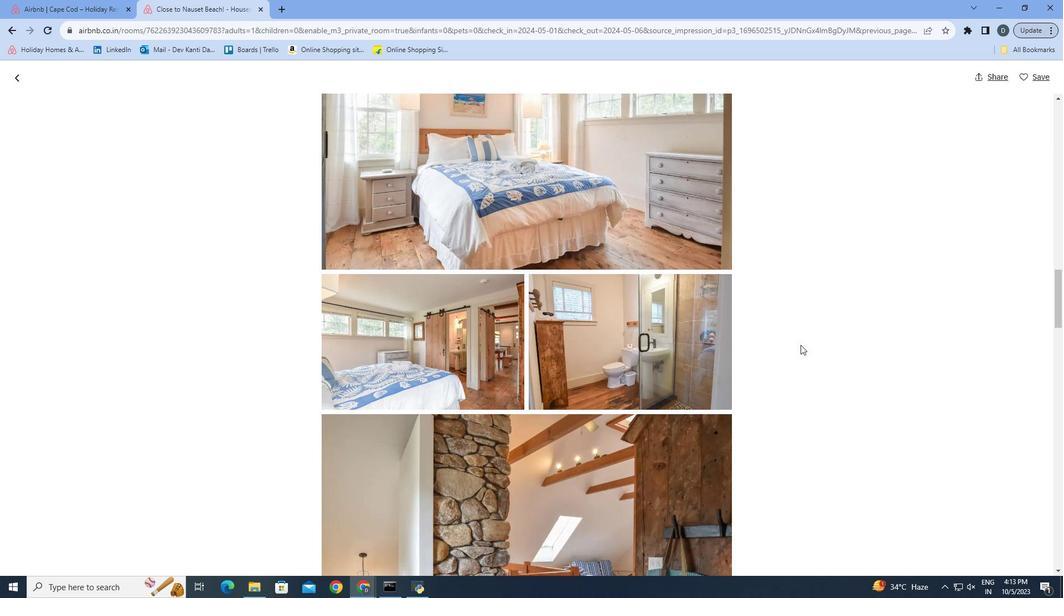
Action: Mouse scrolled (800, 344) with delta (0, 0)
Screenshot: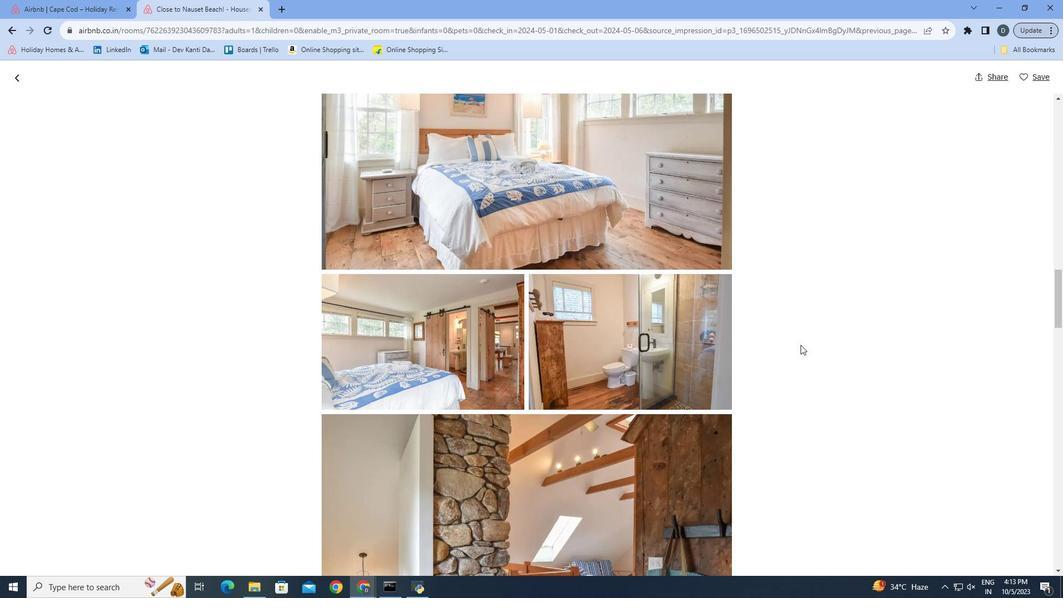 
Action: Mouse moved to (800, 344)
Screenshot: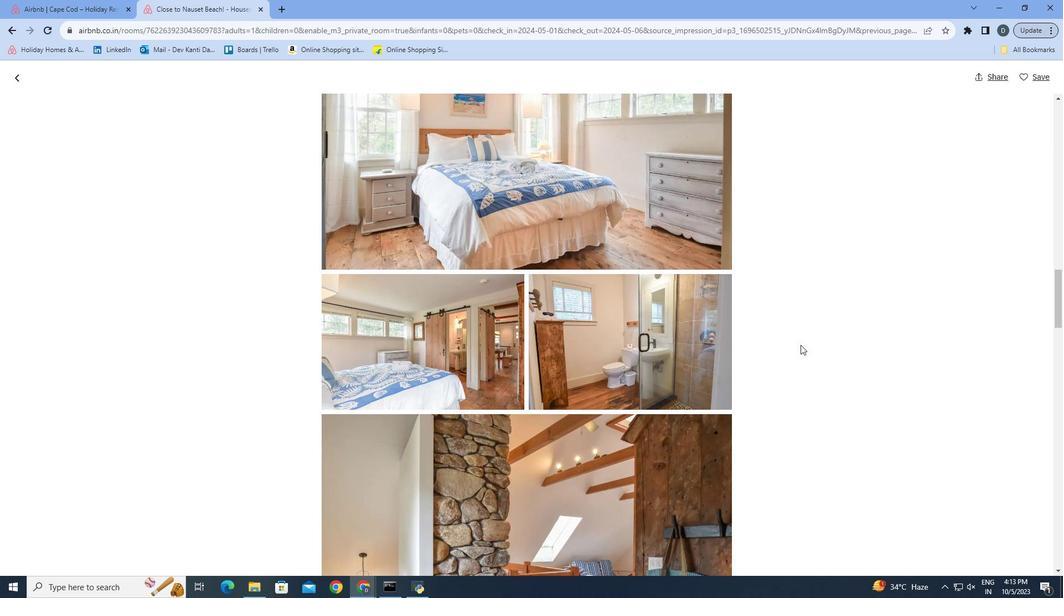 
Action: Mouse scrolled (800, 343) with delta (0, 0)
Screenshot: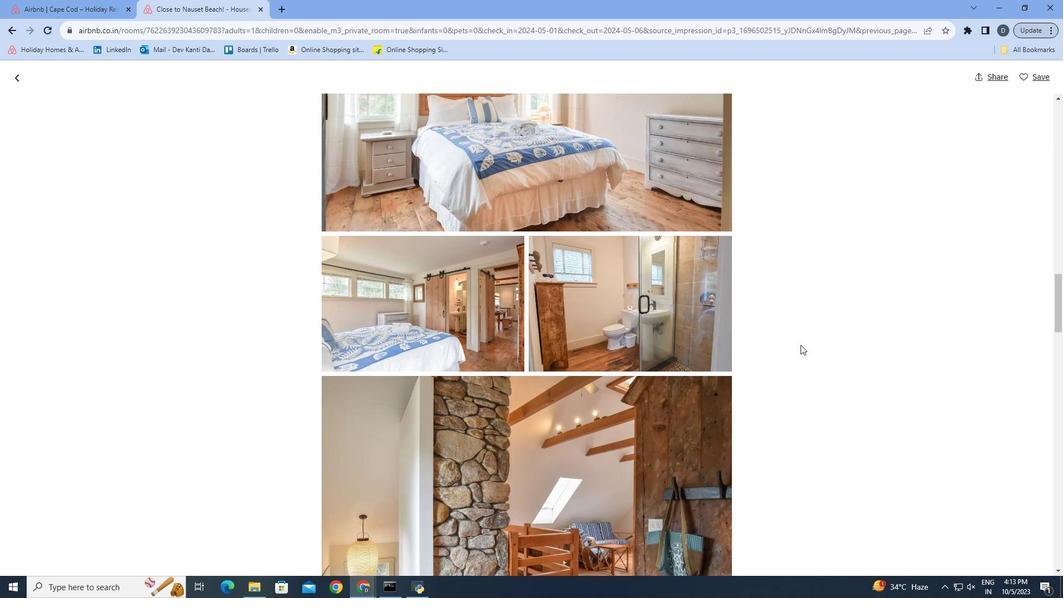
Action: Mouse scrolled (800, 343) with delta (0, 0)
Screenshot: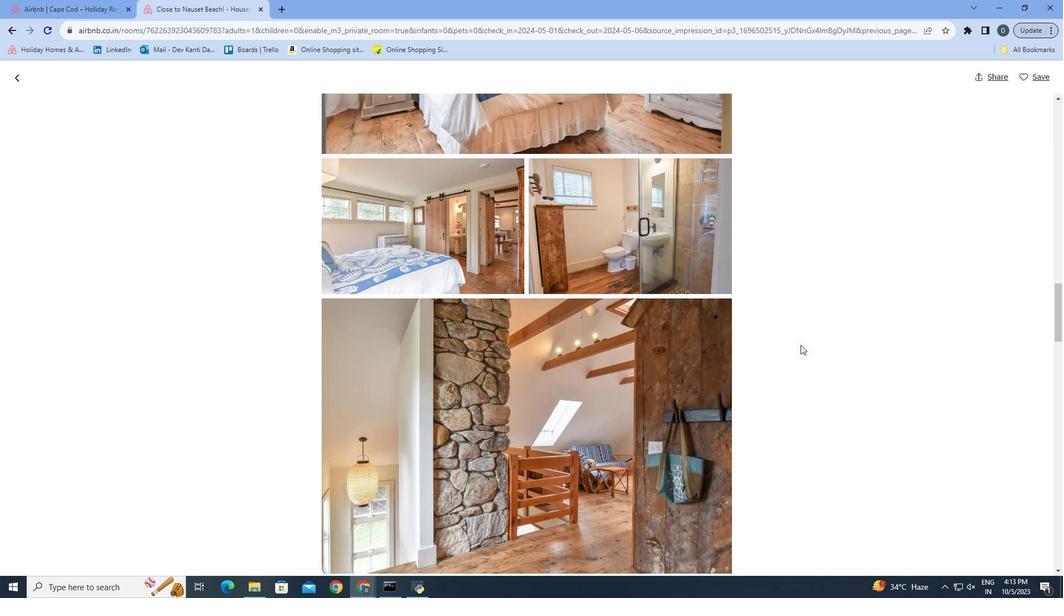 
Action: Mouse moved to (800, 344)
Screenshot: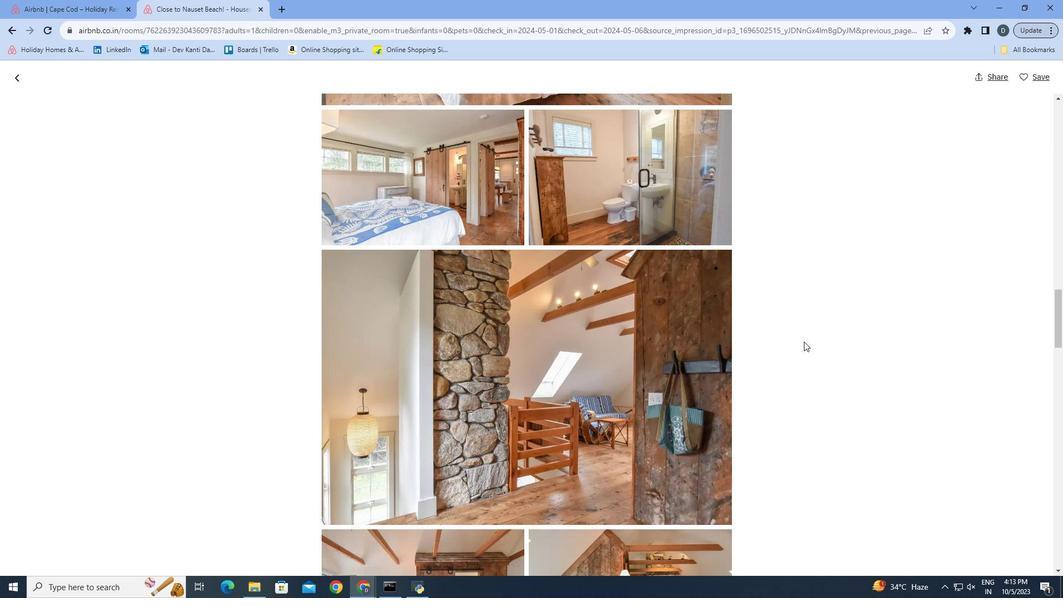 
Action: Mouse scrolled (800, 343) with delta (0, 0)
Screenshot: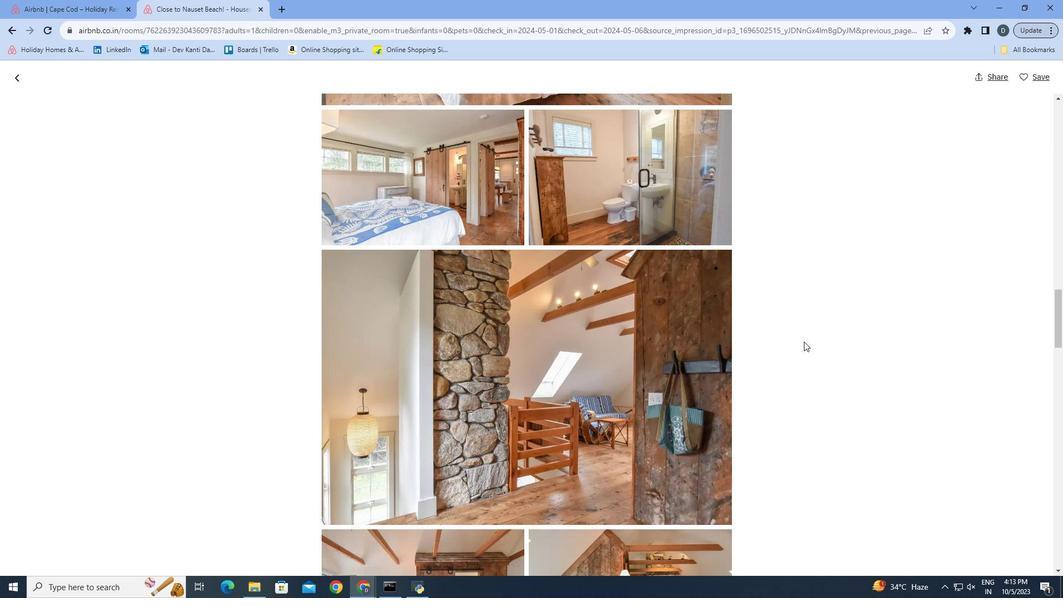 
Action: Mouse moved to (808, 333)
Screenshot: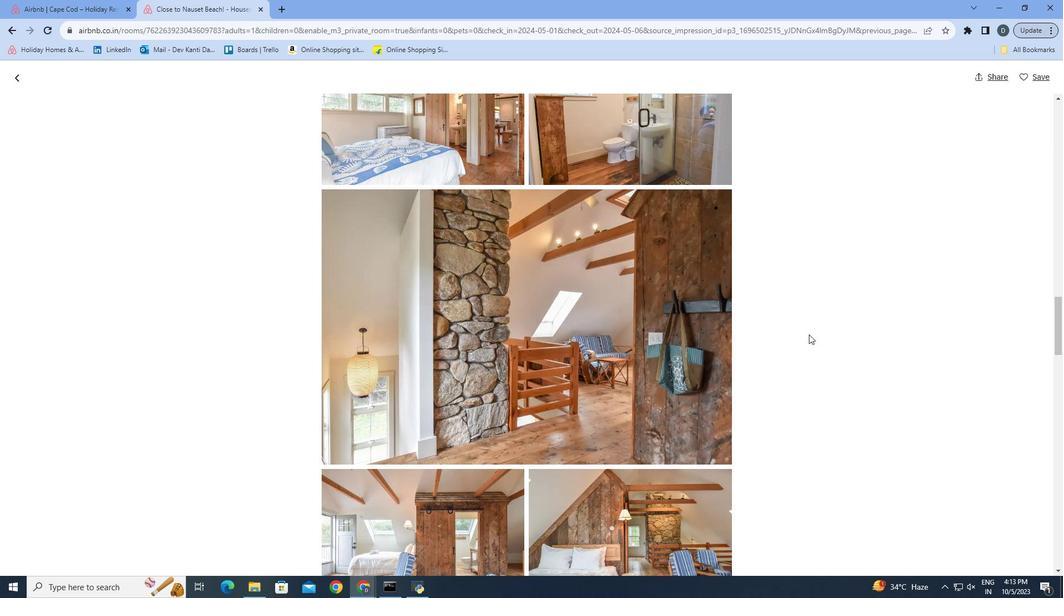 
Action: Mouse scrolled (808, 333) with delta (0, 0)
Screenshot: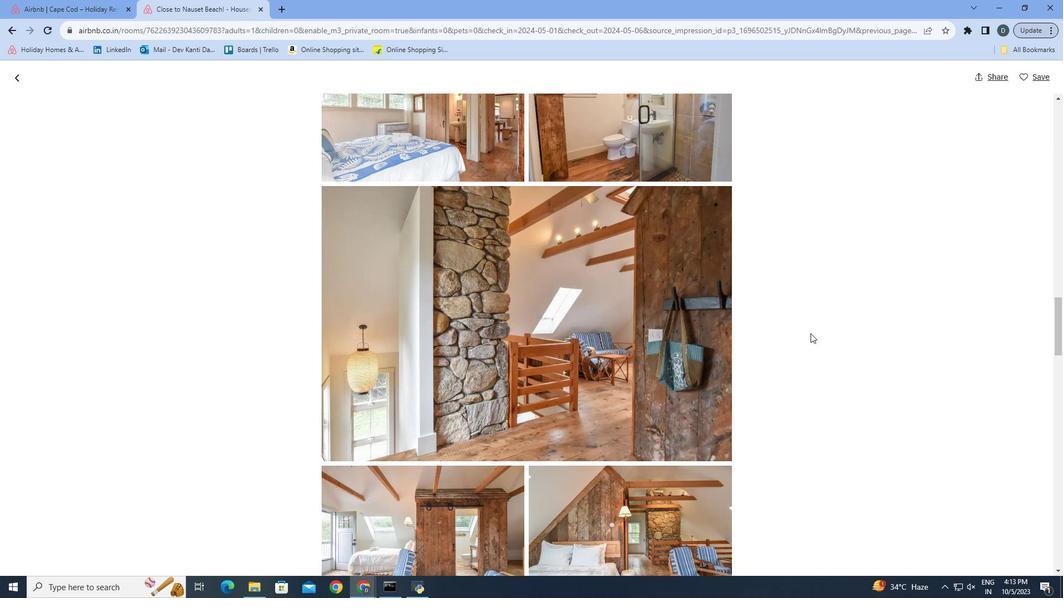 
Action: Mouse moved to (810, 332)
Screenshot: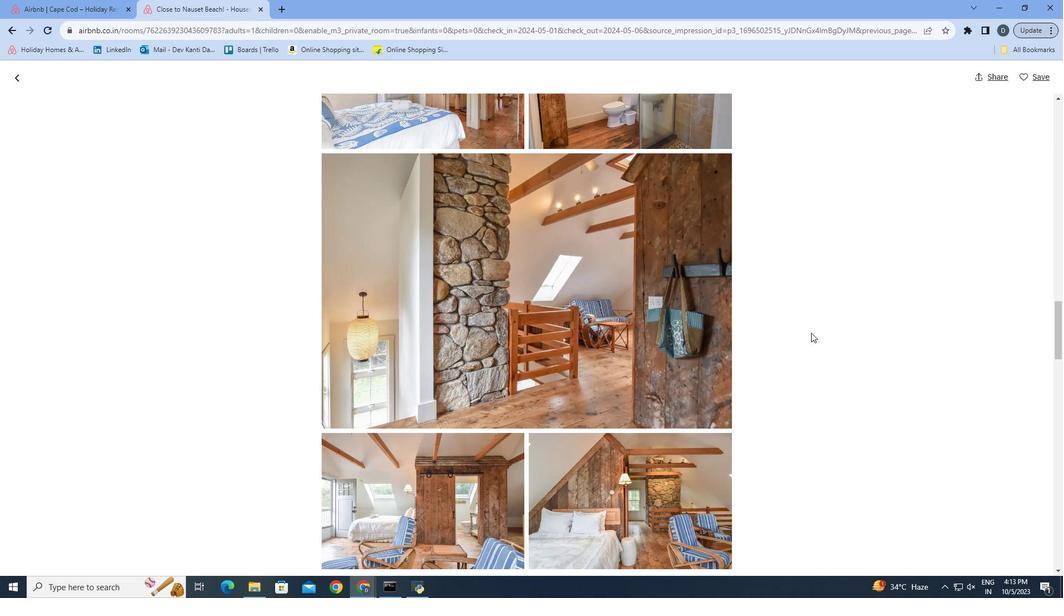 
Action: Mouse scrolled (810, 331) with delta (0, 0)
Screenshot: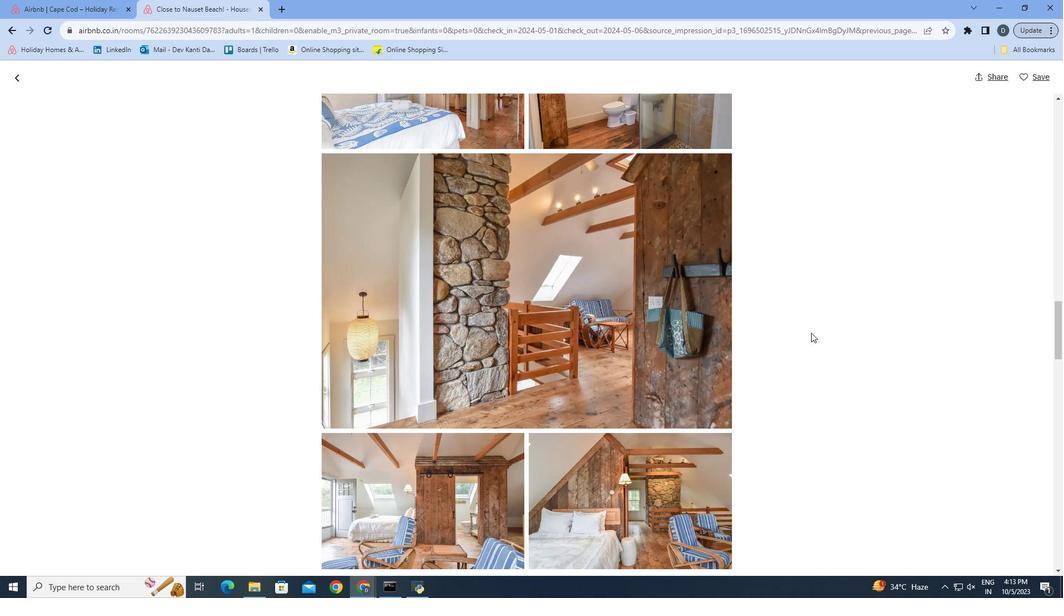 
Action: Mouse scrolled (810, 331) with delta (0, 0)
Screenshot: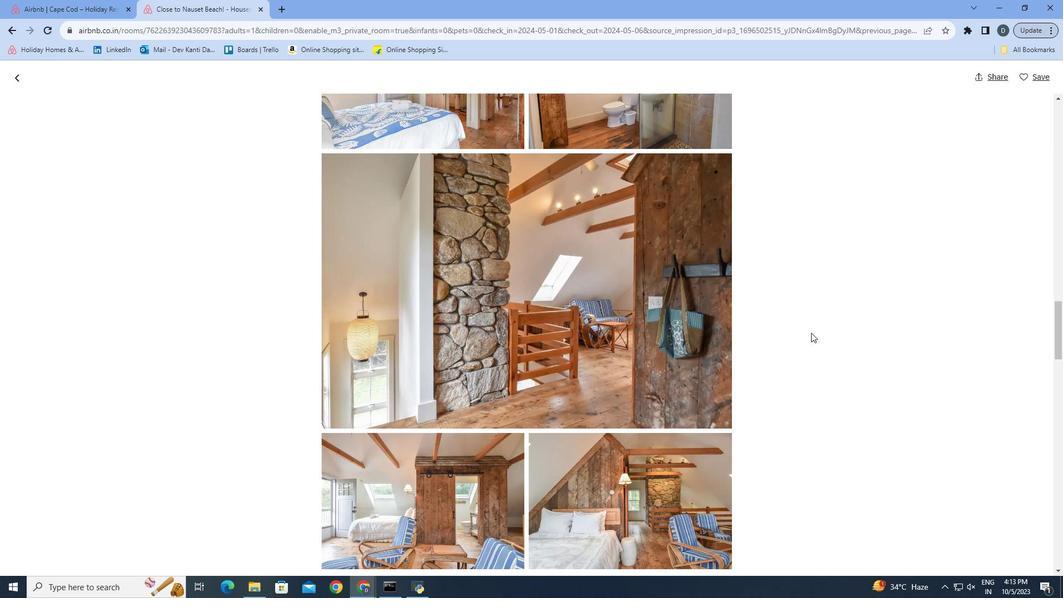 
Action: Mouse scrolled (810, 331) with delta (0, 0)
Screenshot: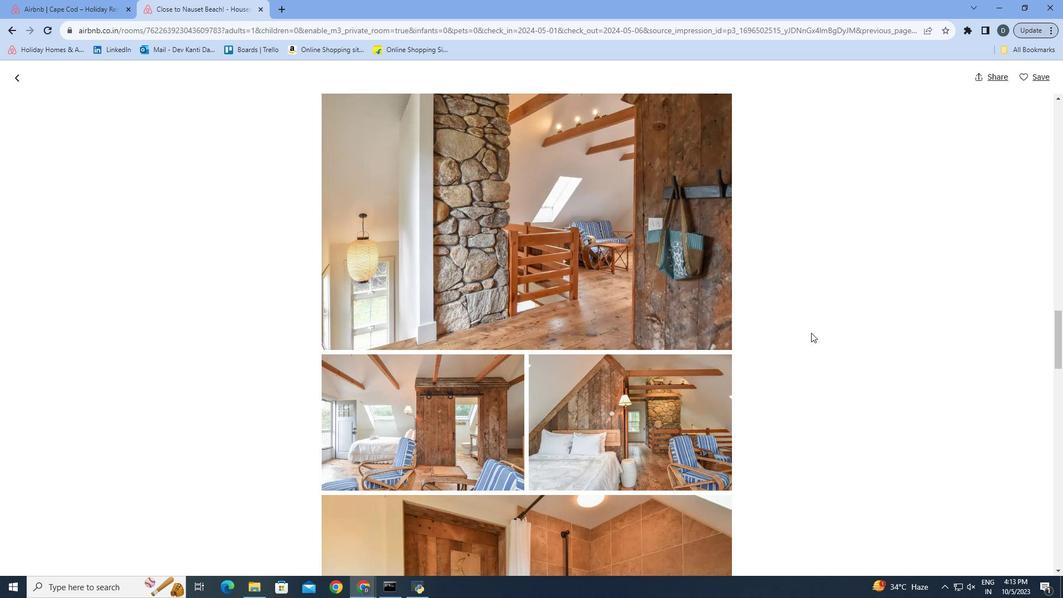 
Action: Mouse moved to (810, 333)
Screenshot: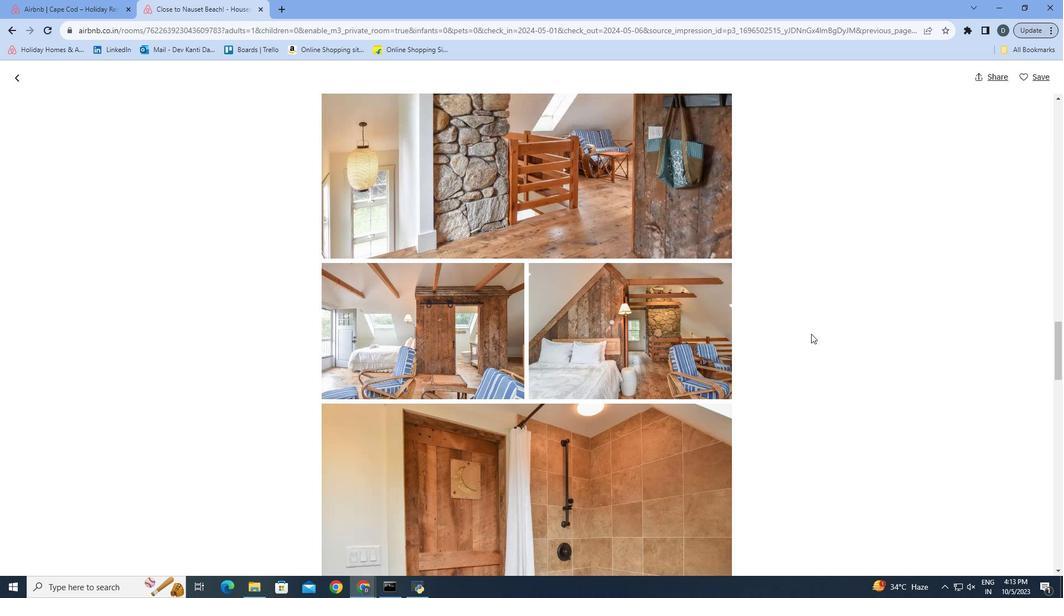 
Action: Mouse scrolled (810, 332) with delta (0, 0)
Screenshot: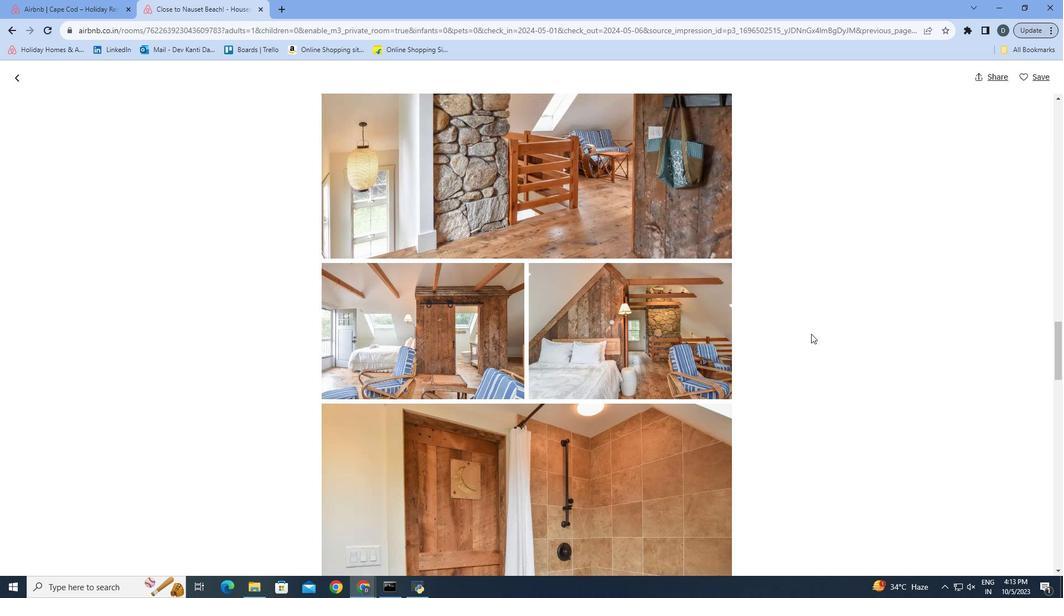 
Action: Mouse moved to (810, 333)
Screenshot: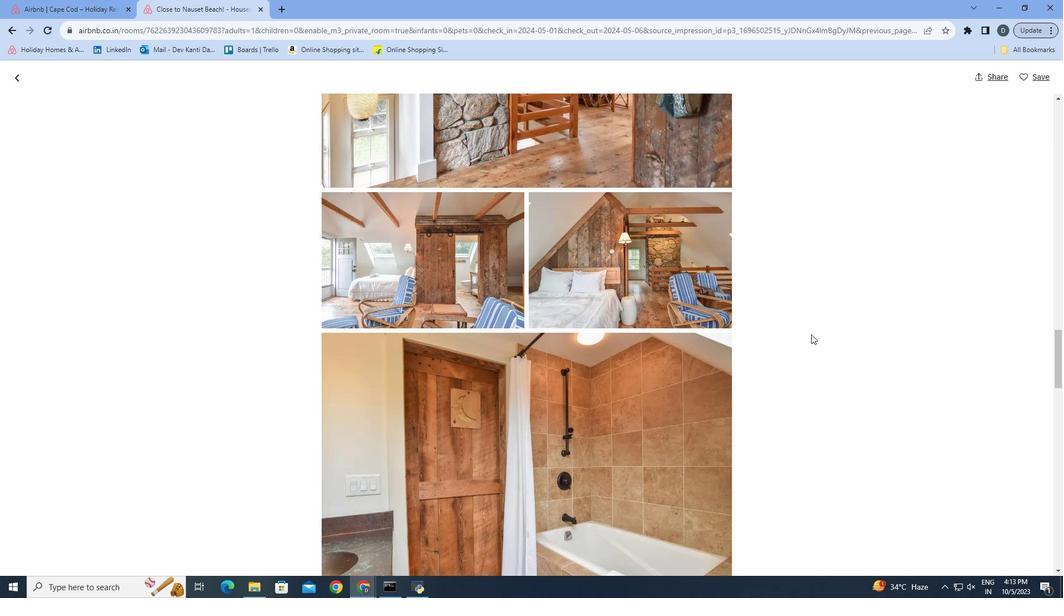 
Action: Mouse scrolled (810, 333) with delta (0, 0)
Screenshot: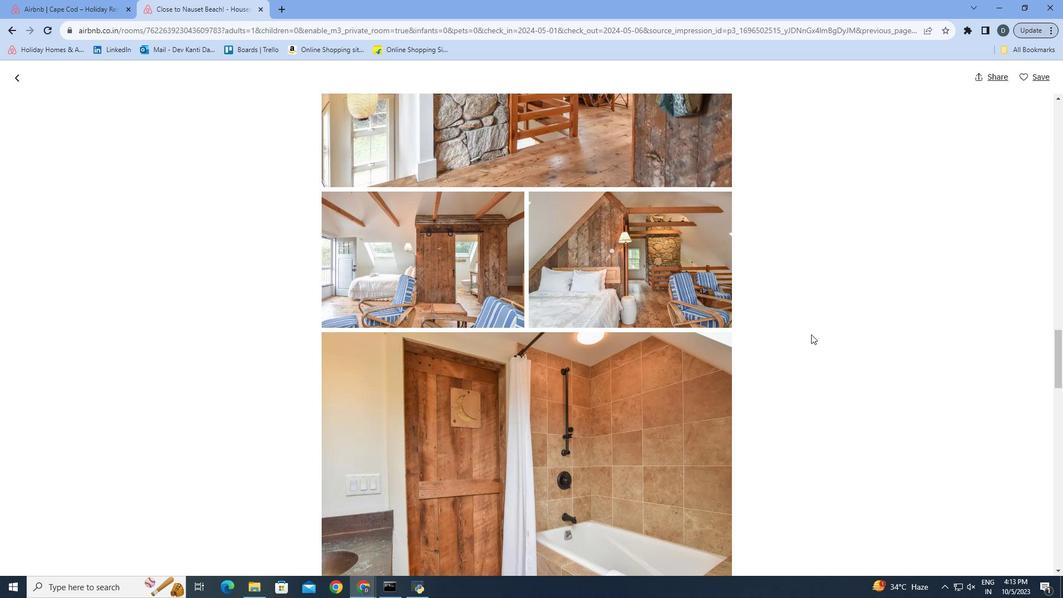 
Action: Mouse scrolled (810, 333) with delta (0, 0)
Screenshot: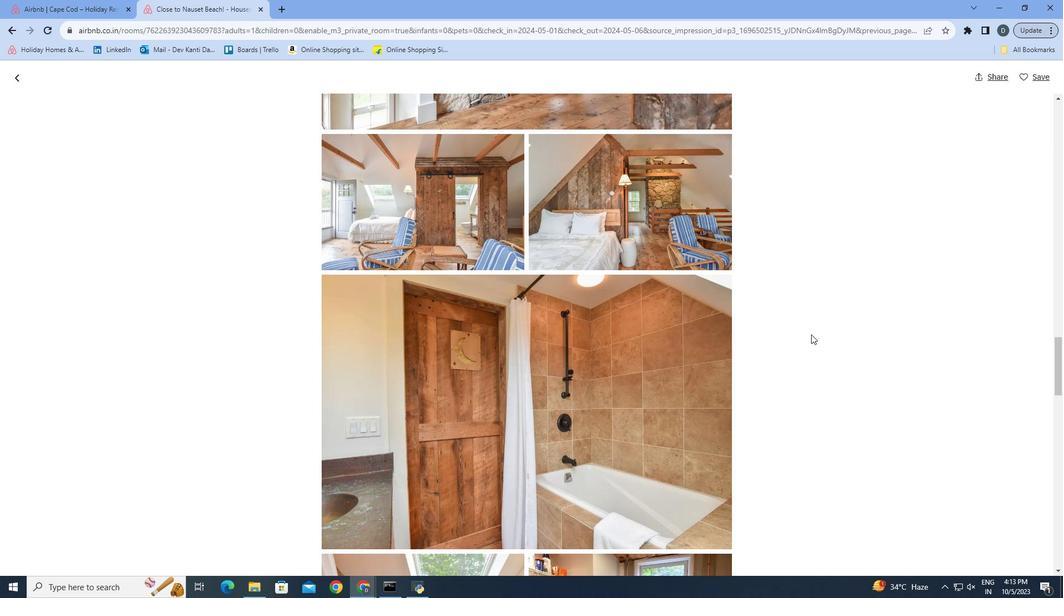 
Action: Mouse scrolled (810, 333) with delta (0, 0)
Screenshot: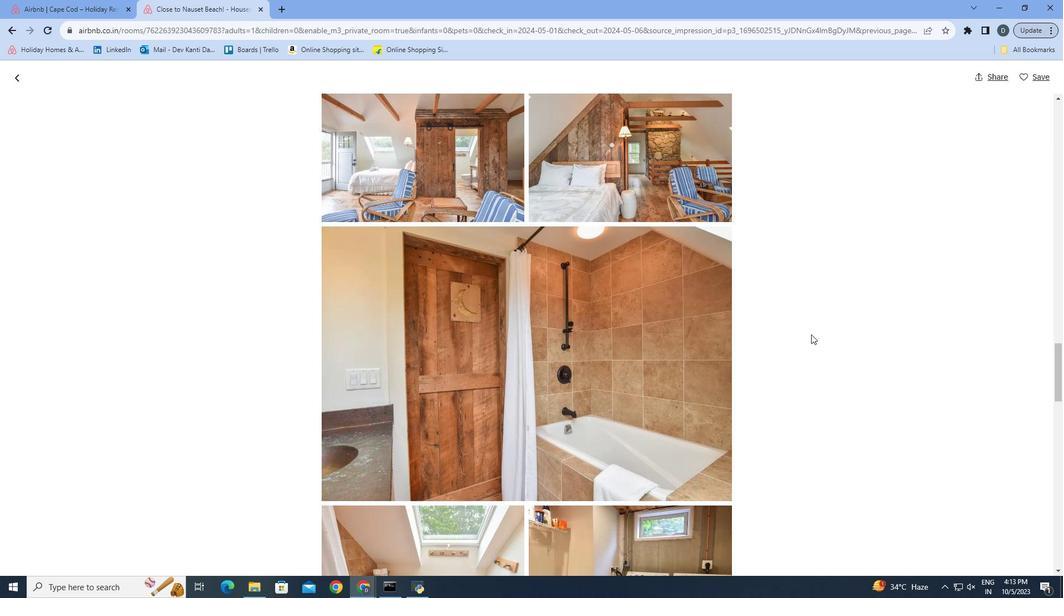 
Action: Mouse scrolled (810, 333) with delta (0, 0)
Screenshot: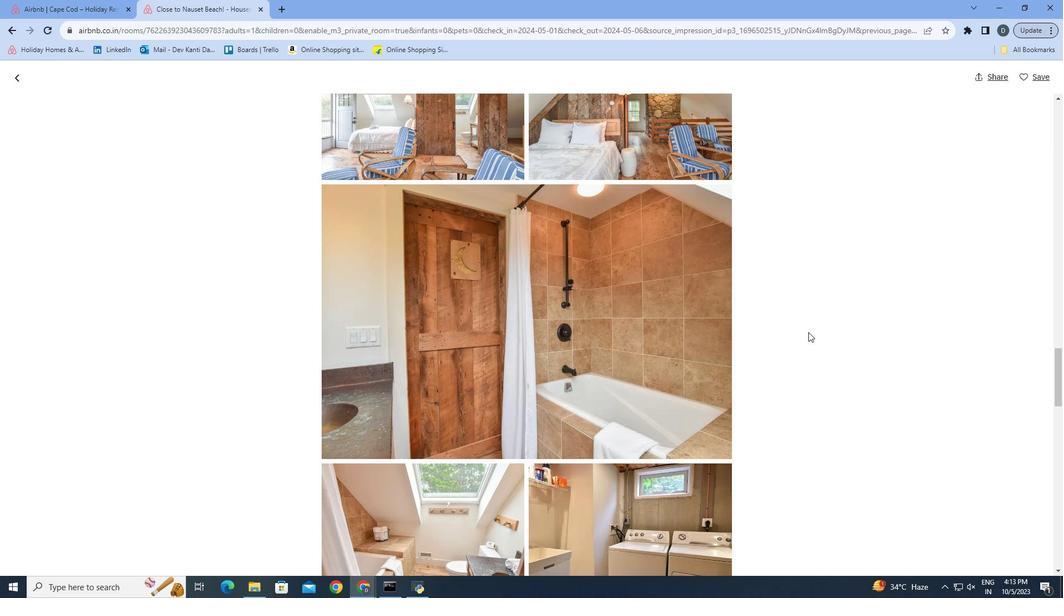 
Action: Mouse moved to (807, 331)
Screenshot: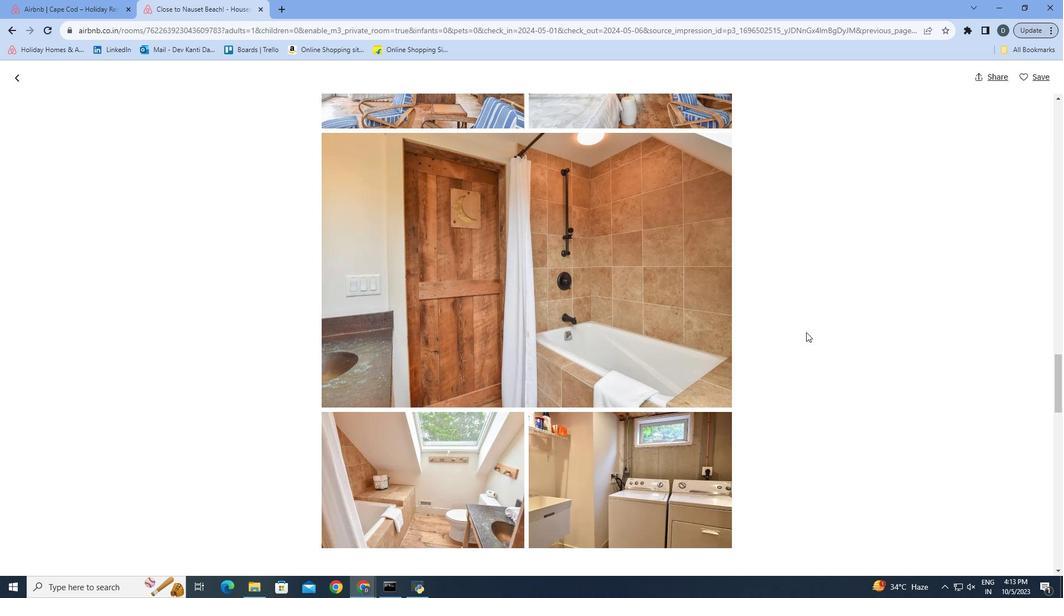 
Action: Mouse scrolled (807, 331) with delta (0, 0)
Screenshot: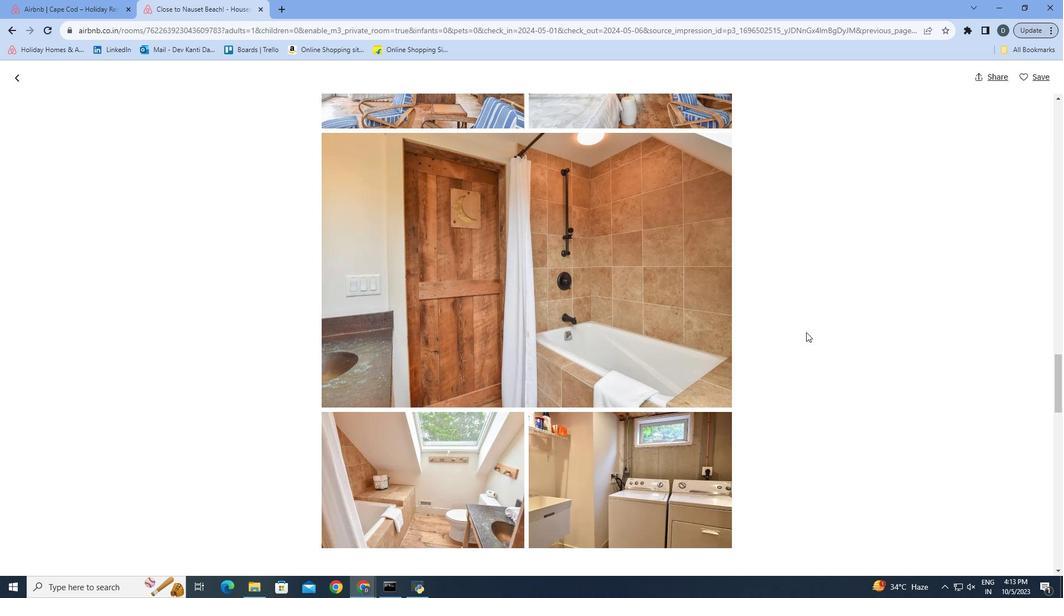 
Action: Mouse moved to (793, 338)
Screenshot: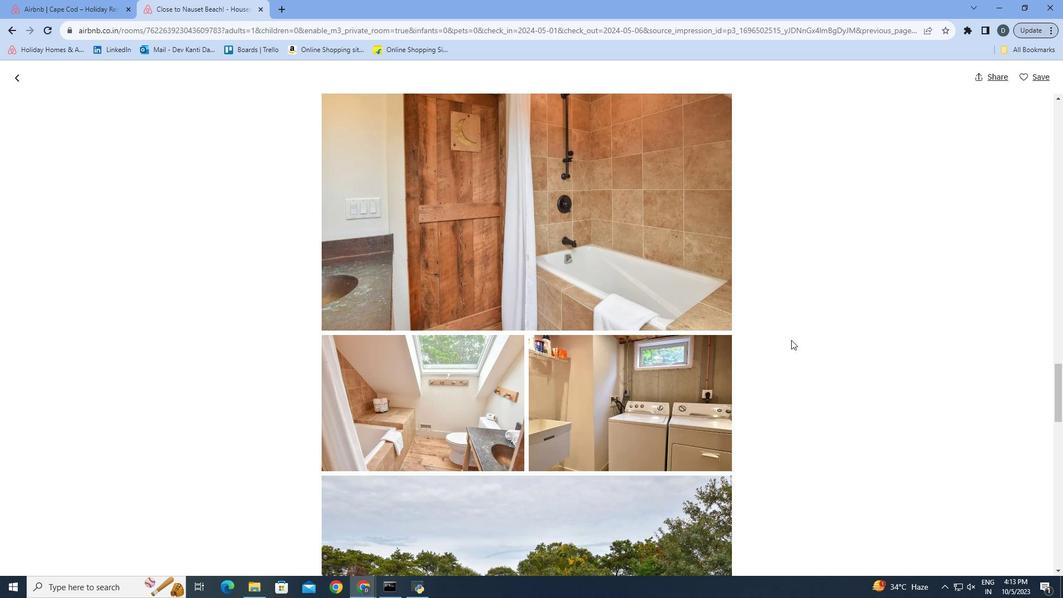 
Action: Mouse scrolled (793, 337) with delta (0, 0)
Screenshot: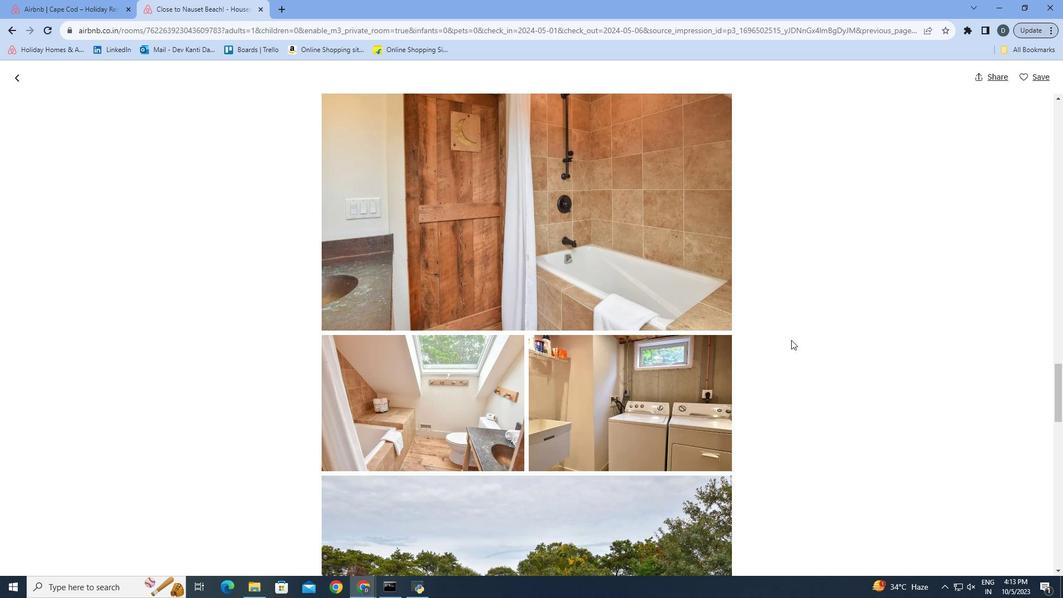 
Action: Mouse moved to (790, 339)
Screenshot: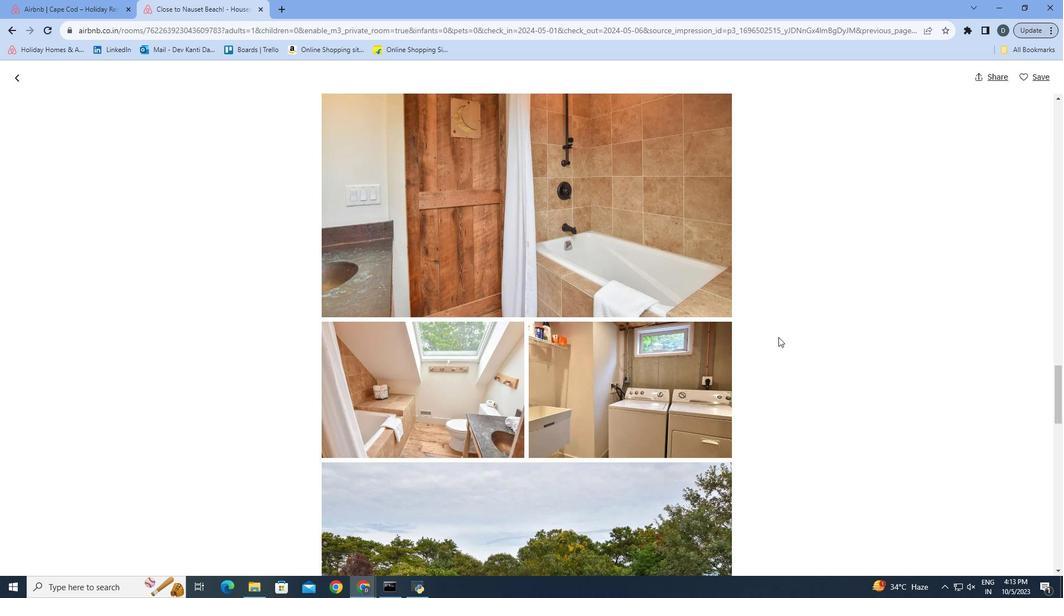 
Action: Mouse scrolled (790, 338) with delta (0, 0)
Screenshot: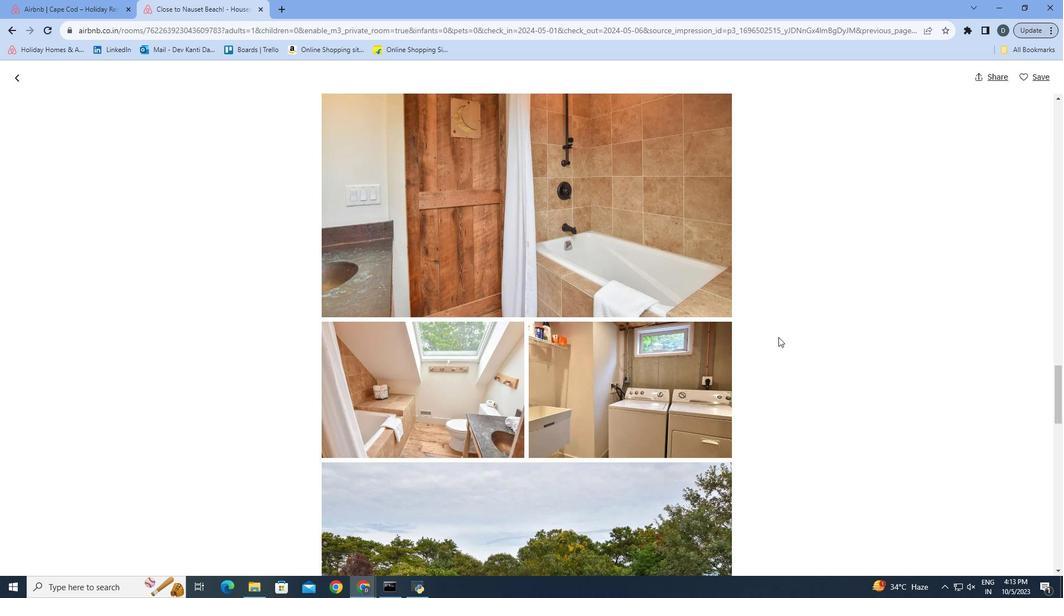 
Action: Mouse moved to (783, 347)
Screenshot: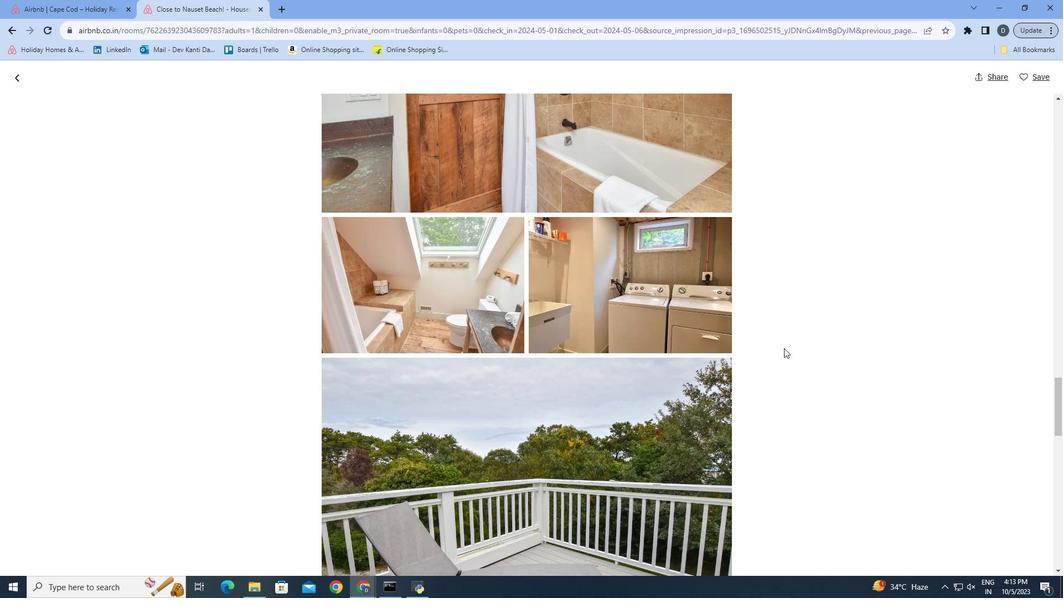 
Action: Mouse scrolled (783, 347) with delta (0, 0)
Screenshot: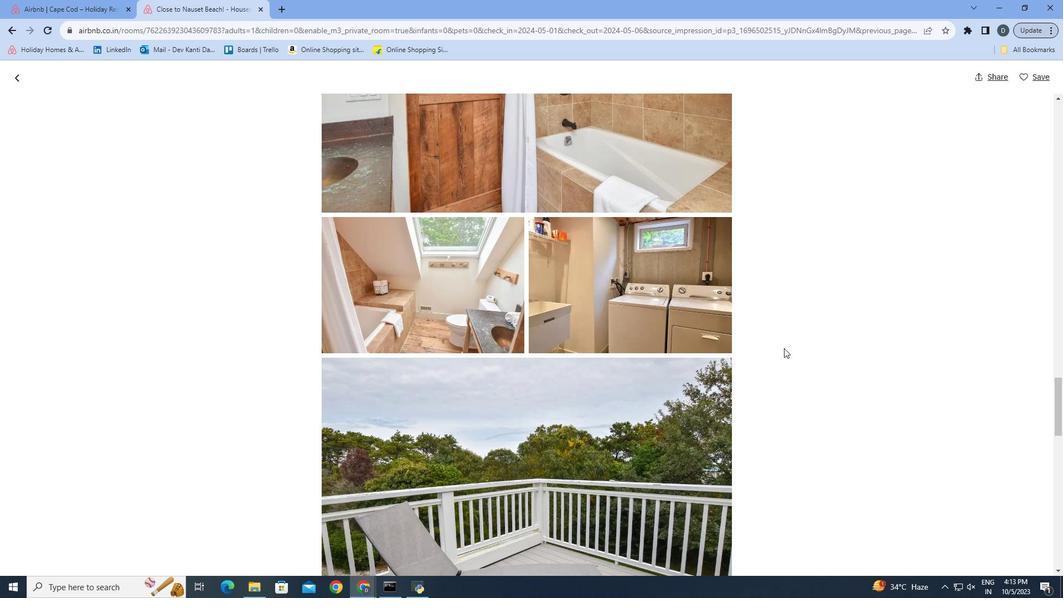 
Action: Mouse moved to (783, 336)
Screenshot: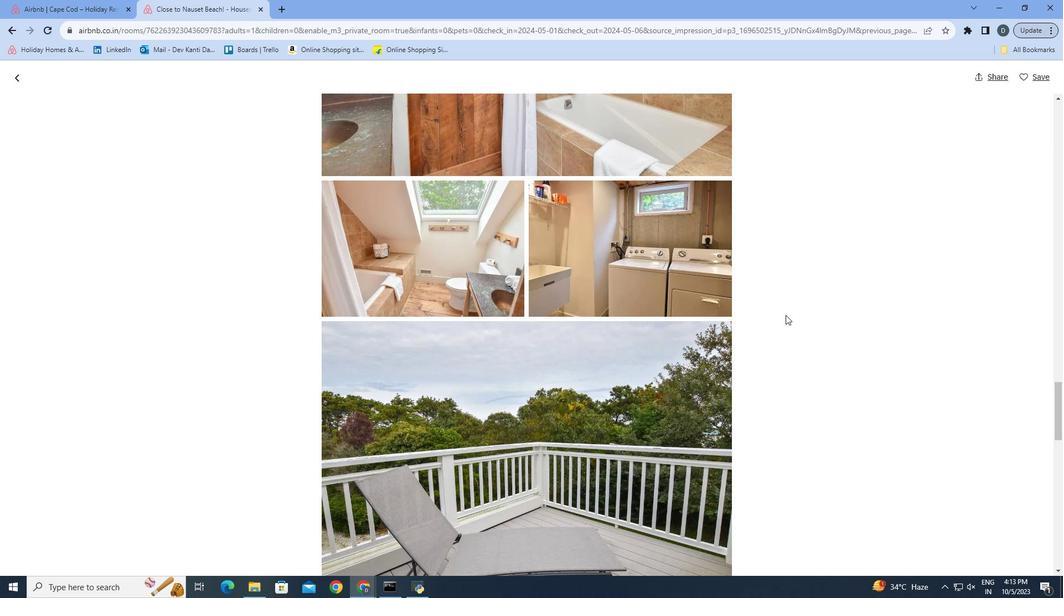 
Action: Mouse scrolled (783, 335) with delta (0, 0)
Screenshot: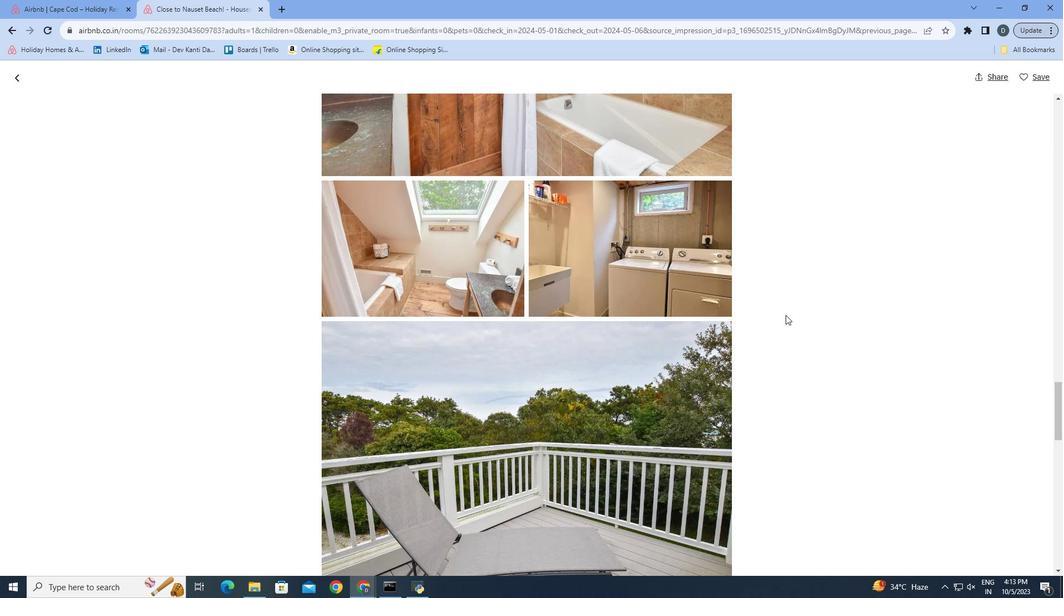
Action: Mouse moved to (785, 317)
Screenshot: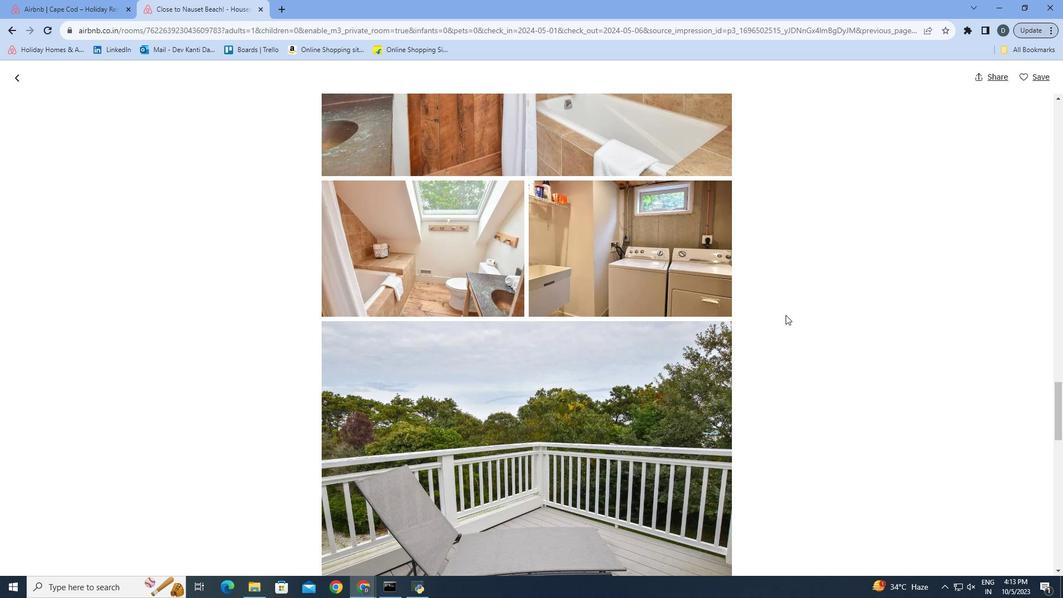 
Action: Mouse scrolled (785, 317) with delta (0, 0)
Screenshot: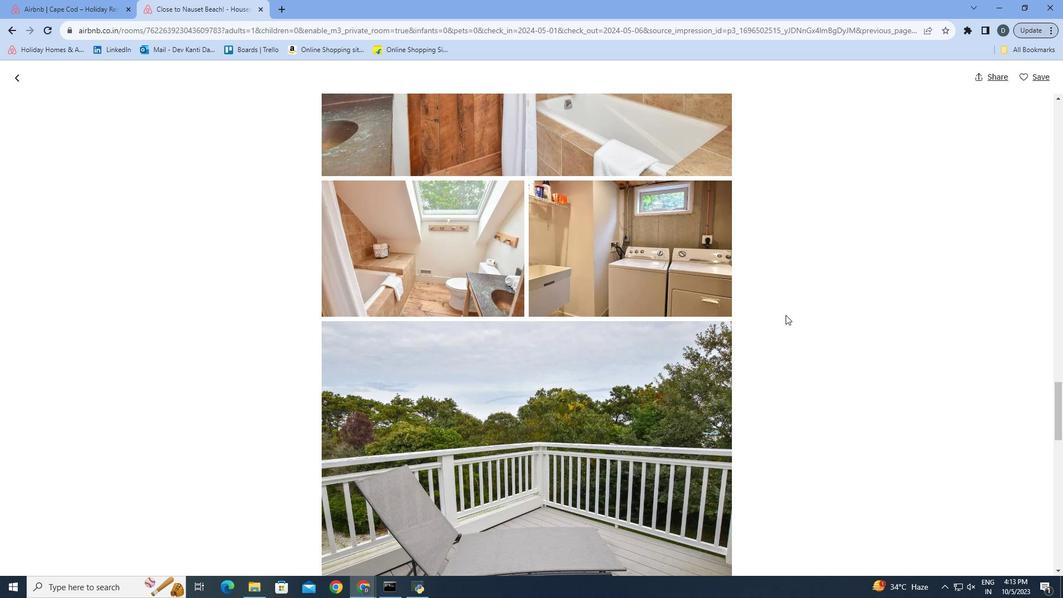 
Action: Mouse moved to (785, 314)
Screenshot: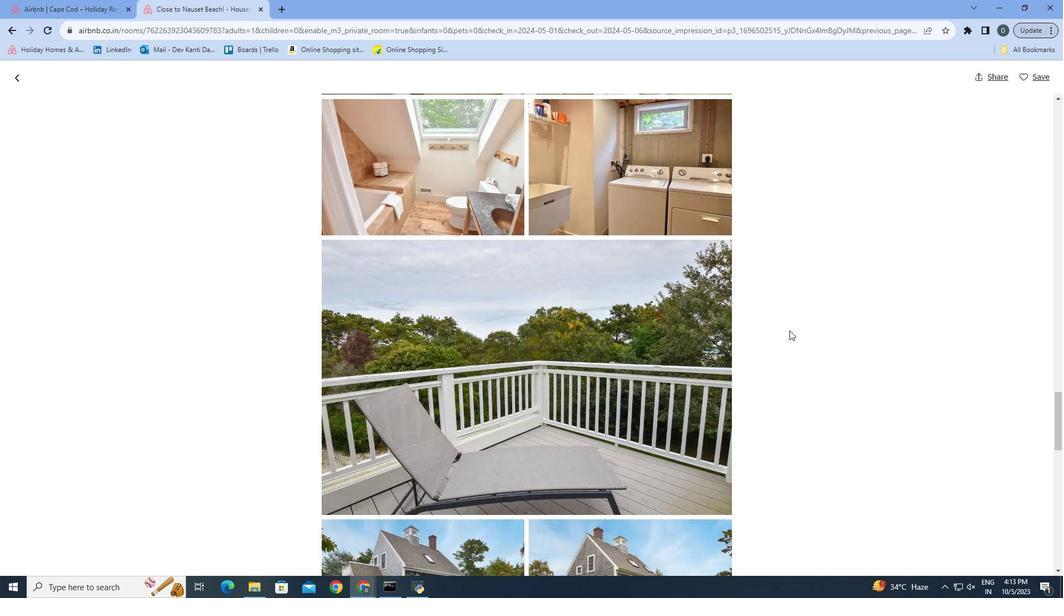 
Action: Mouse scrolled (785, 313) with delta (0, 0)
Screenshot: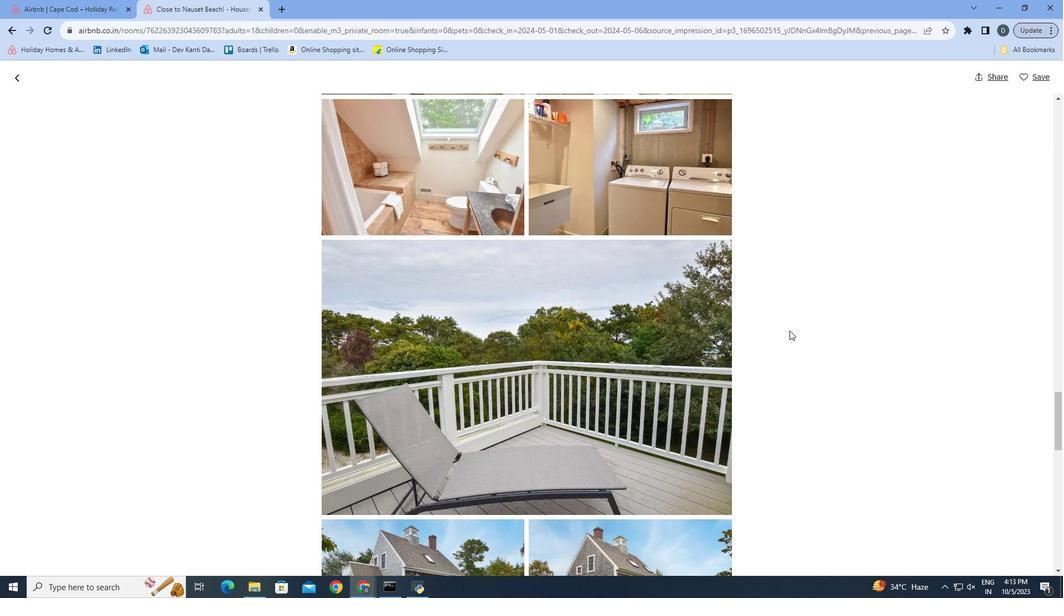 
Action: Mouse moved to (782, 330)
Screenshot: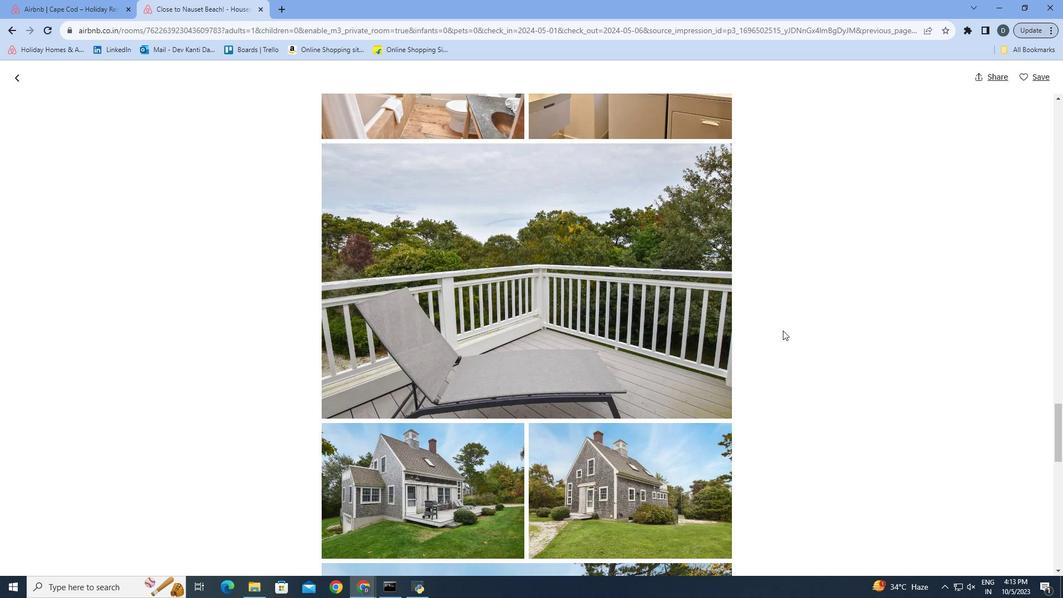 
Action: Mouse scrolled (782, 329) with delta (0, 0)
Screenshot: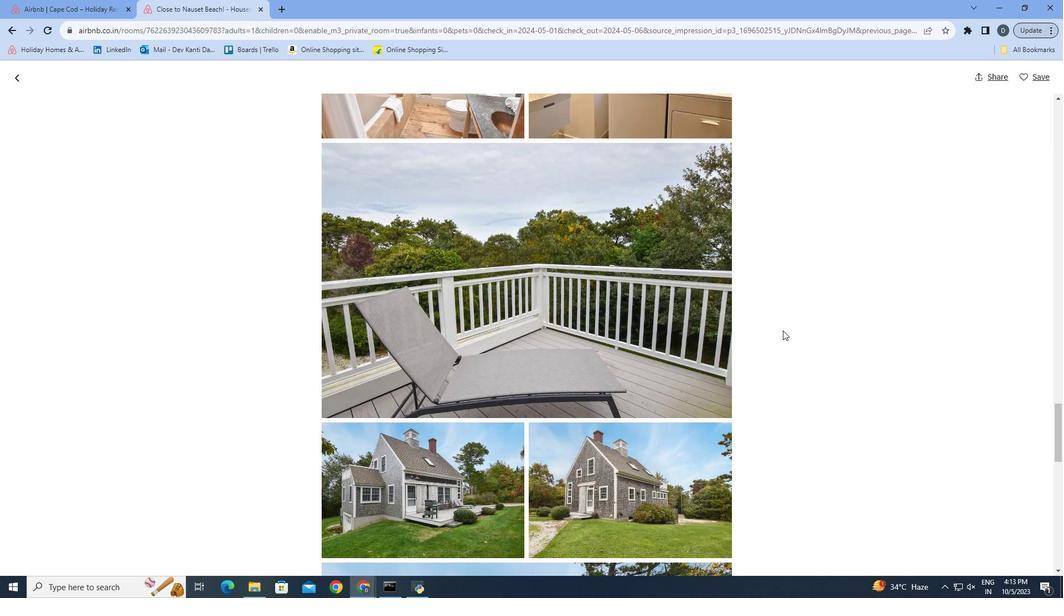 
Action: Mouse scrolled (782, 329) with delta (0, 0)
Screenshot: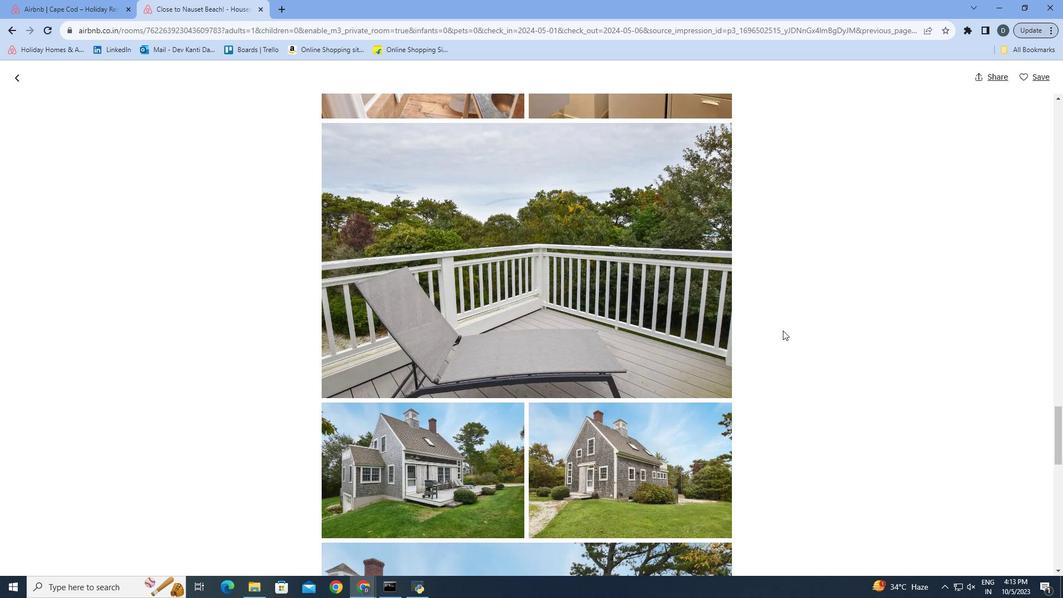 
Action: Mouse scrolled (782, 329) with delta (0, 0)
Screenshot: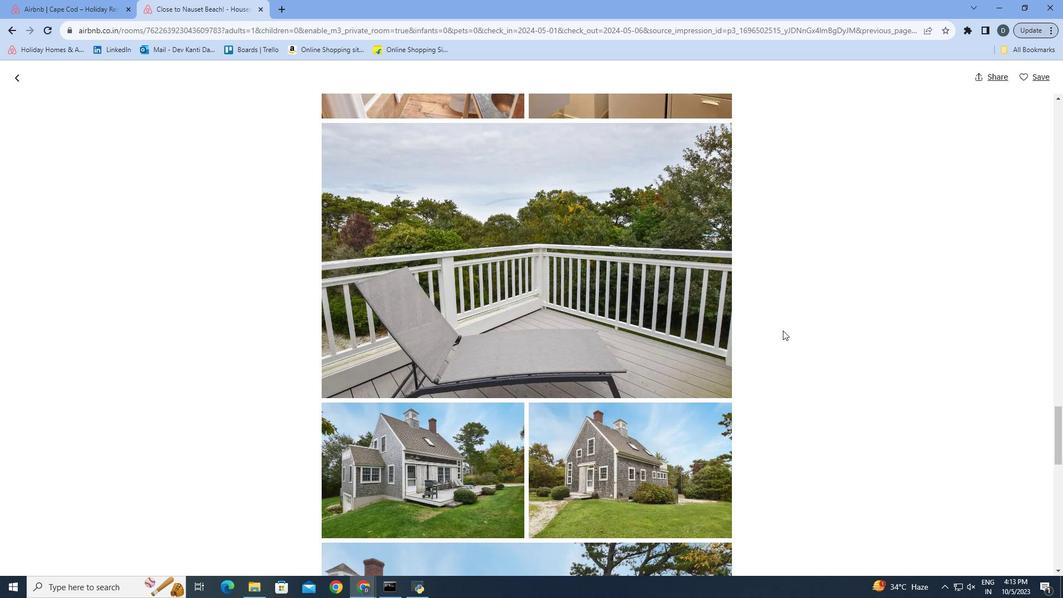 
Action: Mouse moved to (783, 322)
Screenshot: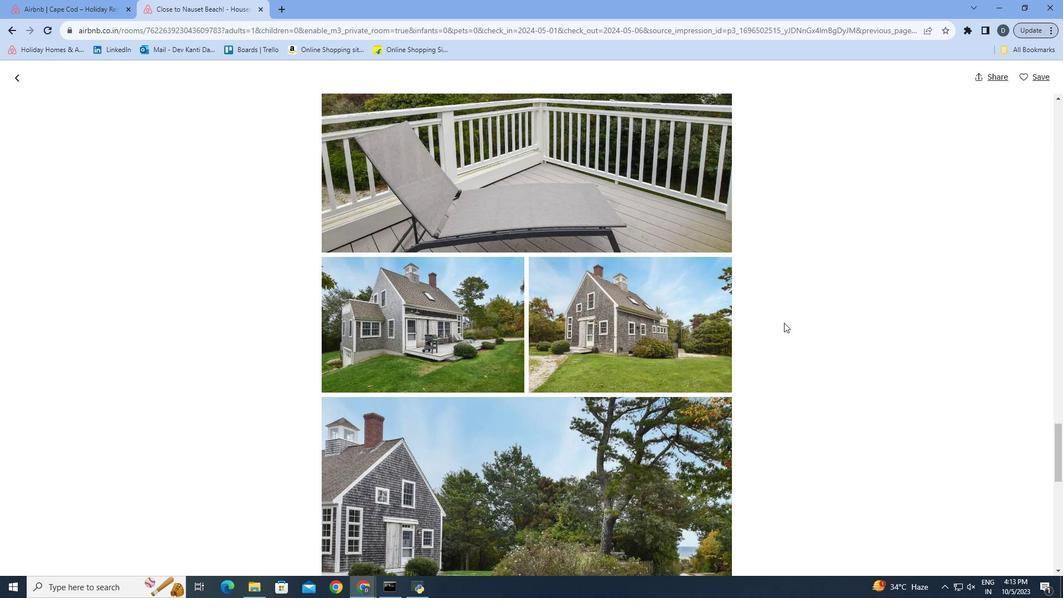 
Action: Mouse scrolled (783, 322) with delta (0, 0)
Screenshot: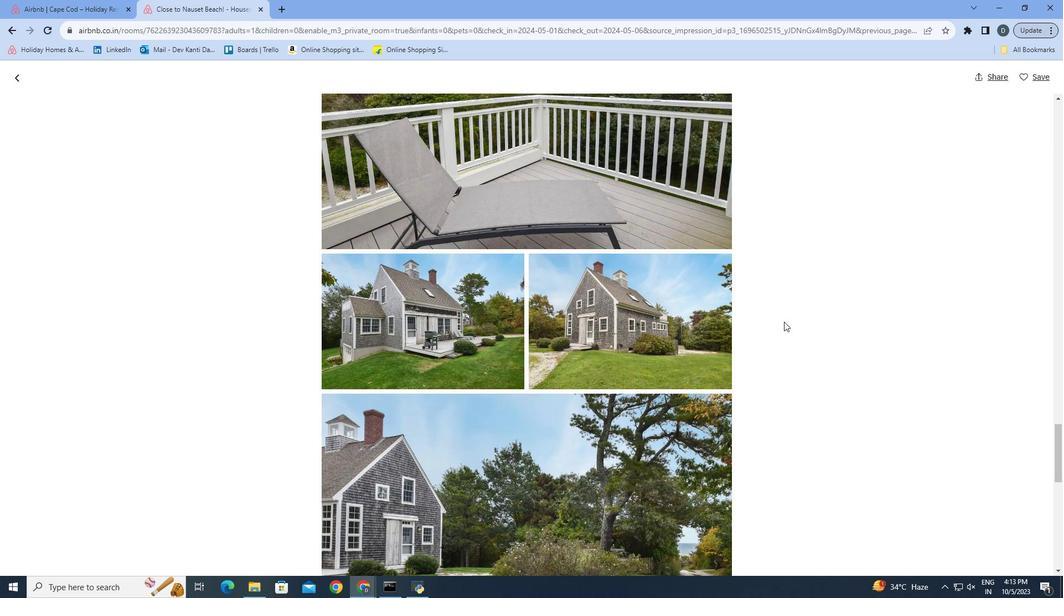 
Action: Mouse moved to (783, 322)
Screenshot: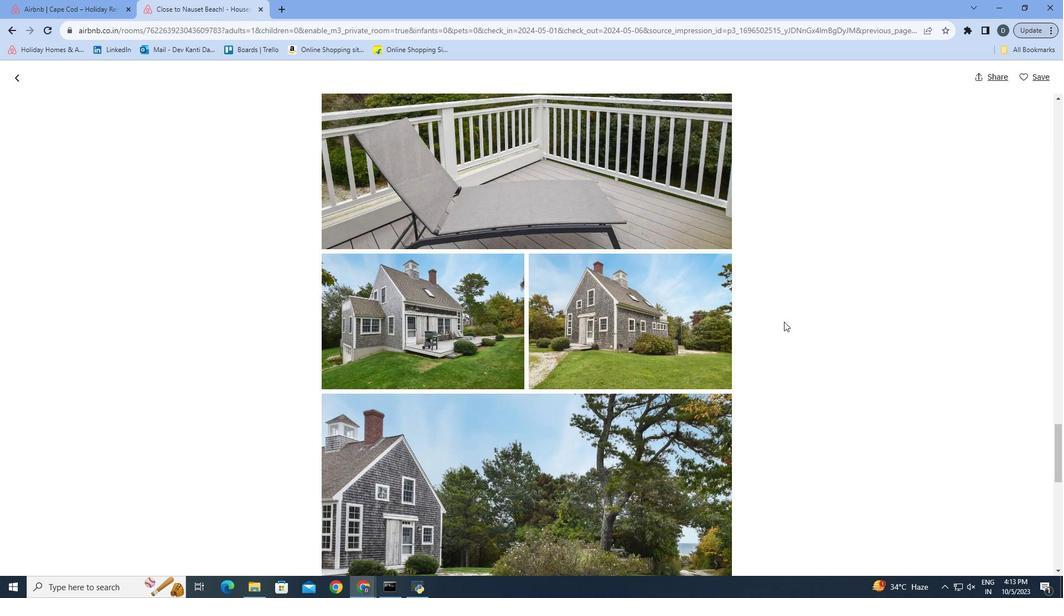 
Action: Mouse scrolled (783, 321) with delta (0, 0)
Screenshot: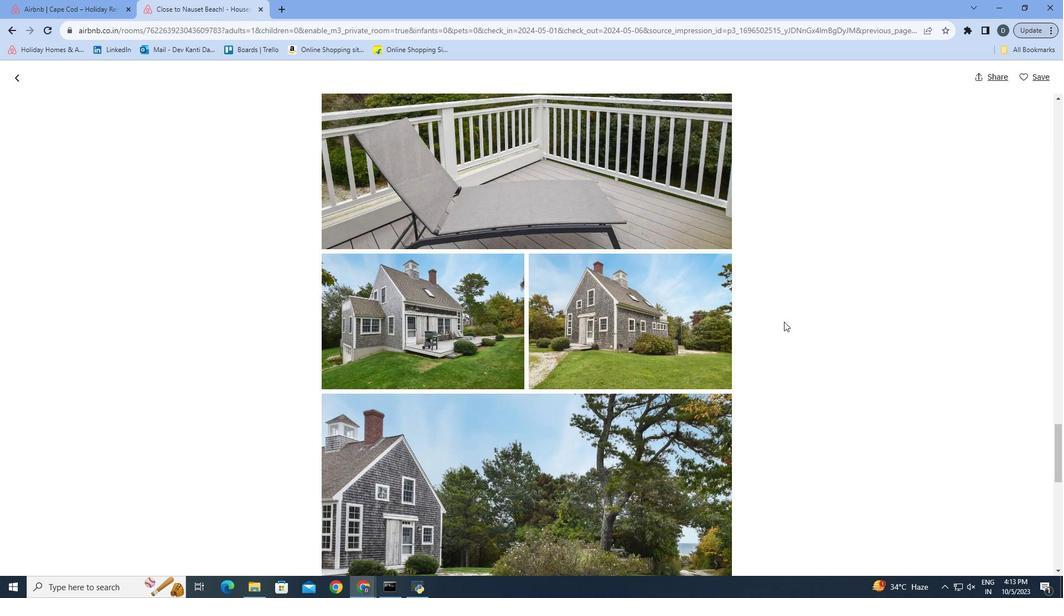 
Action: Mouse moved to (781, 317)
Screenshot: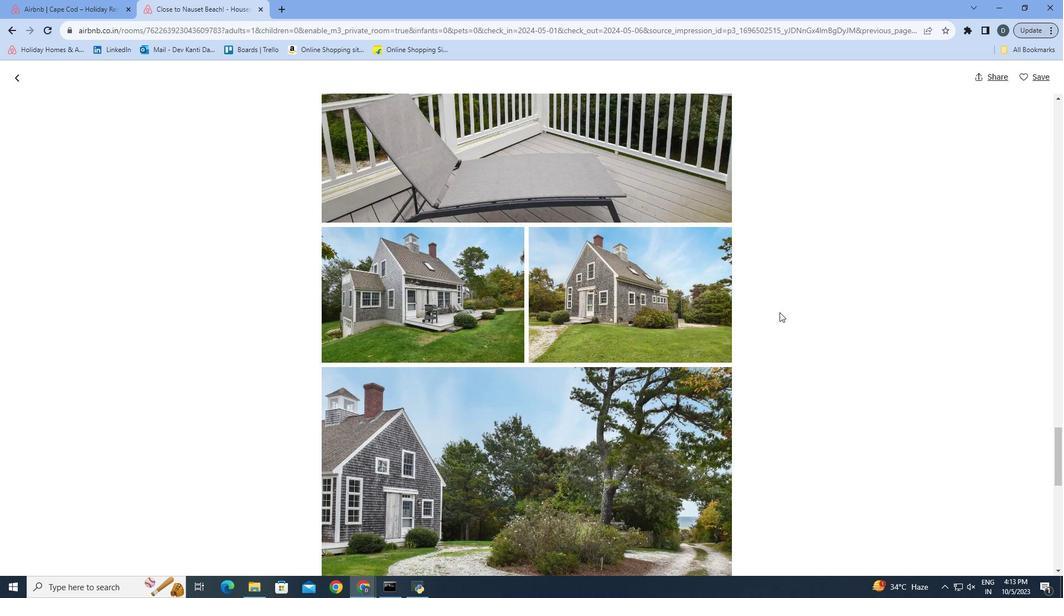 
Action: Mouse scrolled (781, 316) with delta (0, 0)
